 Task: Track the performance of a model on multi-modal data.
Action: Mouse pressed left at (230, 18)
Screenshot: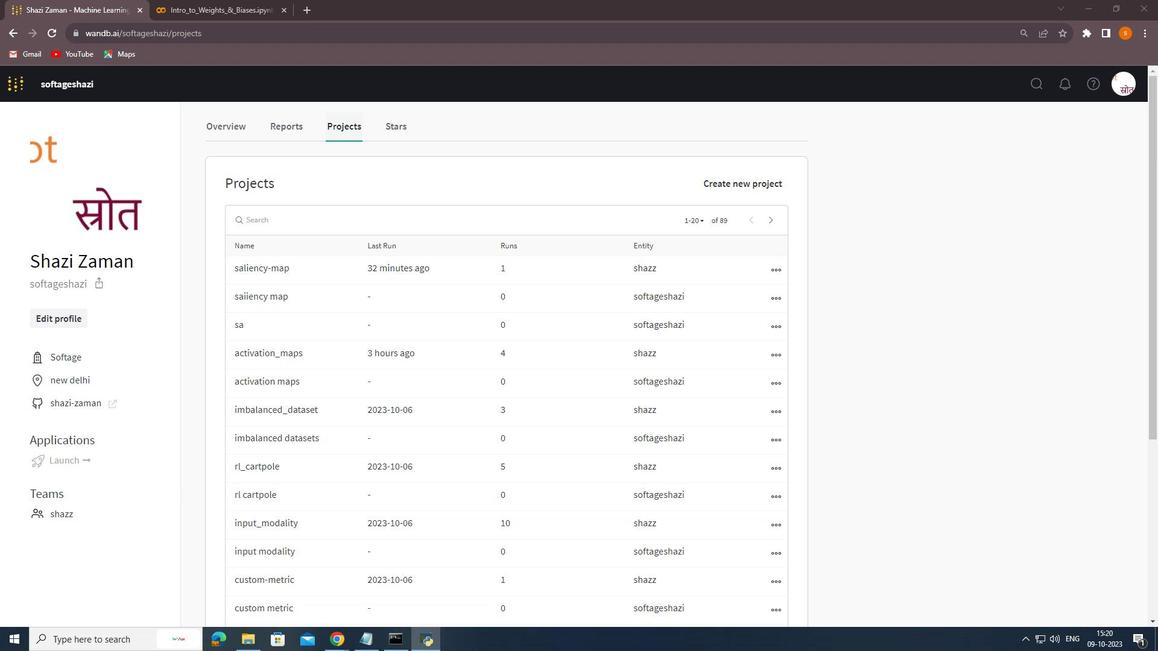 
Action: Mouse moved to (9, 184)
Screenshot: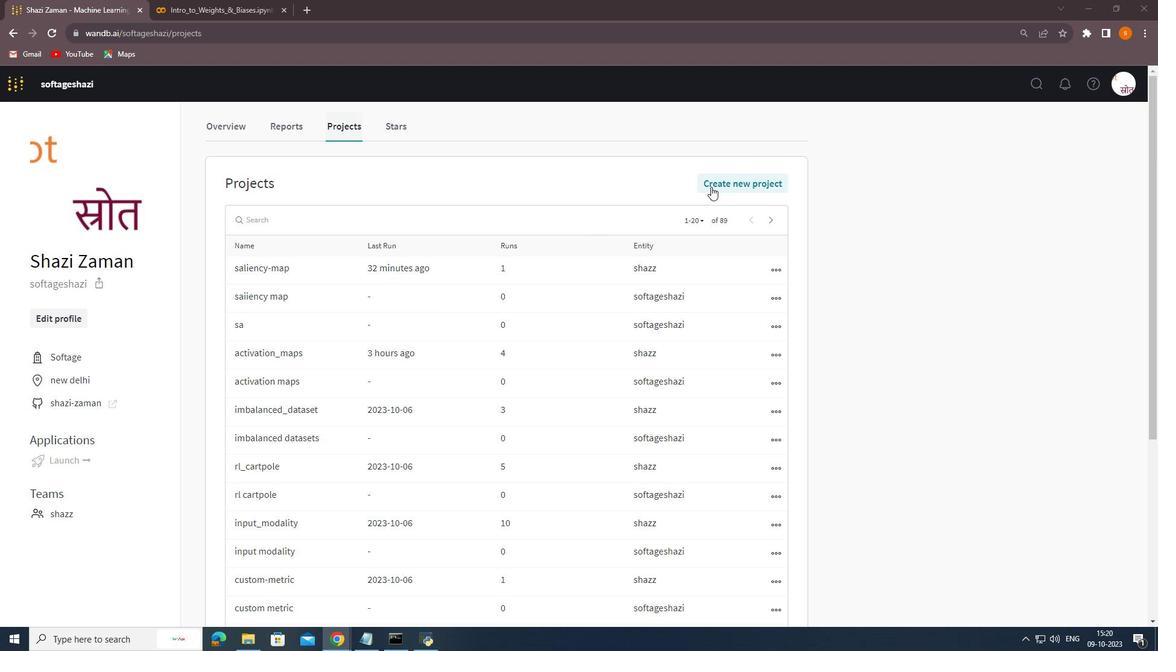
Action: Mouse pressed left at (9, 184)
Screenshot: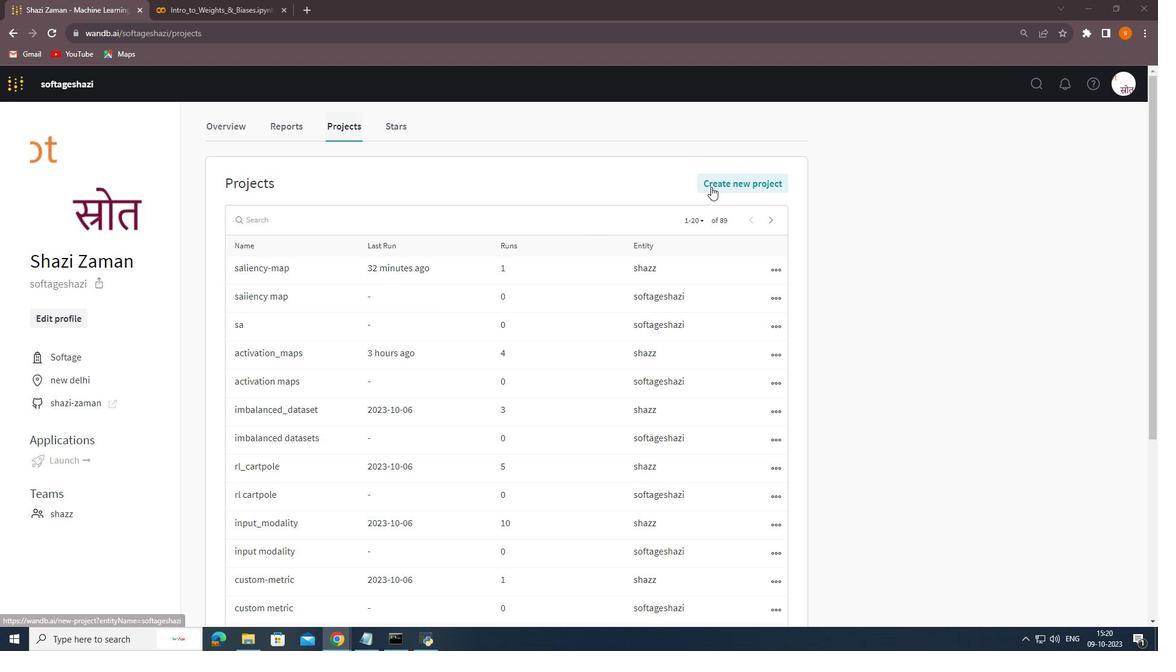 
Action: Mouse moved to (335, 201)
Screenshot: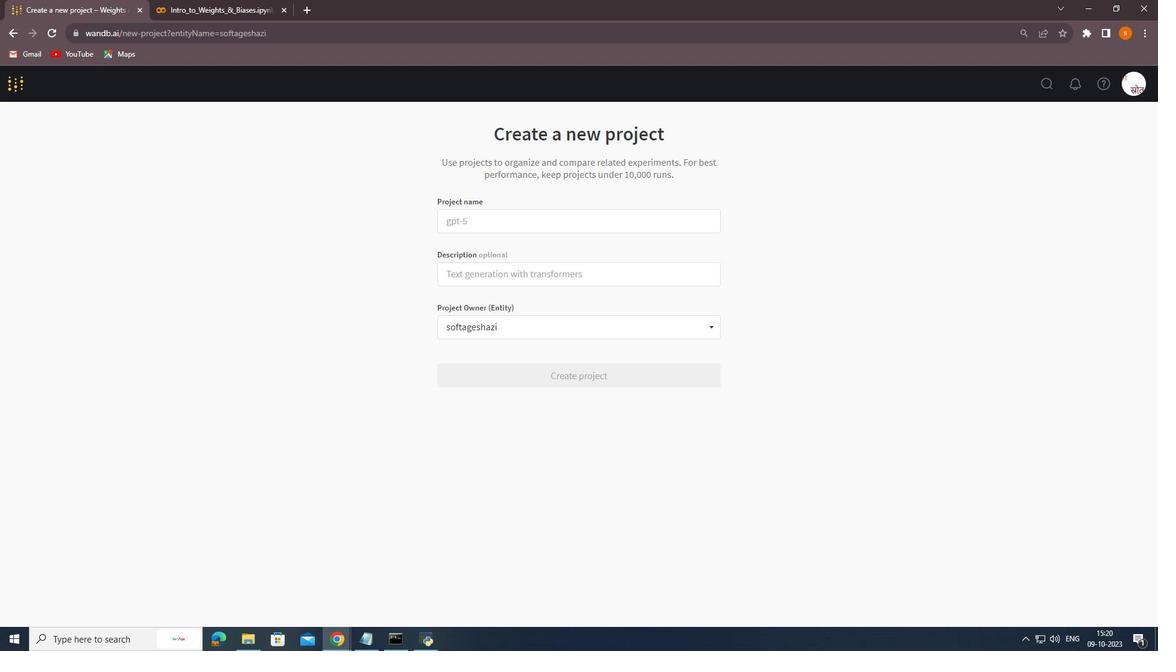 
Action: Mouse scrolled (335, 201) with delta (0, 0)
Screenshot: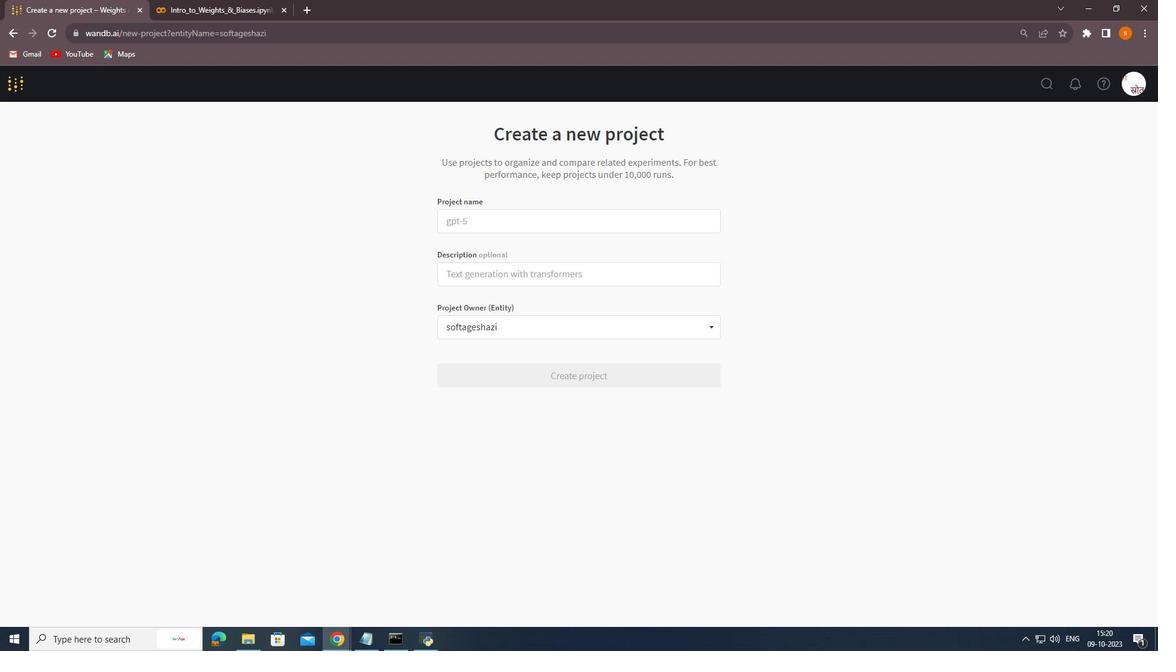 
Action: Mouse scrolled (335, 201) with delta (0, 0)
Screenshot: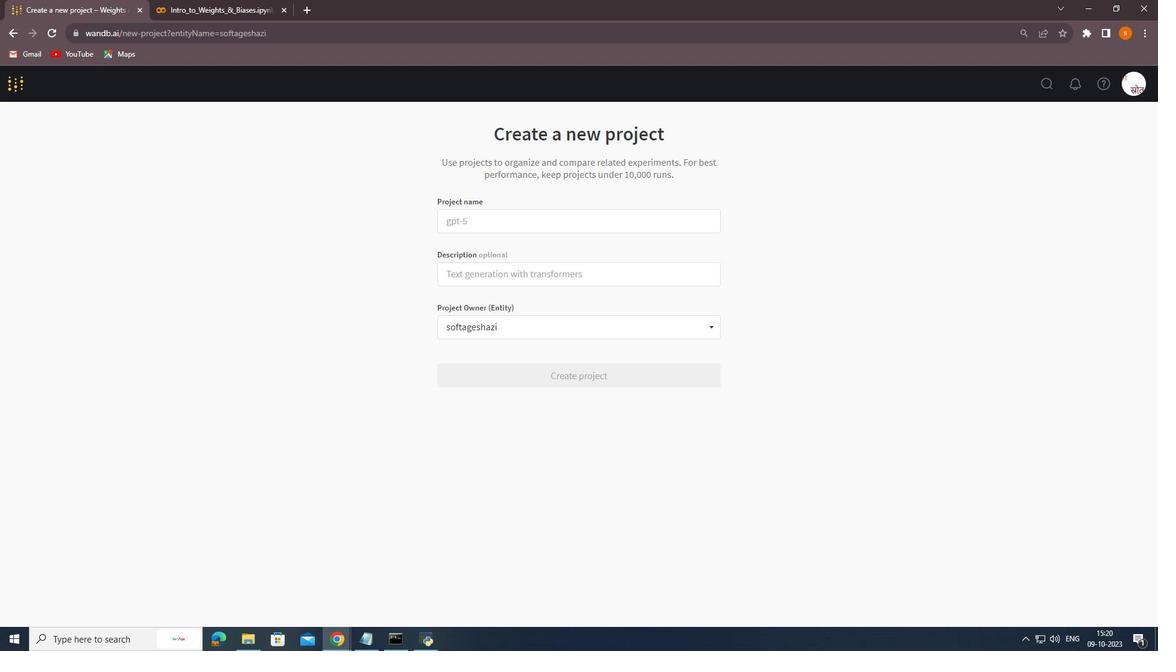 
Action: Mouse scrolled (335, 201) with delta (0, 0)
Screenshot: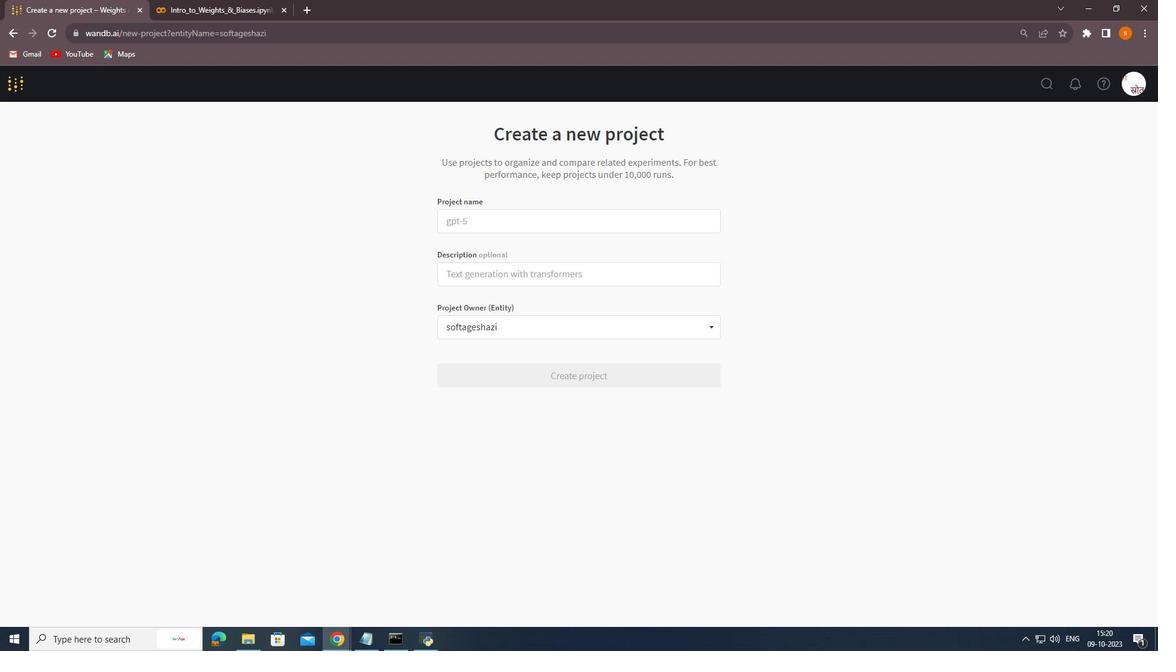 
Action: Mouse moved to (57, 217)
Screenshot: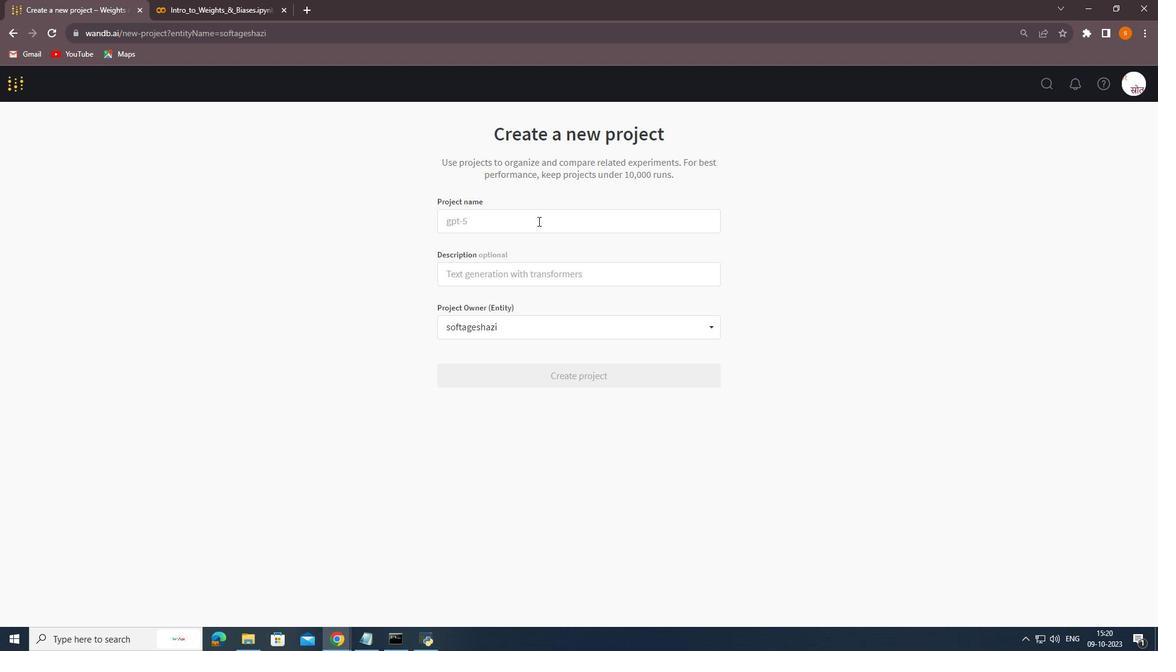 
Action: Mouse pressed left at (57, 217)
Screenshot: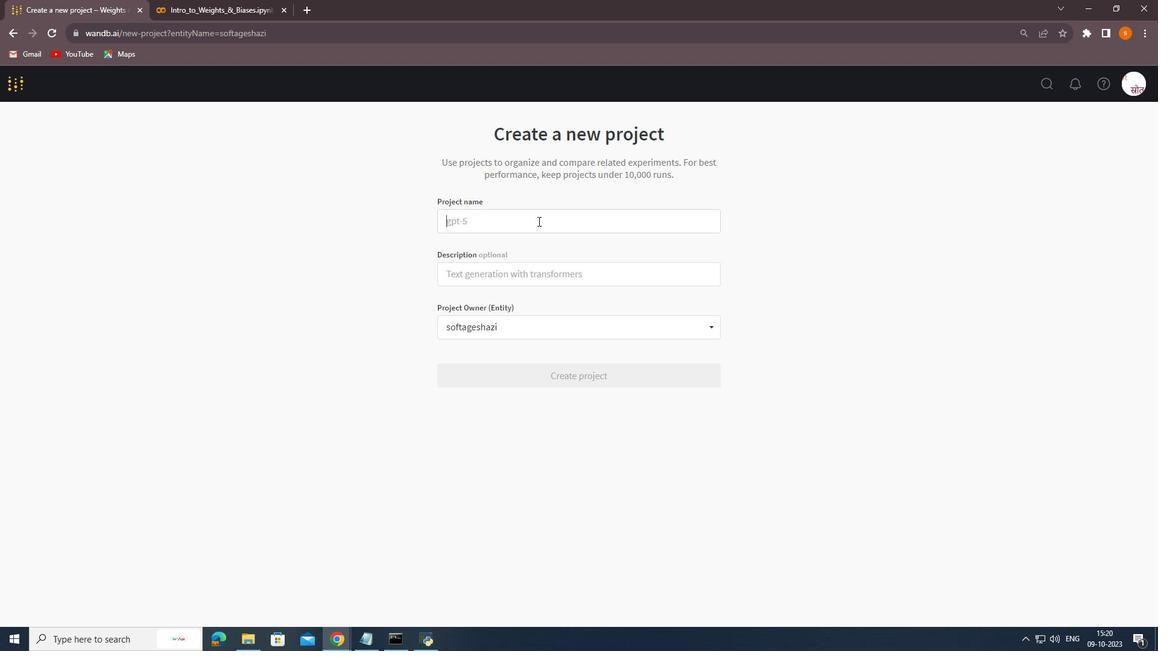 
Action: Mouse moved to (66, 222)
Screenshot: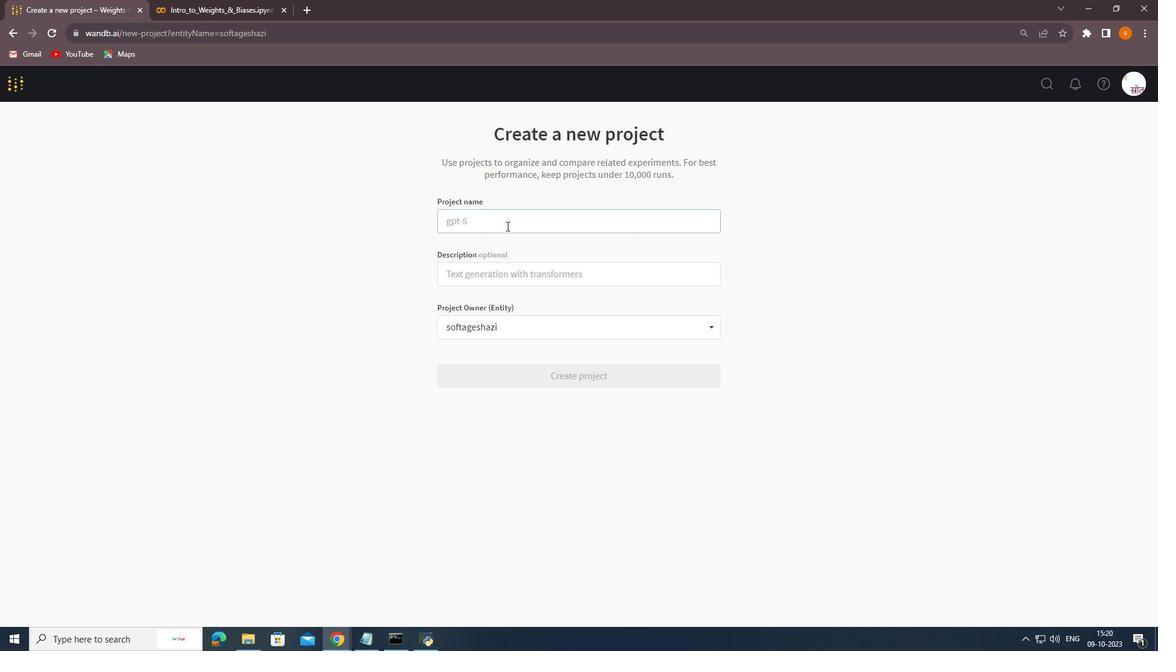 
Action: Key pressed multi<Key.space>model
Screenshot: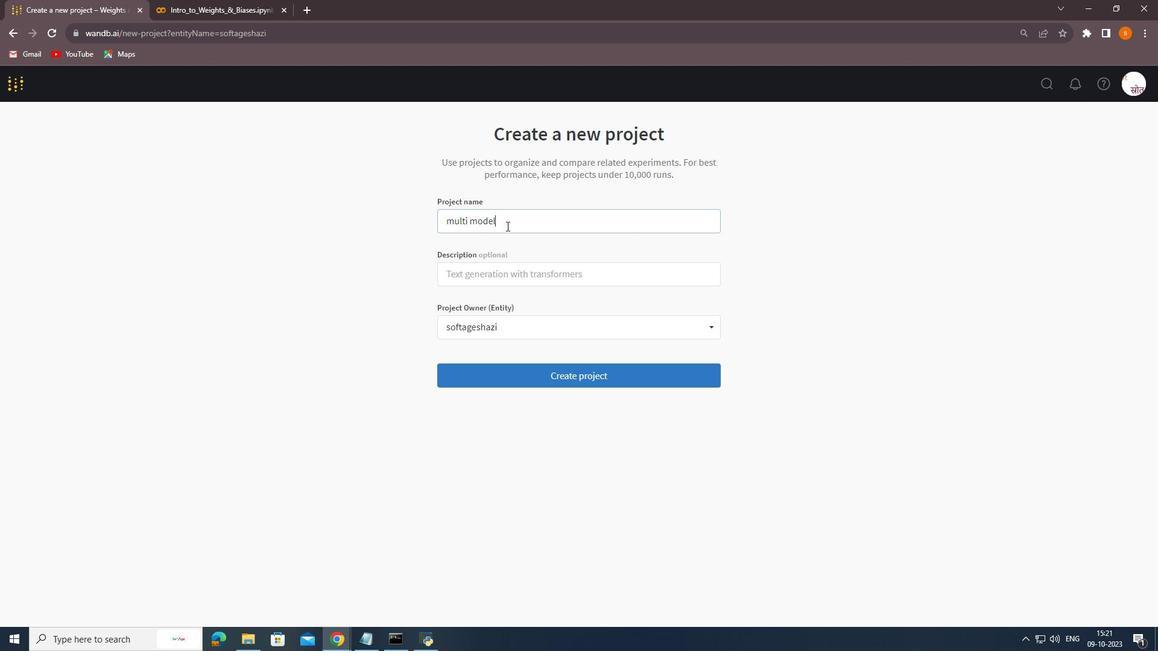 
Action: Mouse moved to (293, 156)
Screenshot: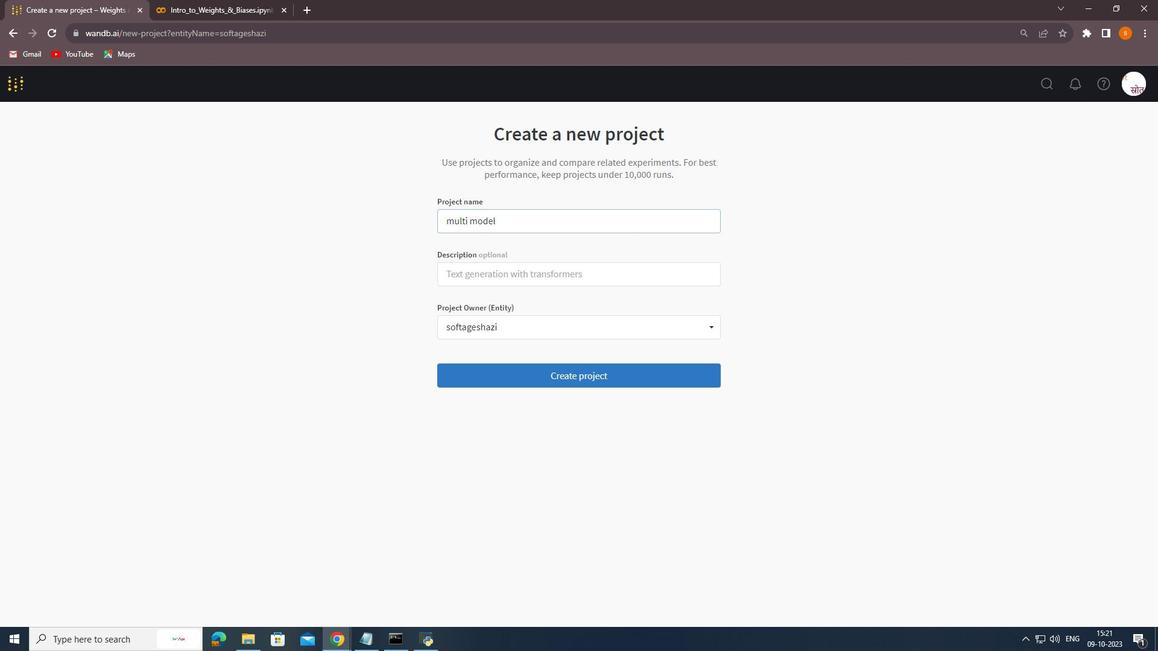 
Action: Mouse scrolled (293, 156) with delta (0, 0)
Screenshot: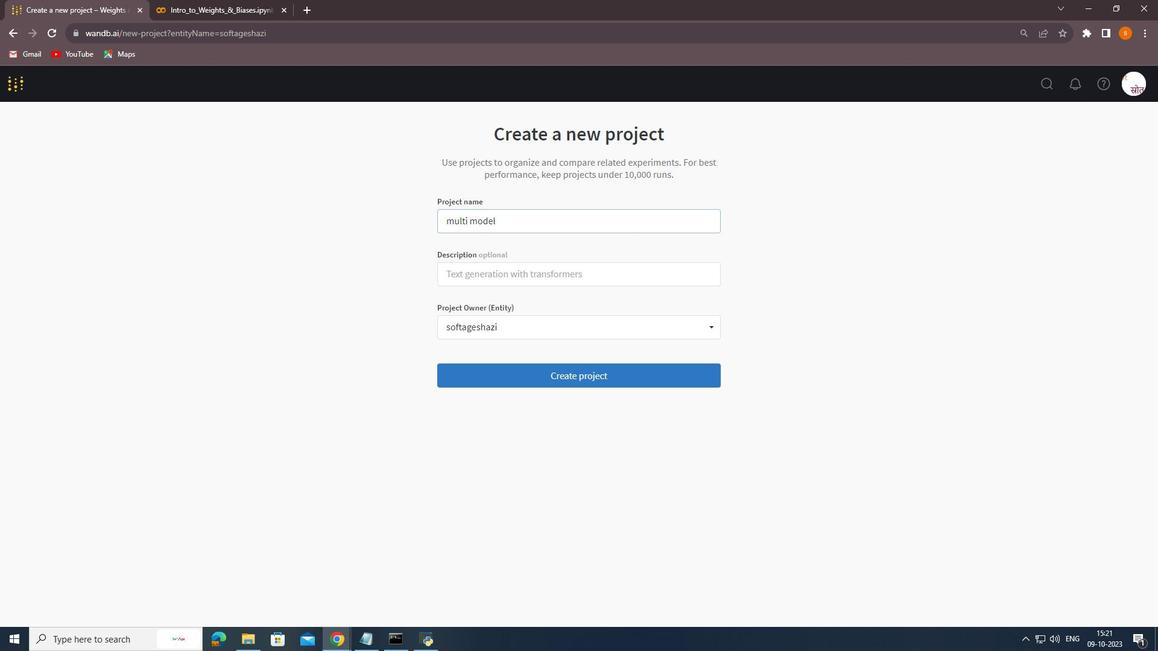 
Action: Mouse moved to (293, 155)
Screenshot: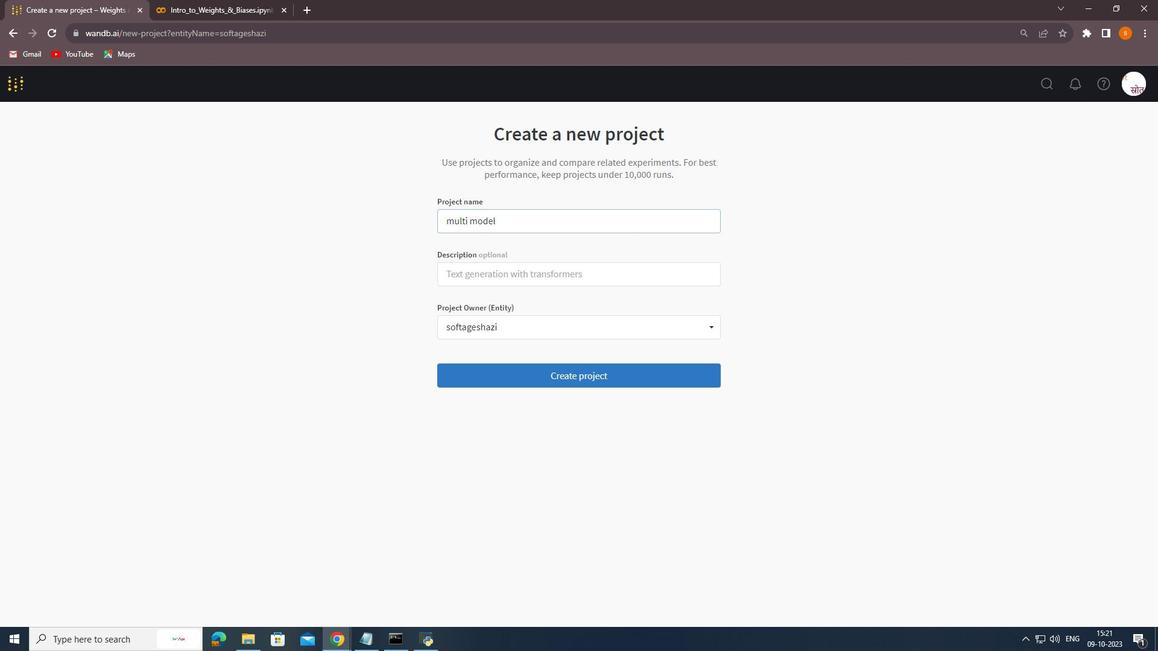 
Action: Mouse scrolled (293, 155) with delta (0, 0)
Screenshot: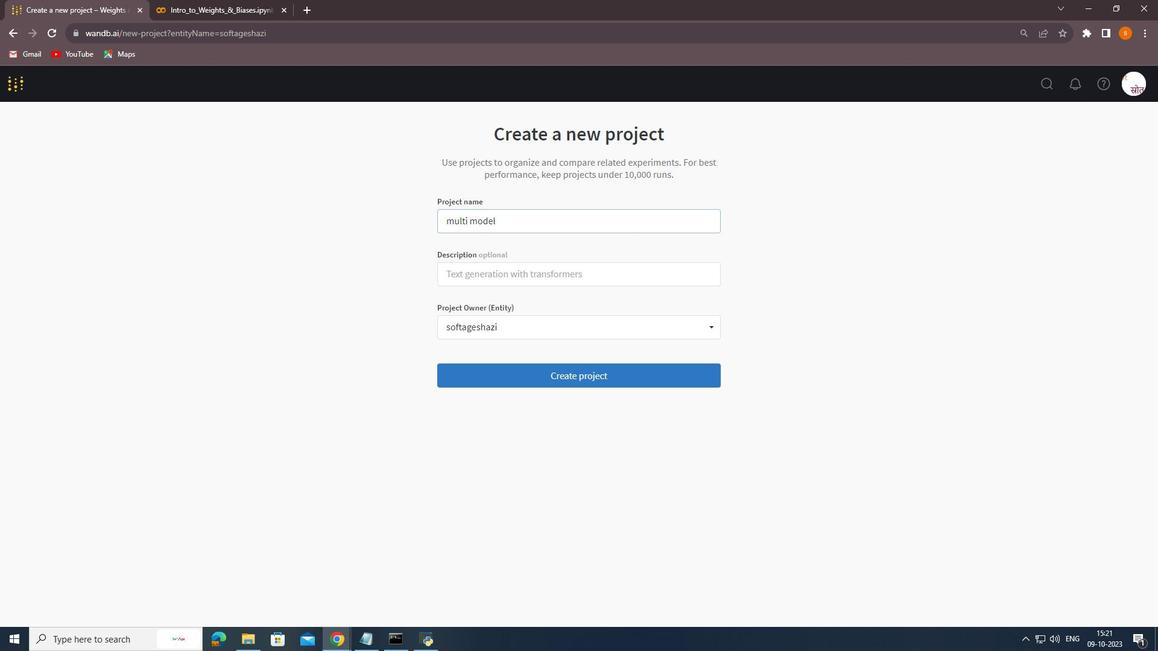 
Action: Mouse scrolled (293, 155) with delta (0, 0)
Screenshot: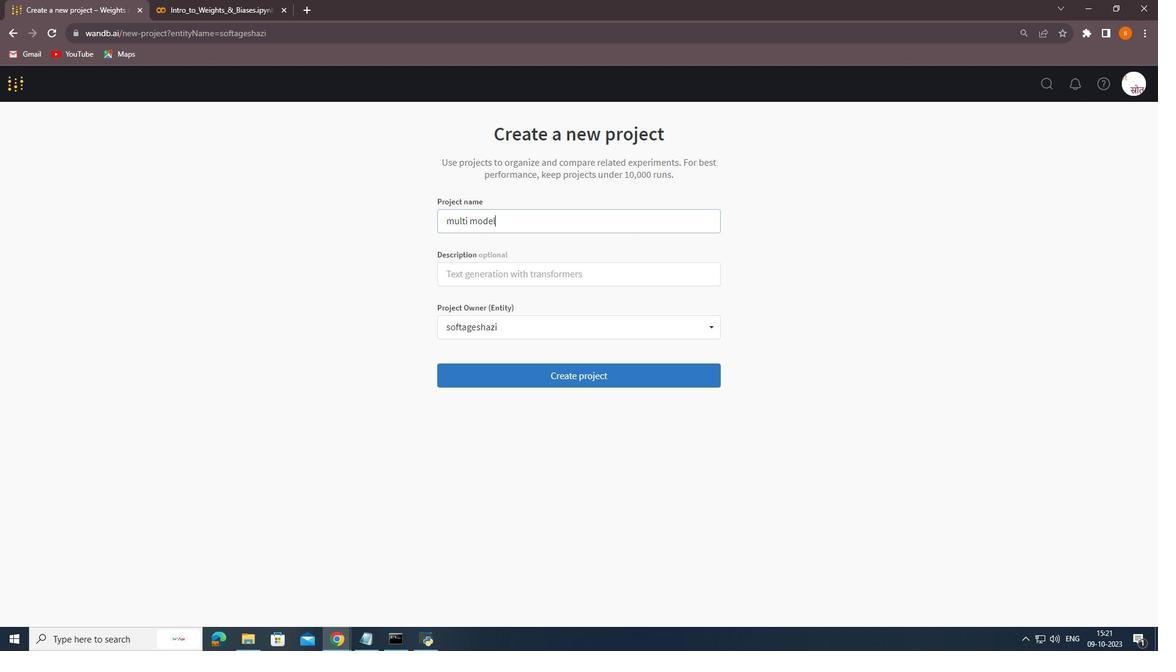 
Action: Mouse scrolled (293, 155) with delta (0, 0)
Screenshot: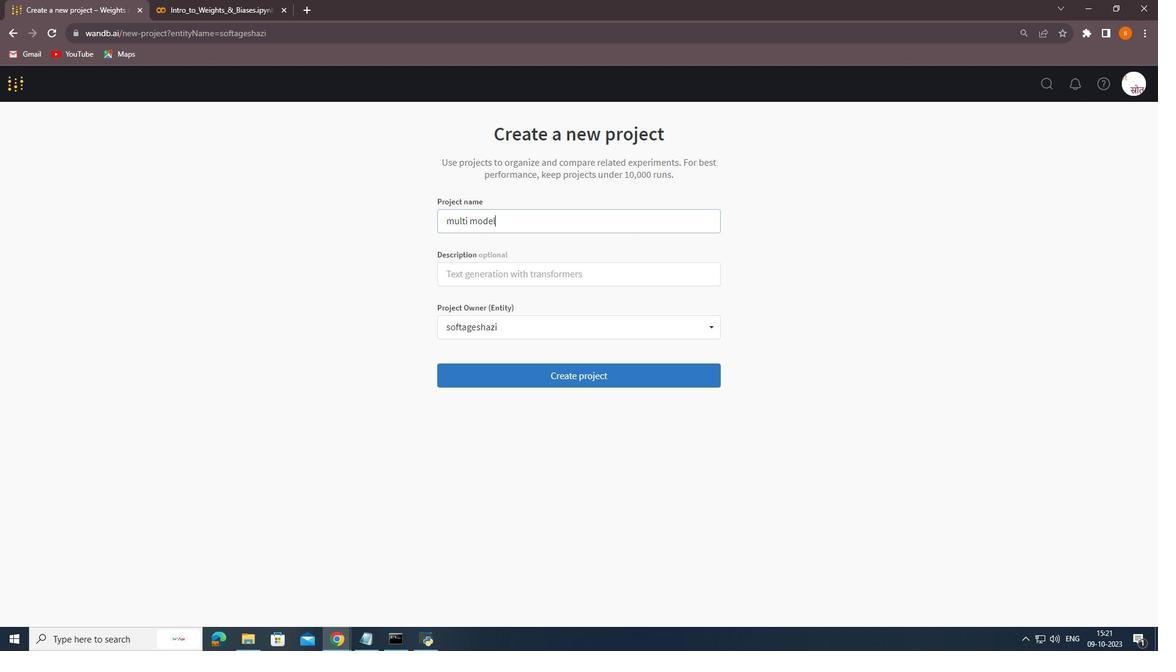 
Action: Mouse scrolled (293, 155) with delta (0, 0)
Screenshot: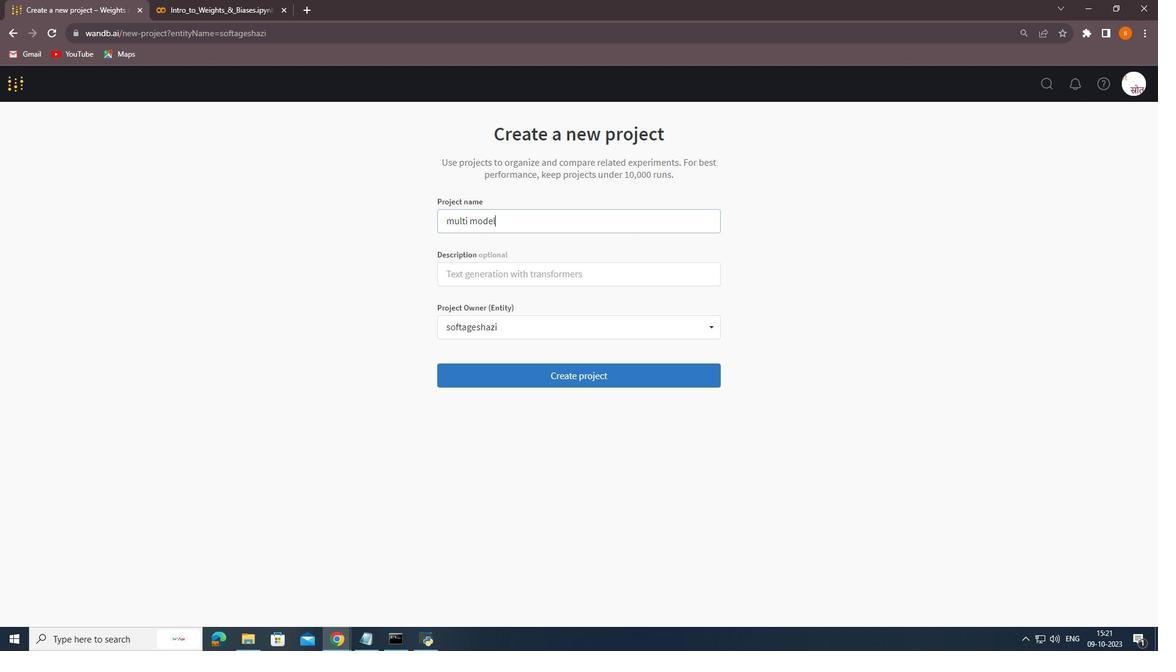
Action: Mouse scrolled (293, 155) with delta (0, 0)
Screenshot: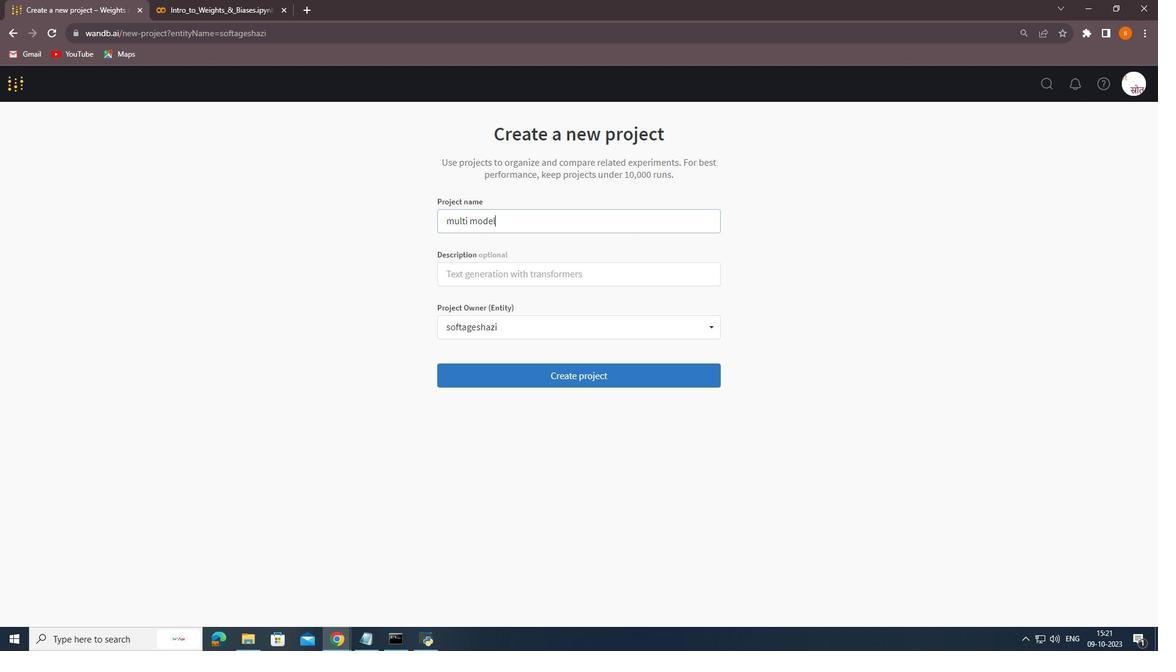 
Action: Mouse scrolled (293, 155) with delta (0, 0)
Screenshot: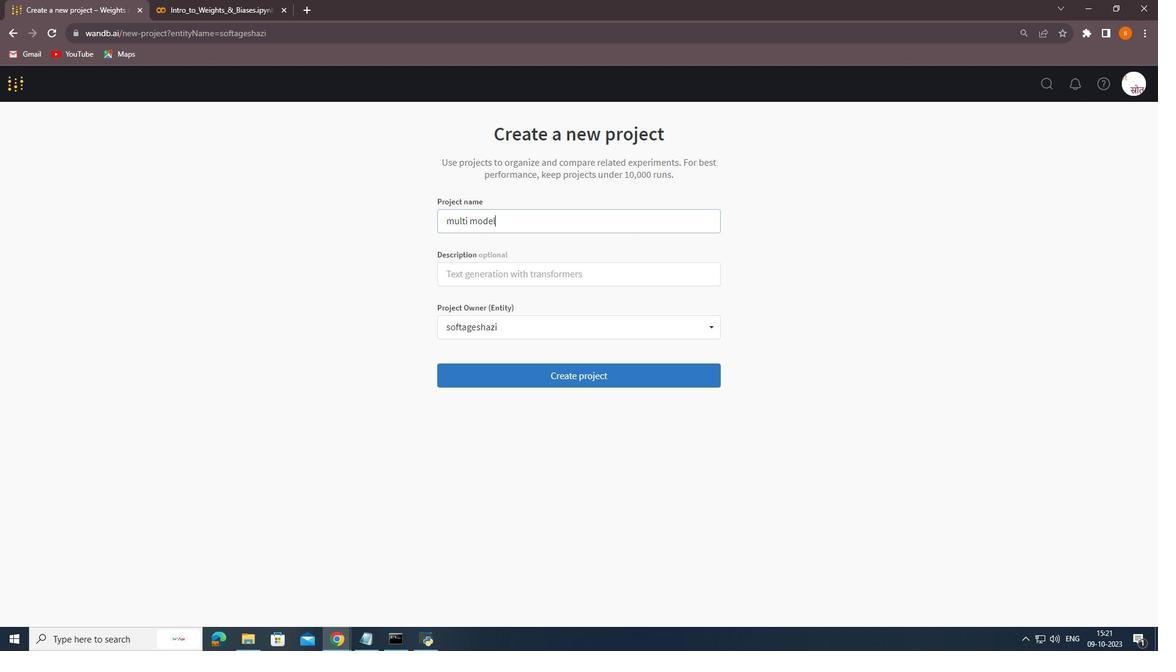 
Action: Mouse moved to (78, 269)
Screenshot: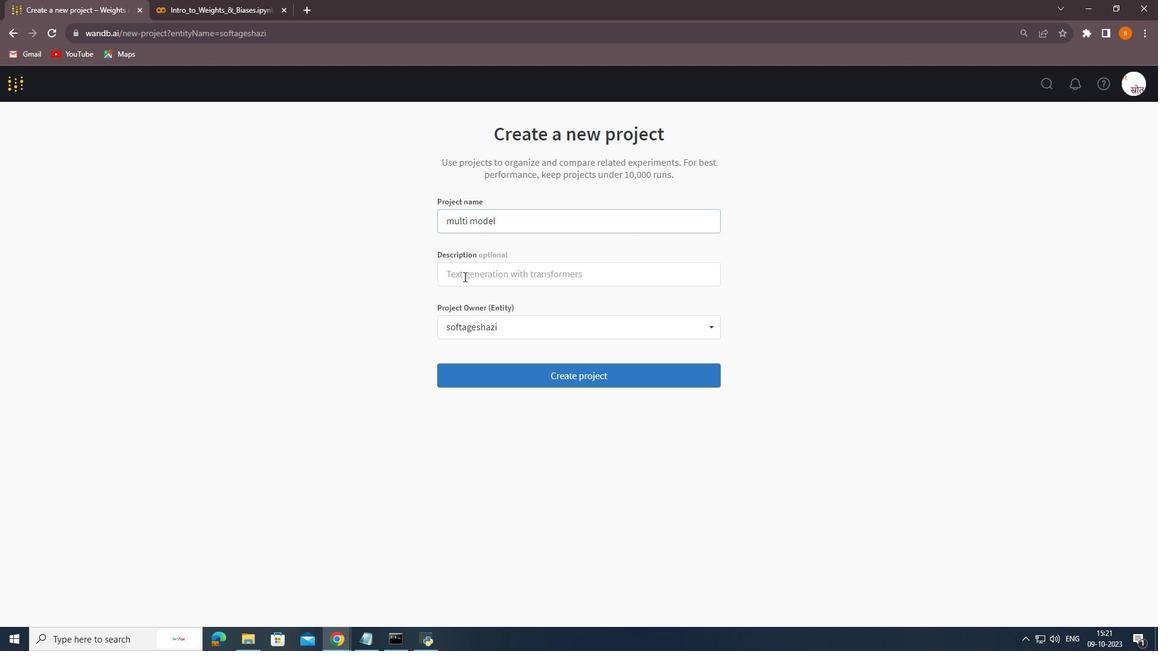 
Action: Mouse pressed left at (78, 269)
Screenshot: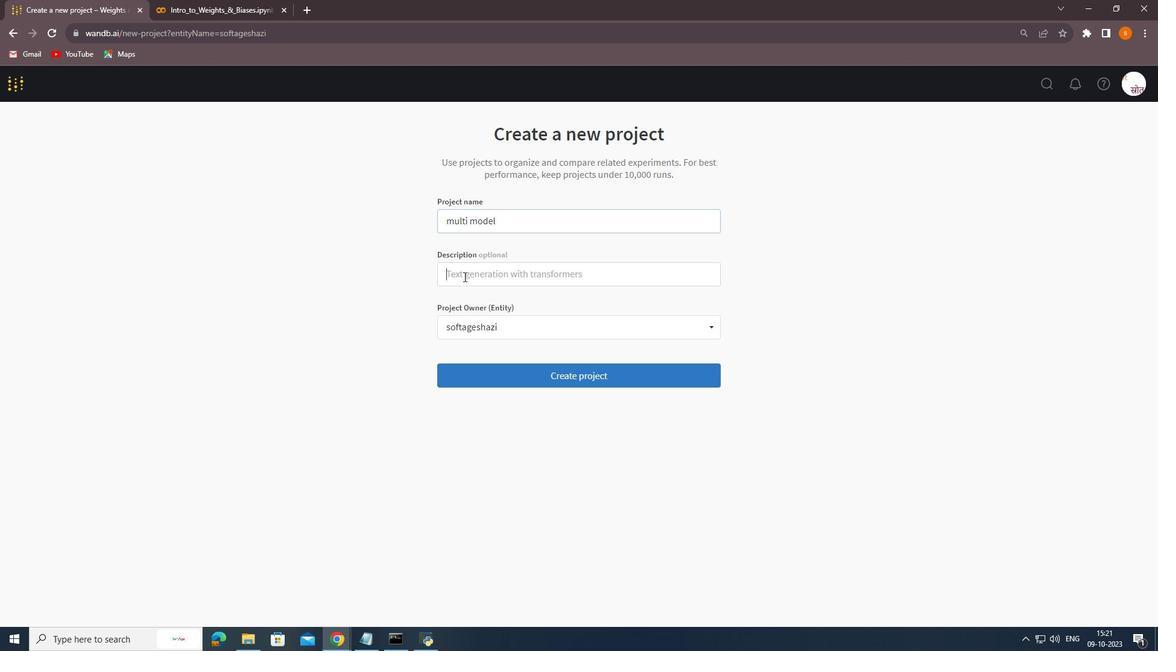 
Action: Key pressed track<Key.space>the<Key.space>performanace<Key.space>of<Key.space>a<Key.space>model<Key.space>on<Key.space>multi-modal<Key.space>data
Screenshot: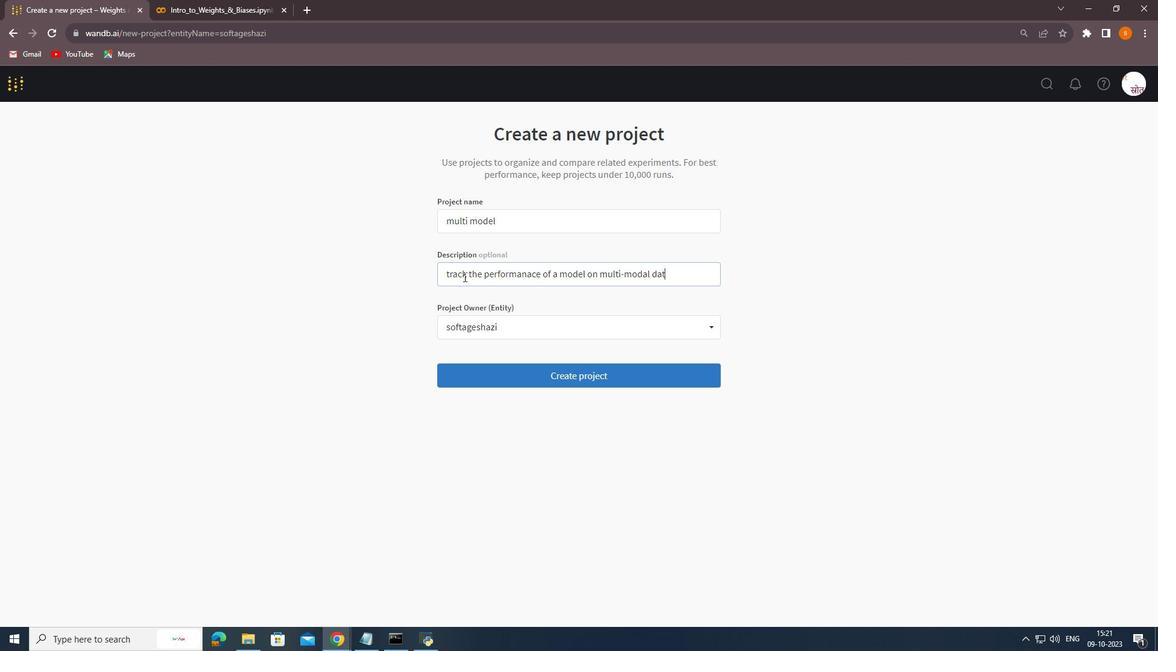 
Action: Mouse moved to (71, 214)
Screenshot: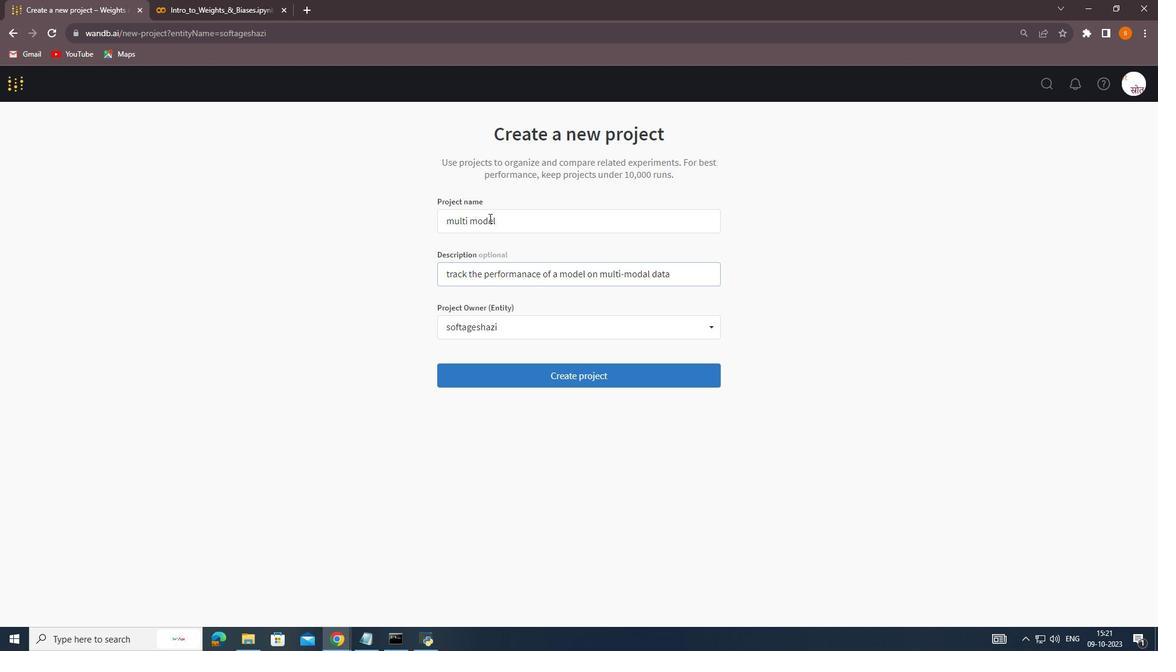 
Action: Mouse pressed left at (71, 214)
Screenshot: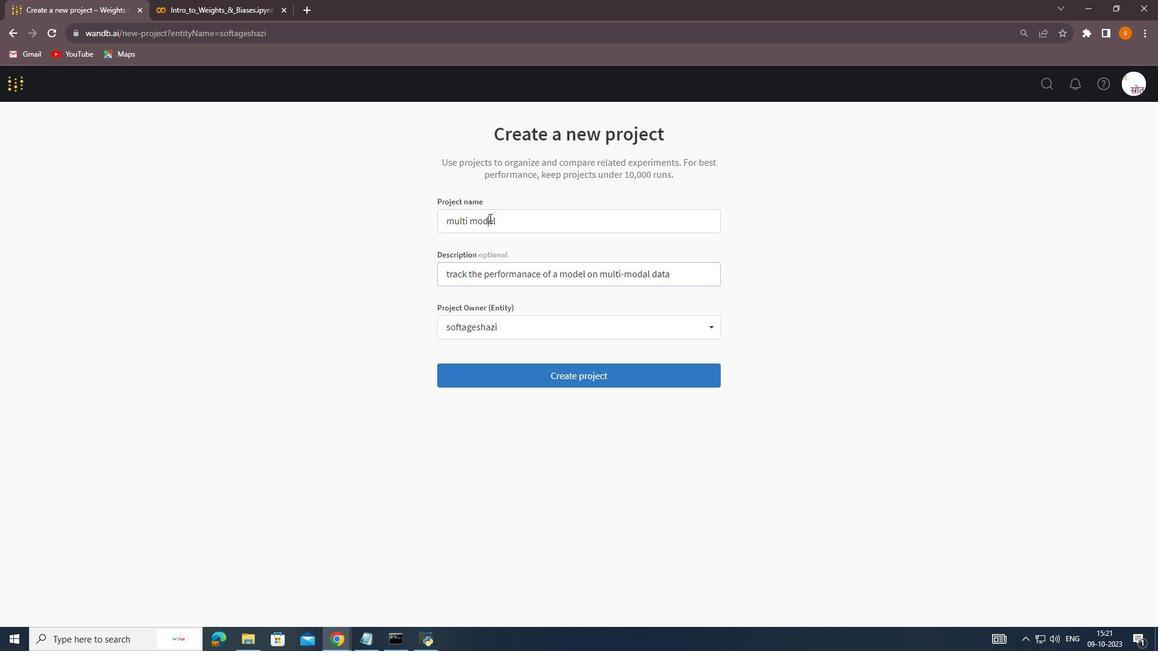 
Action: Mouse moved to (71, 216)
Screenshot: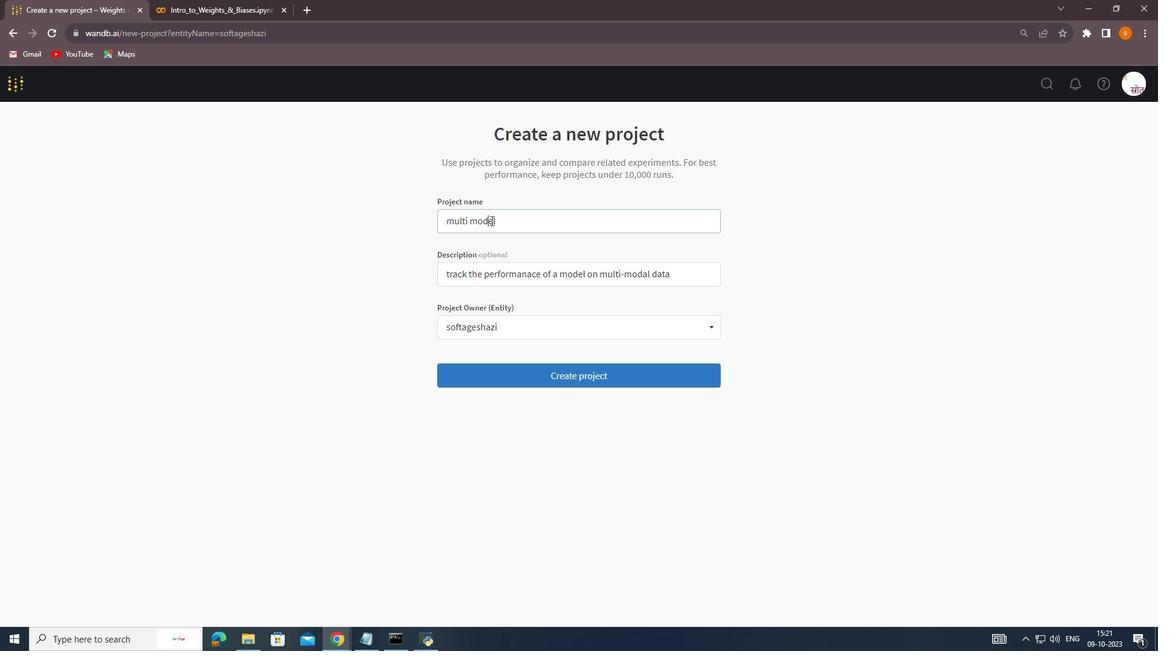 
Action: Key pressed <Key.right><Key.backspace>a
Screenshot: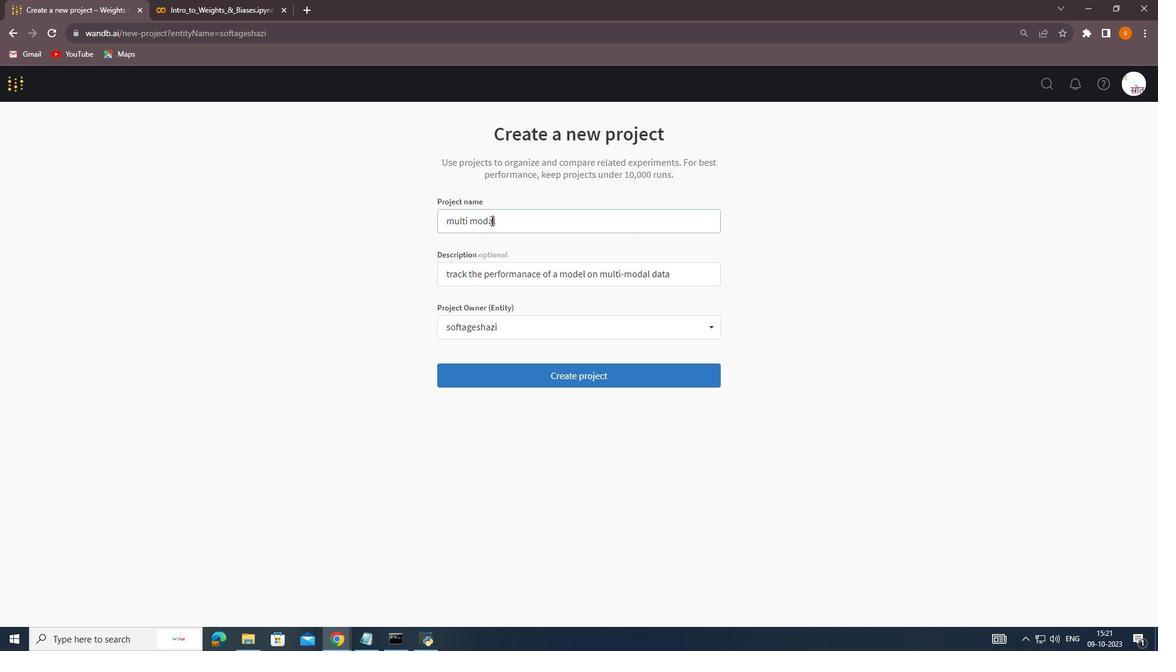 
Action: Mouse moved to (35, 374)
Screenshot: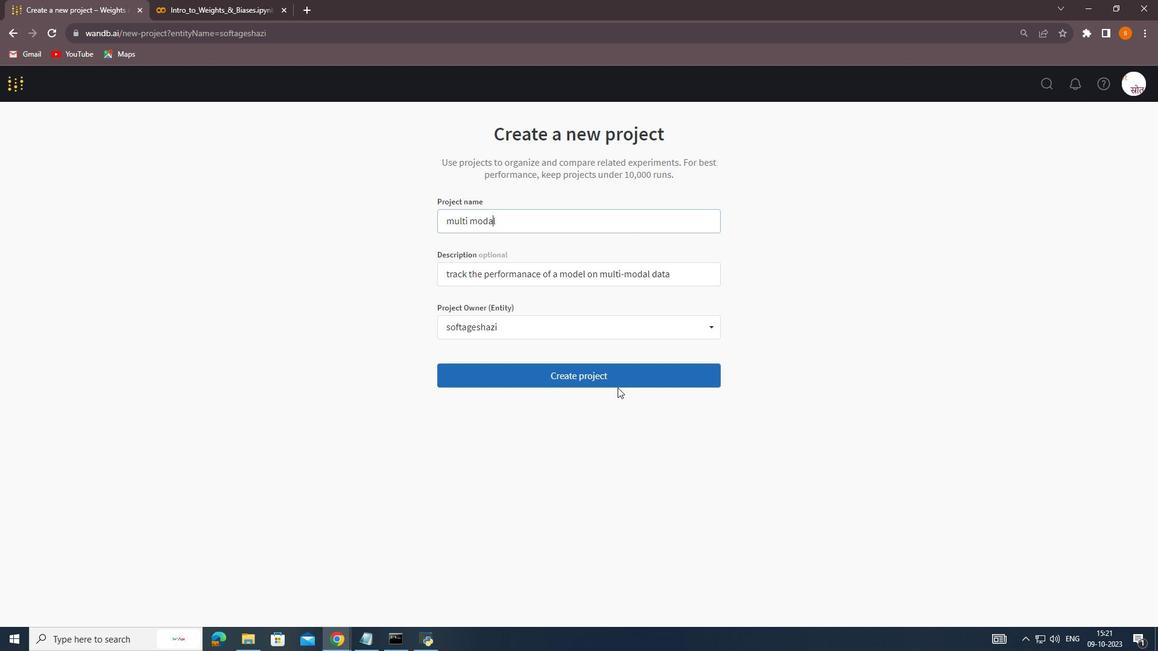 
Action: Mouse pressed left at (35, 374)
Screenshot: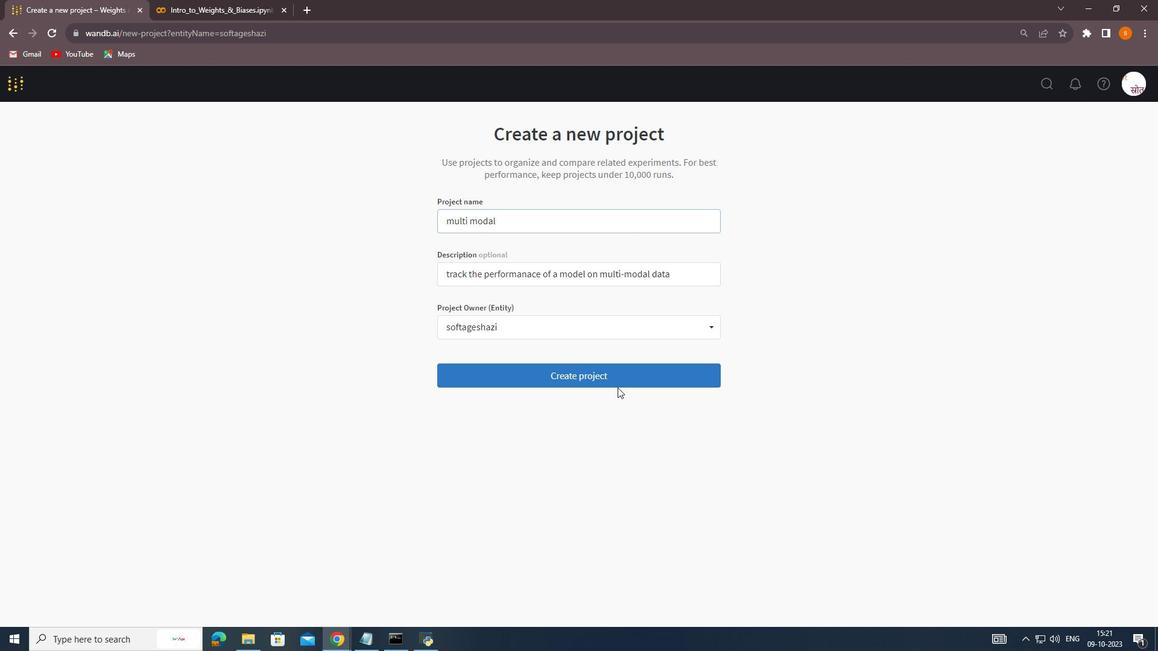 
Action: Mouse moved to (22, 348)
Screenshot: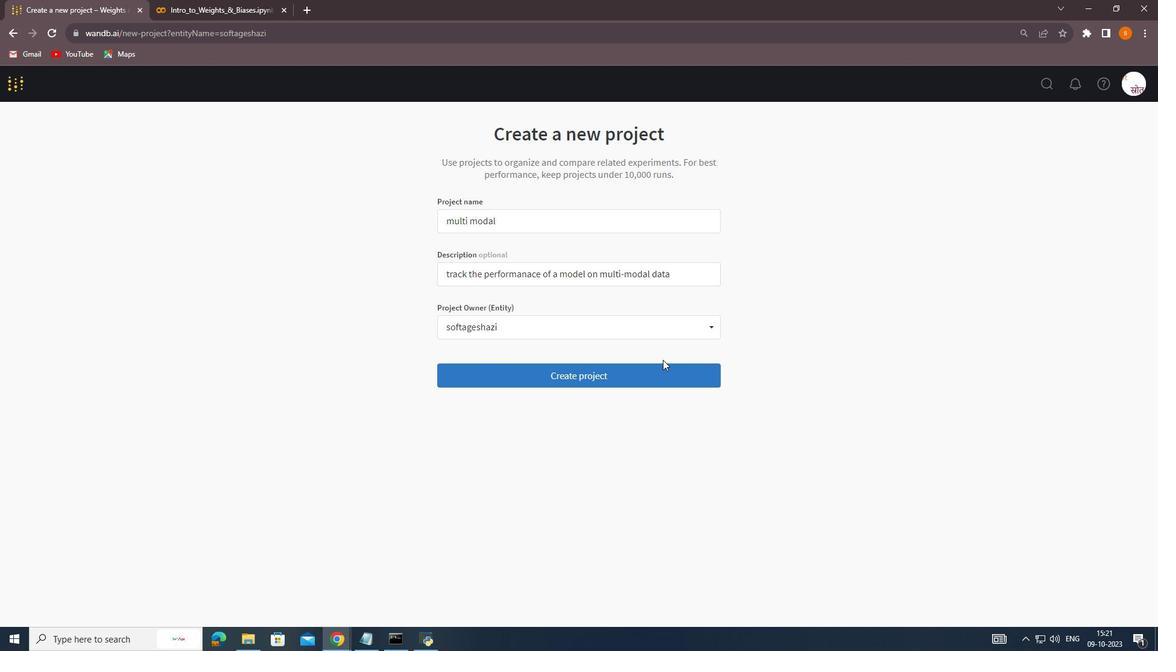 
Action: Mouse pressed left at (22, 348)
Screenshot: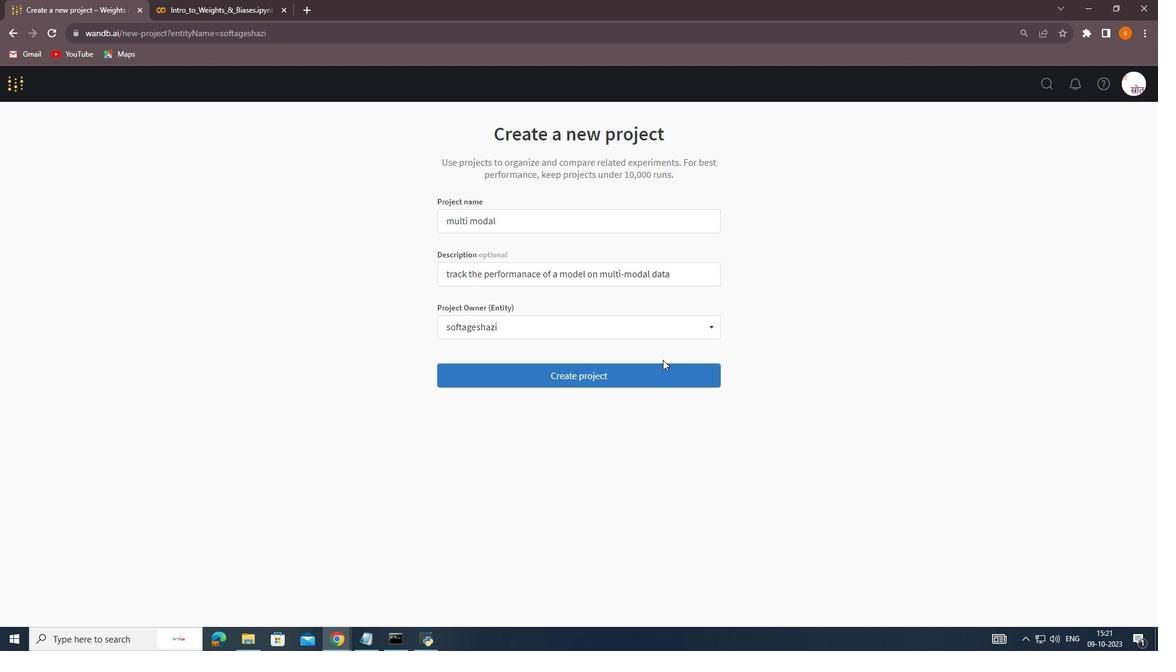 
Action: Mouse moved to (24, 352)
Screenshot: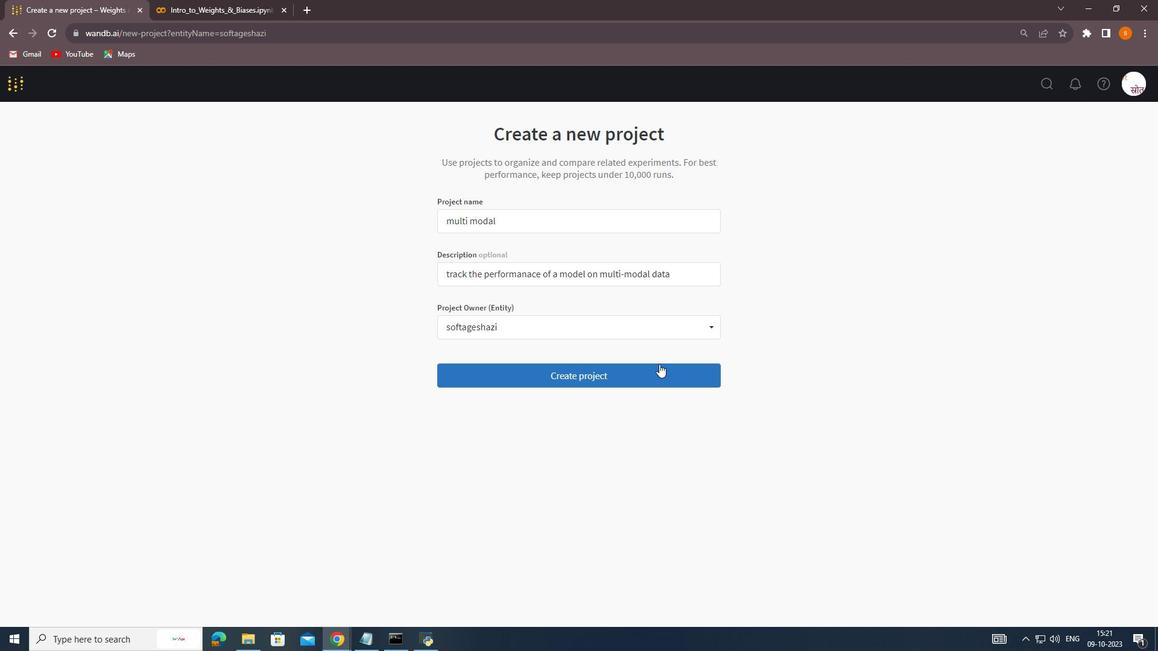 
Action: Mouse pressed left at (24, 352)
Screenshot: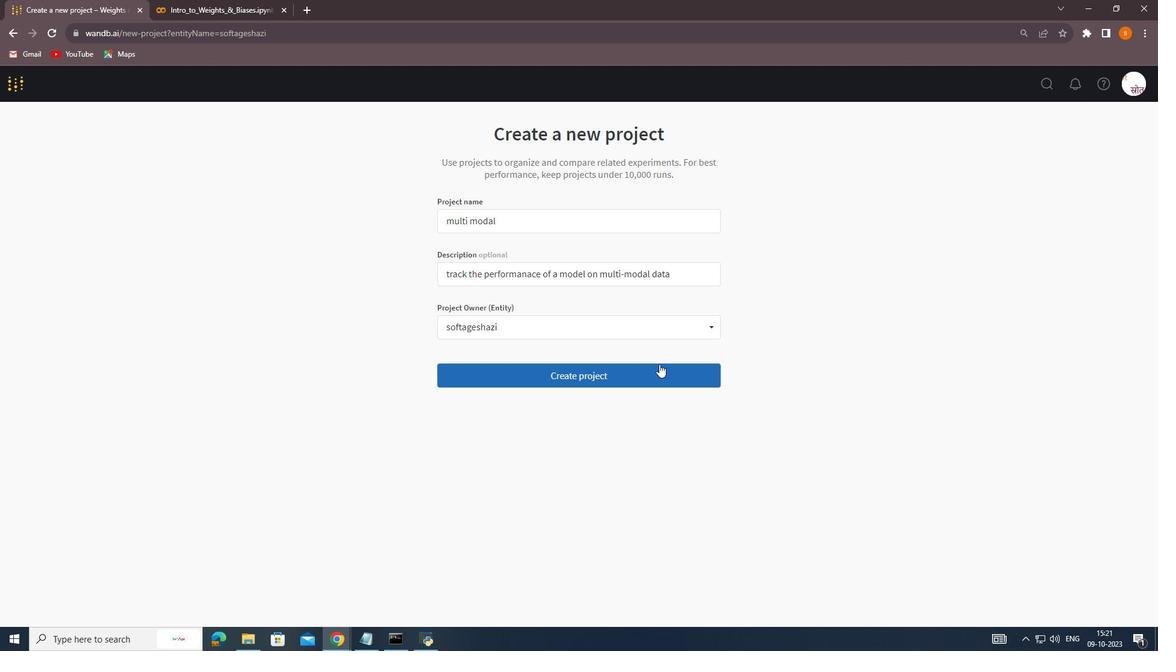 
Action: Mouse moved to (6, 223)
Screenshot: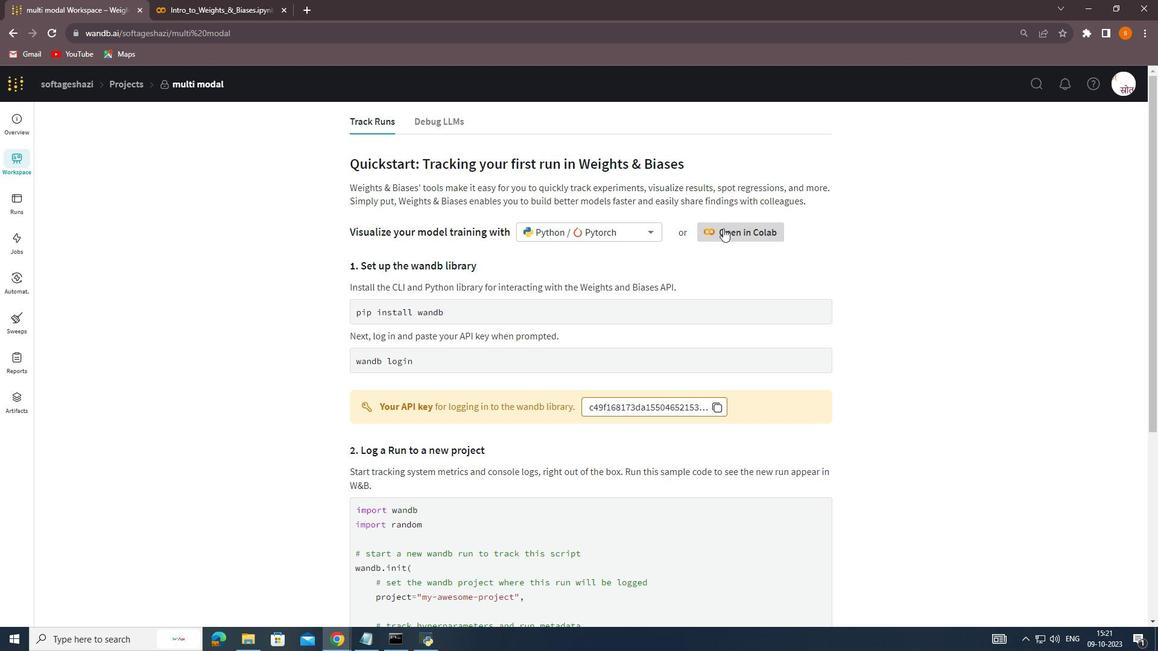 
Action: Mouse pressed left at (6, 223)
Screenshot: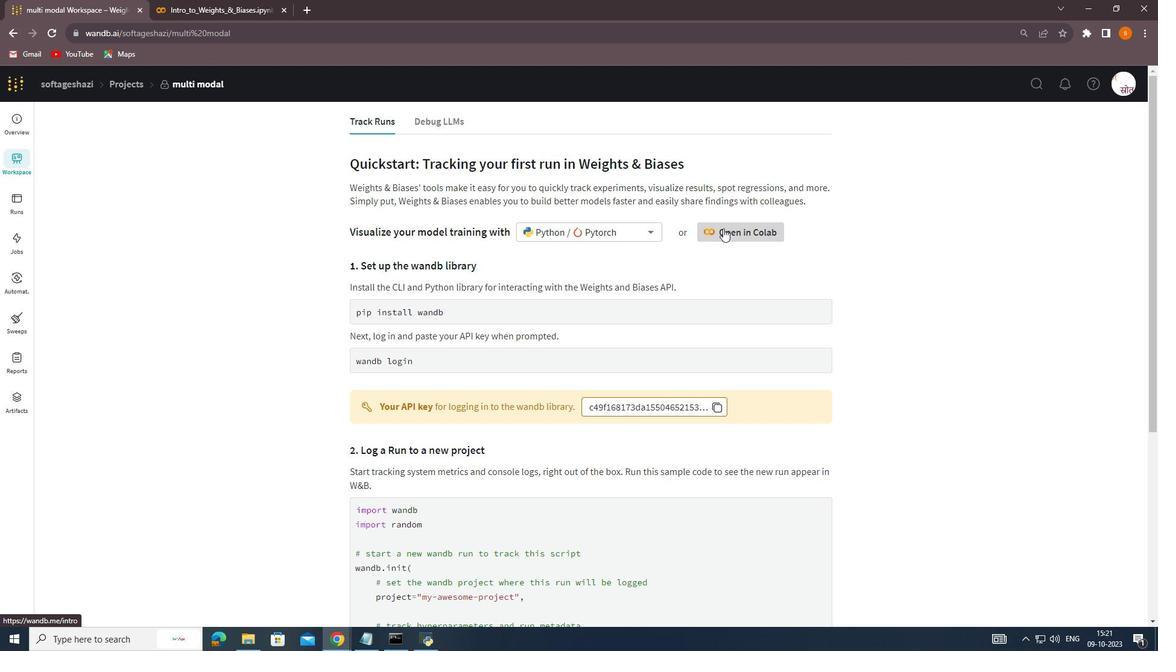 
Action: Mouse moved to (359, 164)
Screenshot: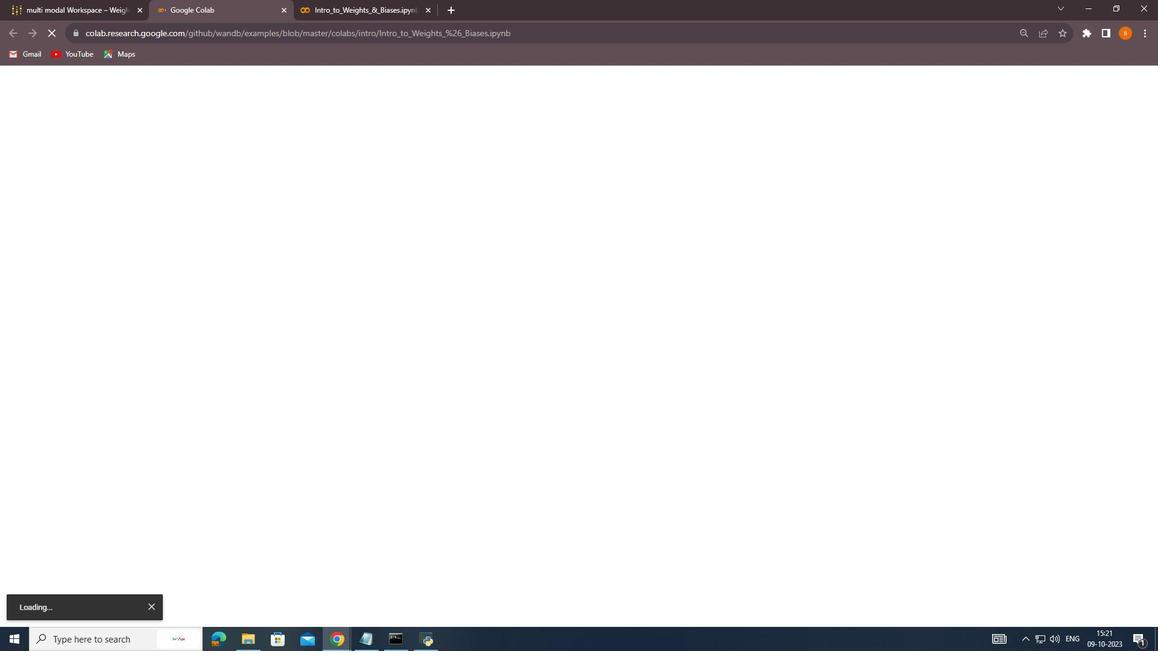 
Action: Mouse scrolled (359, 163) with delta (0, 0)
Screenshot: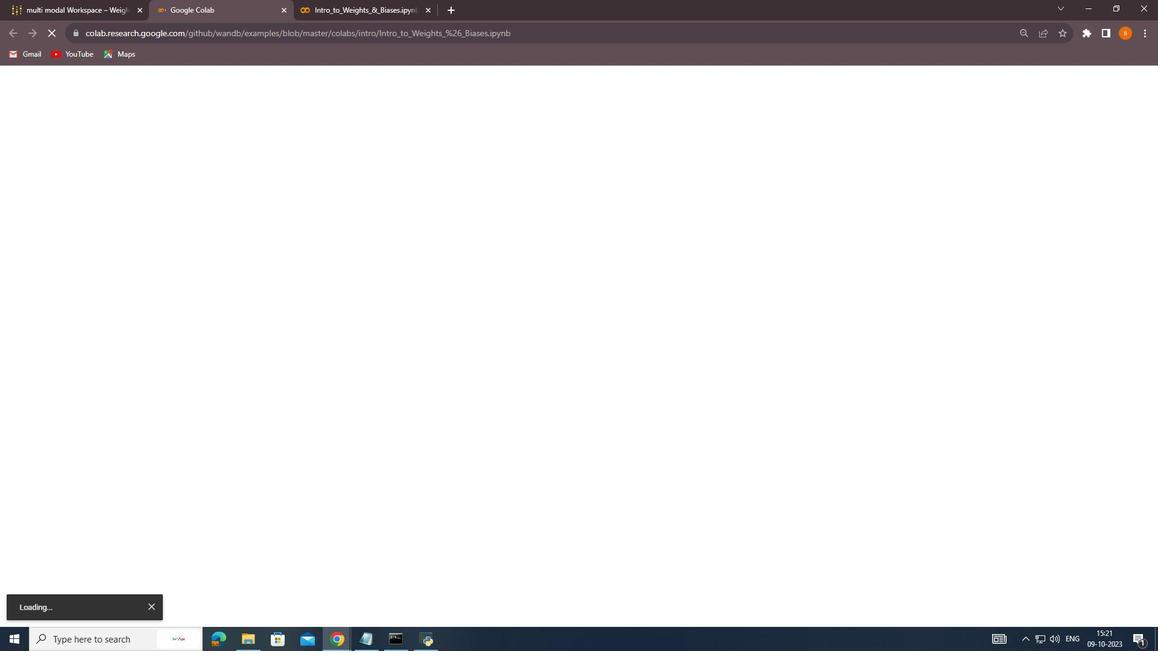 
Action: Mouse moved to (359, 164)
Screenshot: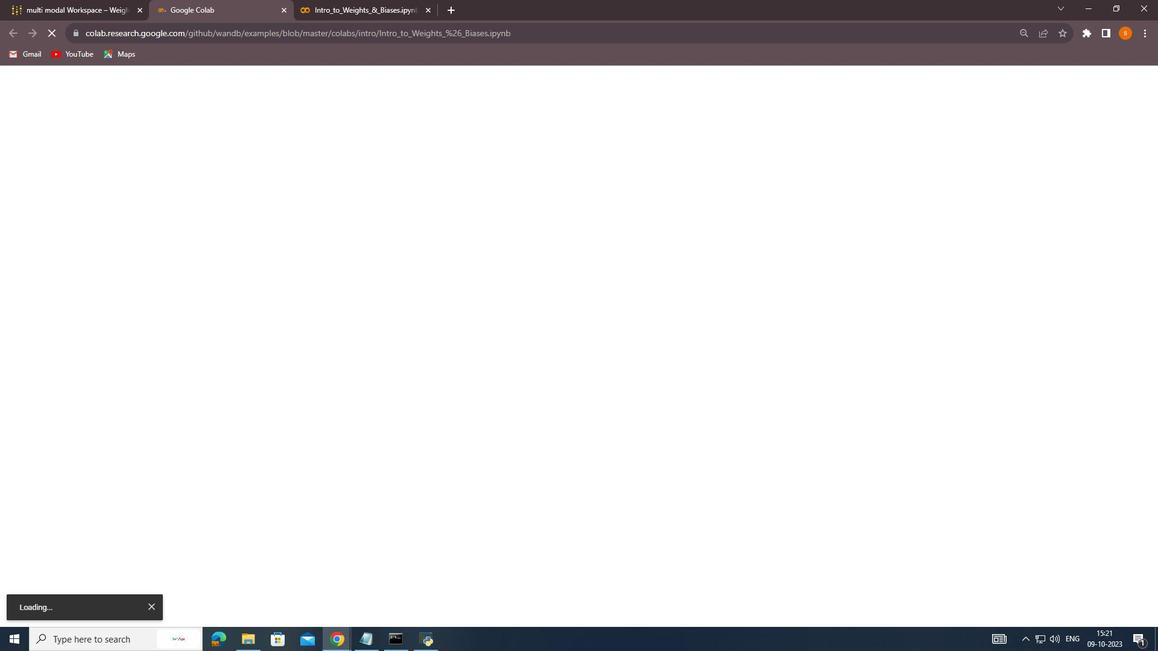 
Action: Mouse scrolled (359, 163) with delta (0, 0)
Screenshot: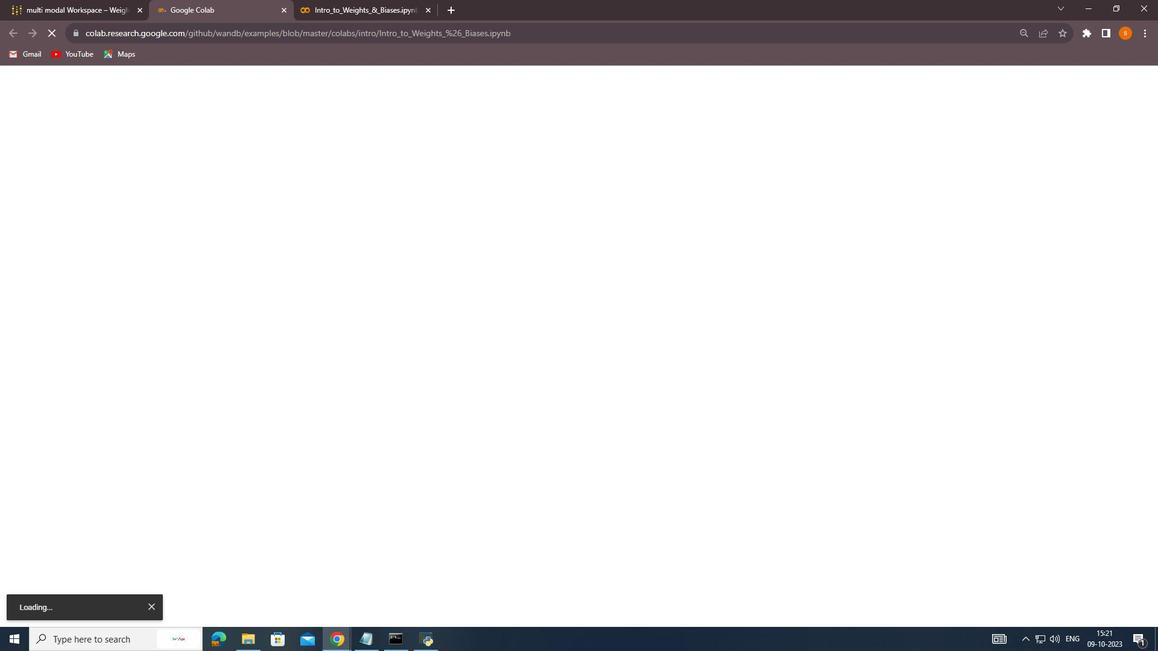 
Action: Mouse scrolled (359, 163) with delta (0, 0)
Screenshot: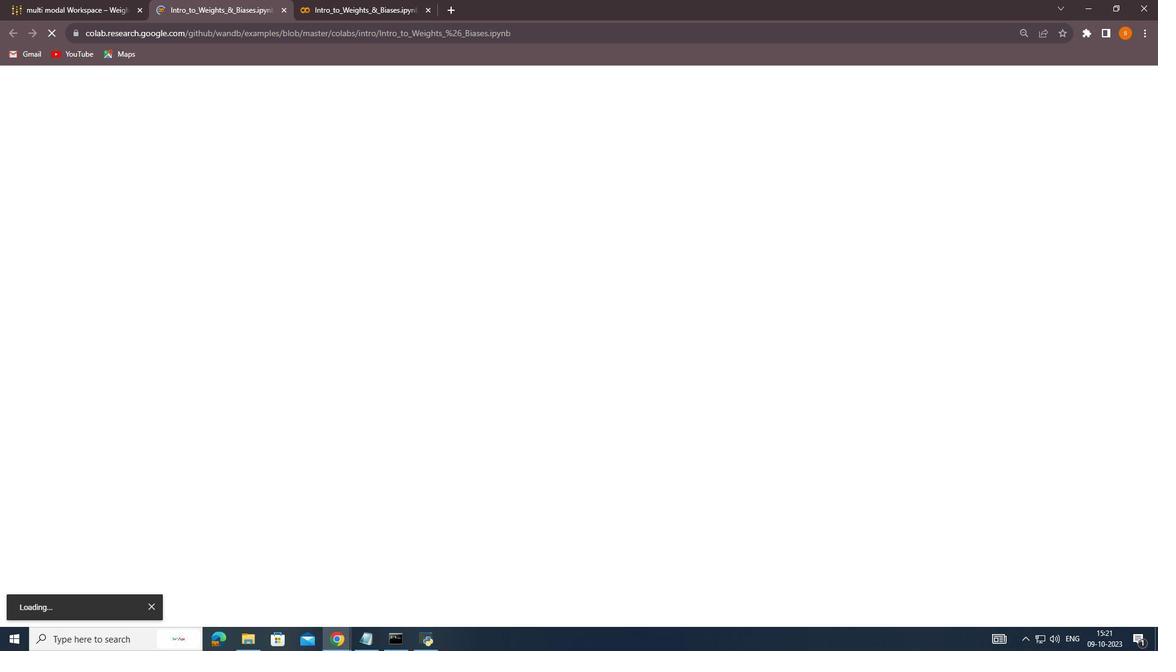 
Action: Mouse scrolled (359, 163) with delta (0, 0)
Screenshot: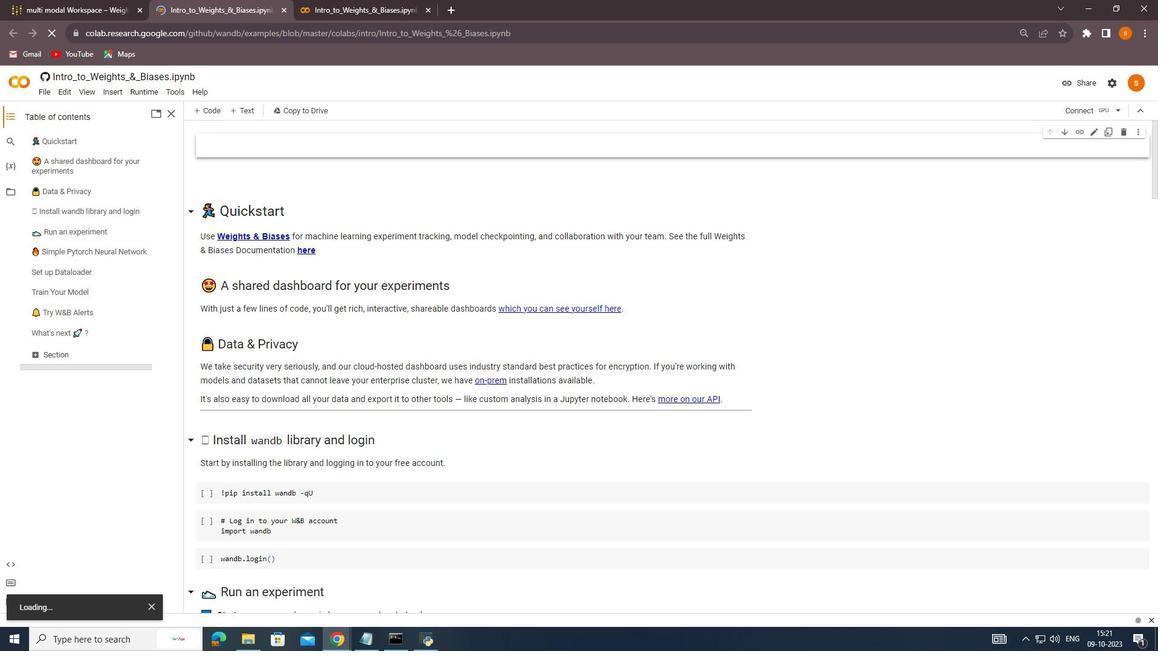
Action: Mouse scrolled (359, 163) with delta (0, 0)
Screenshot: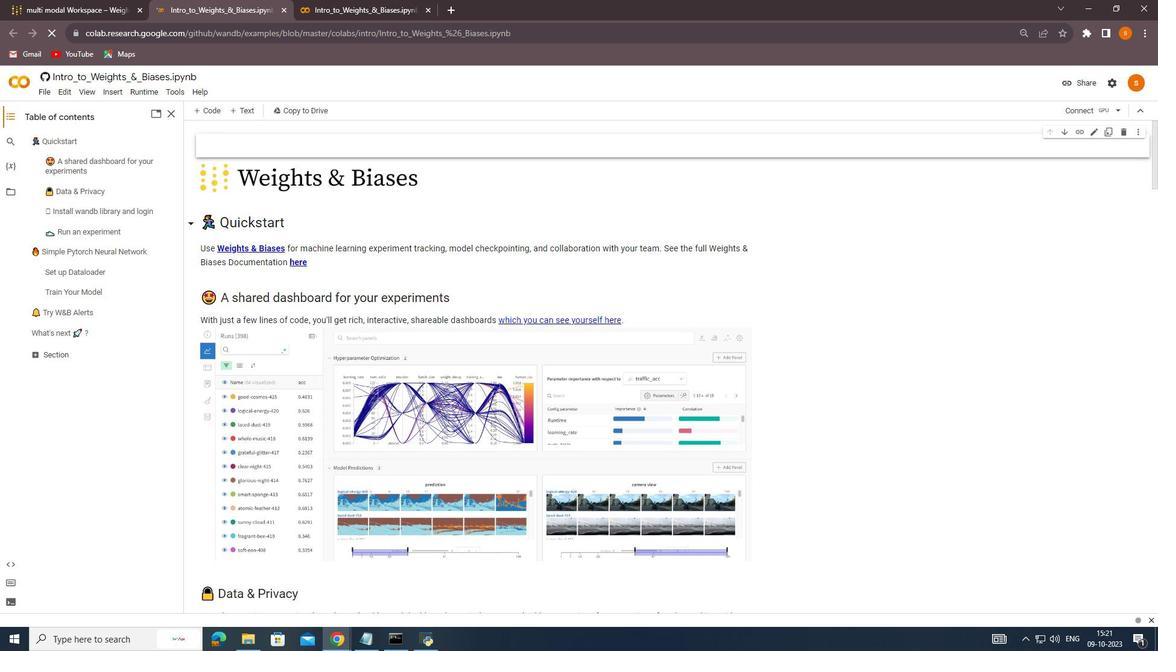 
Action: Mouse moved to (195, 99)
Screenshot: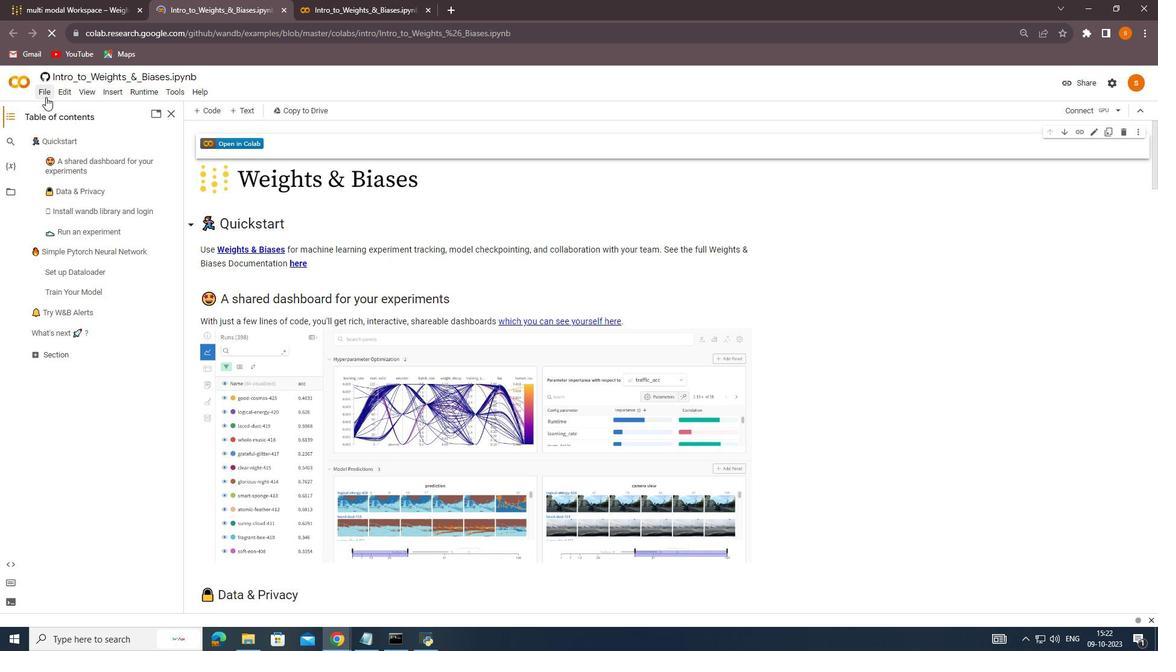 
Action: Mouse pressed left at (195, 99)
Screenshot: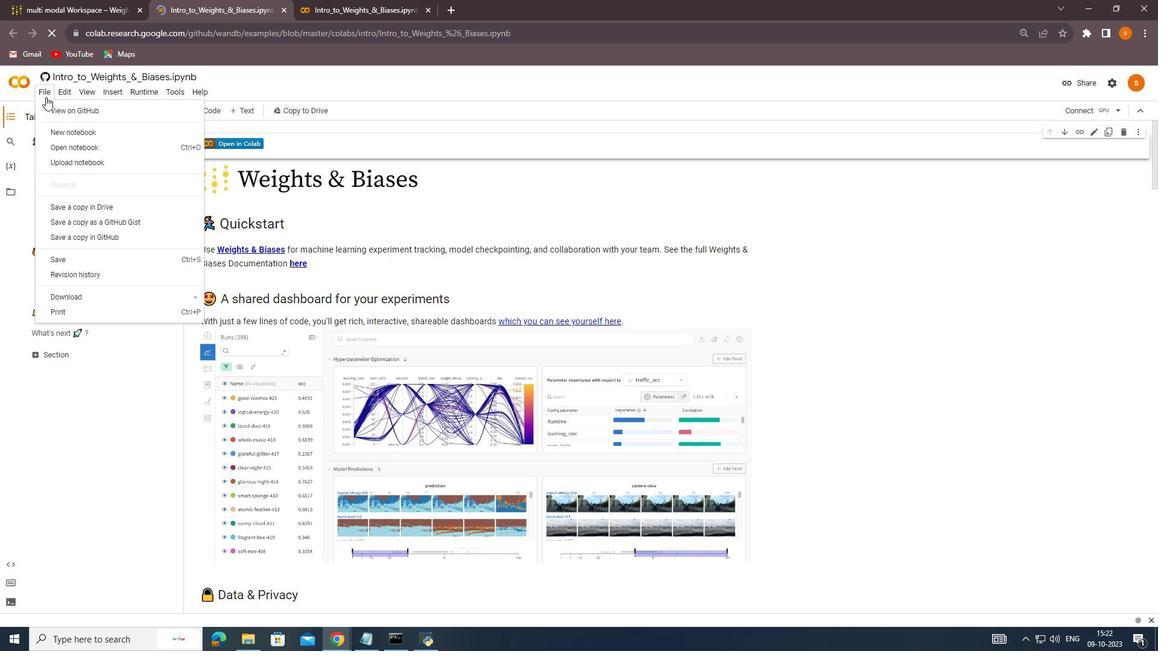 
Action: Mouse moved to (194, 135)
Screenshot: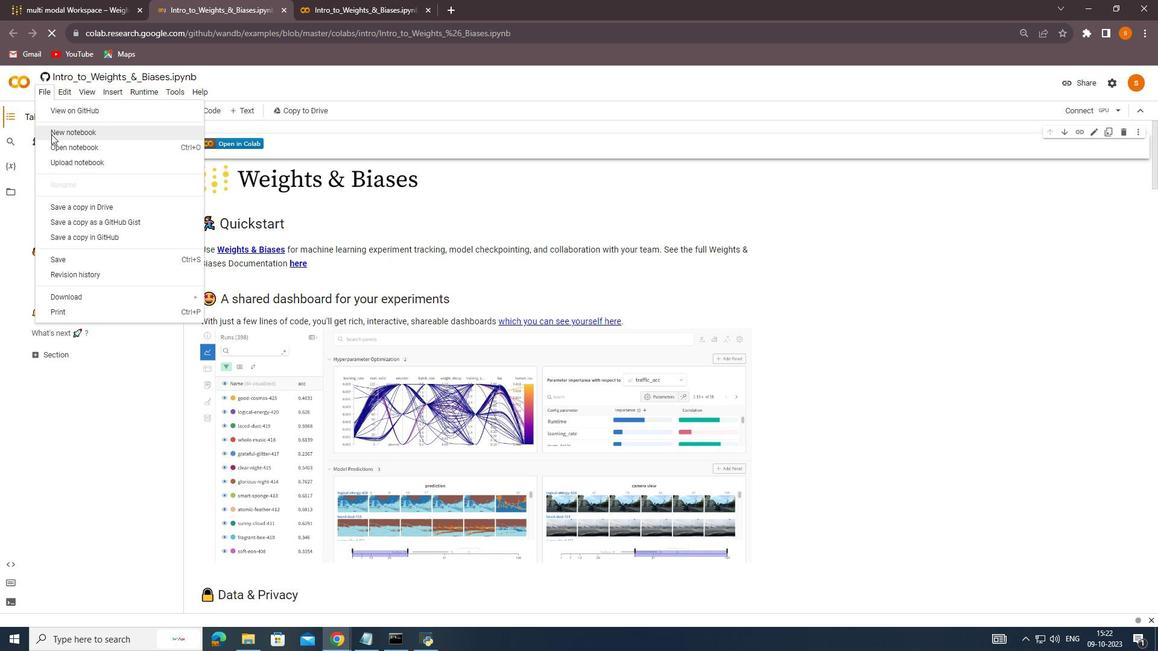 
Action: Mouse pressed left at (194, 135)
Screenshot: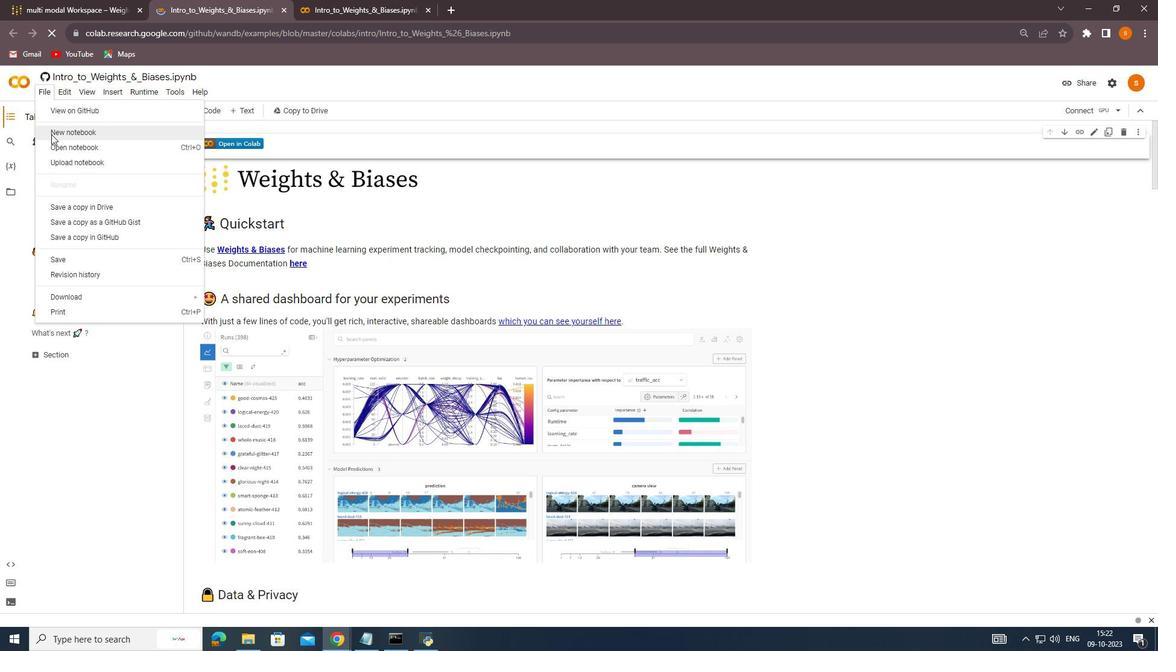 
Action: Mouse moved to (47, 13)
Screenshot: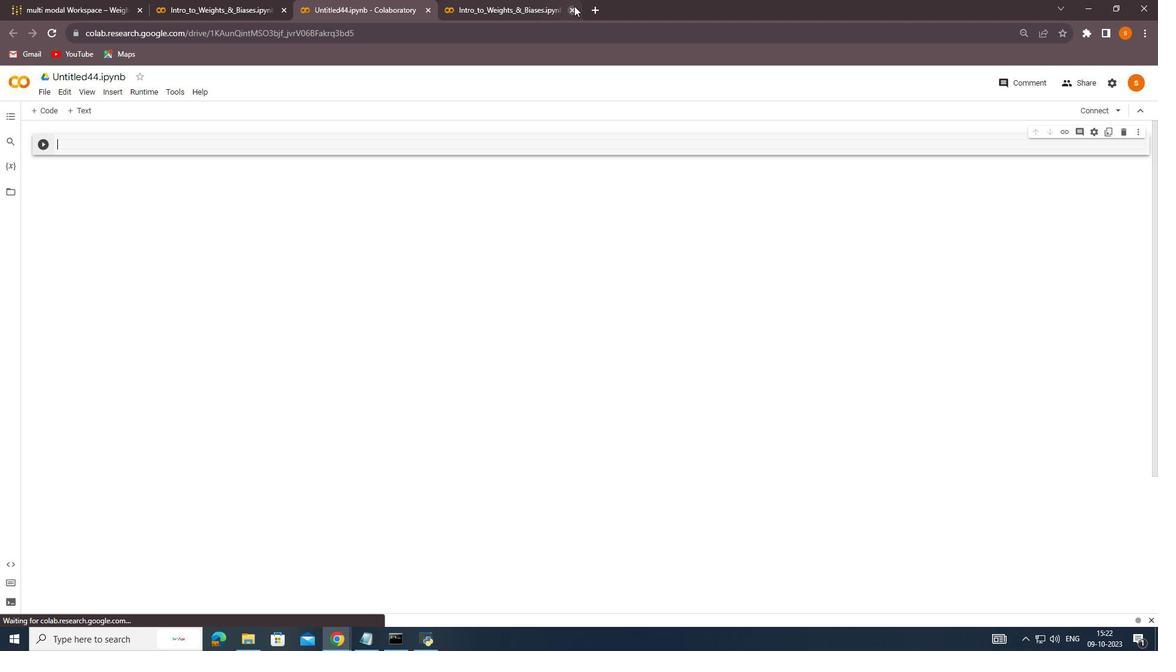 
Action: Mouse pressed left at (47, 13)
Screenshot: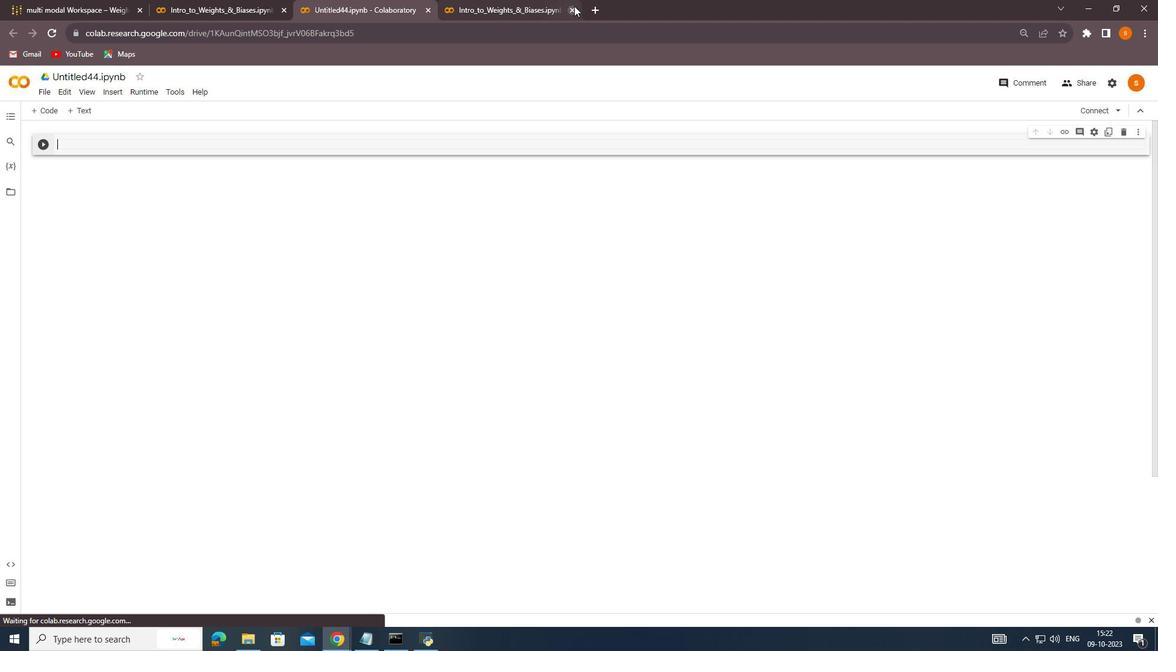 
Action: Mouse moved to (176, 140)
Screenshot: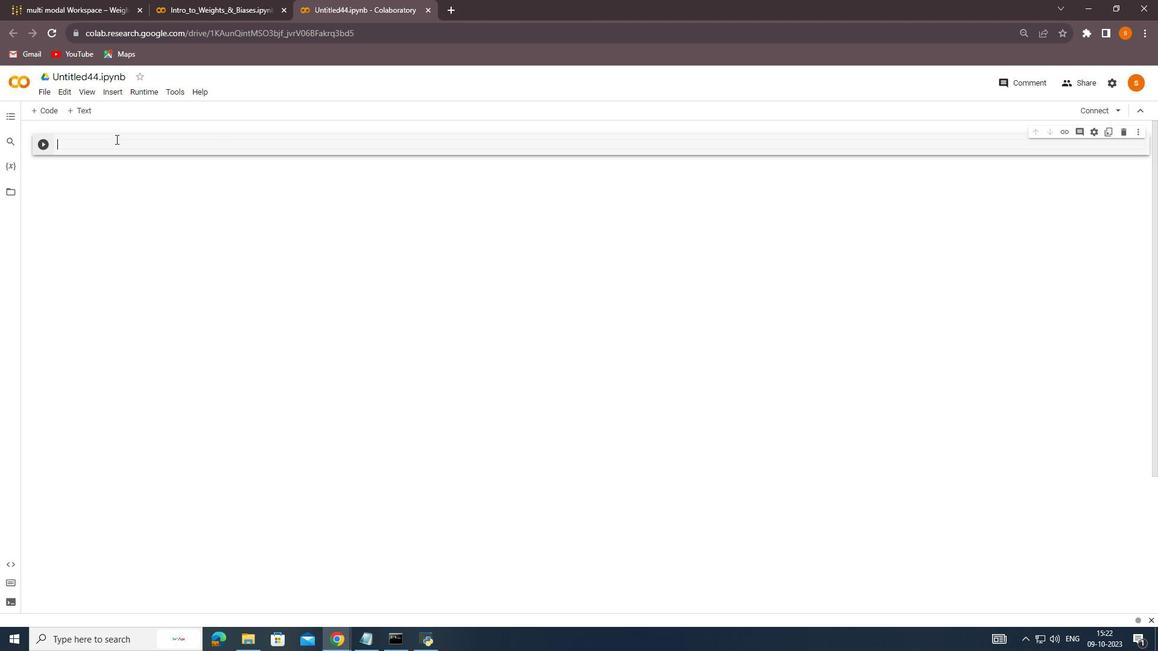 
Action: Mouse pressed left at (176, 140)
Screenshot: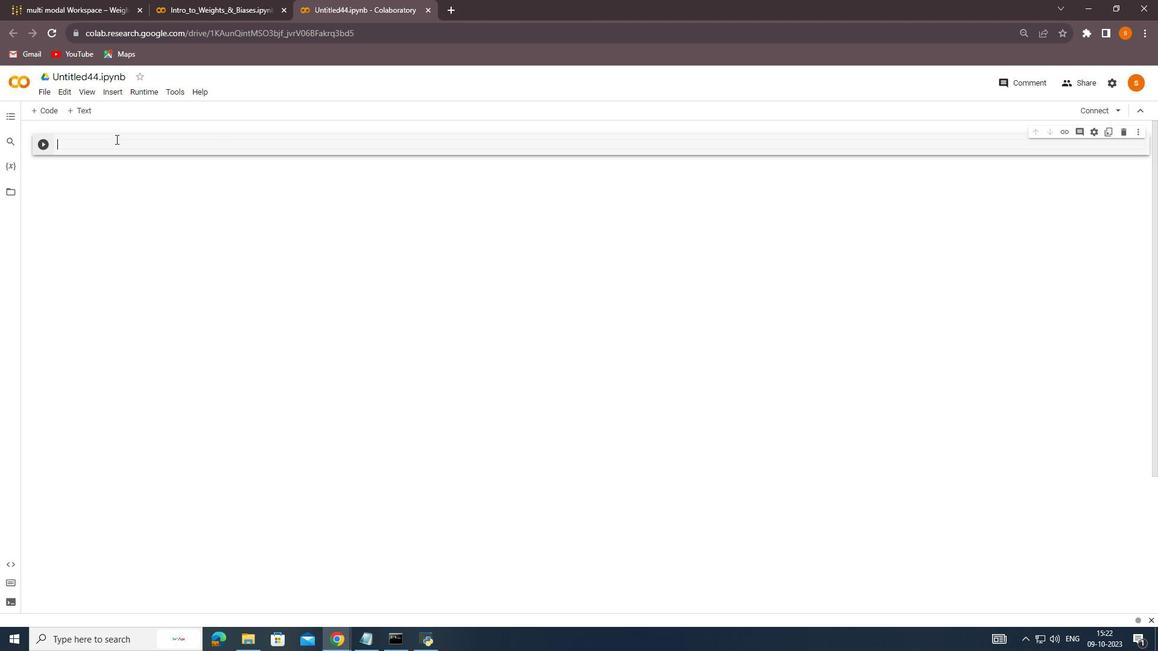 
Action: Key pressed pip<Key.space>install<Key.space>wandb<Key.shift_r><Key.enter>
Screenshot: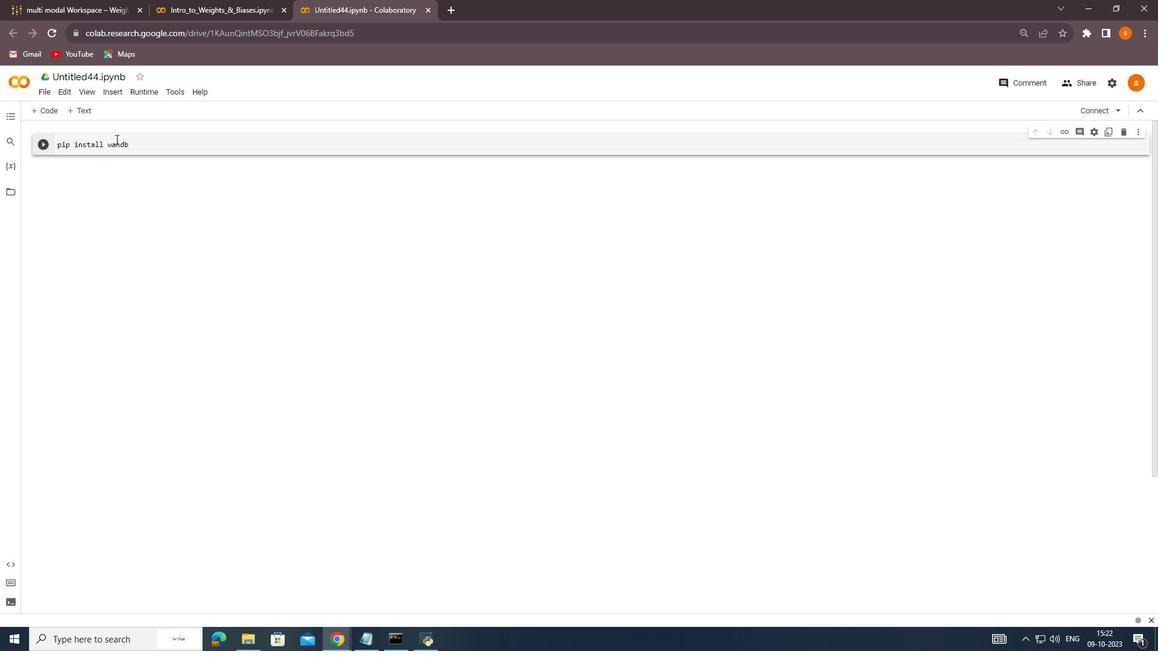 
Action: Mouse moved to (282, 155)
Screenshot: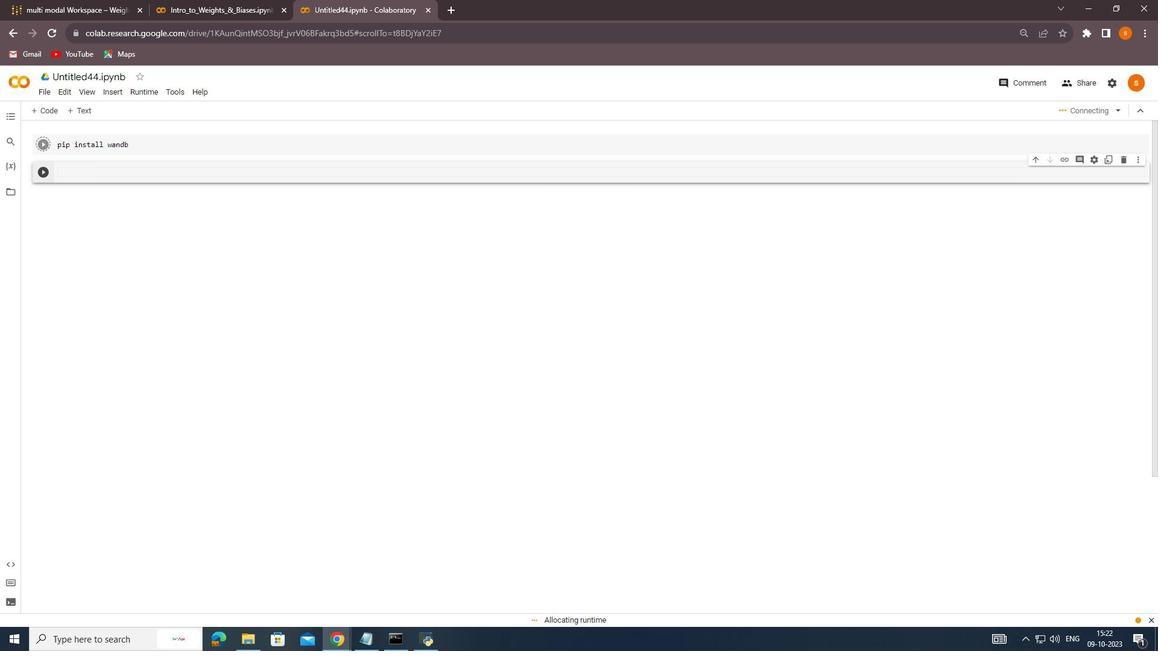 
Action: Mouse scrolled (282, 155) with delta (0, 0)
Screenshot: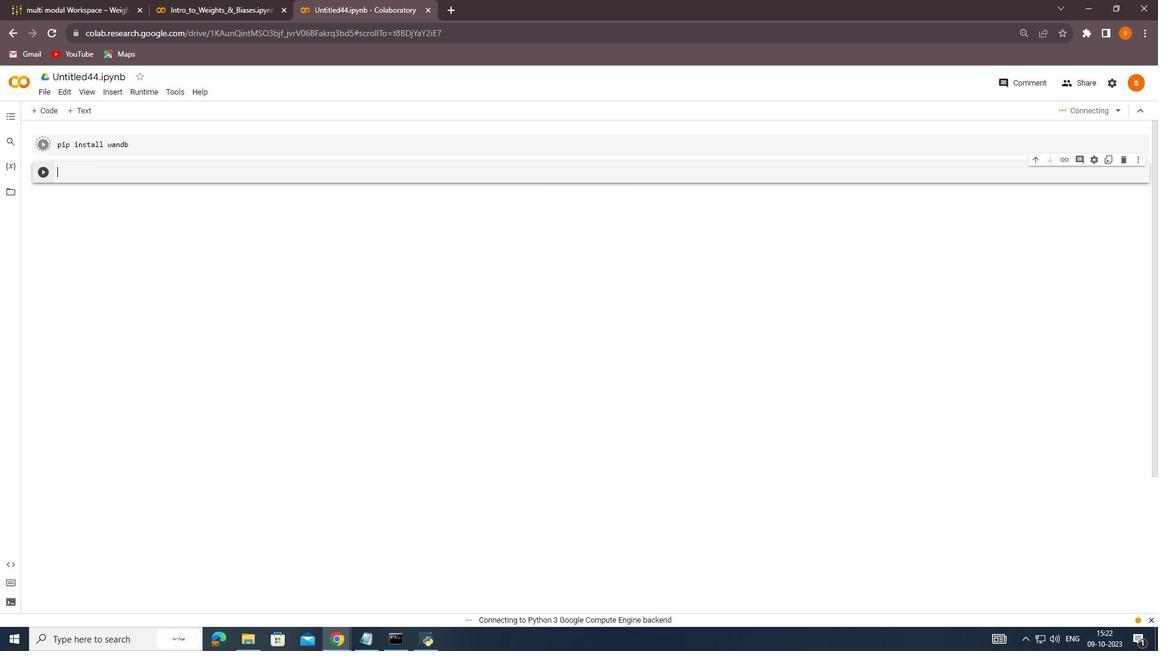 
Action: Mouse scrolled (282, 156) with delta (0, 0)
Screenshot: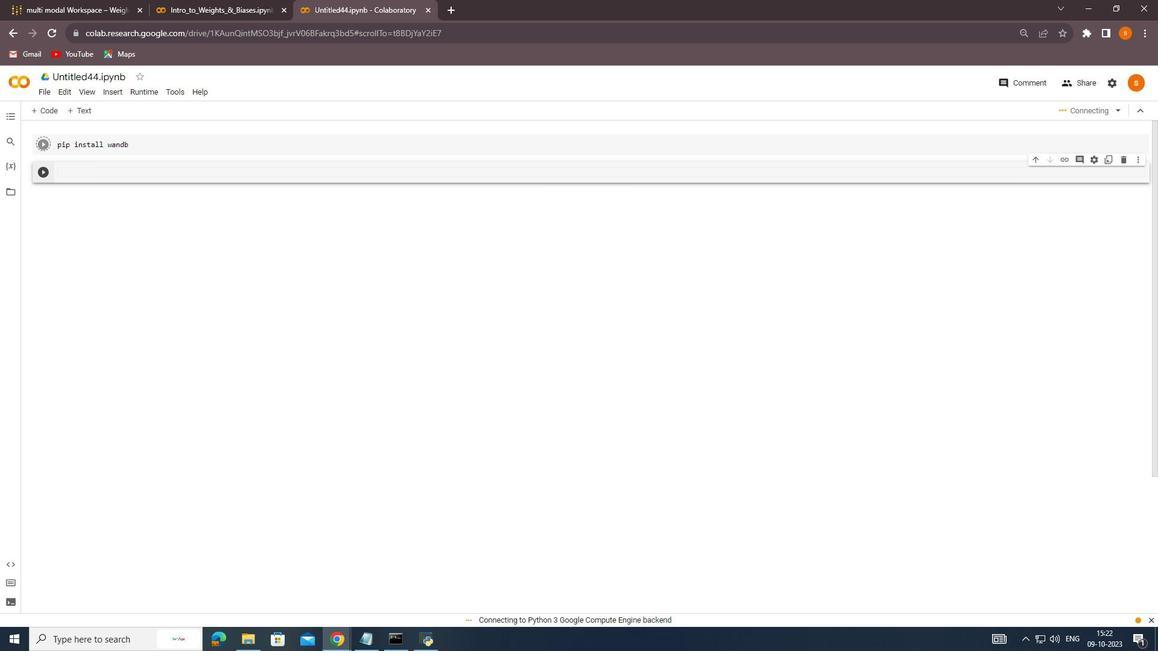 
Action: Mouse moved to (282, 154)
Screenshot: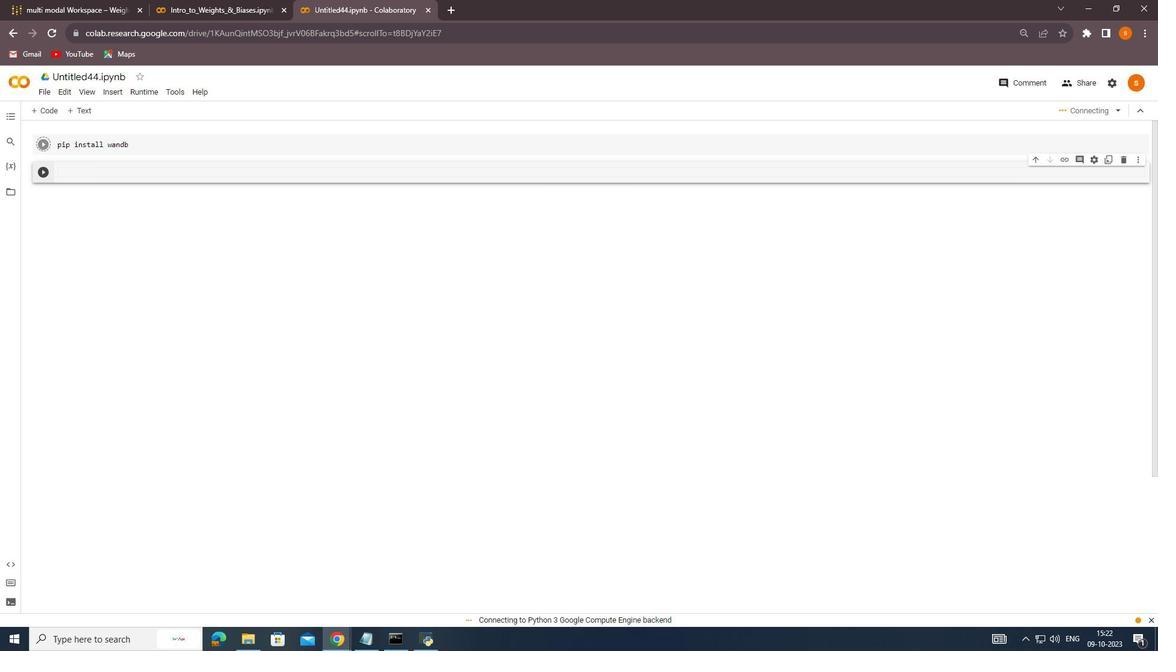 
Action: Mouse scrolled (282, 155) with delta (0, 0)
Screenshot: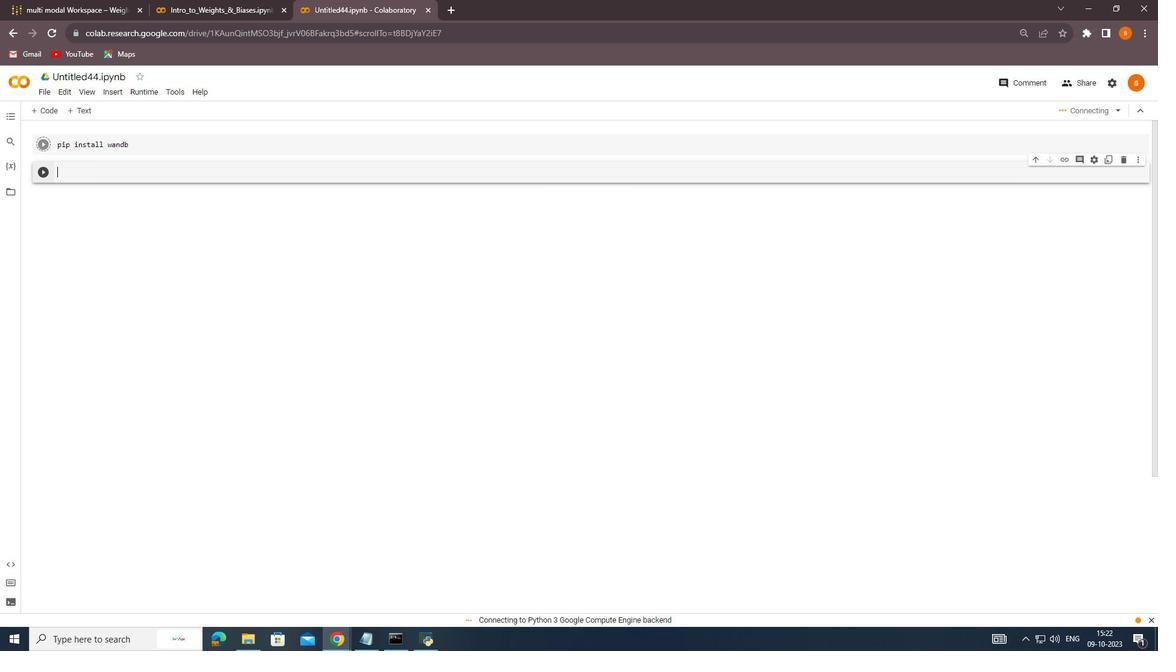 
Action: Mouse scrolled (282, 155) with delta (0, 0)
Screenshot: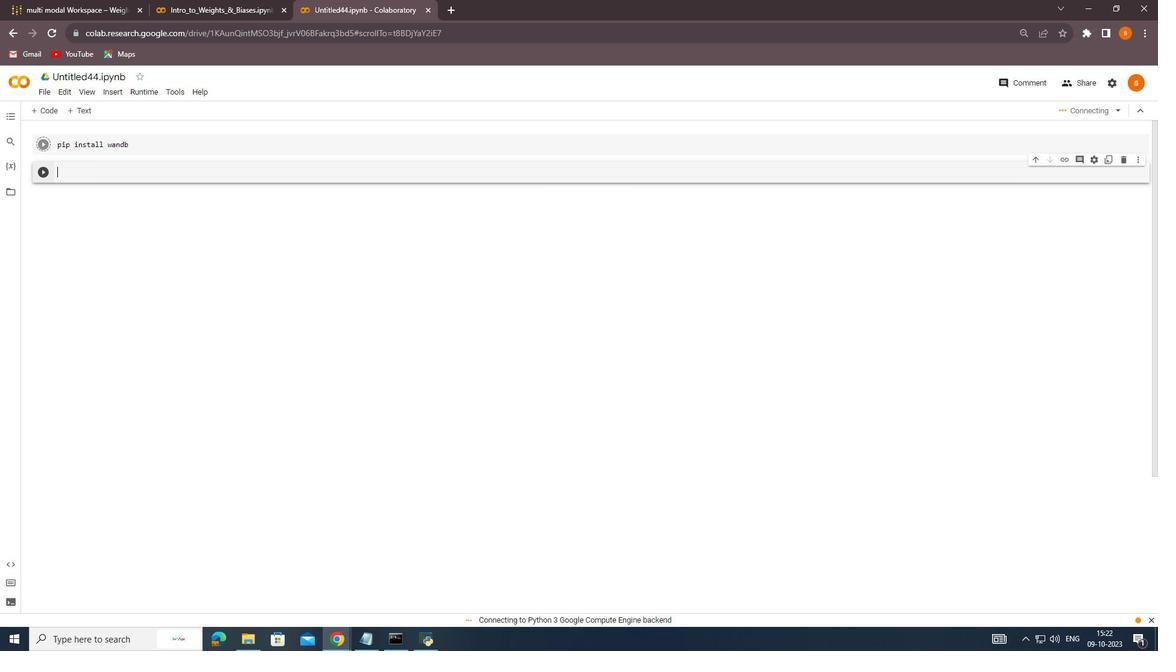 
Action: Mouse scrolled (282, 153) with delta (0, 0)
Screenshot: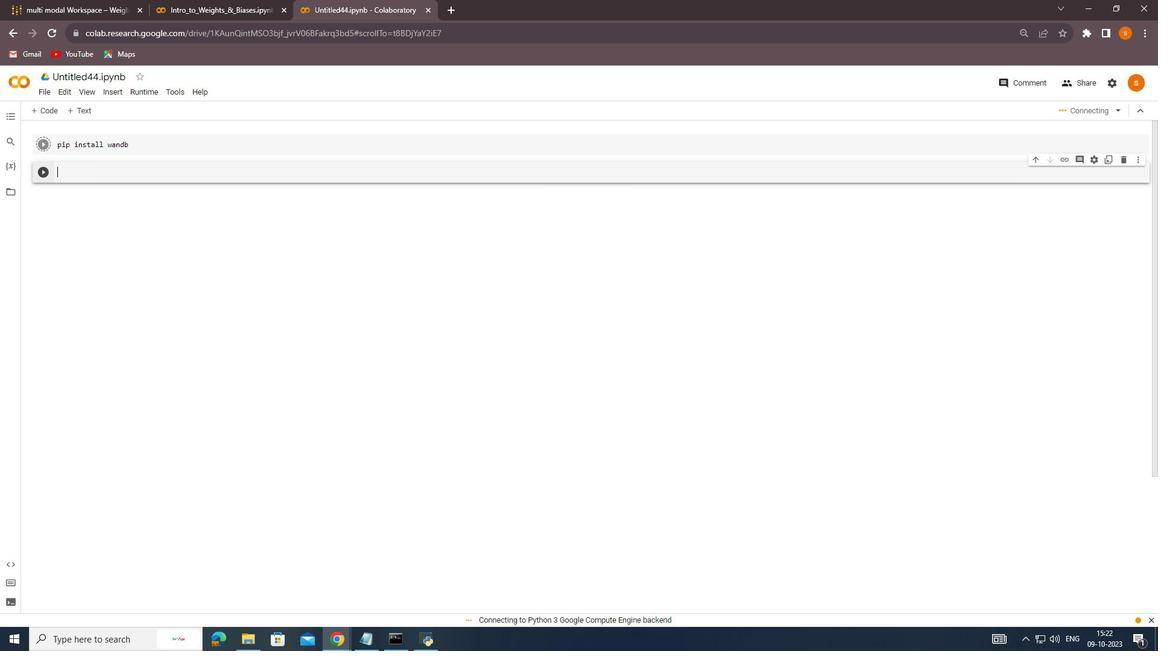 
Action: Mouse scrolled (282, 153) with delta (0, 0)
Screenshot: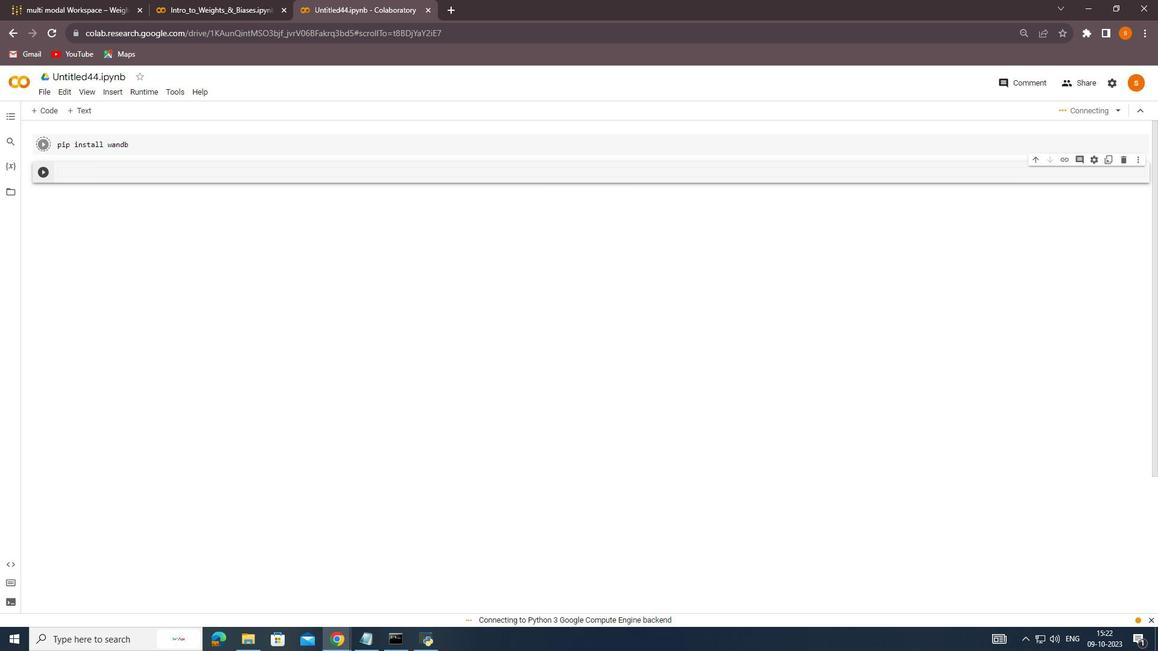
Action: Mouse scrolled (282, 153) with delta (0, 0)
Screenshot: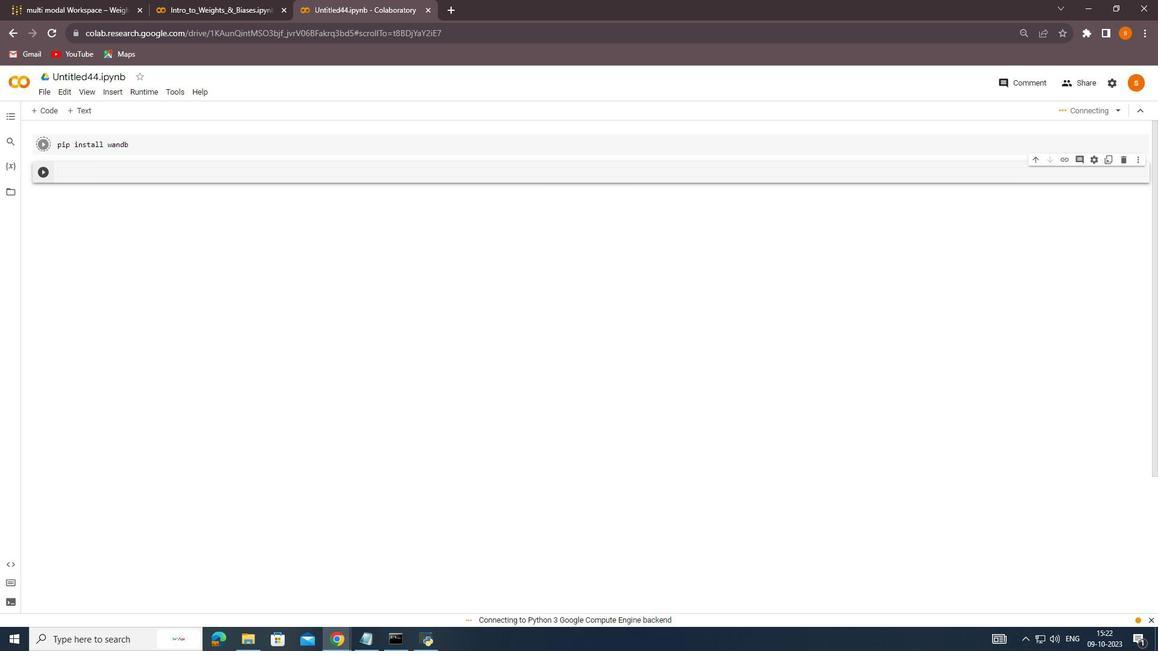 
Action: Mouse scrolled (282, 155) with delta (0, 0)
Screenshot: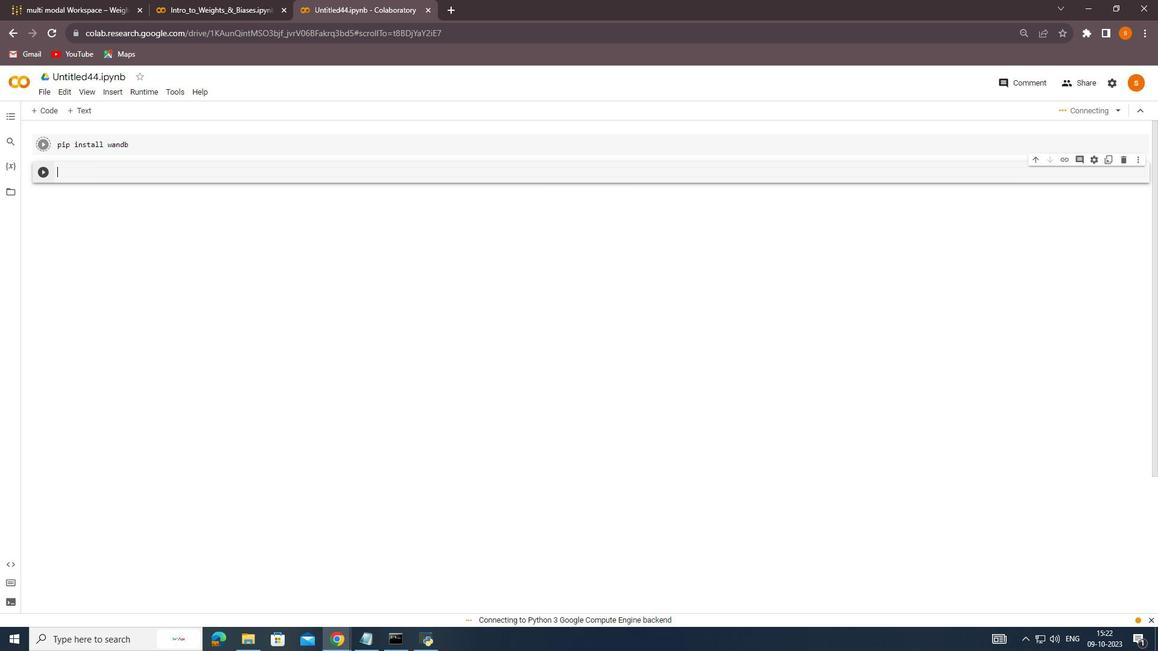 
Action: Mouse scrolled (282, 155) with delta (0, 0)
Screenshot: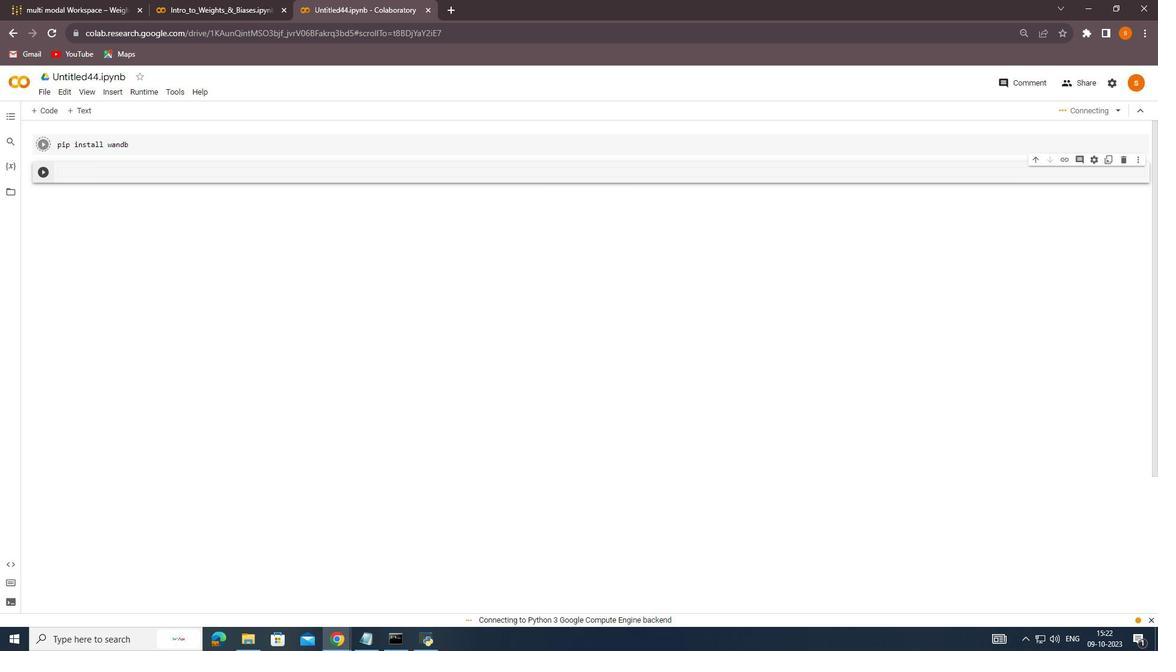 
Action: Mouse scrolled (282, 153) with delta (0, 0)
Screenshot: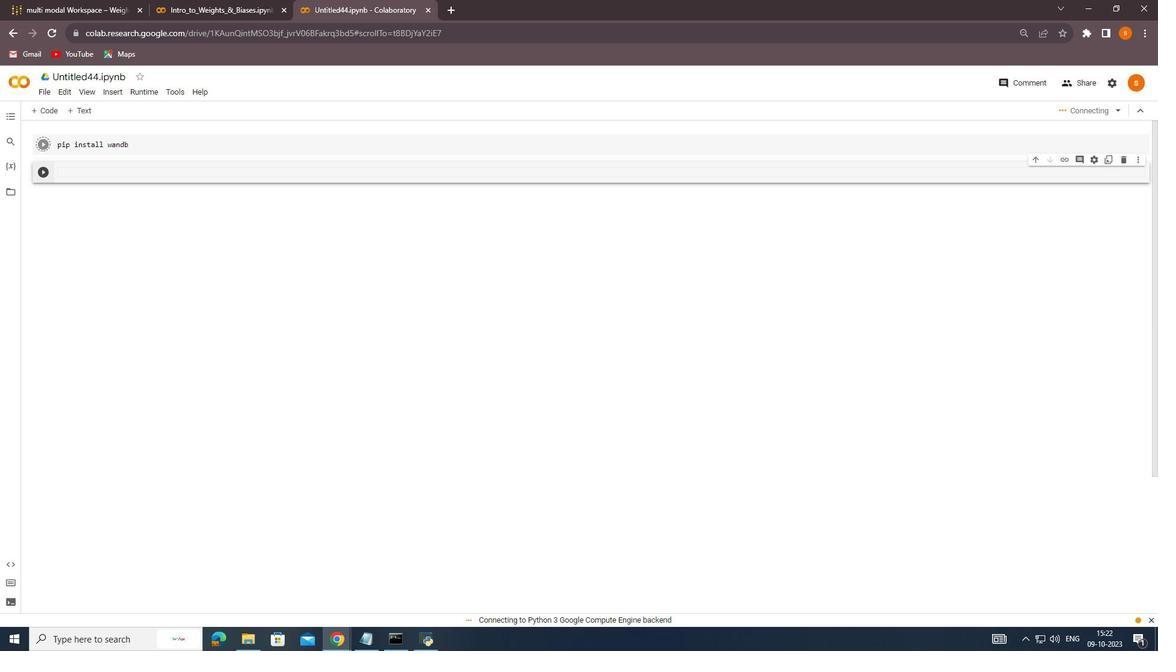 
Action: Mouse moved to (281, 149)
Screenshot: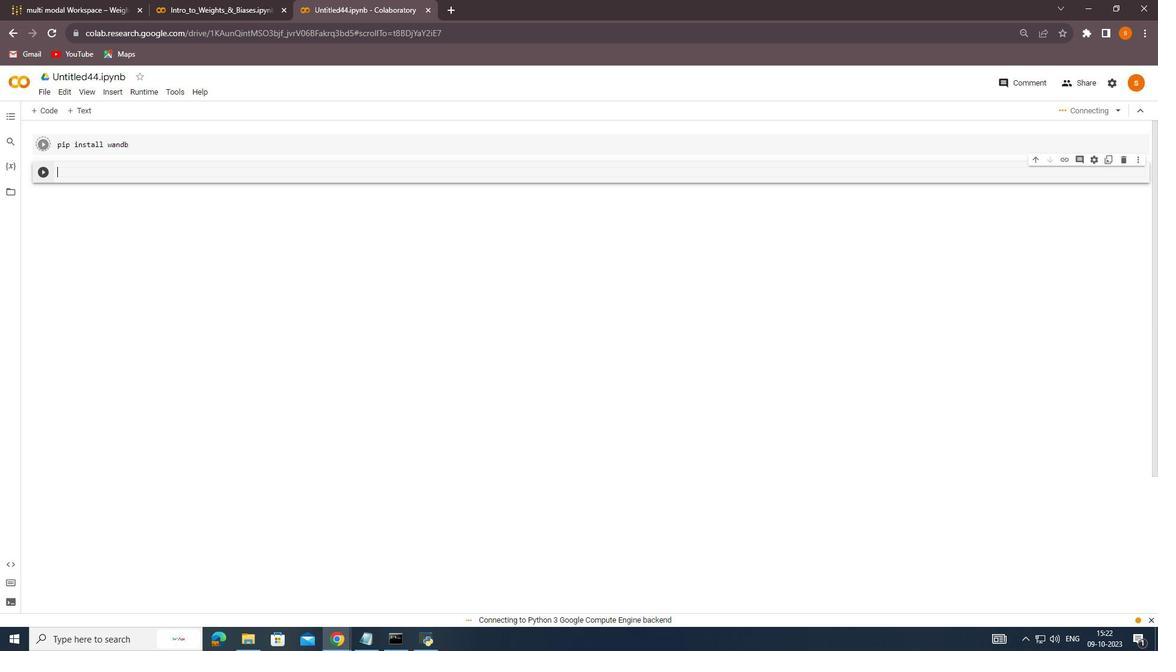 
Action: Key pressed import<Key.space>wandb<Key.shift_r><Key.enter>import<Key.space>torch<Key.enter>import<Key.space>torch.nn<Key.space>as<Key.space>nn<Key.enter>import<Key.space>o<Key.backspace>torch.optim<Key.enter><Key.space>as<Key.space>optim<Key.enter>import<Key.space>torchvision.transforms<Key.enter><Key.space>as<Key.space>transfr<Key.backspace>orms<Key.enter>import<Key.space>torchvision.datasets<Key.space>as<Key.space>datasets<Key.enter>
Screenshot: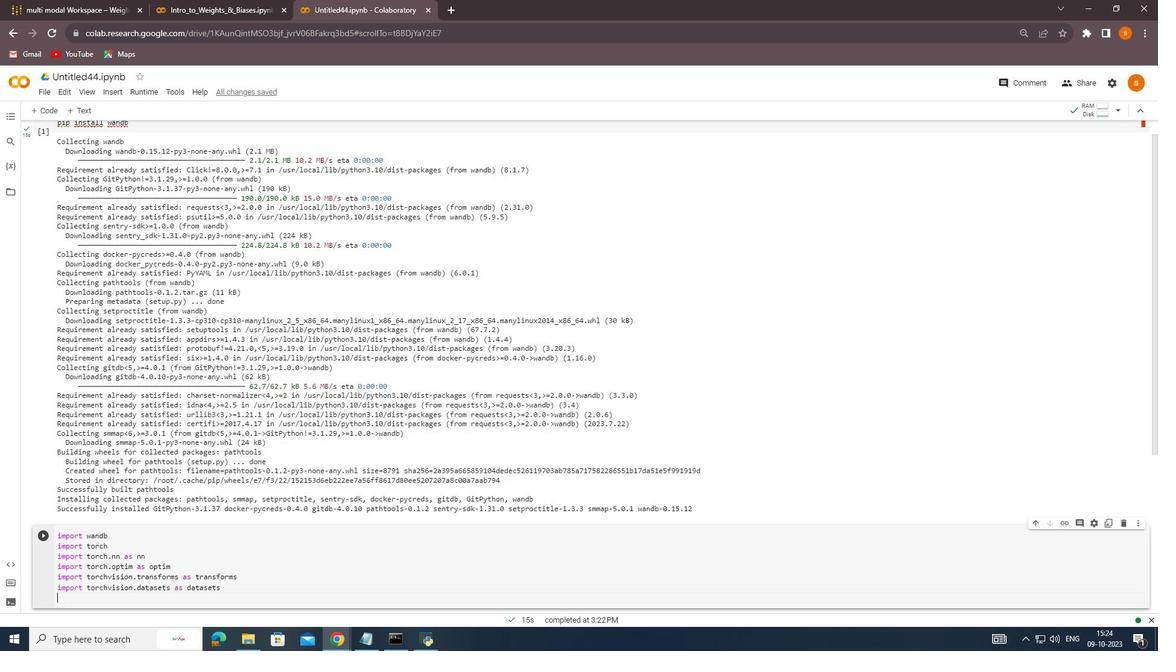 
Action: Mouse moved to (89, 308)
Screenshot: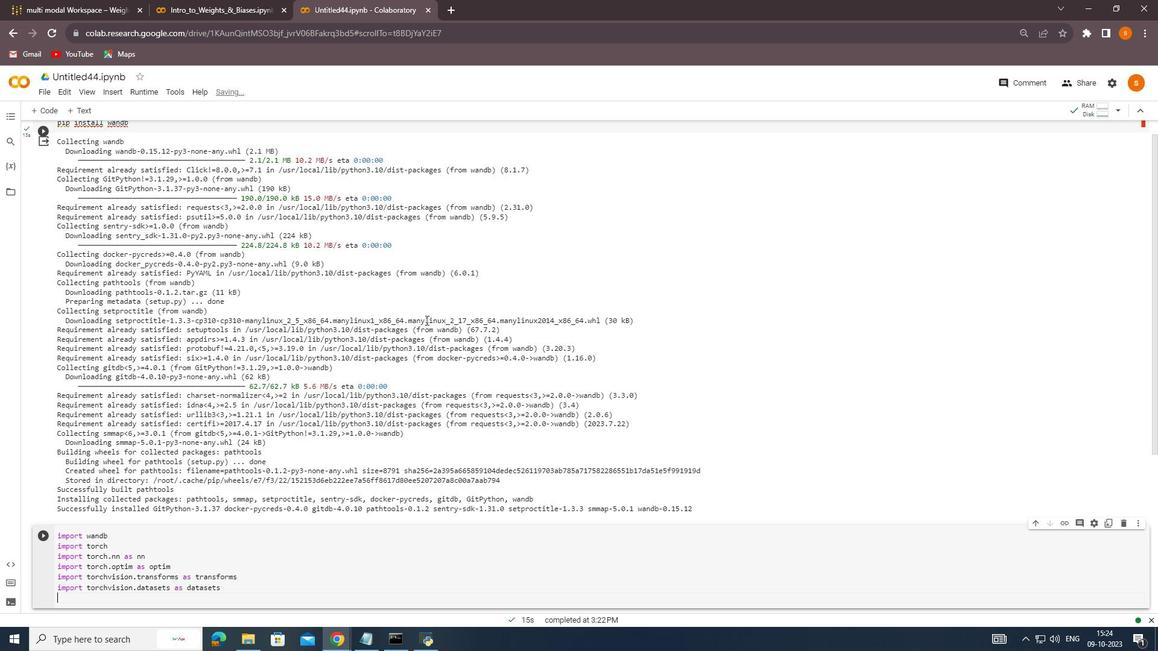 
Action: Mouse scrolled (89, 308) with delta (0, 0)
Screenshot: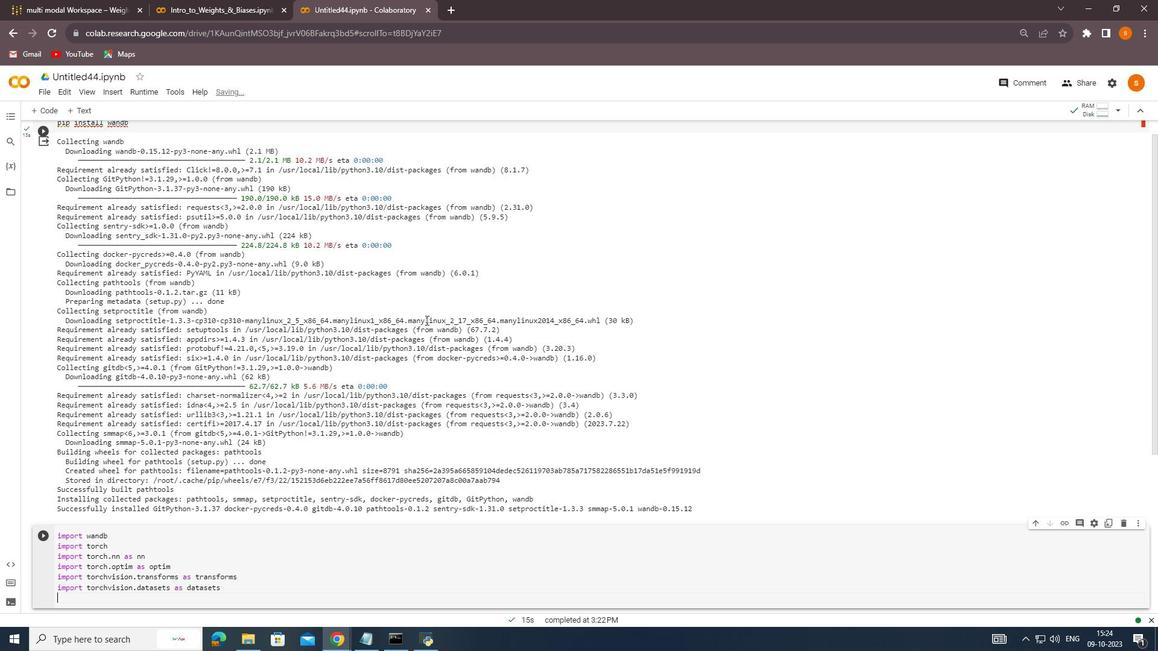 
Action: Mouse moved to (89, 310)
Screenshot: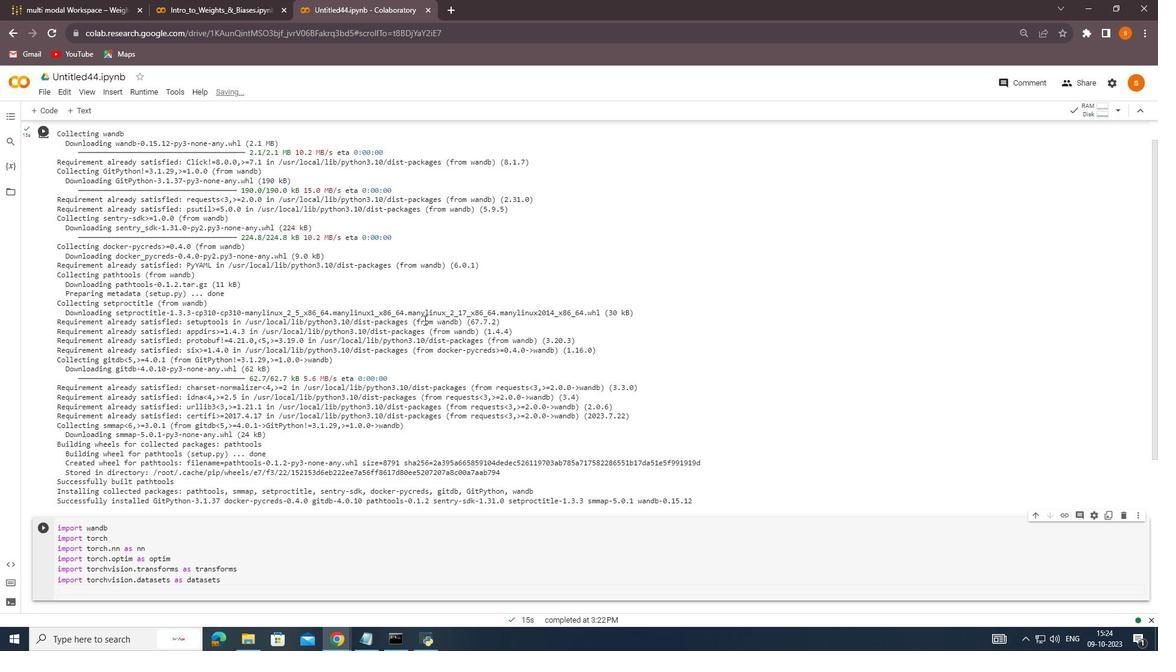 
Action: Mouse scrolled (89, 310) with delta (0, 0)
Screenshot: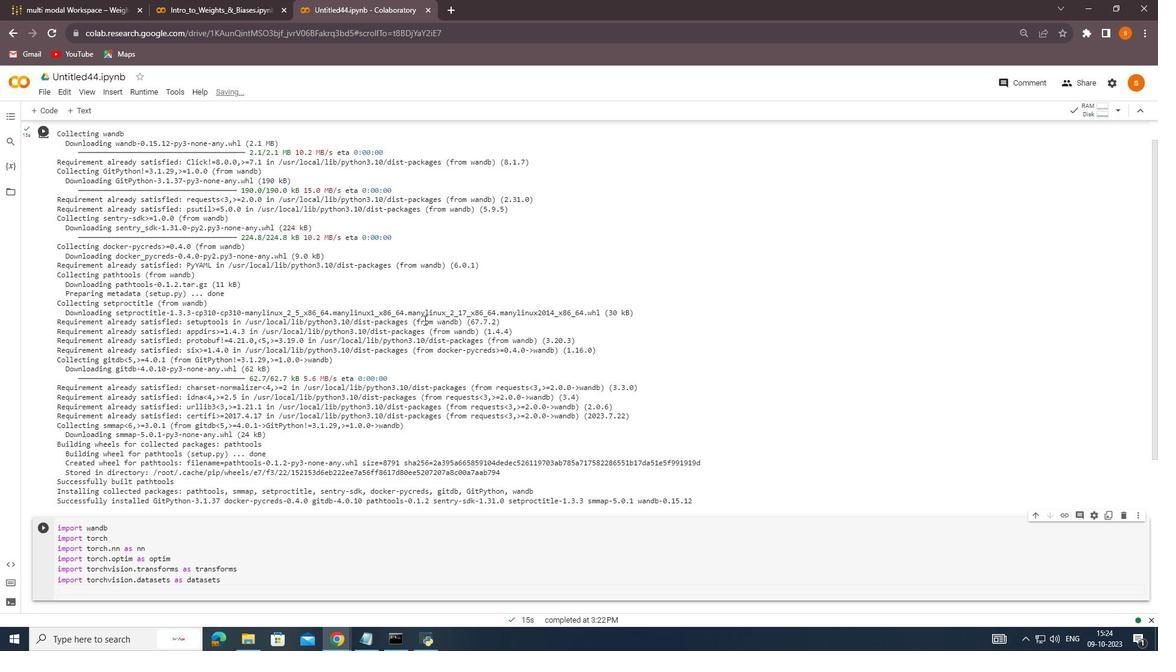 
Action: Mouse moved to (89, 310)
Screenshot: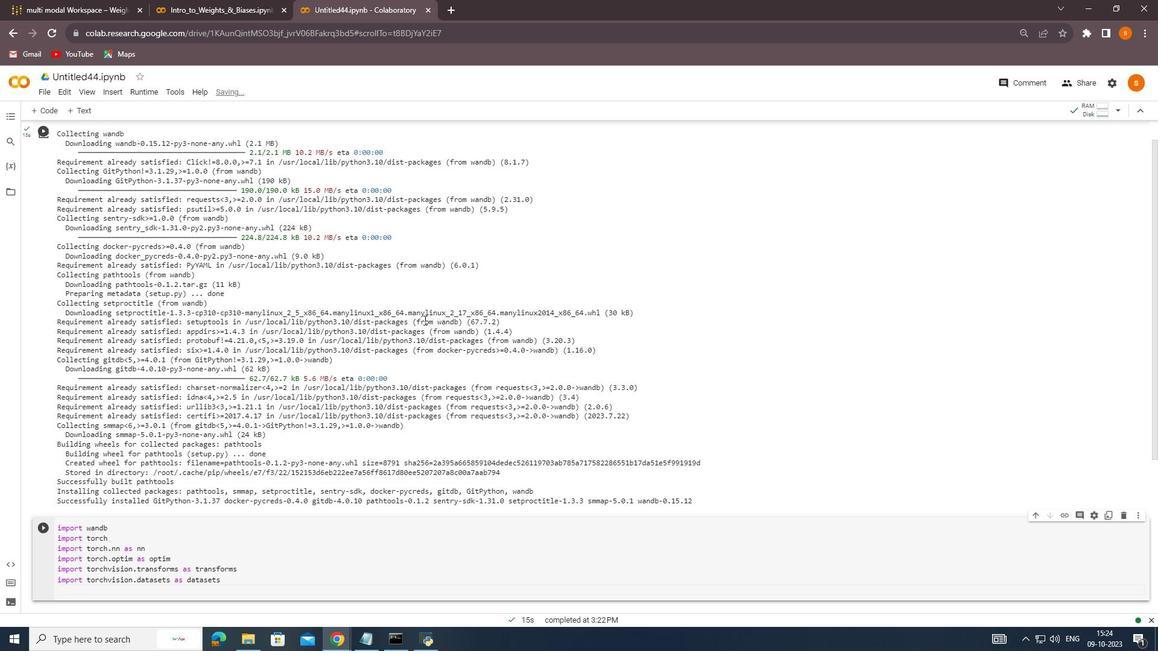 
Action: Mouse scrolled (89, 310) with delta (0, 0)
Screenshot: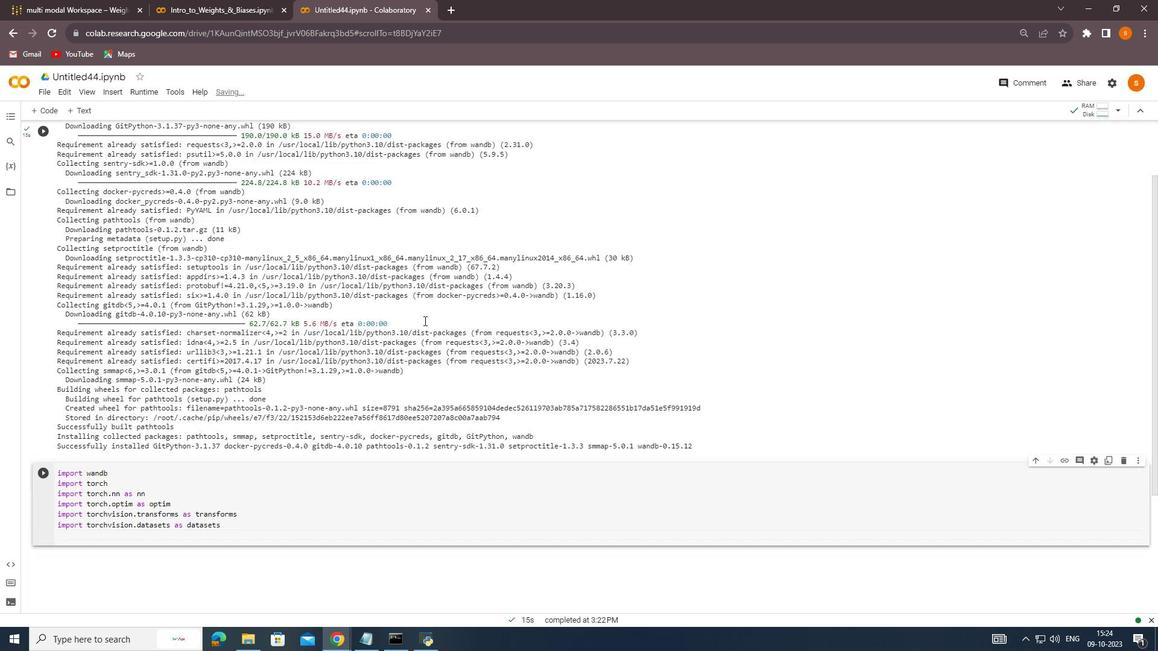 
Action: Mouse moved to (89, 311)
Screenshot: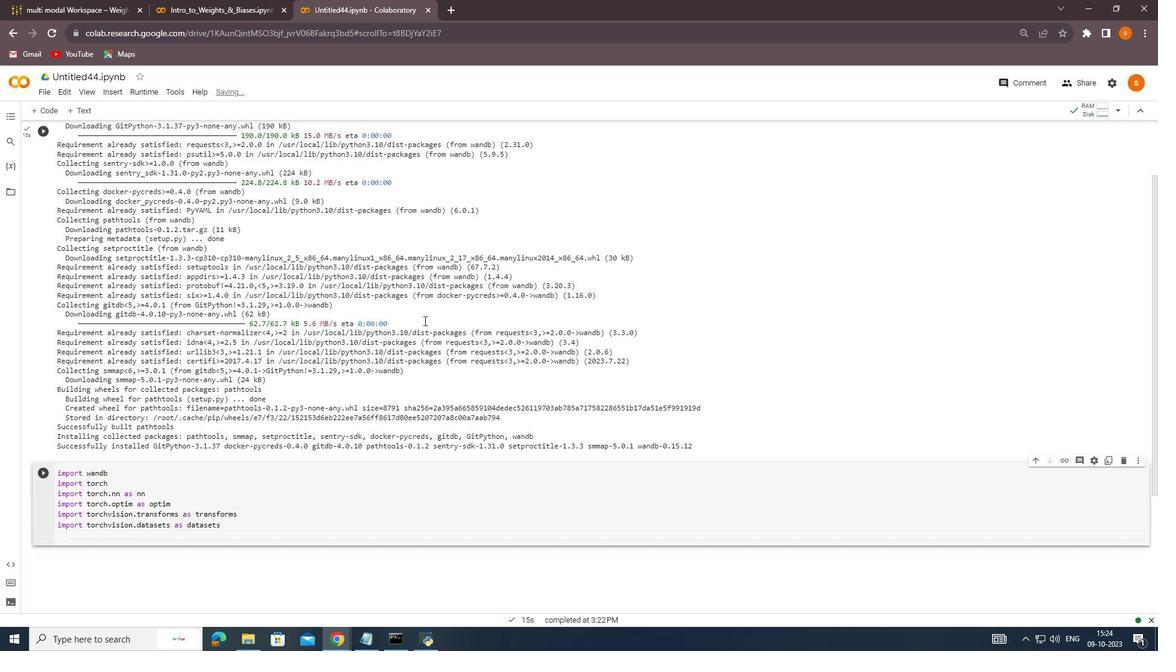 
Action: Mouse scrolled (89, 310) with delta (0, 0)
Screenshot: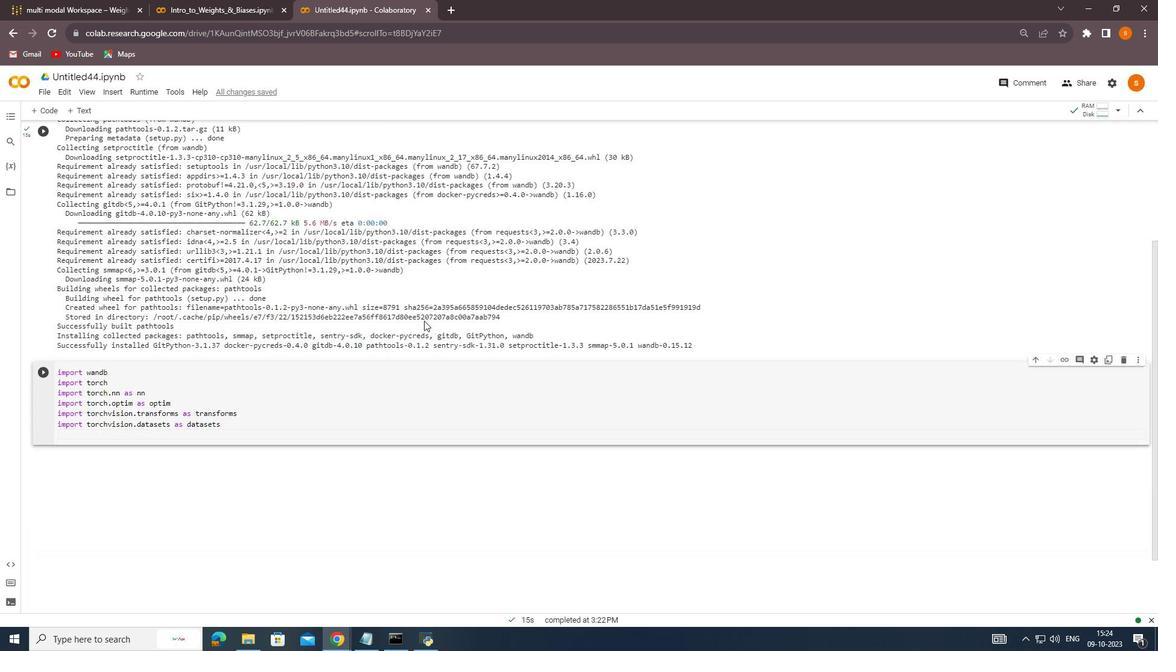 
Action: Mouse scrolled (89, 310) with delta (0, 0)
Screenshot: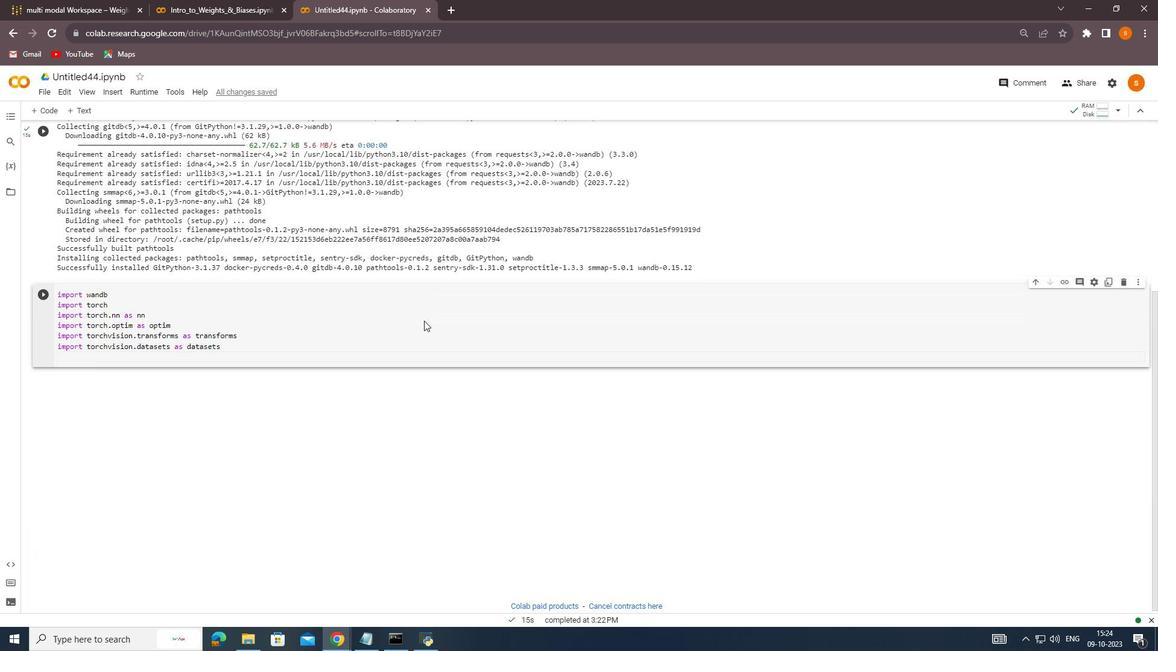 
Action: Mouse scrolled (89, 310) with delta (0, 0)
Screenshot: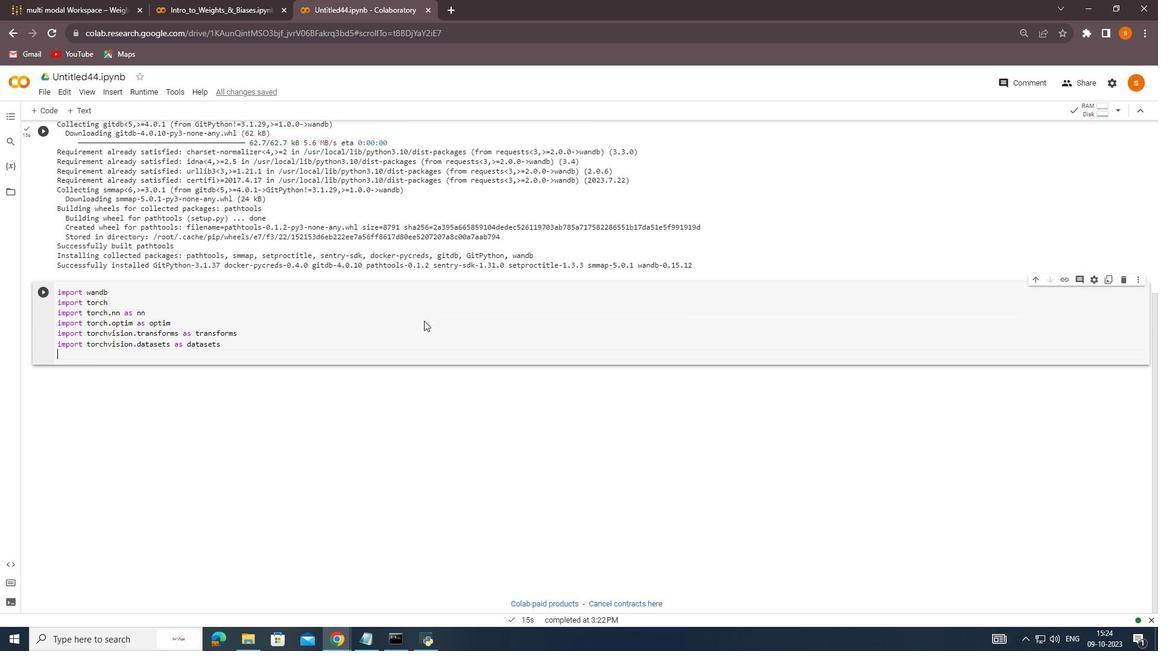 
Action: Mouse moved to (89, 310)
Screenshot: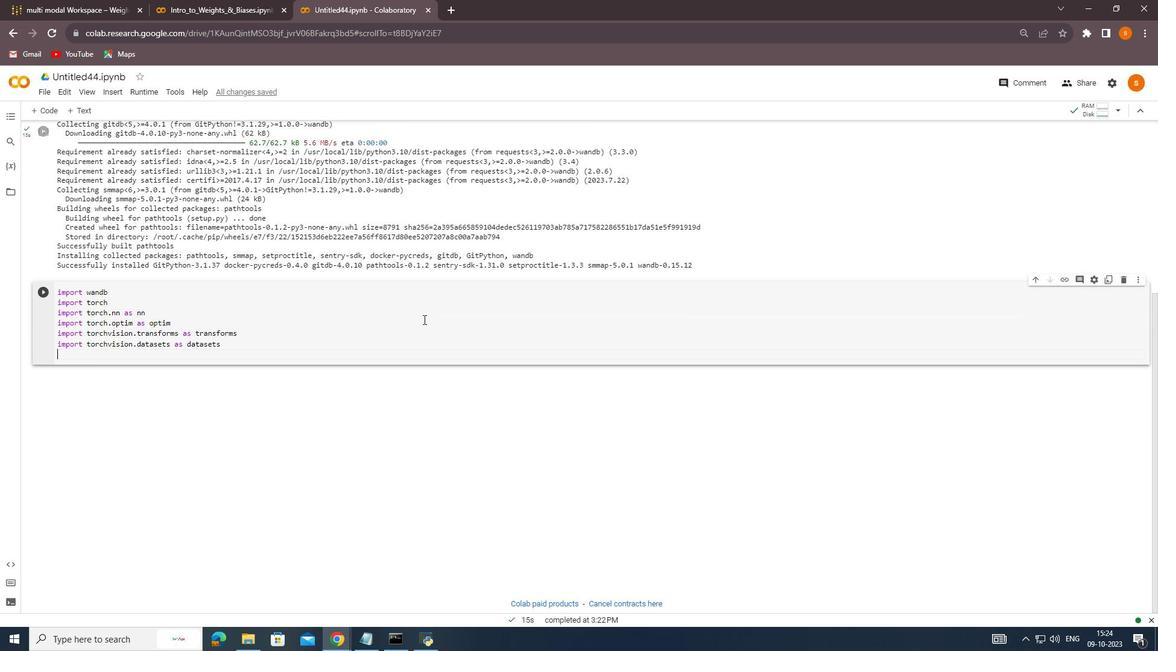 
Action: Mouse scrolled (89, 309) with delta (0, 0)
Screenshot: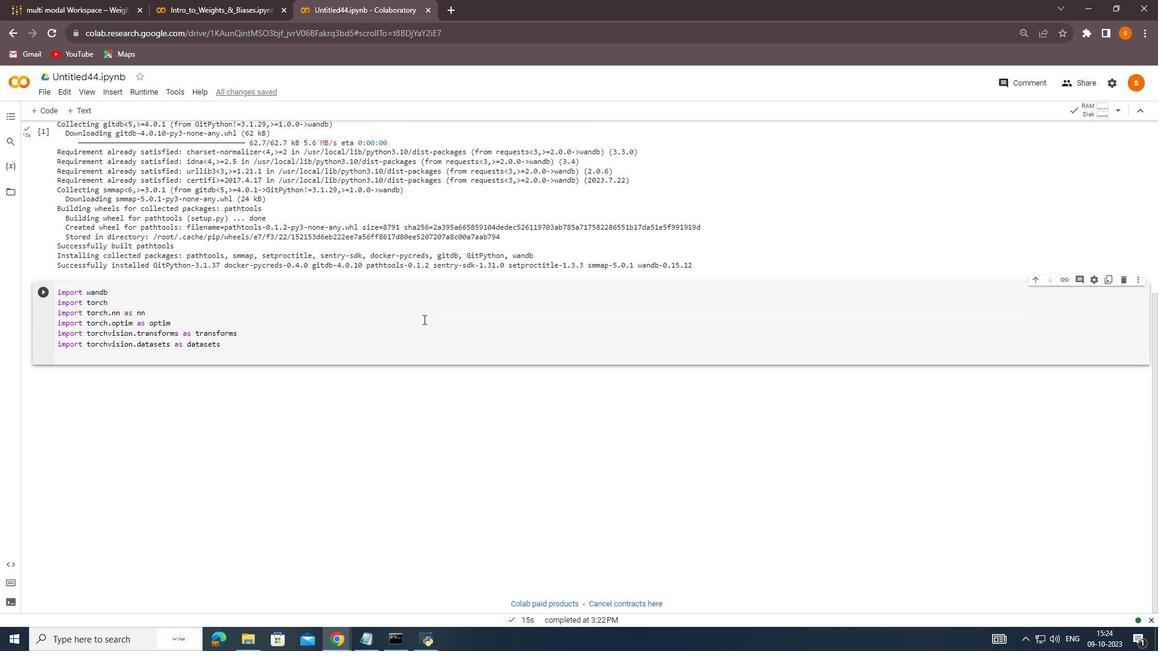
Action: Mouse moved to (341, 118)
Screenshot: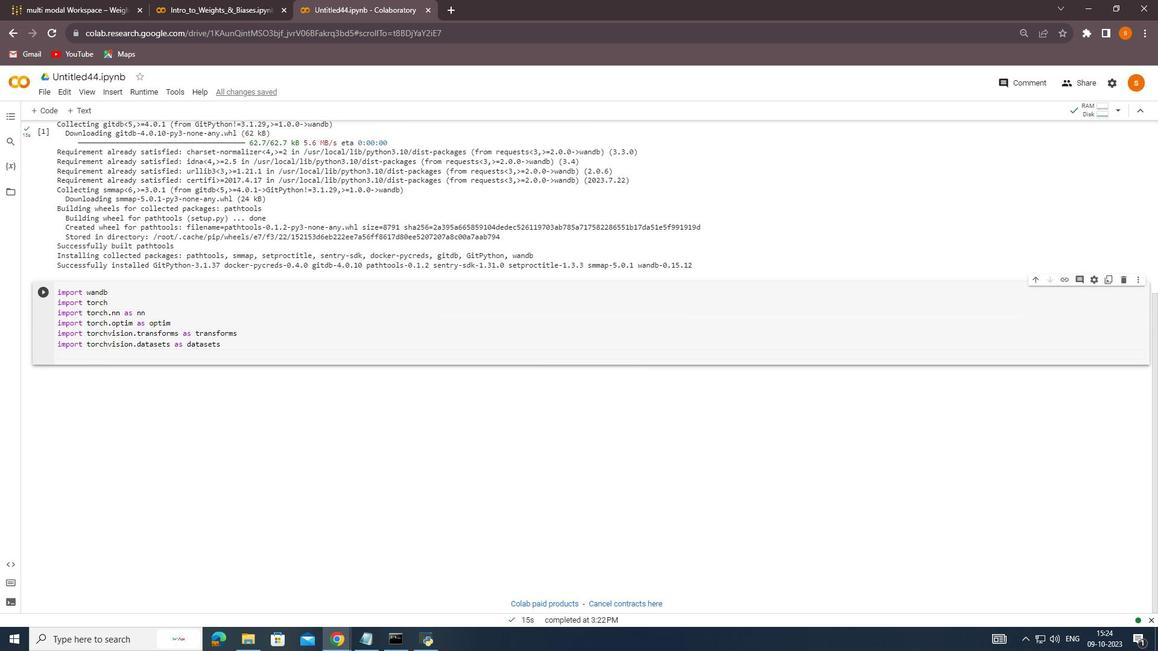
Action: Mouse scrolled (341, 118) with delta (0, 0)
Screenshot: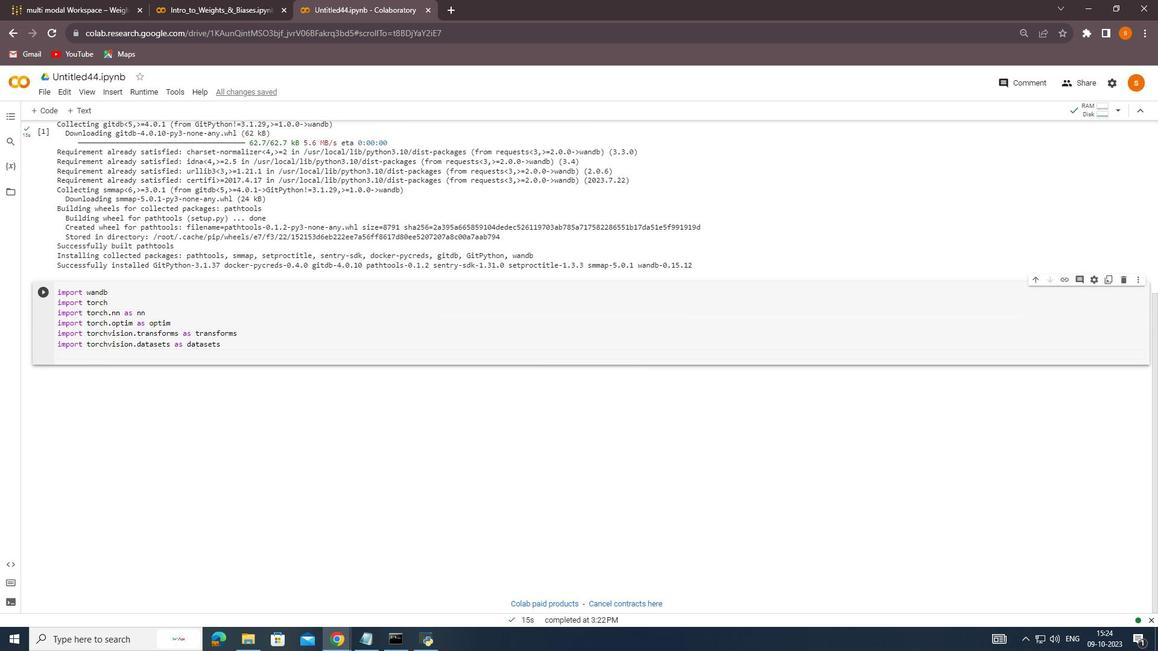 
Action: Mouse moved to (327, 122)
Screenshot: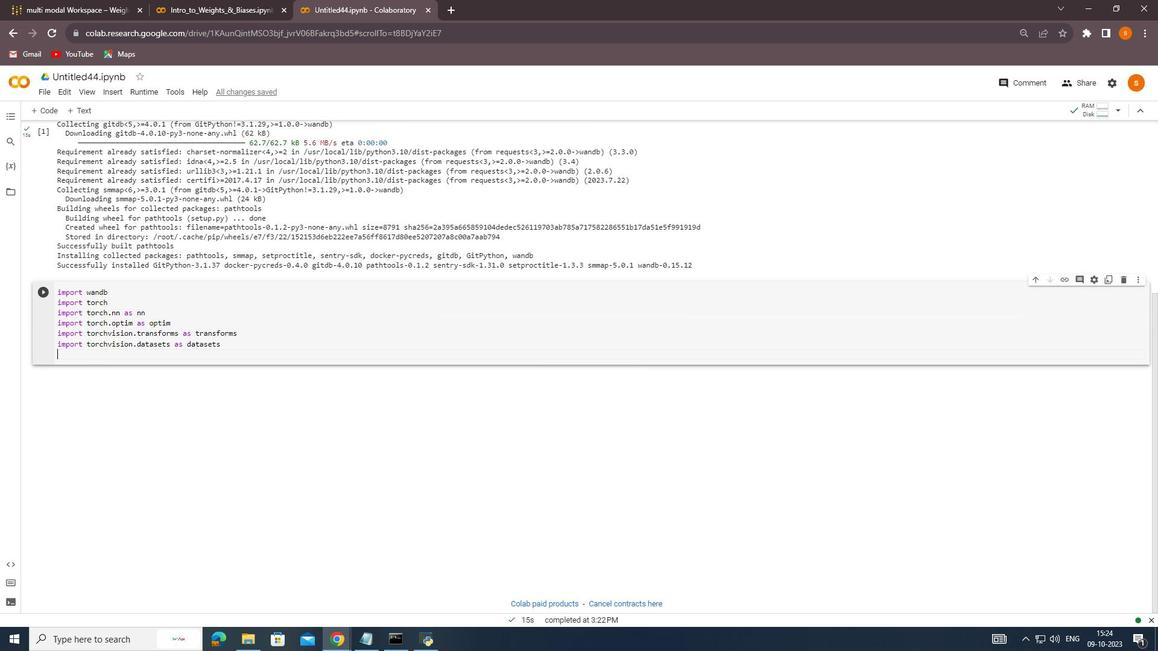 
Action: Mouse scrolled (327, 121) with delta (0, 0)
Screenshot: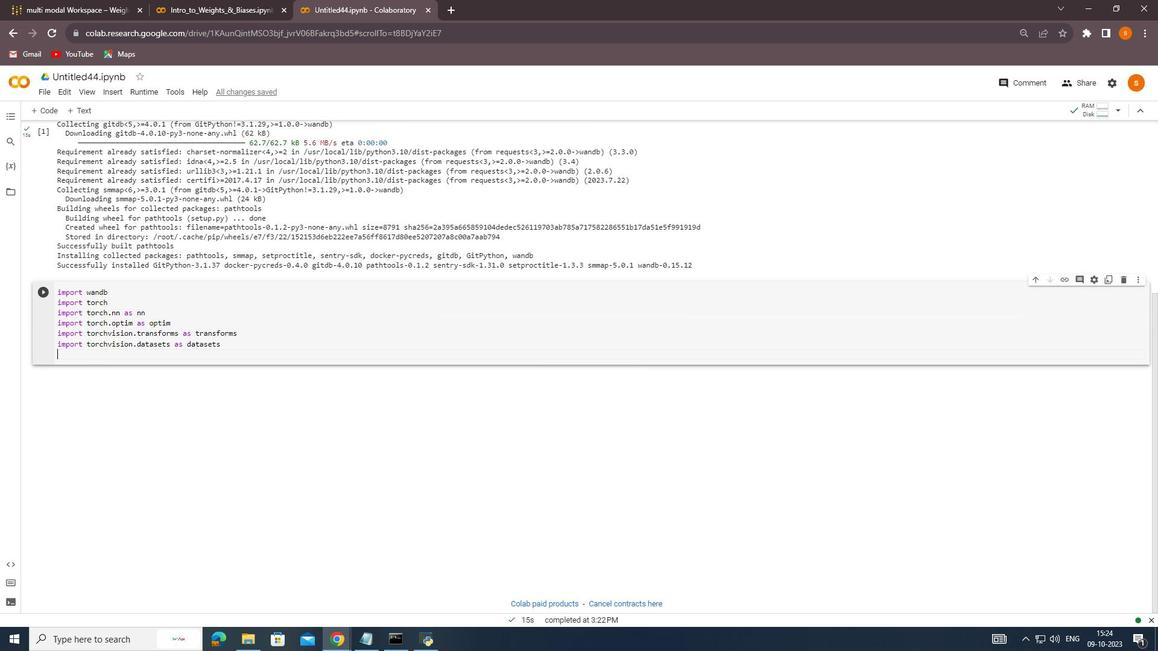 
Action: Mouse moved to (327, 122)
Screenshot: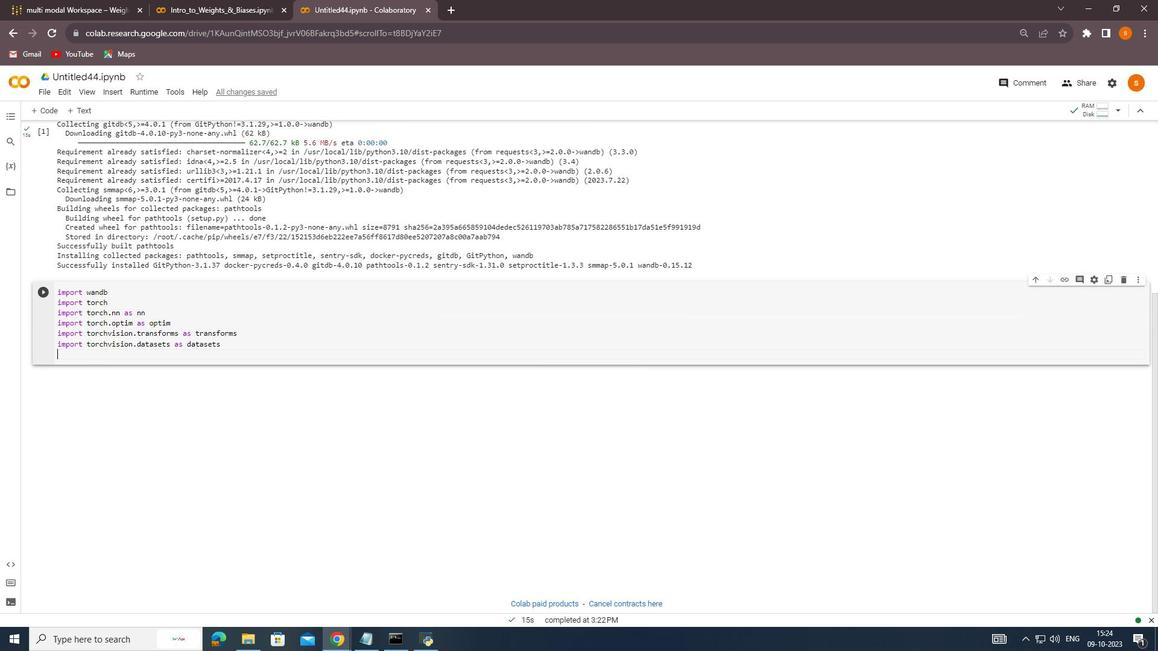 
Action: Mouse scrolled (327, 123) with delta (0, 0)
Screenshot: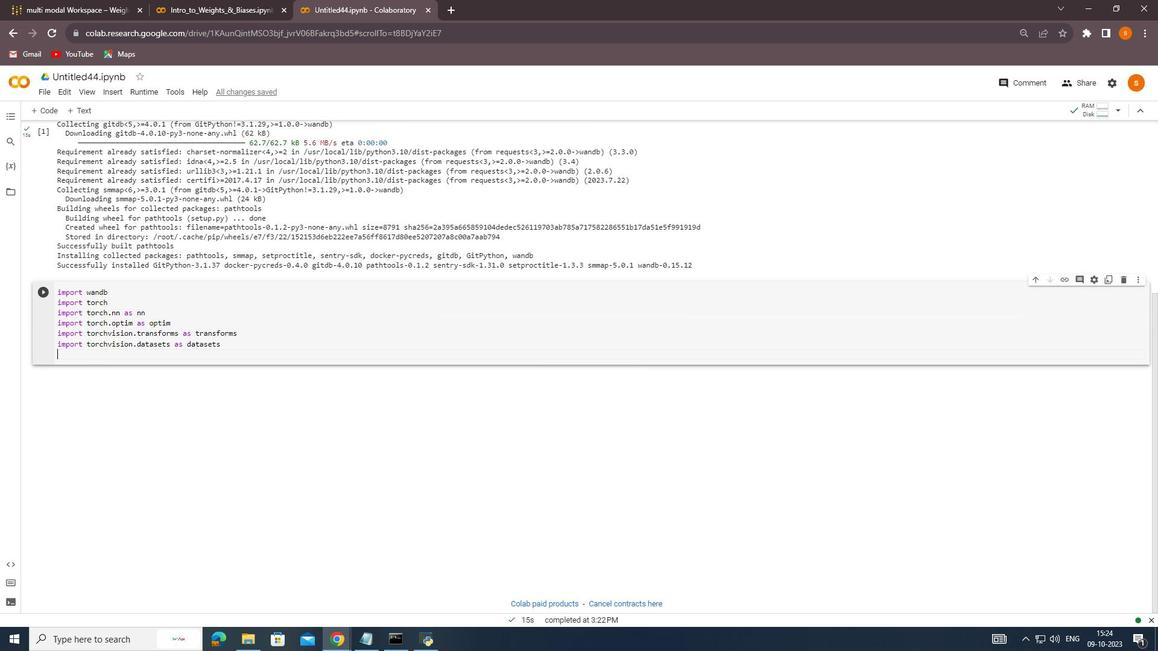 
Action: Mouse scrolled (327, 123) with delta (0, 0)
Screenshot: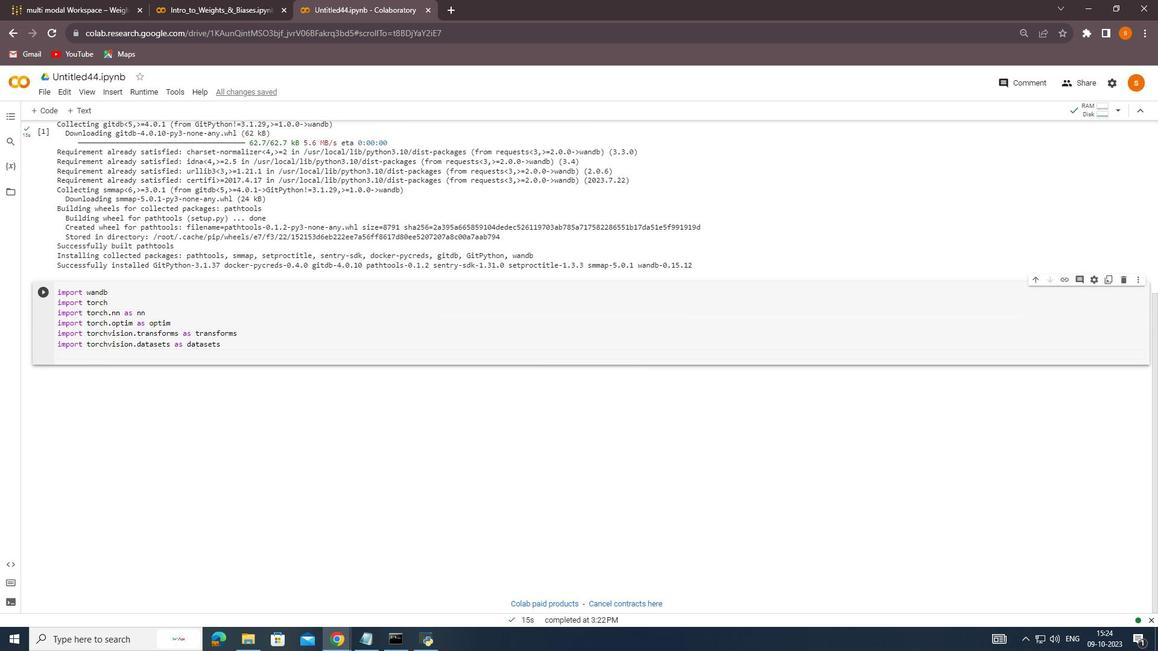 
Action: Mouse scrolled (327, 121) with delta (0, 0)
Screenshot: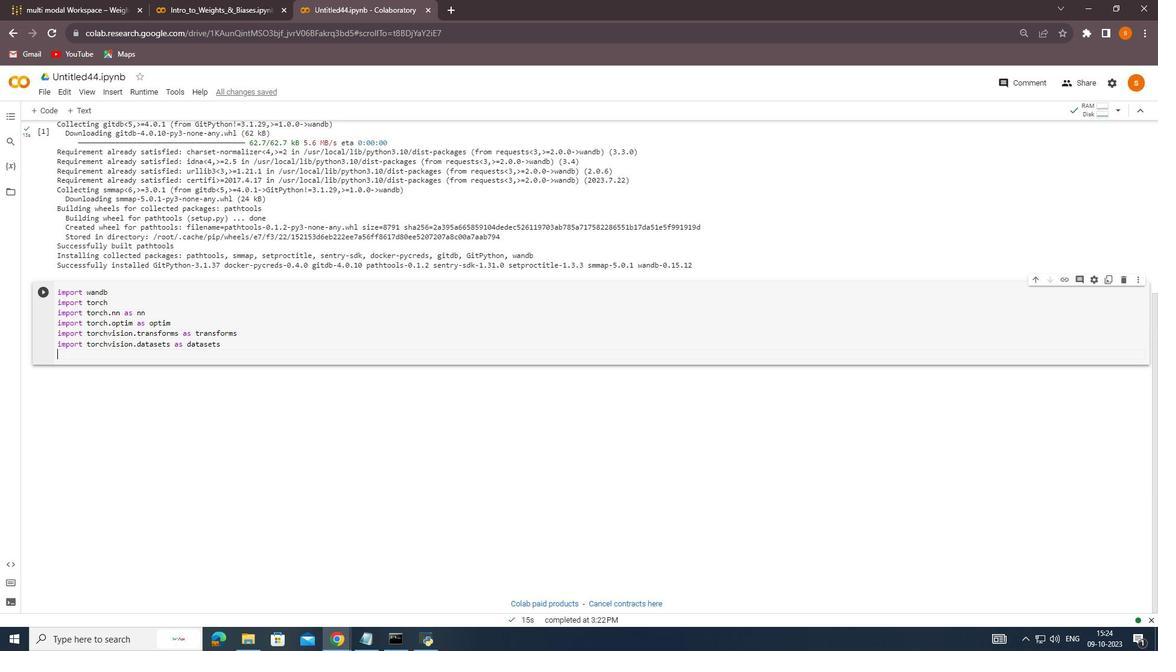 
Action: Mouse moved to (327, 123)
Screenshot: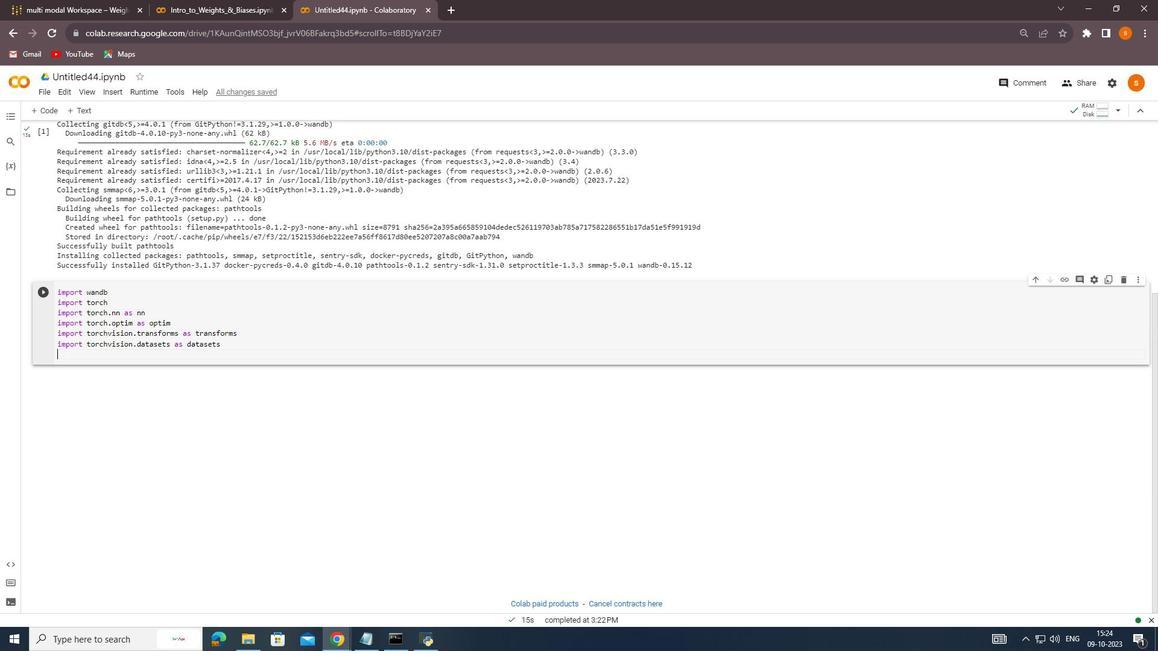 
Action: Mouse scrolled (327, 123) with delta (0, 0)
Screenshot: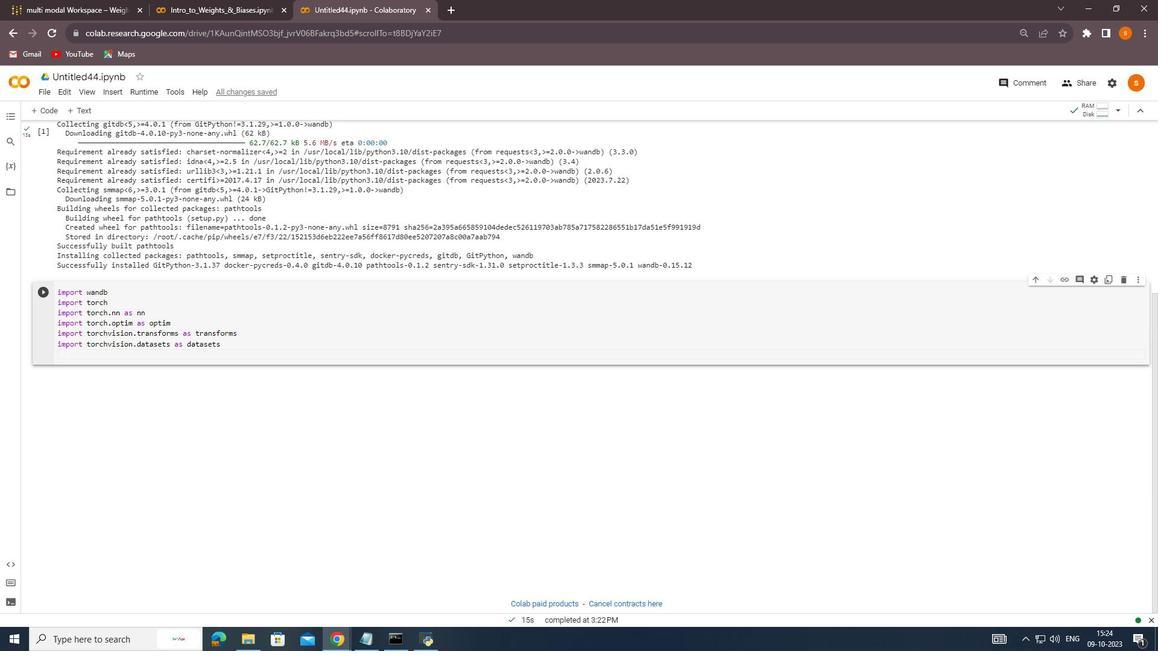 
Action: Mouse scrolled (327, 124) with delta (0, 0)
Screenshot: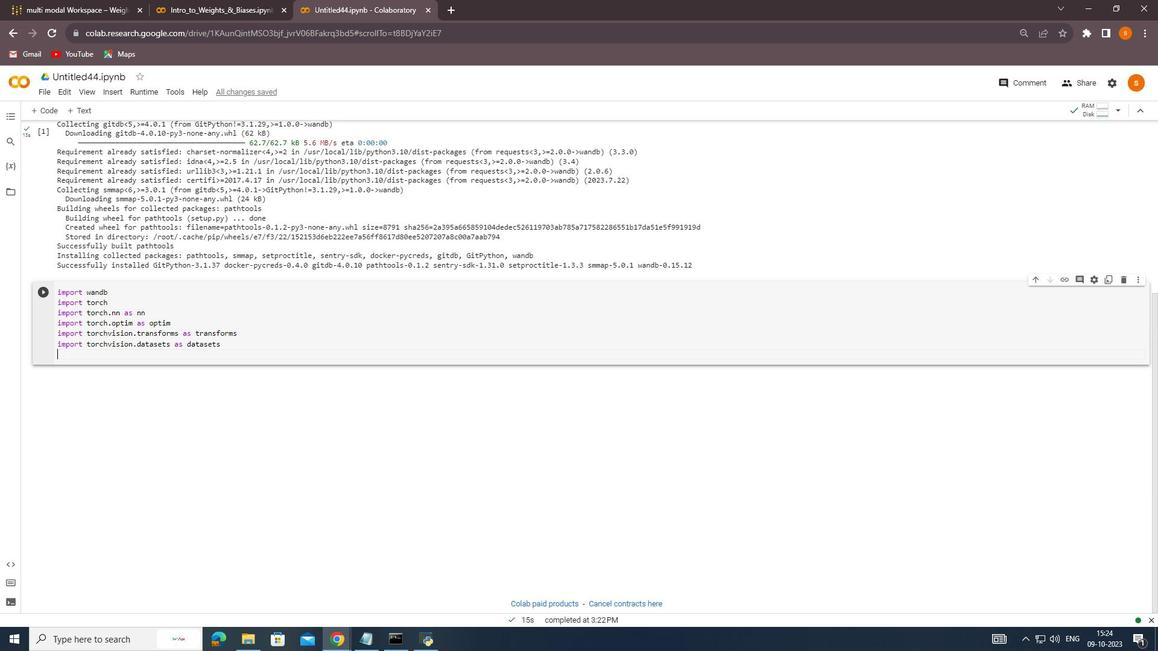 
Action: Mouse moved to (263, 205)
Screenshot: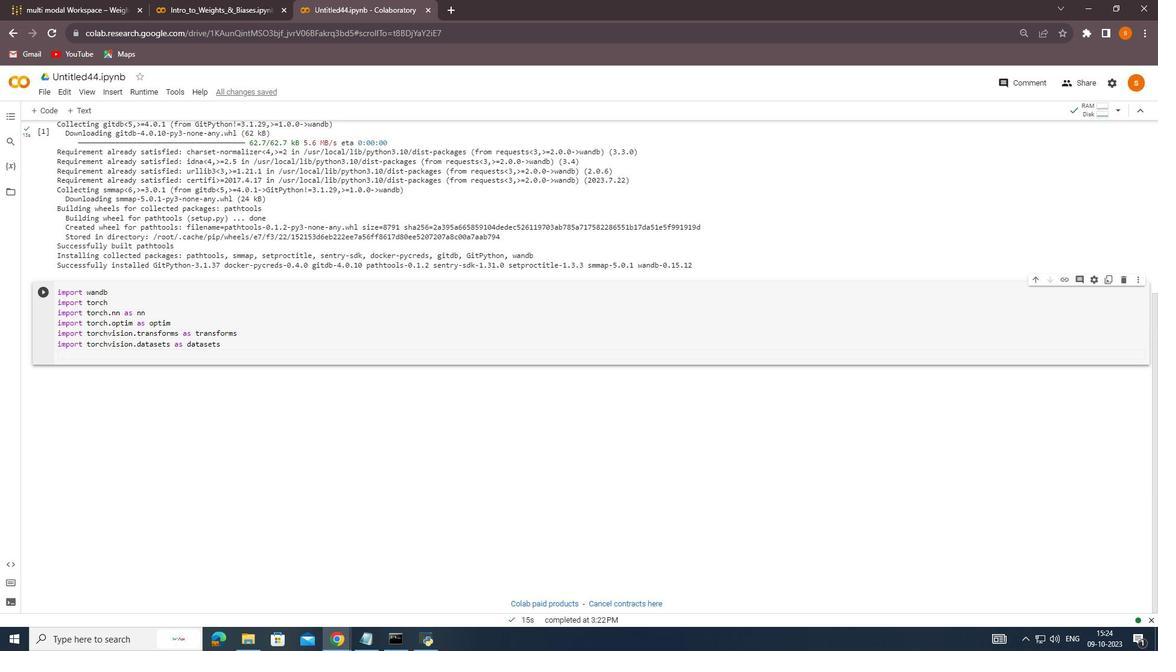 
Action: Key pressed from<Key.space>torch<Key.down><Key.down><Key.down><Key.down><Key.down><Key.down><Key.enter>.data<Key.space>impot<Key.backspace>rt<Key.space><Key.shift>Field,<Key.space><Key.shift><Key.shift>Tabular<Key.shift><Key.shift>Datasey<Key.backspace>t,<Key.space><Key.shift>Bucket<Key.shift>Iteratpr<Key.backspace><Key.backspace>p<Key.backspace>ot<Key.backspace>r<Key.enter><Key.enter>wandb.ini<Key.enter><Key.shift_r>(project=<Key.shift_r>:<Key.backspace><Key.shift_r>"multi-modal<Key.right><Key.enter><Key.backspace><Key.right><Key.enter>
Screenshot: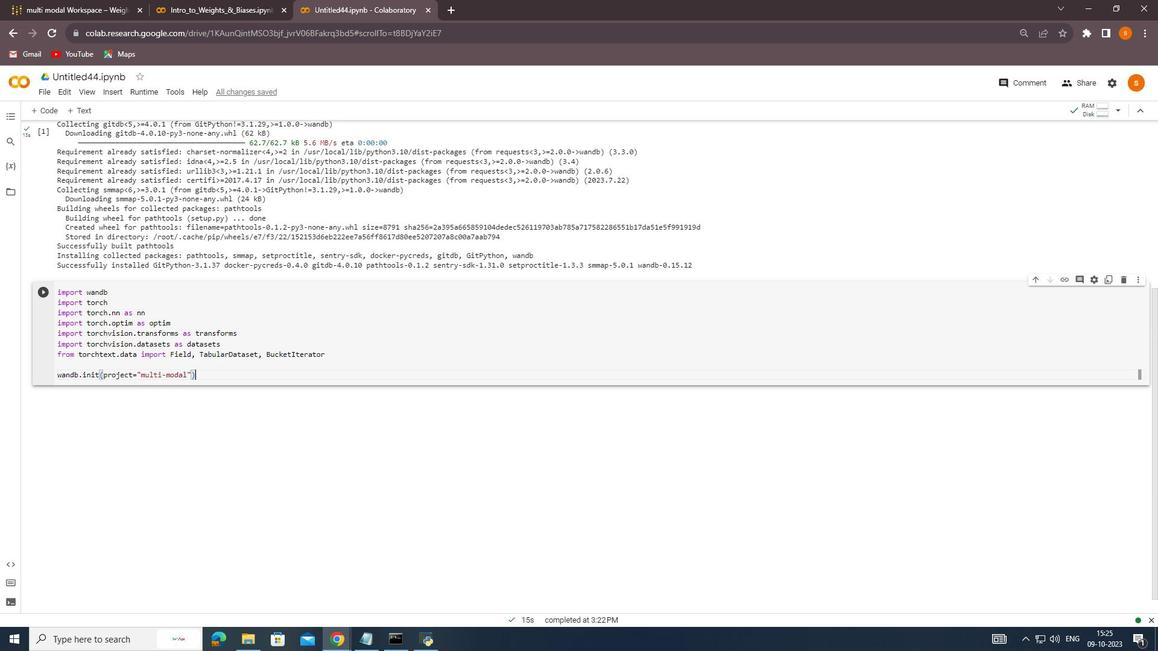 
Action: Mouse moved to (284, 170)
Screenshot: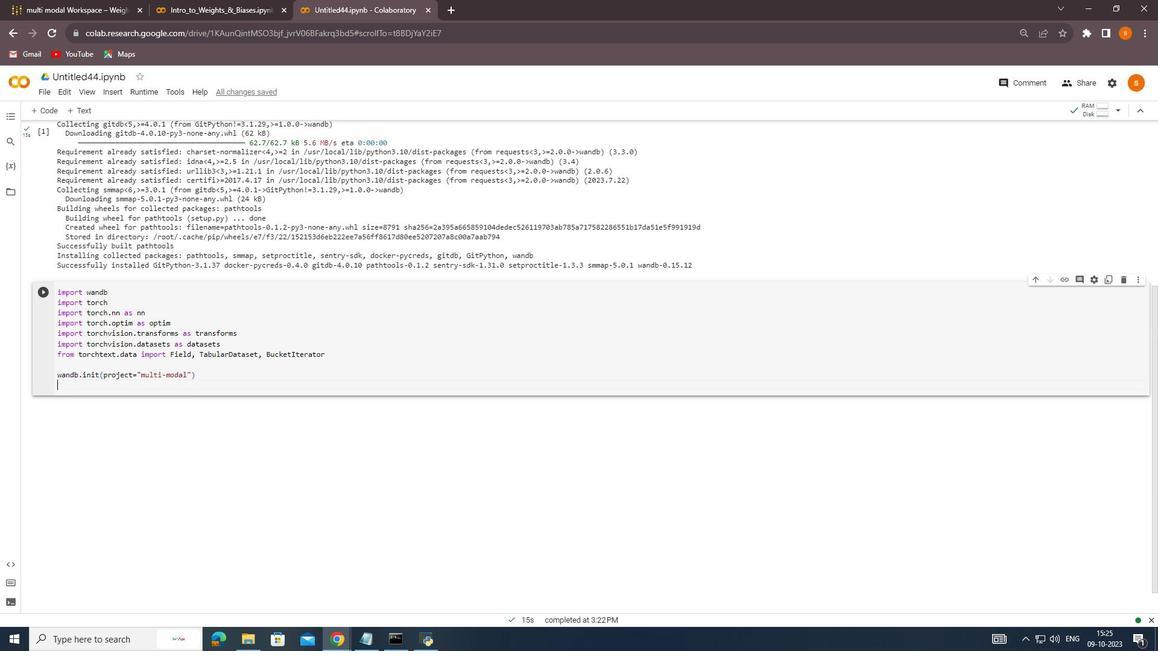 
Action: Mouse scrolled (284, 170) with delta (0, 0)
Screenshot: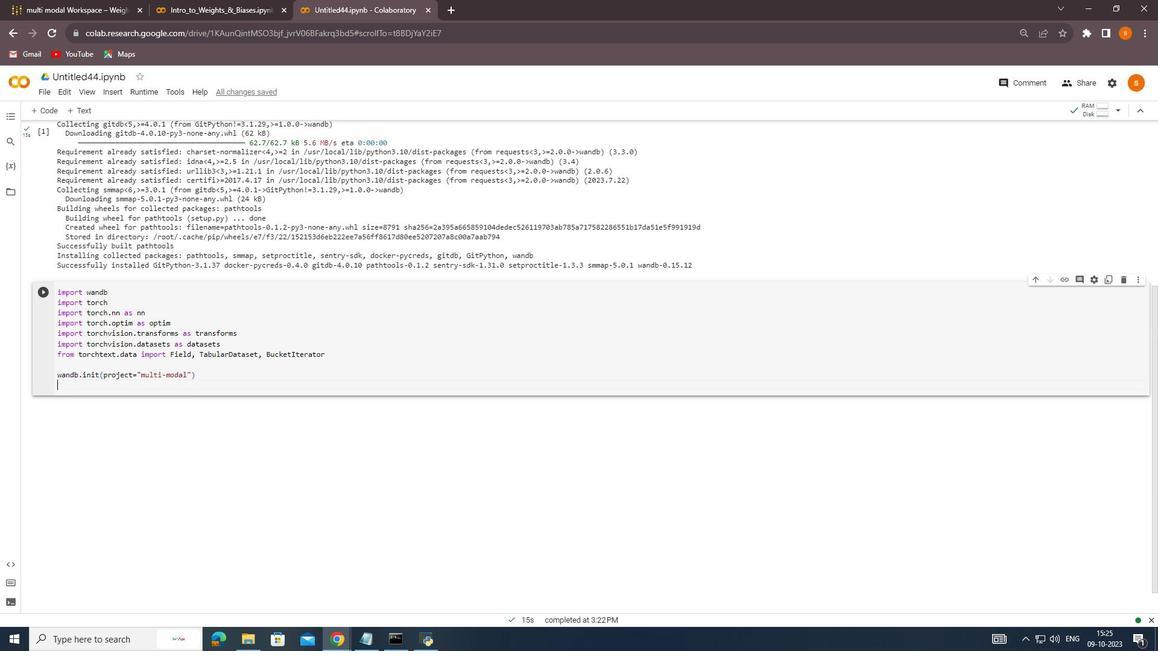 
Action: Mouse scrolled (284, 170) with delta (0, 0)
Screenshot: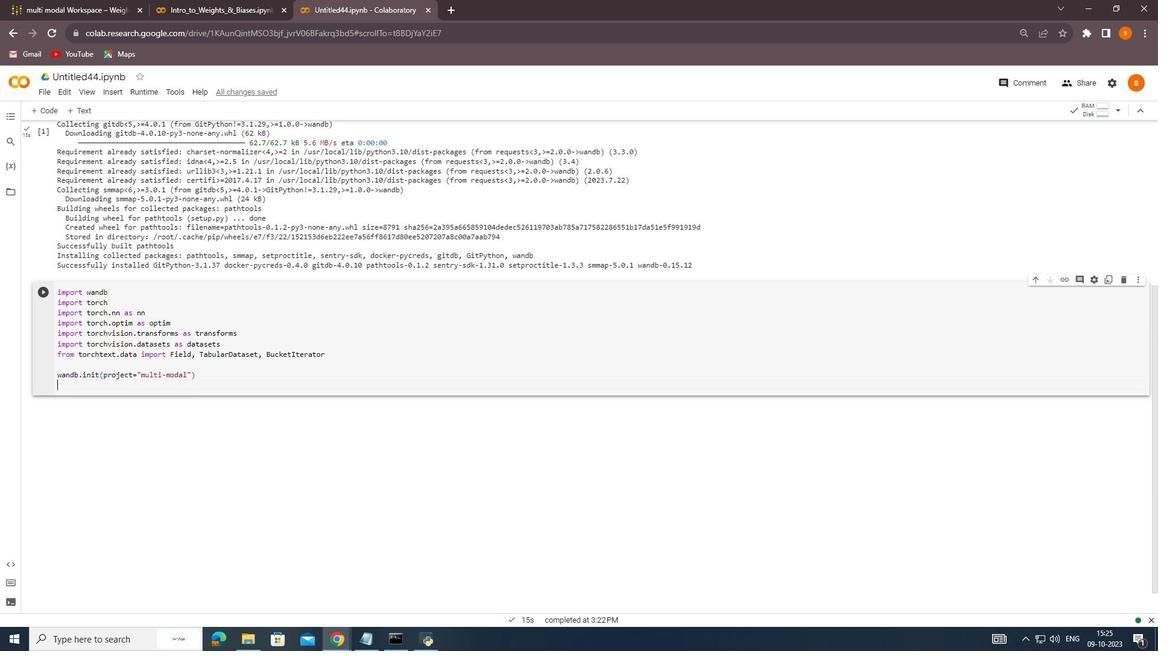 
Action: Mouse moved to (377, 445)
Screenshot: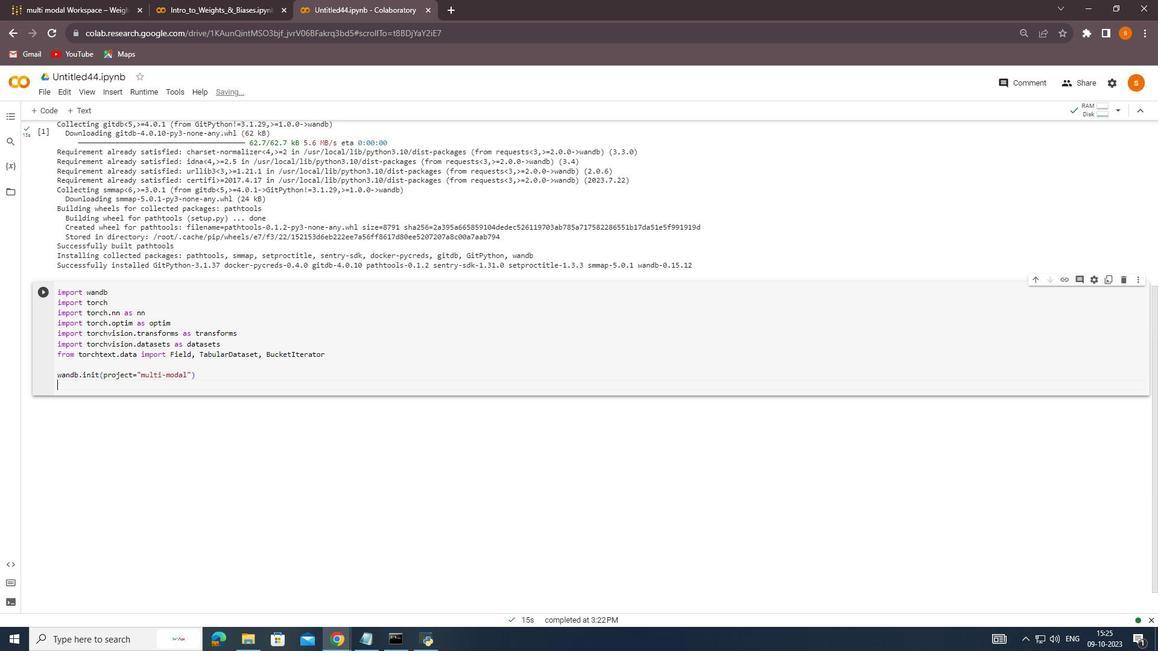 
Action: Mouse pressed left at (377, 445)
Screenshot: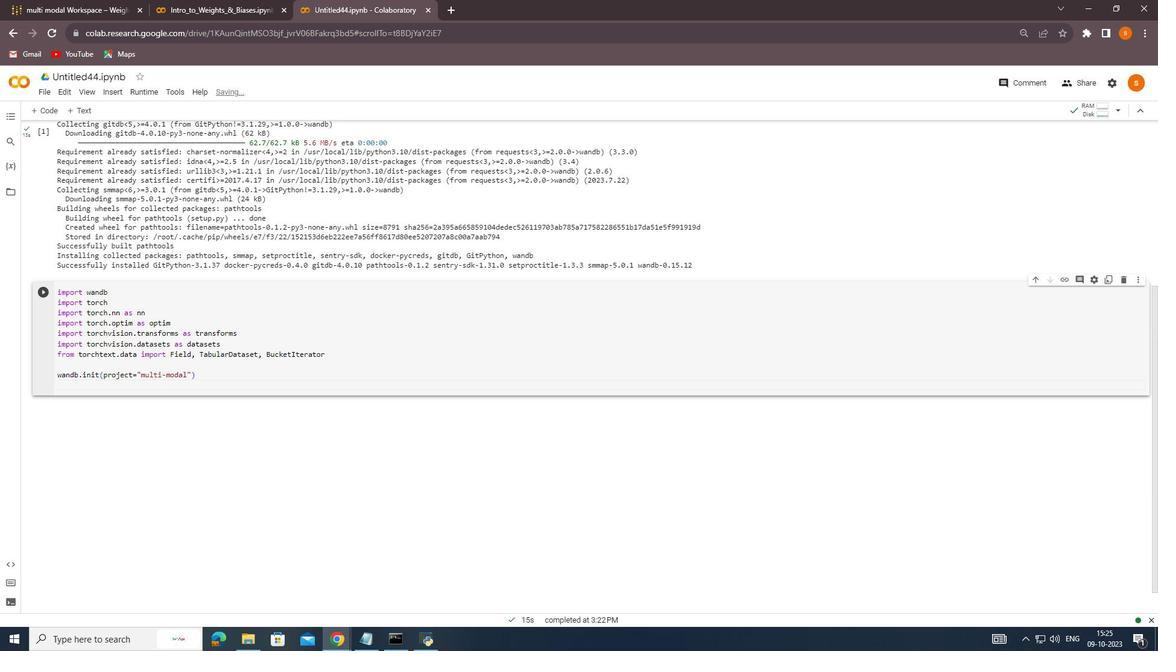 
Action: Mouse moved to (189, 370)
Screenshot: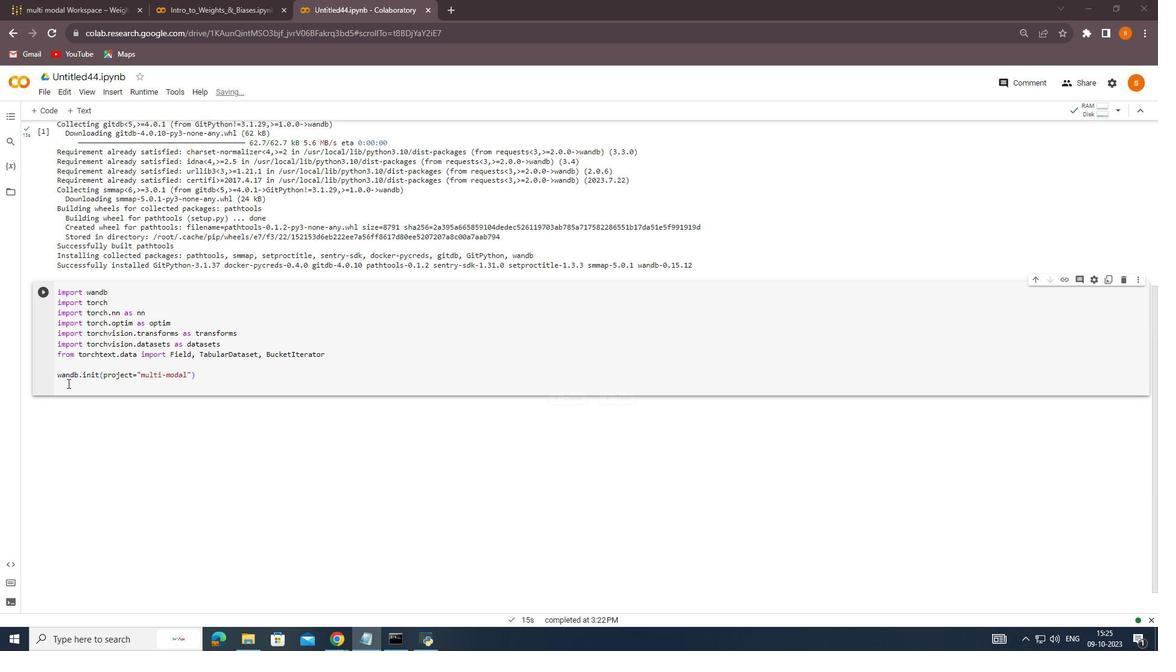 
Action: Mouse pressed left at (189, 370)
Screenshot: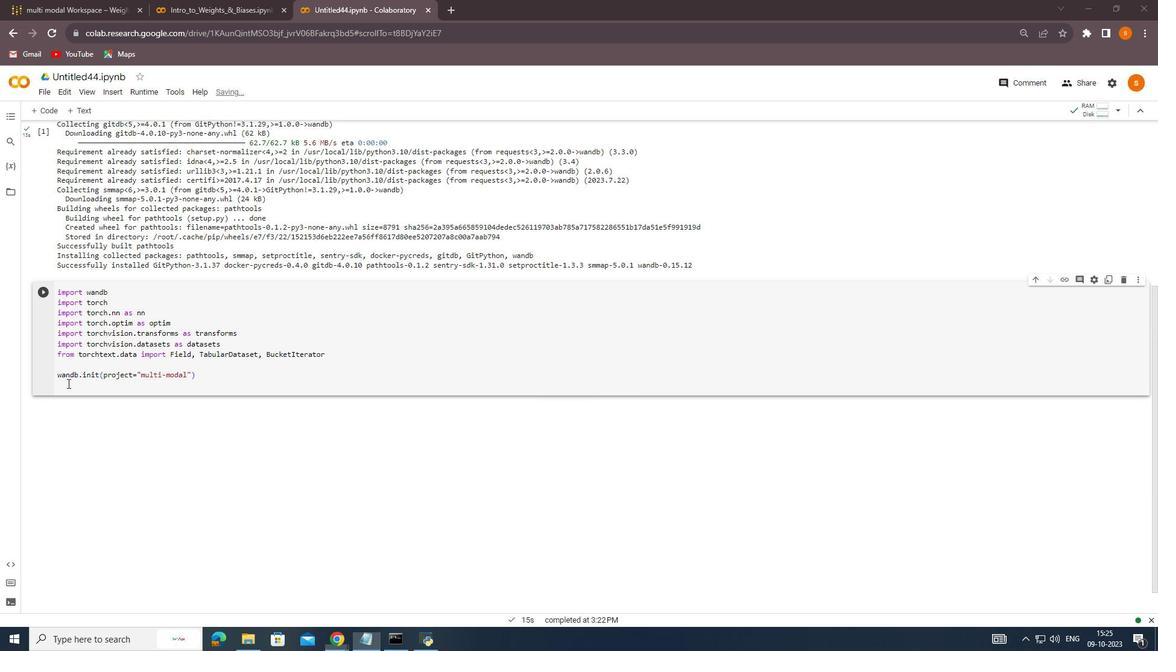 
Action: Mouse moved to (410, 227)
Screenshot: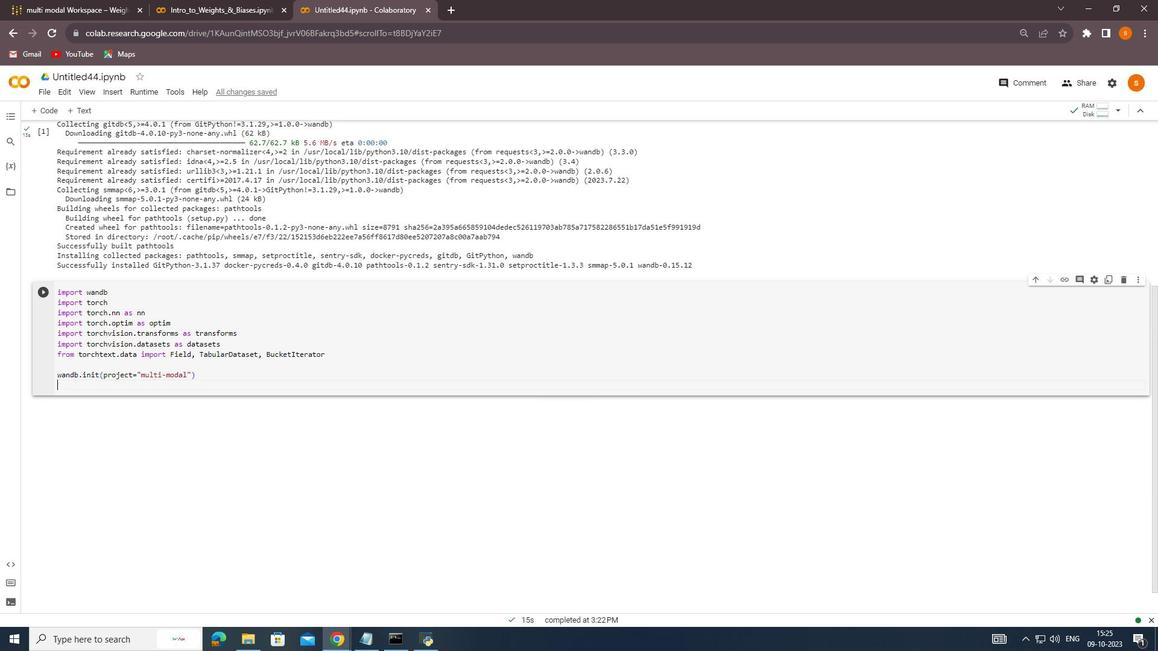 
Action: Mouse scrolled (410, 226) with delta (0, 0)
Screenshot: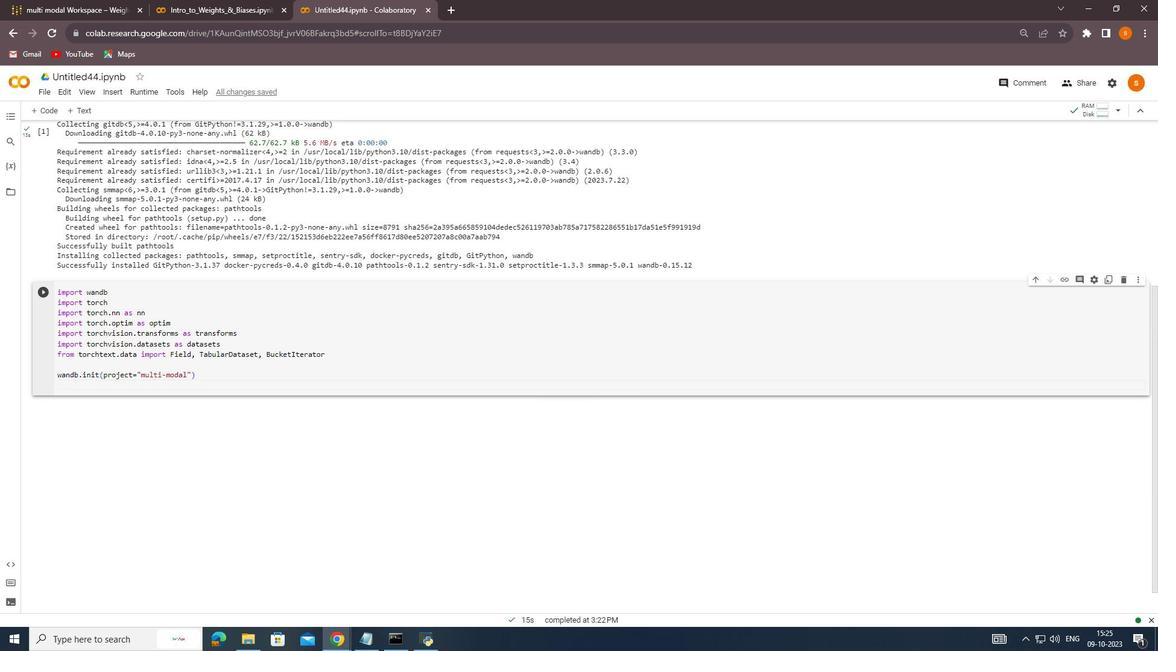 
Action: Mouse scrolled (410, 226) with delta (0, 0)
Screenshot: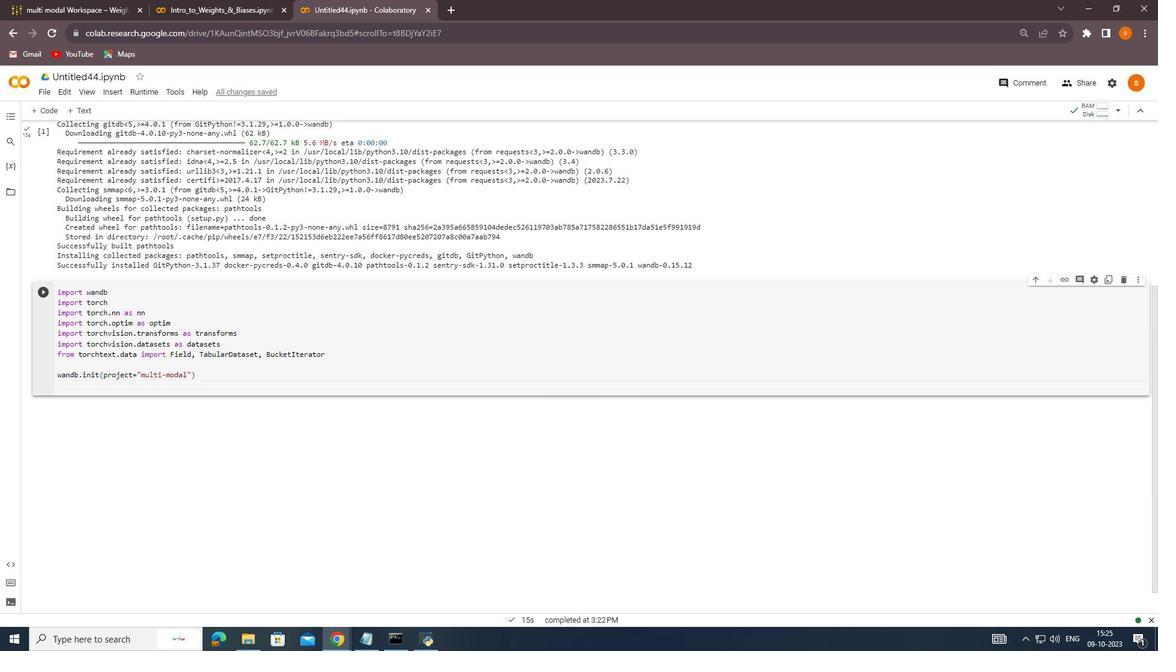 
Action: Mouse scrolled (410, 226) with delta (0, 0)
Screenshot: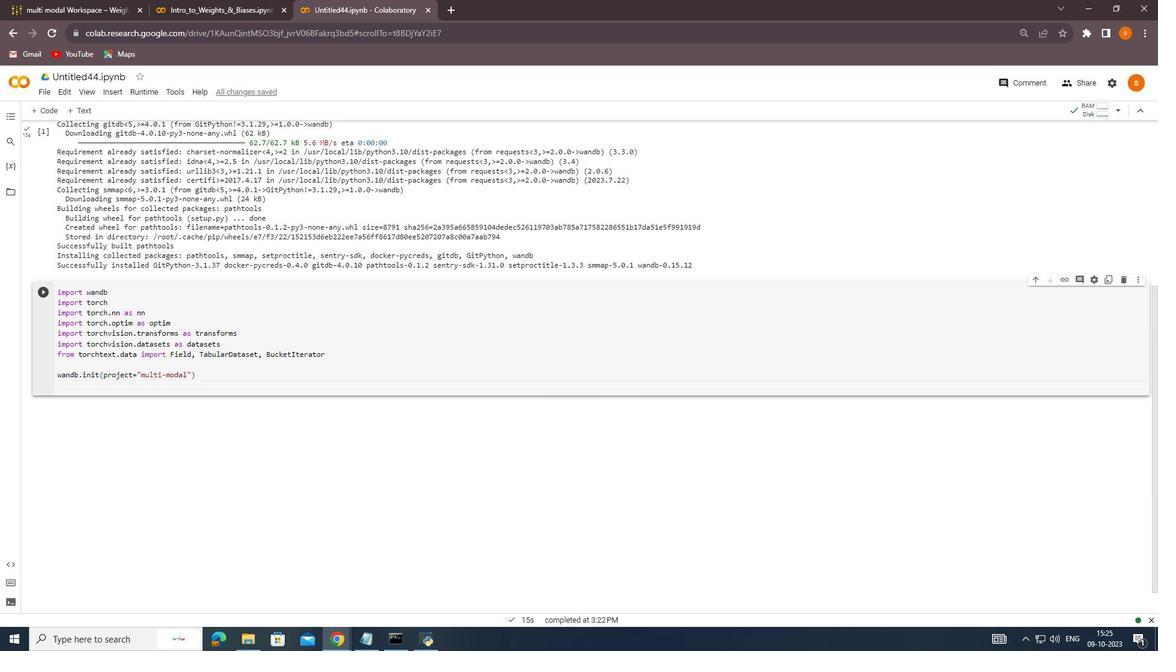 
Action: Mouse moved to (59, 455)
Screenshot: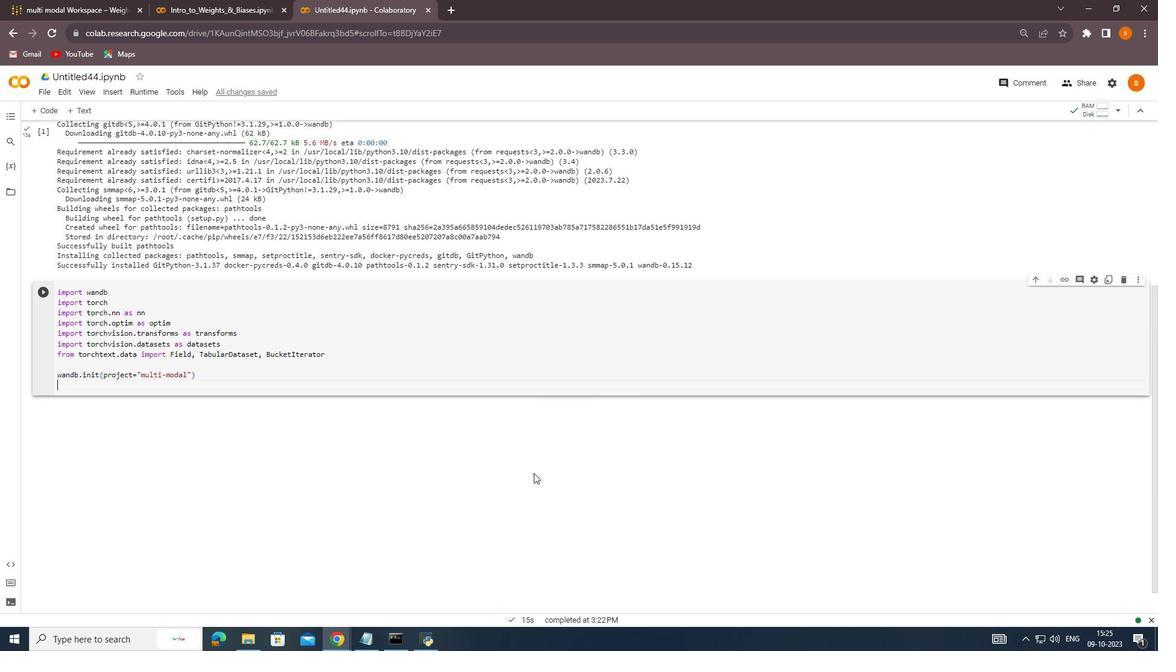 
Action: Key pressed <Key.enter><Key.shift>#definr<Key.backspace>e<Key.space>a<Key.space>simple<Key.space>multi-modal<Key.space>model<Key.enter>class<Key.space><Key.shift>Multi<Key.shift>Model=<Key.backspace><Key.backspace><Key.backspace>almo<Key.backspace><Key.backspace><Key.shift>Model<Key.shift_r>(nn.<Key.shift>Module<Key.right><Key.shift_r>:<Key.enter>def<Key.space><Key.shift_r>__init<Key.shift_r>__<Key.shift_r>(self,<Key.space>text<Key.shift_r>_input<Key.shift_r>_dim,<Key.space>image<Key.shift_r>_input<Key.shift_r>_dim<Key.shift><Key.left><Key.left><Key.left><Key.left><Key.left><Key.left><Key.left><Key.left><Key.left><Key.left>ctrl+C<Key.right><Key.right><Key.left>,<Key.space>hidden<Key.shift_r>_dim,<Key.space>num<Key.shift_r>_classes<Key.right><Key.shift_r>:<Key.enter>super<Key.shift_r>(<Key.shift>Modal<Key.backspace><Key.left><Key.left><Key.left><Key.left><Key.shift><Key.shift><Key.shift>Multi<Key.enter><Key.right><Key.right><Key.right><Key.right><Key.backspace><Key.backspace><Key.backspace><Key.backspace>,<Key.space>self<Key.right><Key.right>.<Key.space><Key.shift_r><Key.shift_r><Key.shift_r>__init<Key.shift_r>__<Key.shift_r>(<Key.right><Key.enter>self.text<Key.shift_r>_embeding<Key.left><Key.left><Key.left>d<Key.right><Key.right><Key.right><Key.space>=<Key.space>,<Key.backspace>nn.embedding<Key.enter>
Screenshot: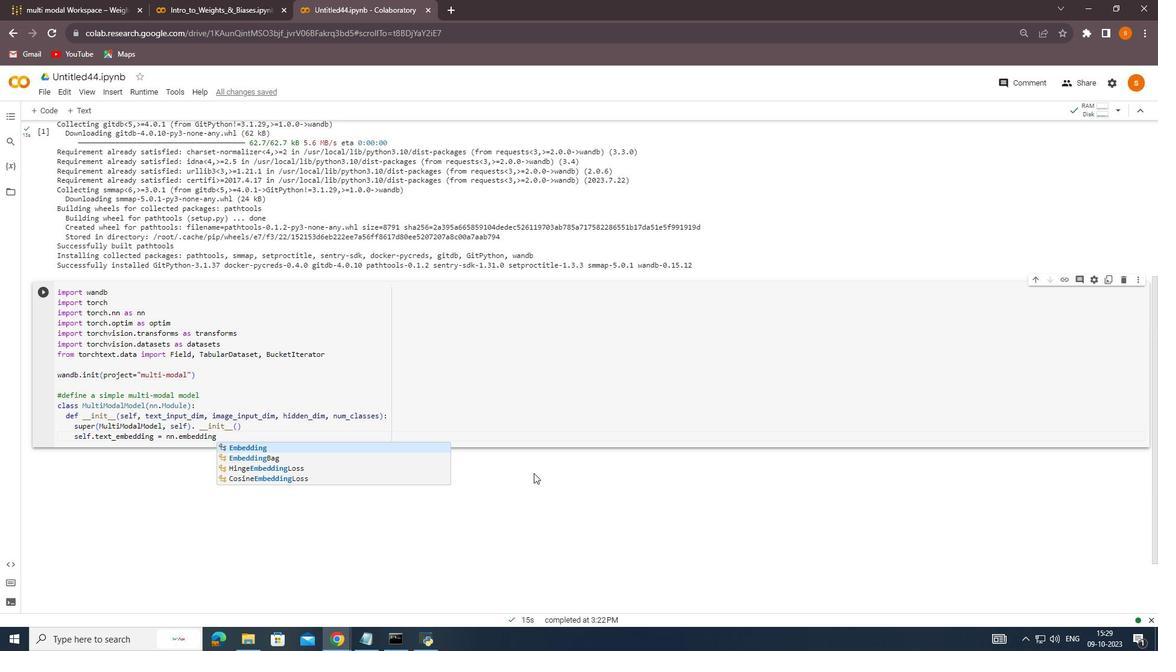 
Action: Mouse moved to (428, 108)
Screenshot: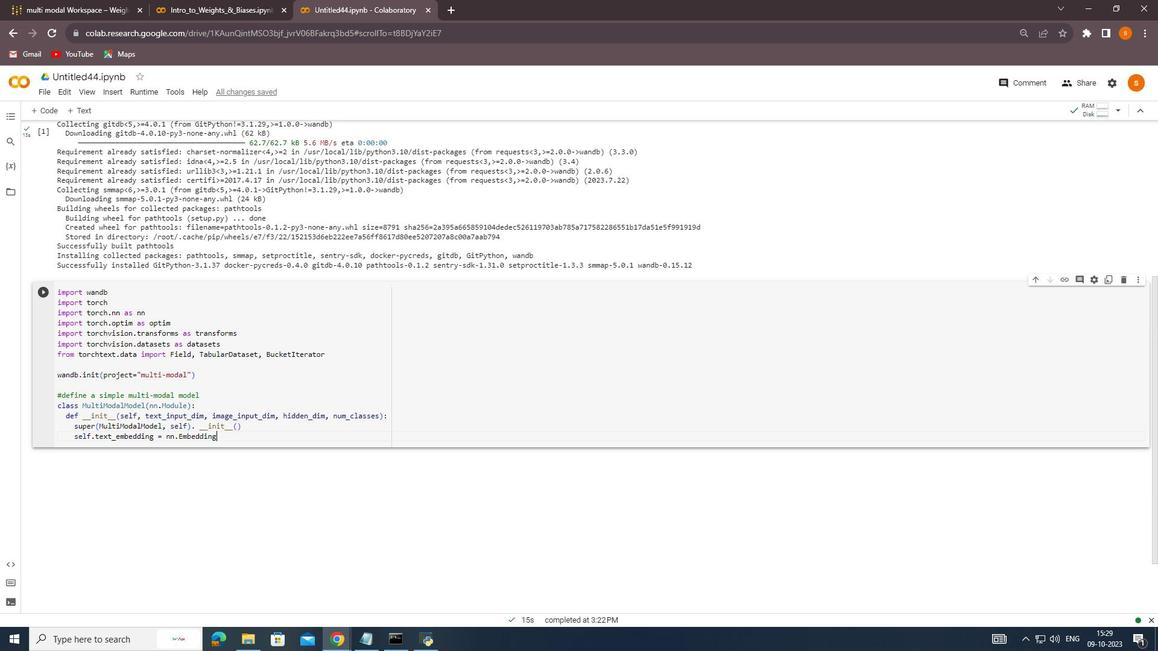 
Action: Mouse scrolled (428, 108) with delta (0, 0)
Screenshot: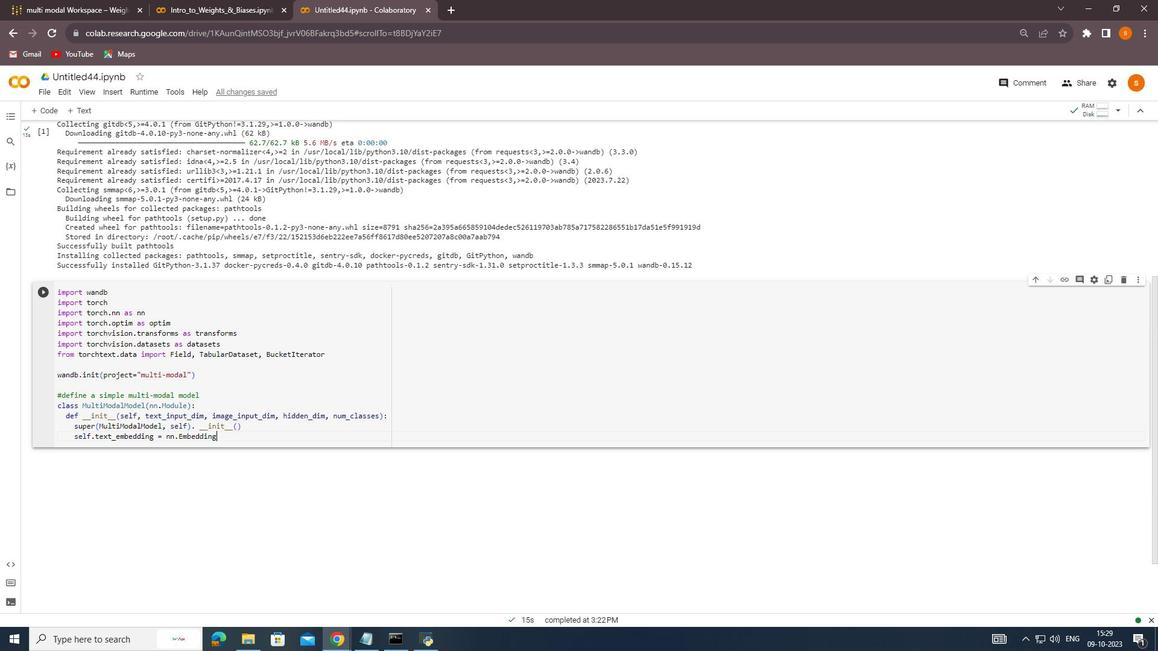 
Action: Mouse scrolled (428, 108) with delta (0, 0)
Screenshot: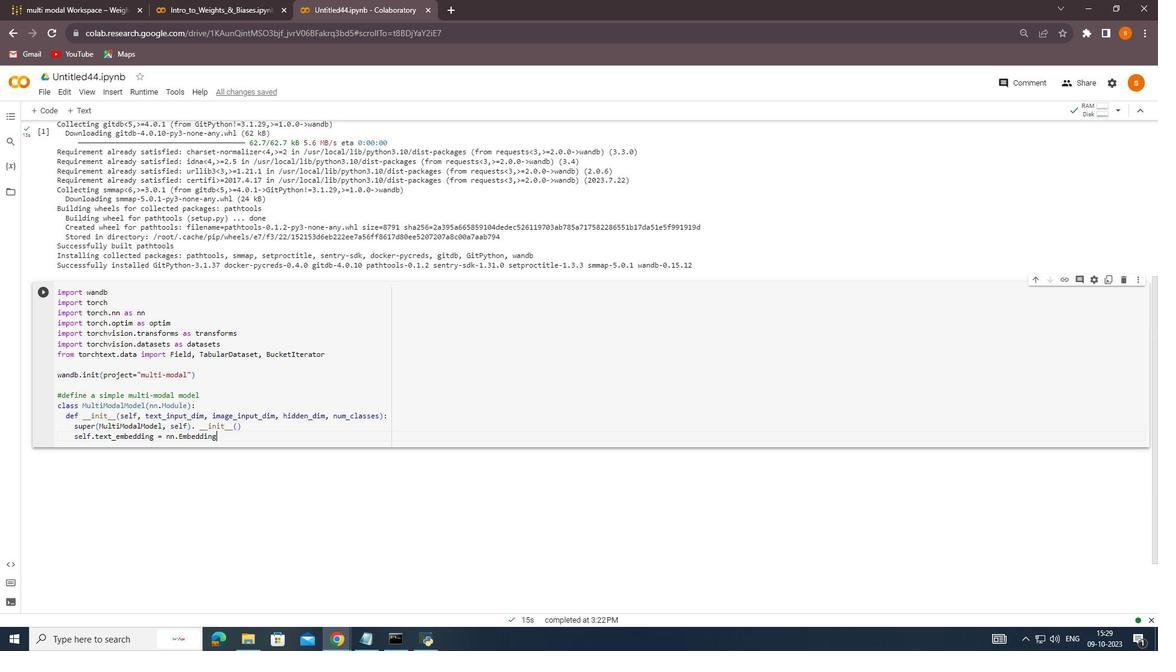 
Action: Mouse scrolled (428, 109) with delta (0, 0)
Screenshot: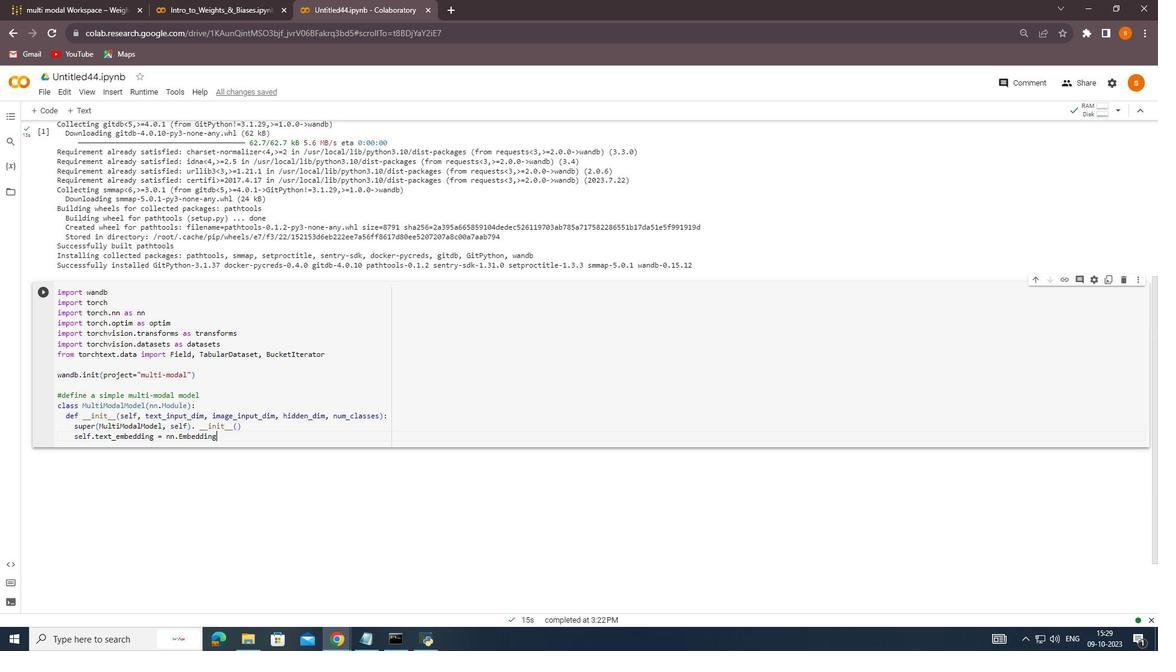 
Action: Mouse moved to (429, 83)
Screenshot: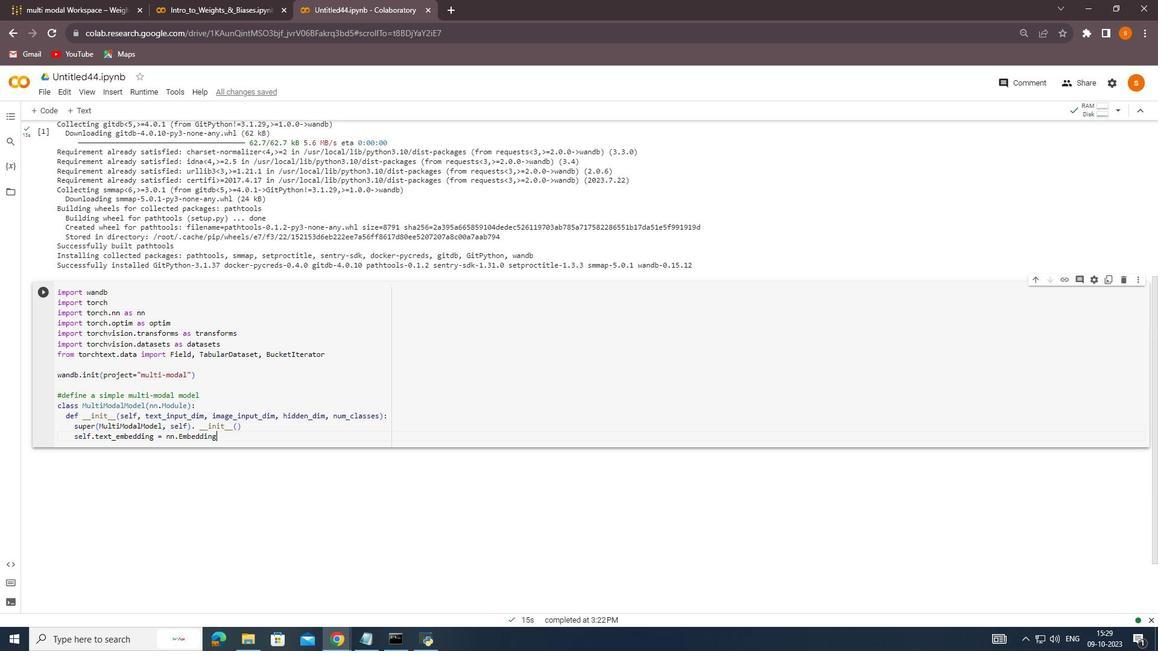 
Action: Mouse pressed left at (429, 83)
Screenshot: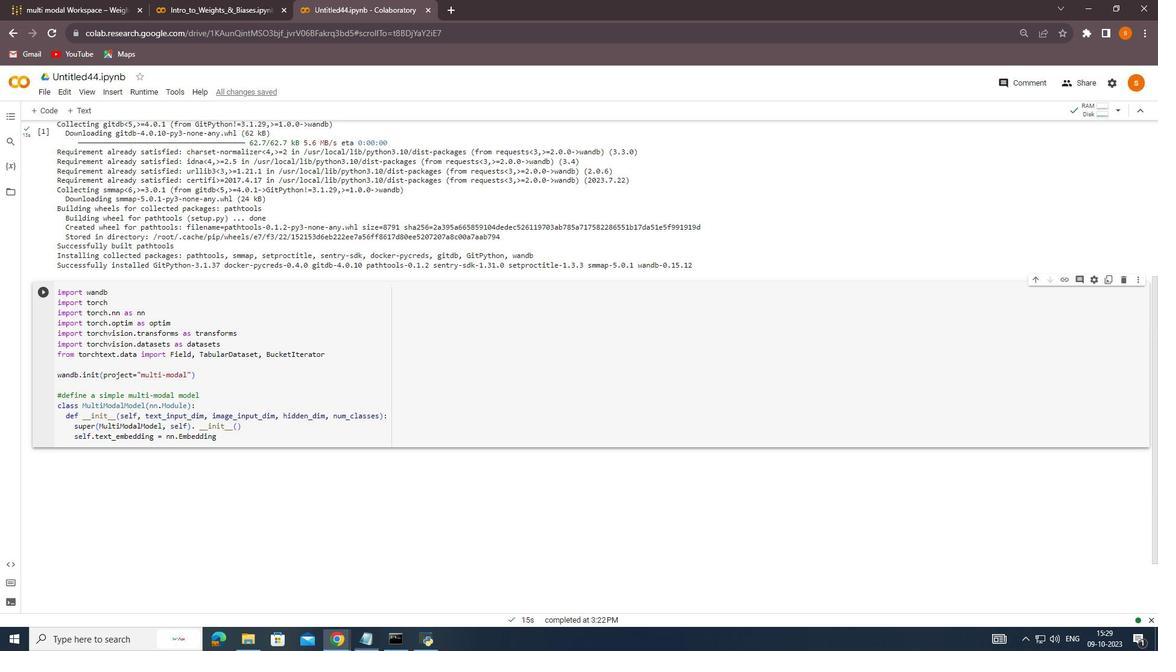 
Action: Mouse moved to (328, 118)
Screenshot: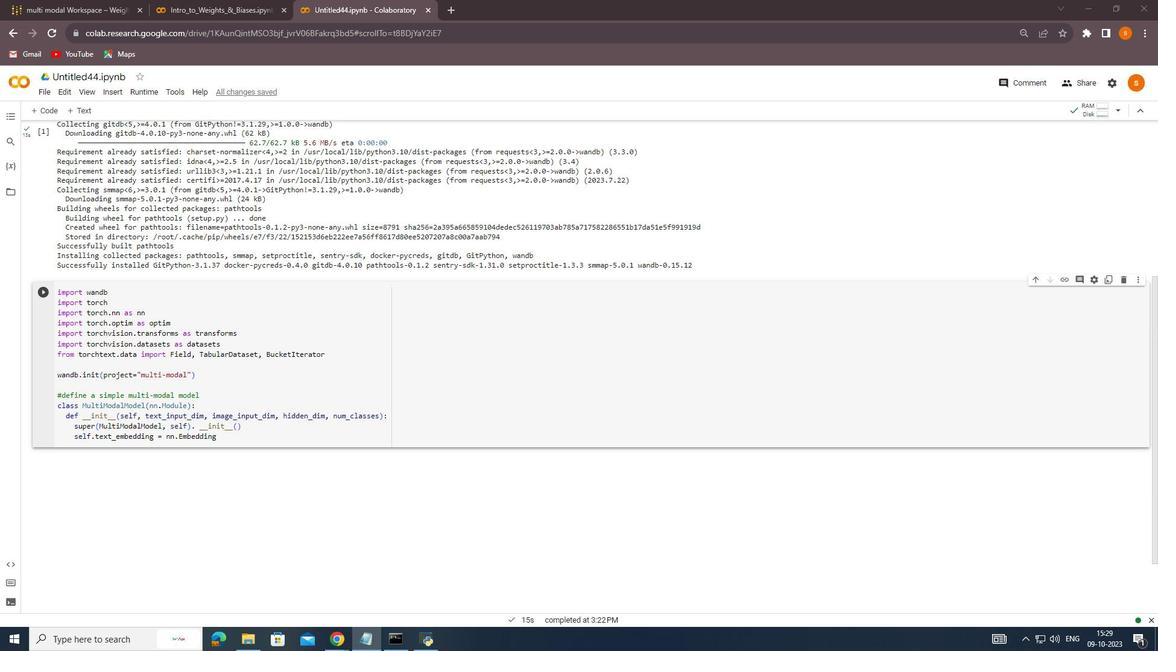 
Action: Mouse pressed left at (328, 118)
Screenshot: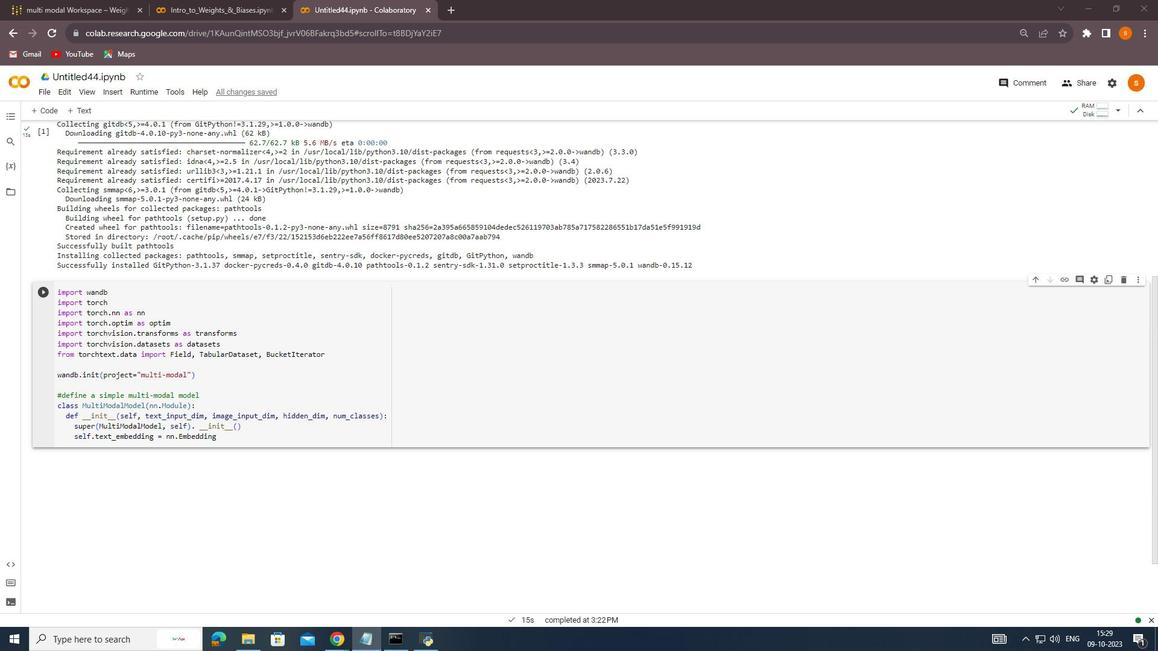
Action: Mouse moved to (141, 424)
Screenshot: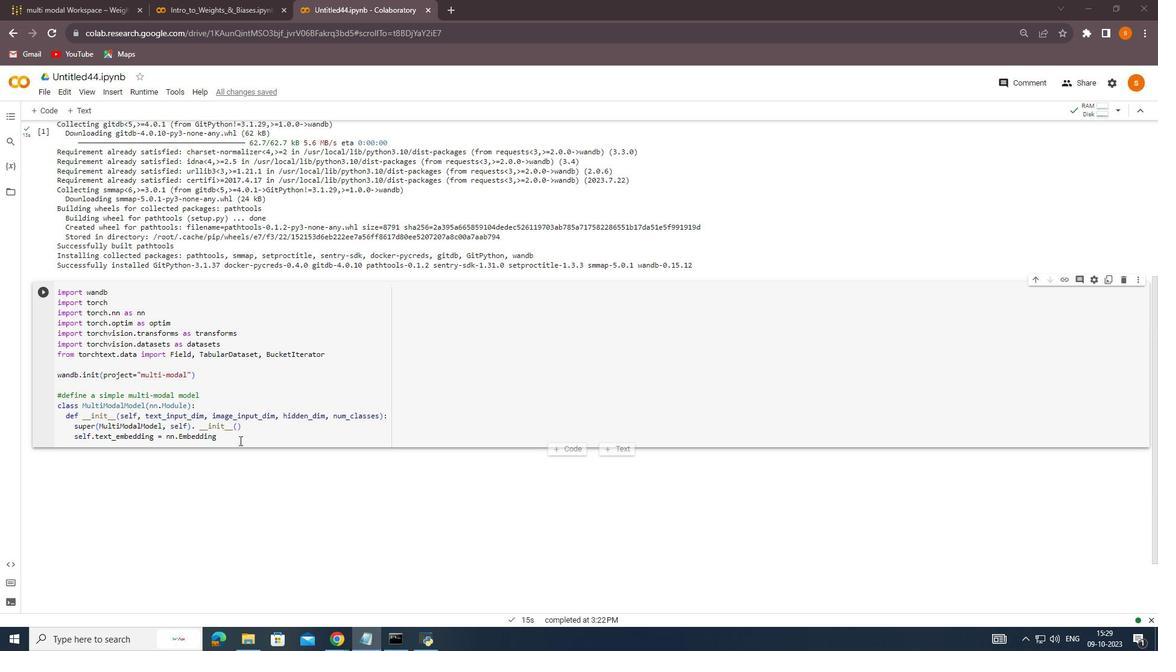 
Action: Mouse pressed left at (141, 424)
Screenshot: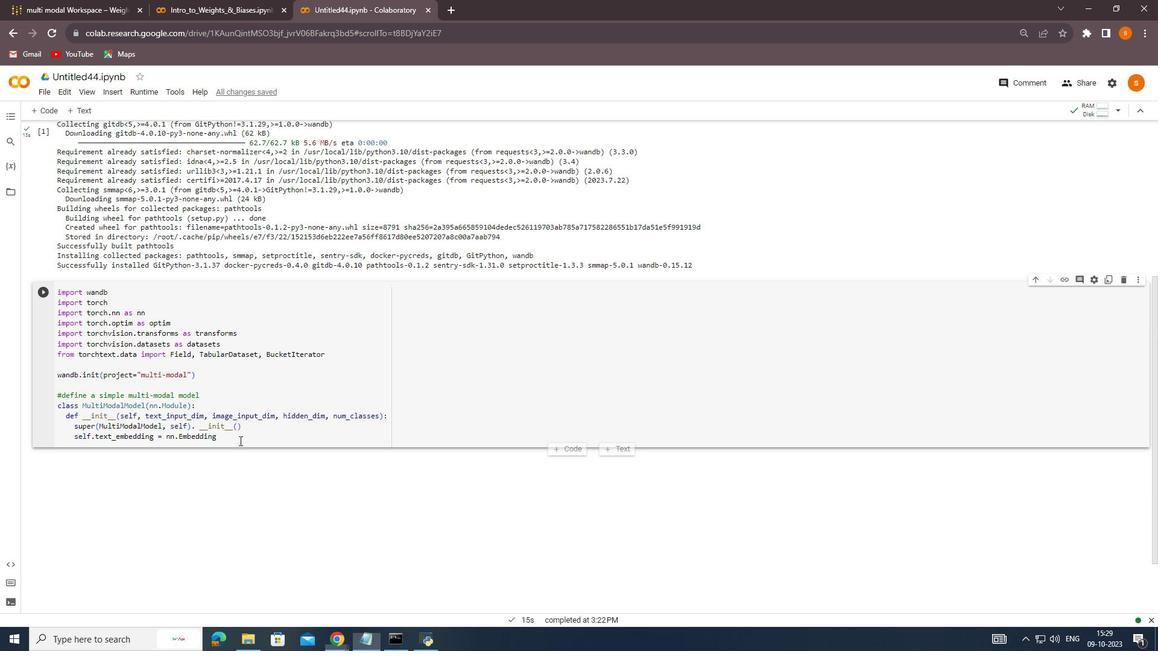 
Action: Key pressed <Key.shift_r>(text<Key.shift_r>_input<Key.shift_r>_dim,<Key.space>dim<Key.left><Key.left><Key.left>hidden<Key.shift_r>_<Key.right><Key.right><Key.right><Key.right><Key.right><Key.enter>self.image<Key.shift_r>_fc<Key.space>-<Key.backspace>=<Key.space>nn.<Key.shift>Linear<Key.shift_r>(image<Key.shift_r>_input<Key.shift_r>_dim.<Key.backspace>,<Key.space>di<Key.backspace><Key.backspace>hidden<Key.shift_r>_dim<Key.enter><Key.right><Key.enter>self.fc1<Key.space>=<Key.space>nn.linear<Key.enter><Key.shift_r>(hidden<Key.shift_r>_dim,<Key.space>num<Key.shift_r>_classws<Key.backspace><Key.backspace>w<Key.backspace>es<Key.enter><Key.right><Key.enter><Key.enter><Key.backspace>def<Key.space>forward<Key.shift_r>(self,<Key.space>text<Key.shift_r>_input,<Key.space>image<Key.shift_r>_input<Key.enter><Key.backspace><Key.backspace><Key.backspace><Key.backspace><Key.right><Key.shift_r>:<Key.enter>text<Key.shift_r>_emm<Key.backspace>bedded<Key.space>=<Key.space>self.text<Key.shift_r>_embedding<Key.shift_r>(text<Key.shift_r>_input<Key.right><Key.enter>image<Key.shift_r>_embedded<Key.space>=<Key.space>self.im<Key.enter><Key.shift_r>(image<Key.shift_r>_input<Key.enter><Key.right><Key.enter>combines=<Key.space>text<Key.shift_r>+<Key.backspace><Key.shift_r>_e<Key.enter><Key.space>=<Key.space><Key.backspace><Key.backspace><Key.shift_r>+<Key.space>image<Key.shift_r>_<Key.down><Key.enter><Key.up><Key.down><Key.backspace><Key.backspace><Key.backspace><Key.backspace><Key.backspace>embedded<Key.enter><Key.enter><Key.up><Key.right><Key.right><Key.right><Key.right><Key.right><Key.right><Key.right><Key.right><Key.backspace>d<Key.left><Key.down><Key.right><Key.right><Key.up><Key.right><Key.right><Key.right><Key.right><Key.right><Key.right><Key.right><Key.right><Key.right><Key.right><Key.right><Key.right><Key.right><Key.right><Key.right><Key.right><Key.right><Key.right><Key.right><Key.right><Key.right><Key.right><Key.right><Key.right><Key.right><Key.right><Key.right><Key.right><Key.right><Key.right><Key.right><Key.right><Key.right><Key.right><Key.right><Key.right><Key.right><Key.right><Key.right><Key.right><Key.right><Key.right><Key.right><Key.right><Key.right><Key.right><Key.left><Key.enter>output<Key.space>=<Key.space>self.fc1<Key.shift_r>(combines<Key.backspace>d<Key.enter><Key.right><Key.enter>return<Key.space>output<Key.enter><Key.enter><Key.enter><Key.backspace><Key.backspace>create<Key.space>multi-modal<Key.space>data<Key.space><Key.shift_r>(text<Key.space>and<Key.space>images<Key.shift_r>)<Key.enter><Key.up><Key.shift>#<Key.down><Key.enter><Key.shift>TEXT=<Key.space><Key.shift>Field<Key.shift_r>(tokensize<Key.left><Key.left><Key.left><Key.backspace><Key.right><Key.right><Key.right>='spacy<Key.right><Key.right><Key.enter><Key.shift>L<Key.shift><Key.shift><Key.shift><Key.shift><Key.shift><Key.shift><Key.shift><Key.shift><Key.shift><Key.shift><Key.shift><Key.shift><Key.shift>ABEL=<Key.space><Key.shift>Field<Key.space><Key.shift_r>(seque<Key.down><Key.down><Key.enter>=<Key.space><Key.shift>False,<Key.space>use<Key.shift_r>_vocab=<Key.space><Key.shift><Key.shift><Key.shift><Key.shift><Key.shift><Key.shift><Key.shift><Key.shift><Key.shift><Key.shift>False,<Key.space>dtyoe
Screenshot: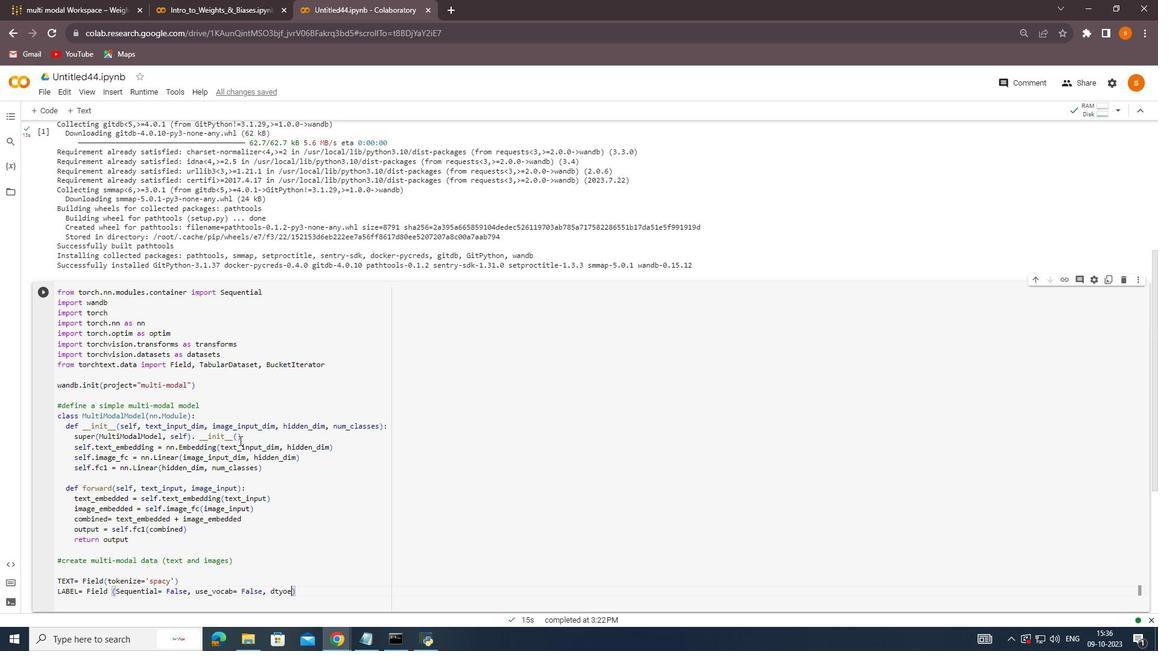 
Action: Mouse moved to (331, 302)
Screenshot: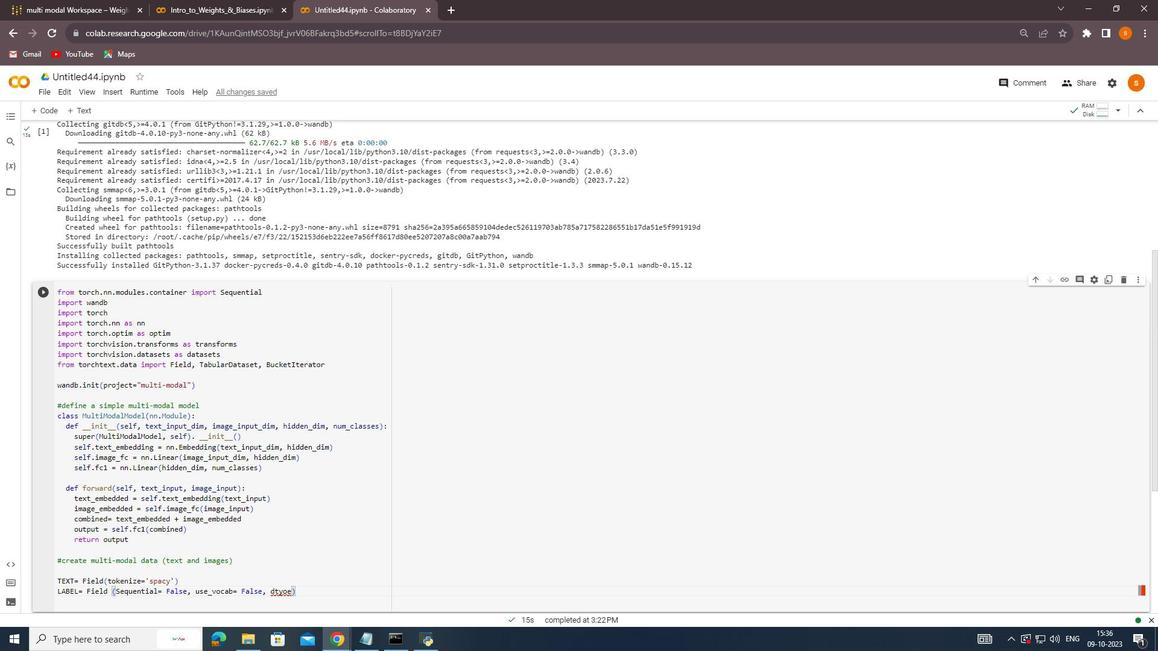 
Action: Mouse scrolled (331, 302) with delta (0, 0)
Screenshot: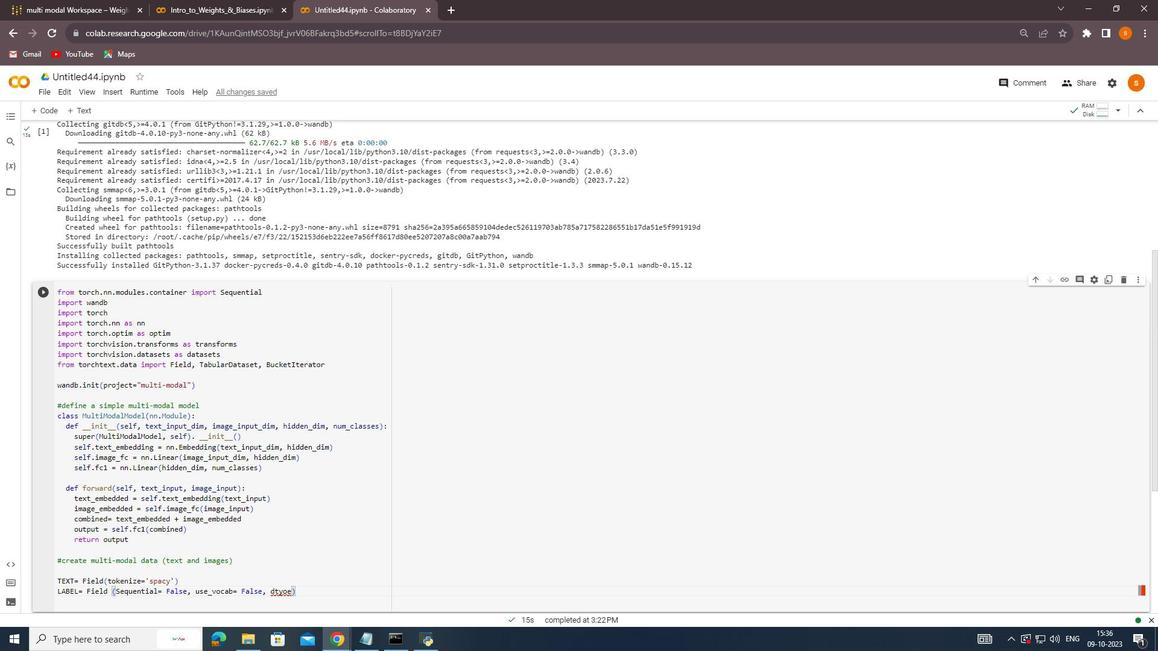 
Action: Mouse moved to (394, 202)
Screenshot: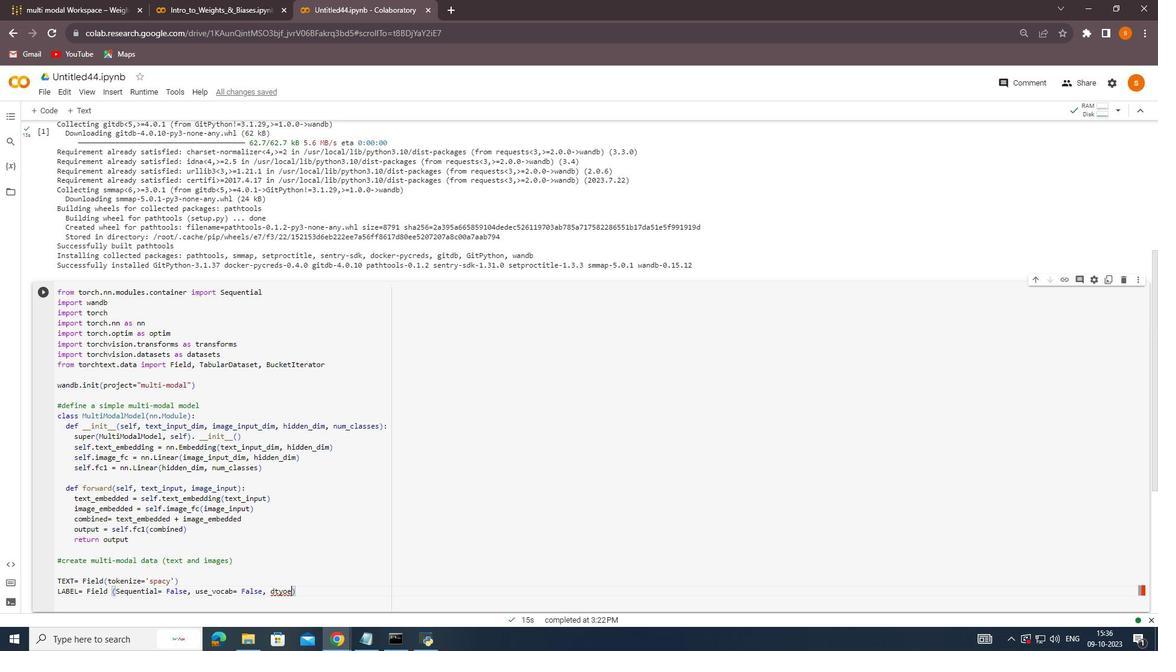 
Action: Mouse scrolled (394, 202) with delta (0, 0)
Screenshot: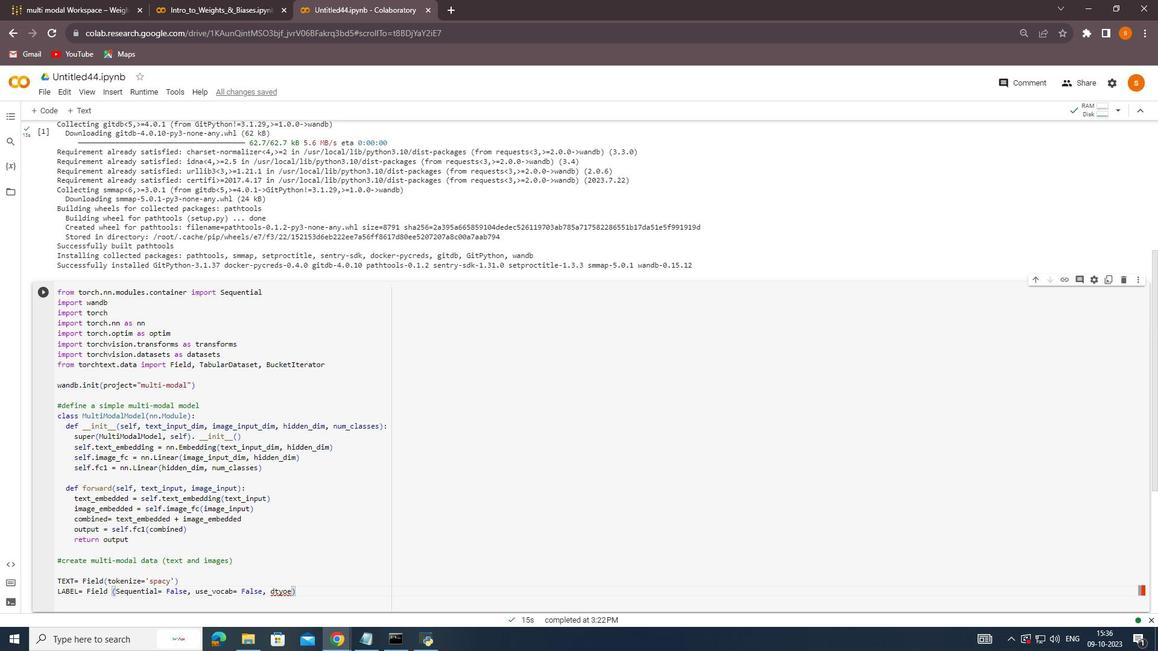 
Action: Mouse scrolled (394, 203) with delta (0, 0)
Screenshot: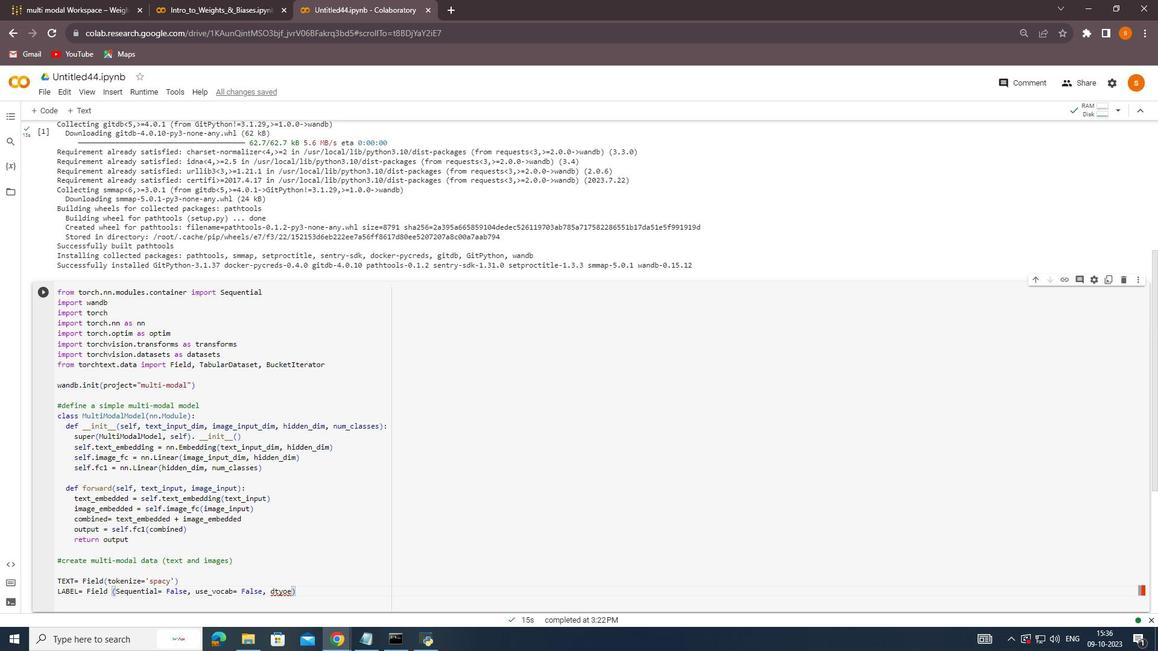
Action: Mouse scrolled (394, 203) with delta (0, 0)
Screenshot: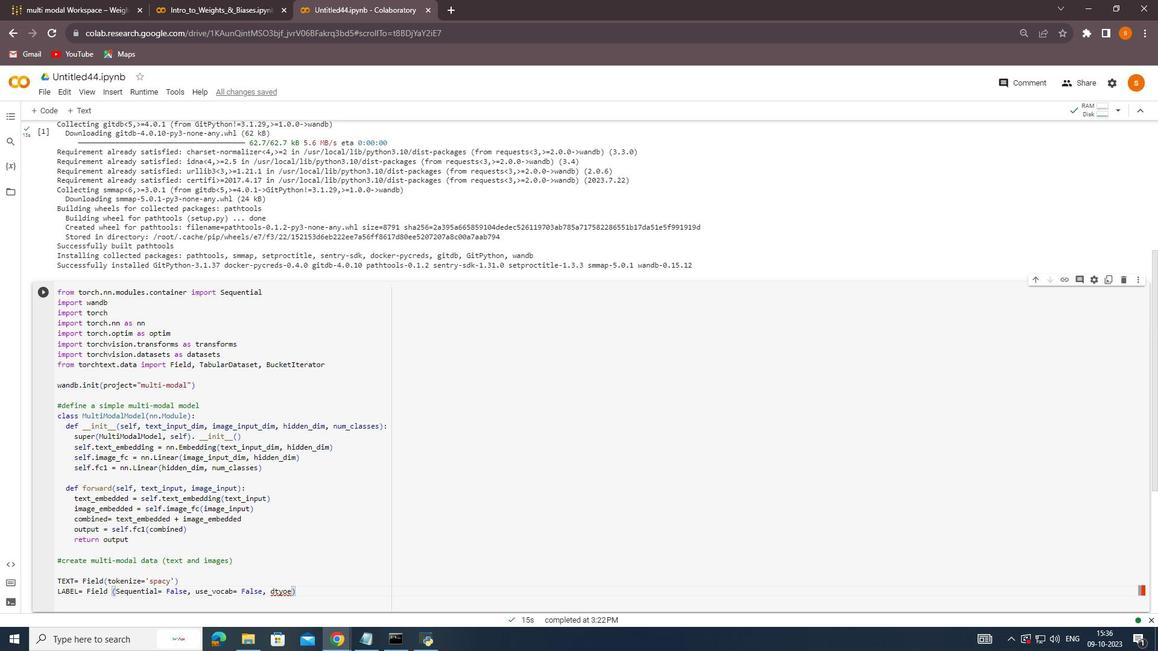 
Action: Mouse scrolled (394, 203) with delta (0, 0)
Screenshot: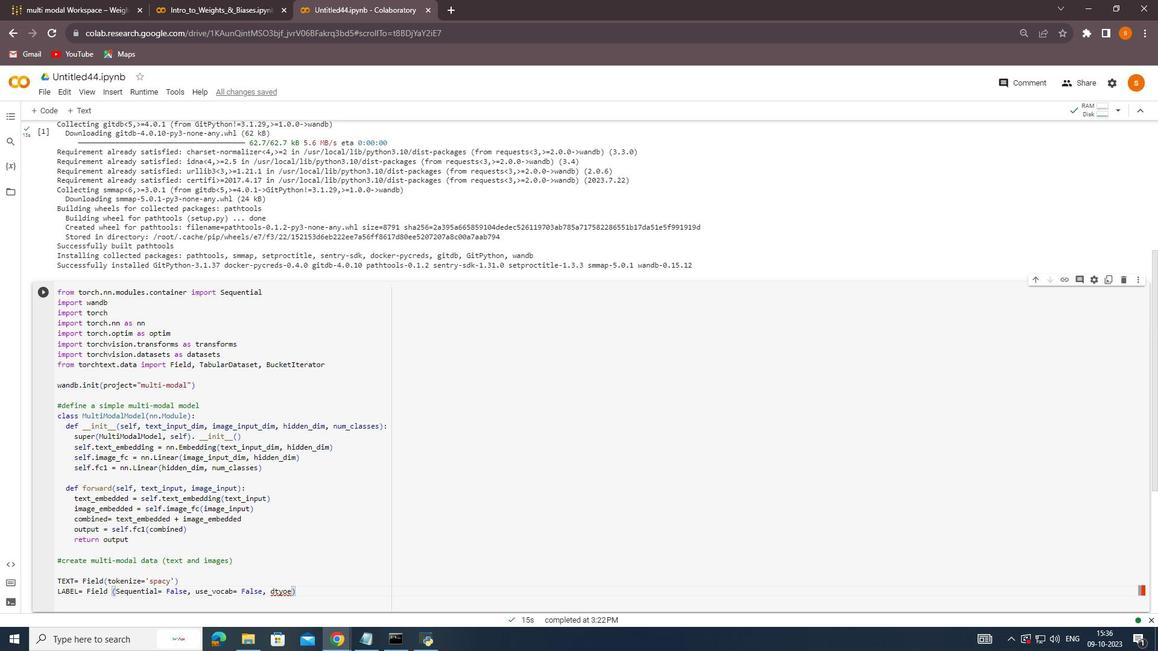 
Action: Mouse moved to (394, 202)
Screenshot: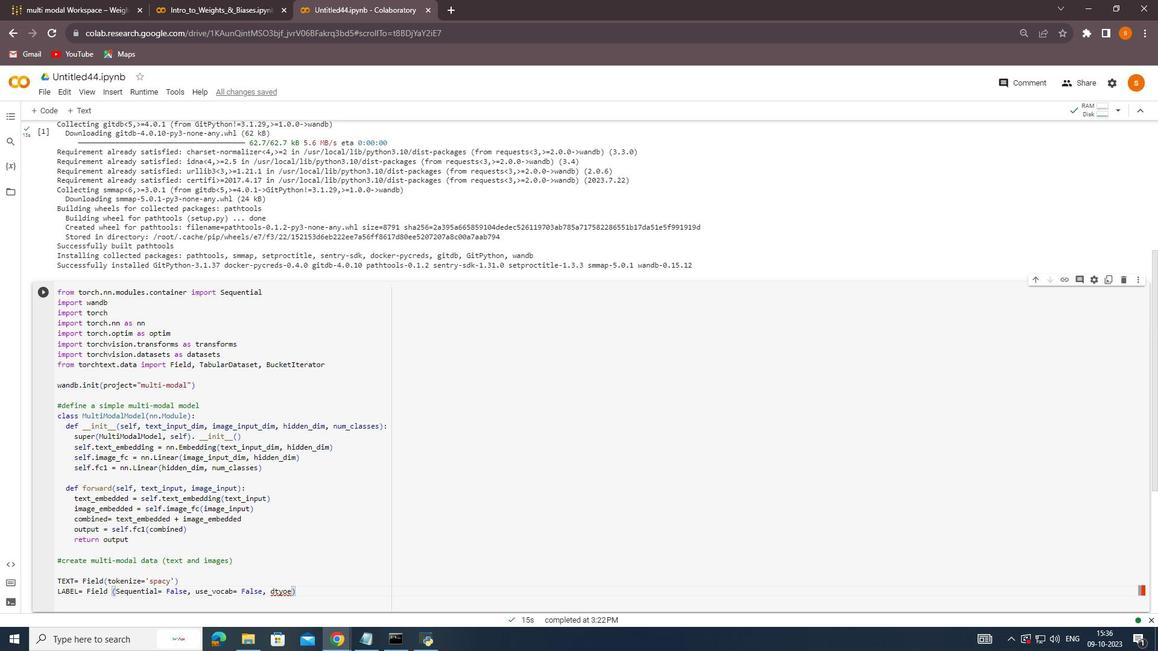 
Action: Mouse scrolled (394, 202) with delta (0, 0)
Screenshot: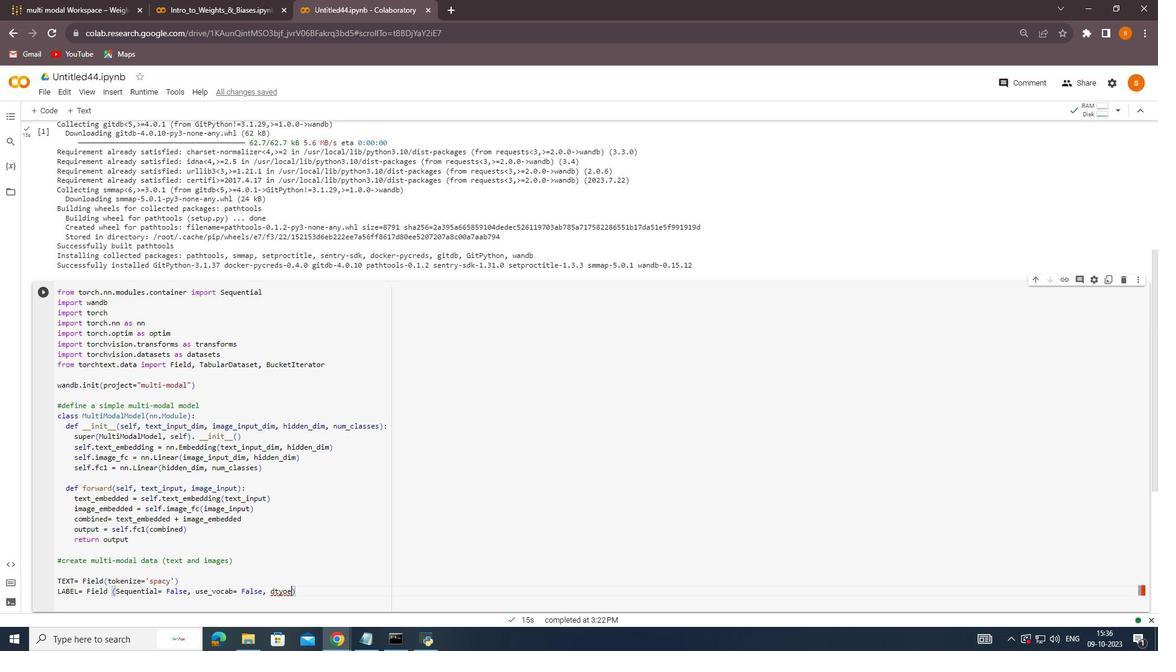 
Action: Mouse scrolled (394, 202) with delta (0, 0)
Screenshot: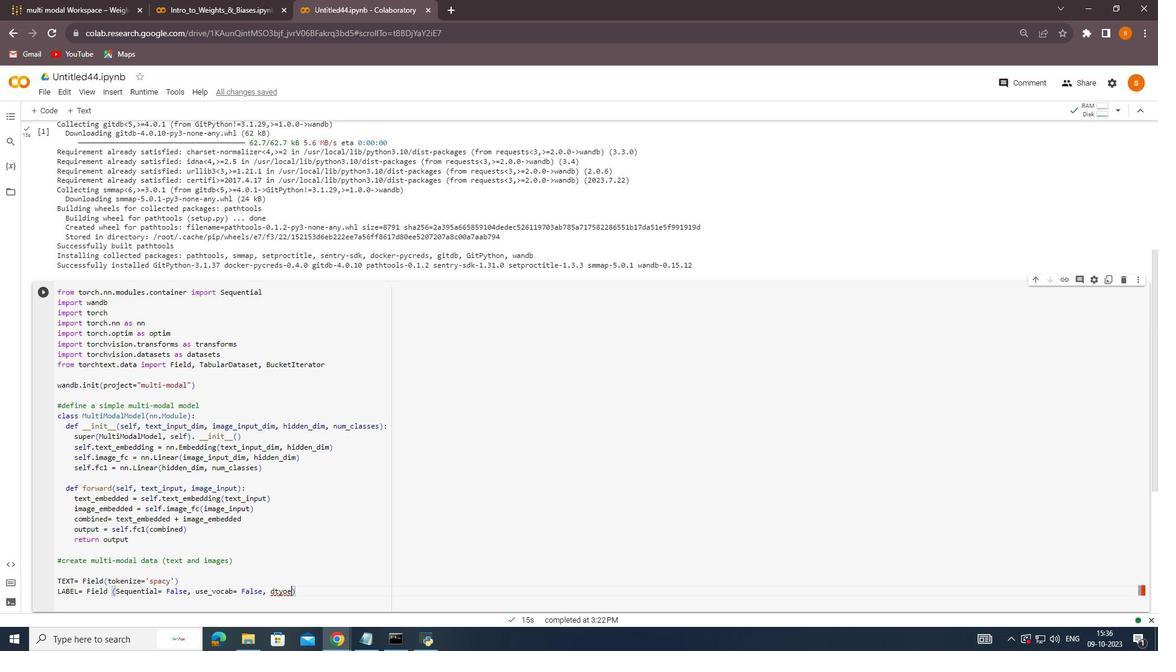 
Action: Mouse scrolled (394, 202) with delta (0, 0)
Screenshot: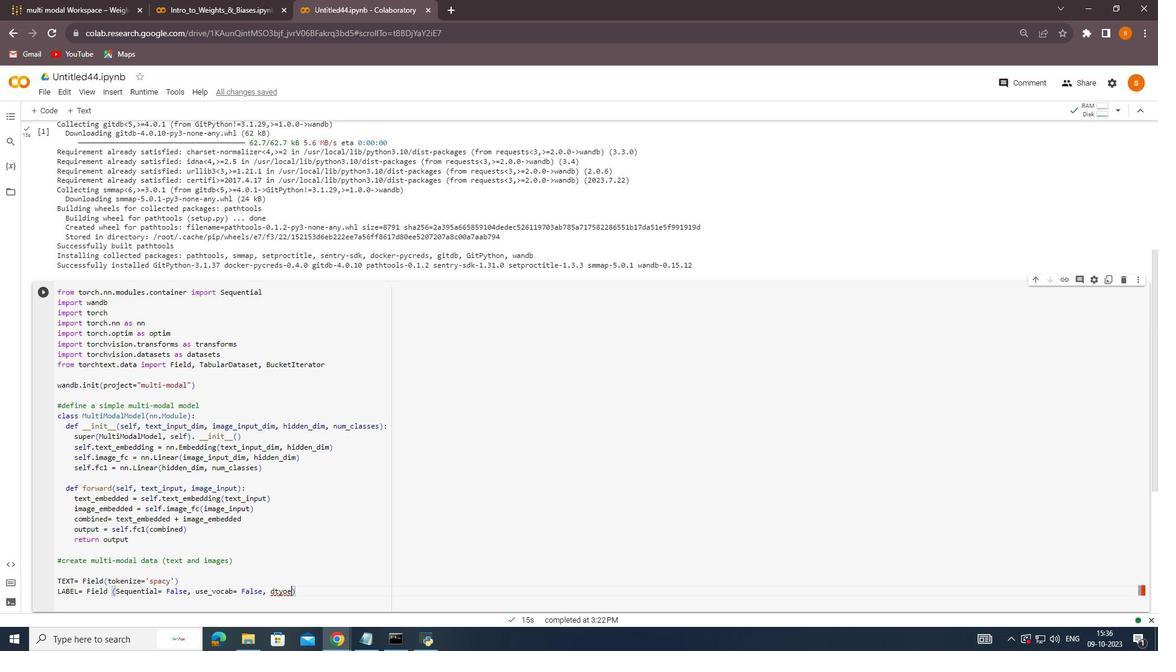 
Action: Mouse moved to (384, 239)
Screenshot: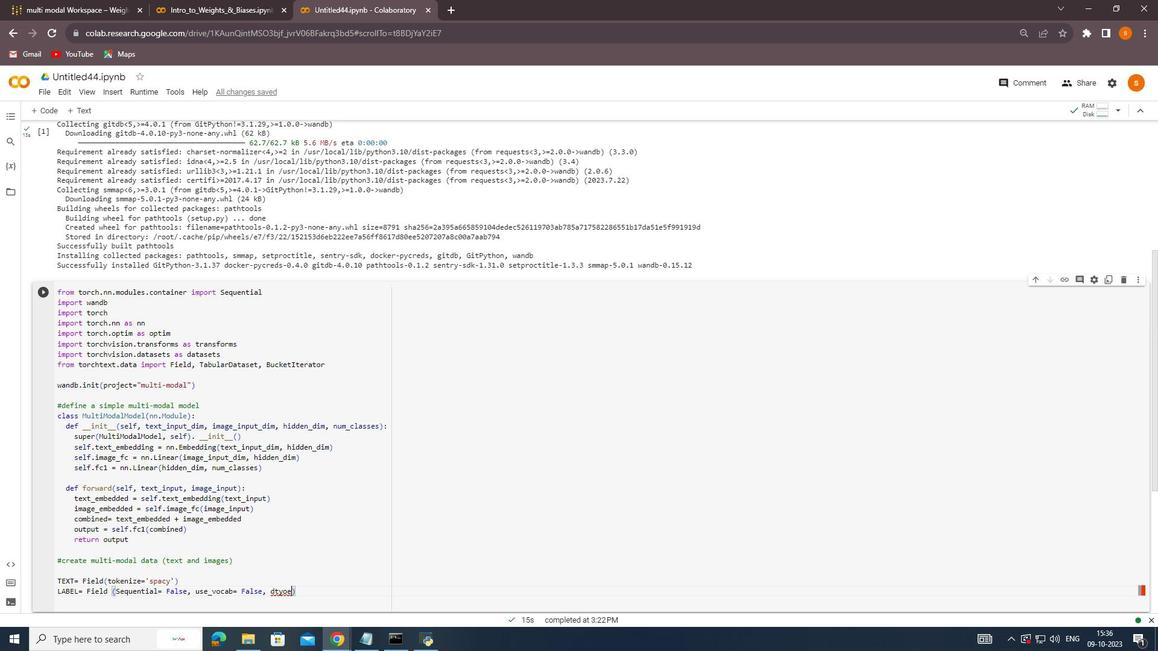 
Action: Mouse scrolled (384, 238) with delta (0, 0)
Screenshot: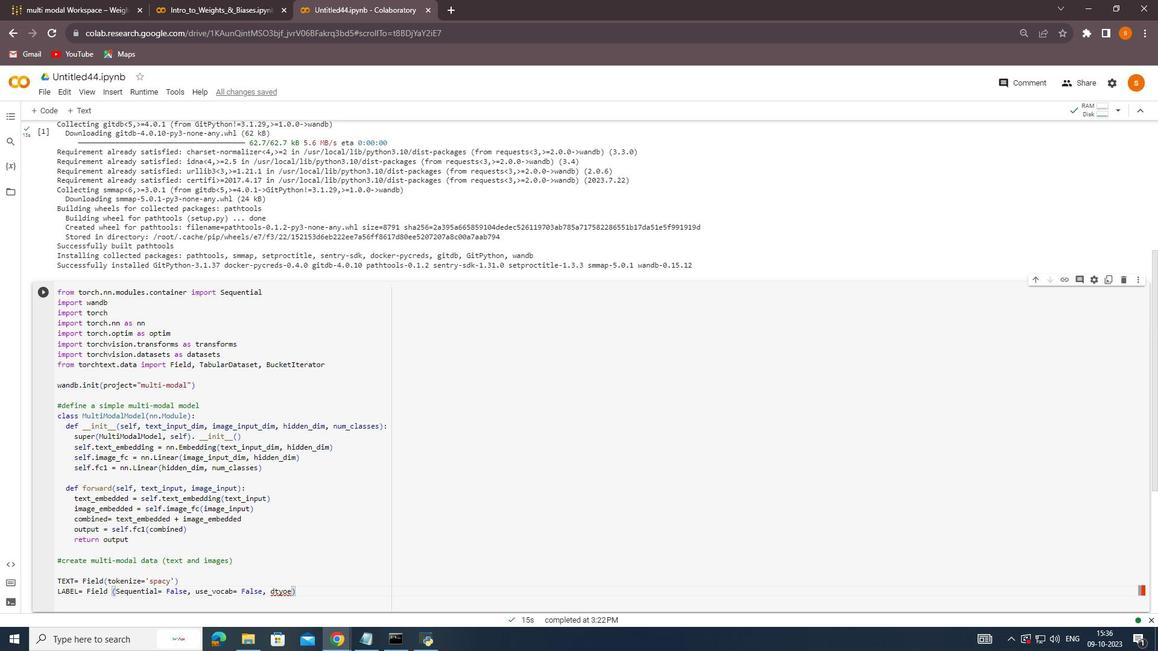 
Action: Mouse moved to (165, 358)
Screenshot: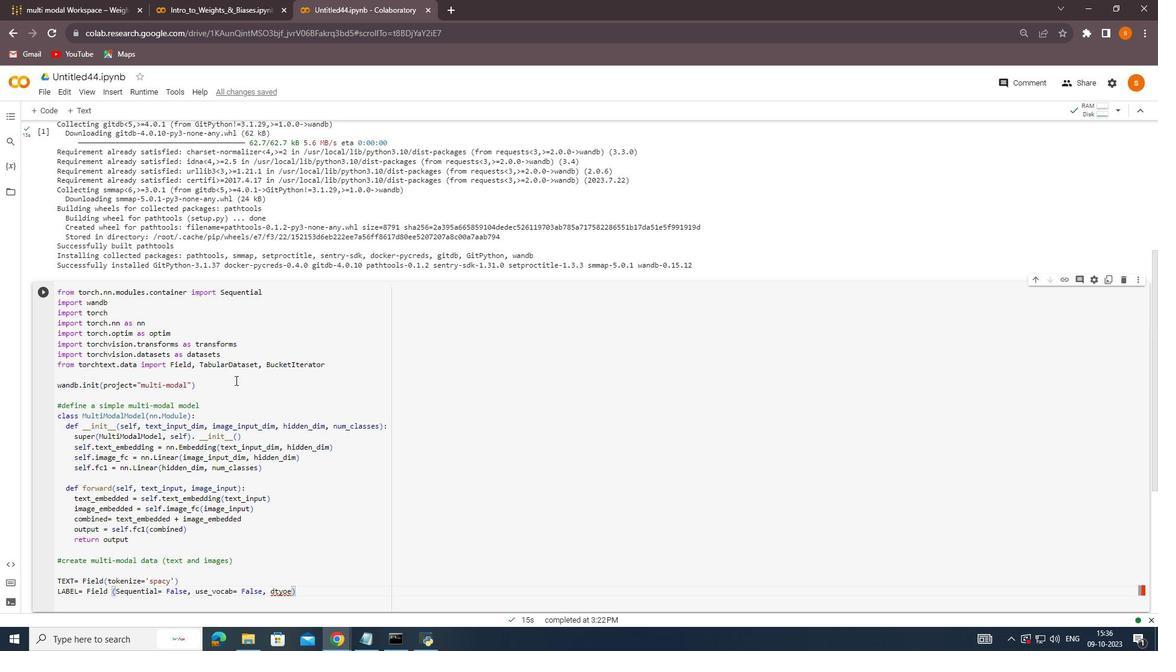 
Action: Mouse scrolled (165, 357) with delta (0, 0)
Screenshot: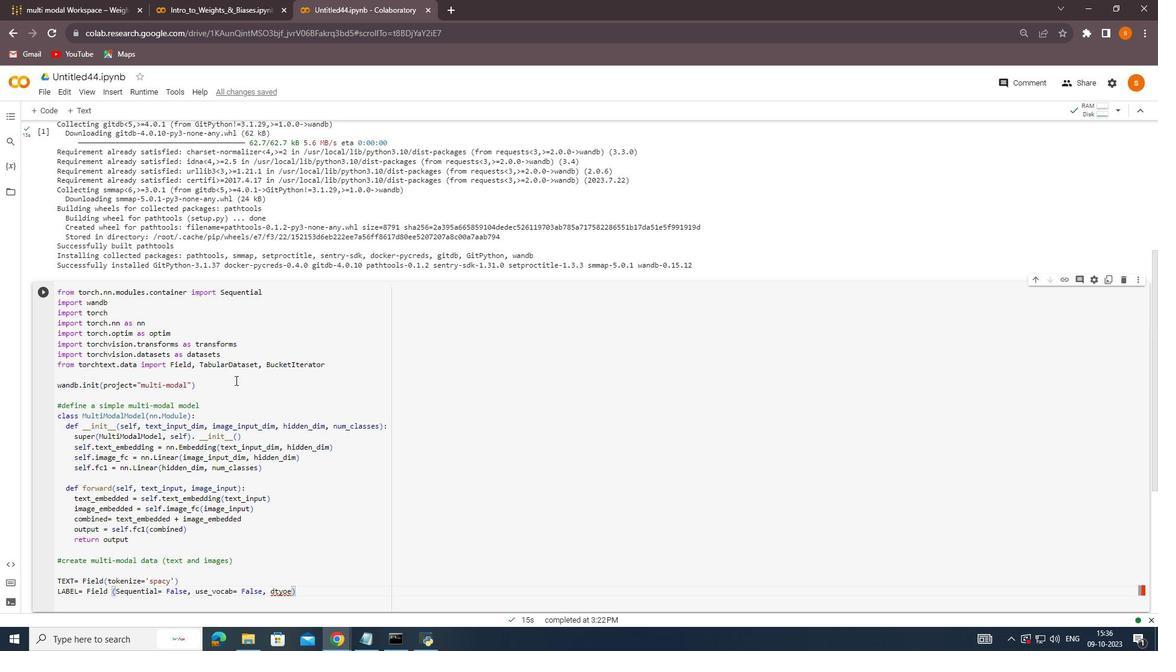 
Action: Mouse moved to (127, 502)
Screenshot: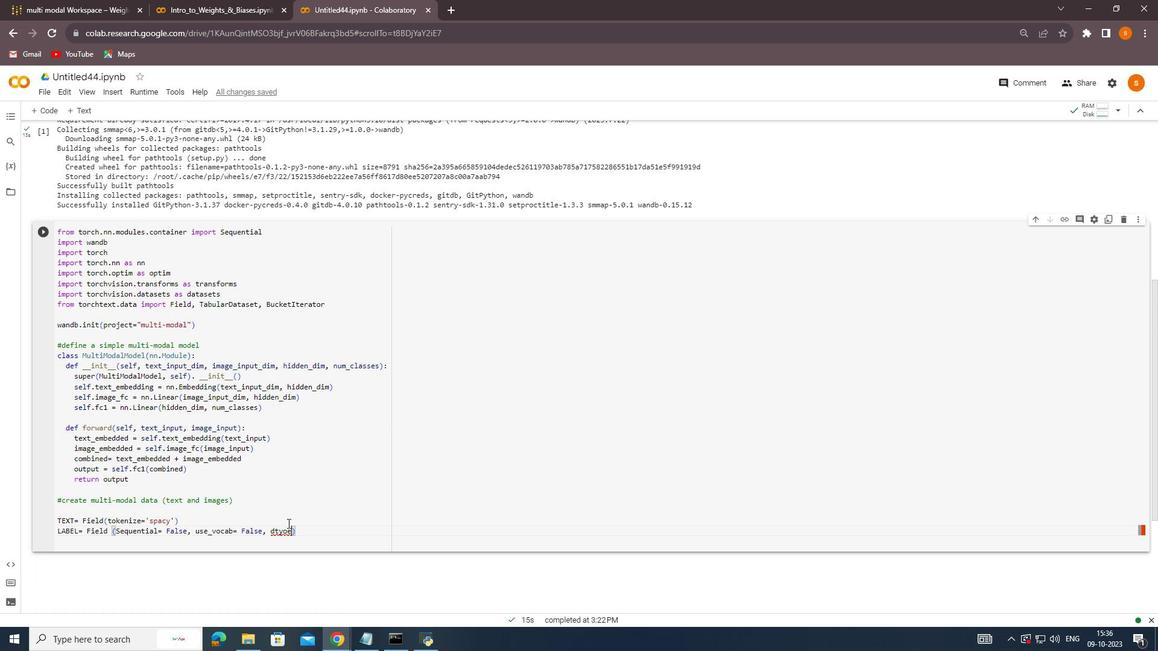 
Action: Key pressed <Key.backspace>
Screenshot: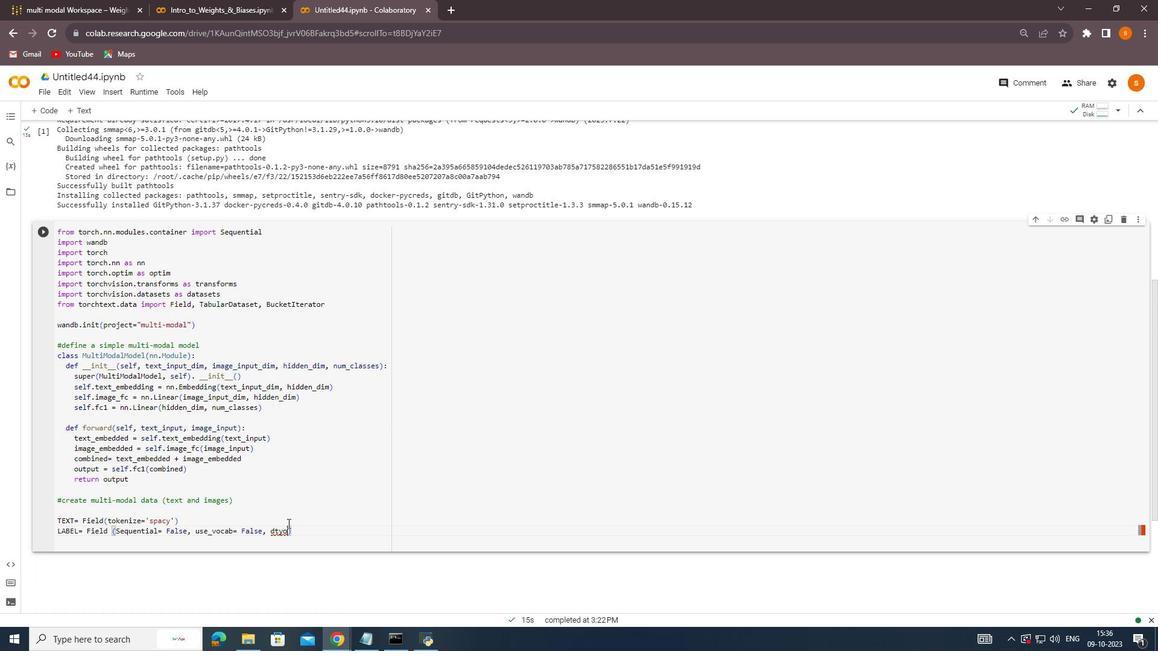 
Action: Mouse moved to (127, 503)
Screenshot: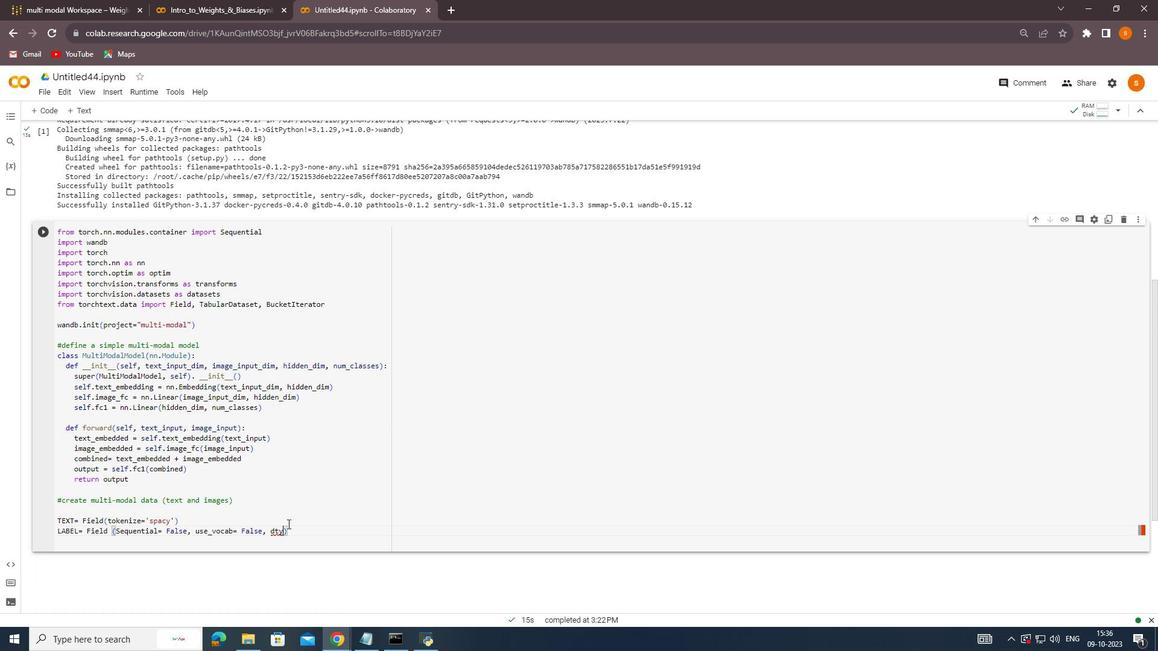
Action: Key pressed <Key.backspace>
Screenshot: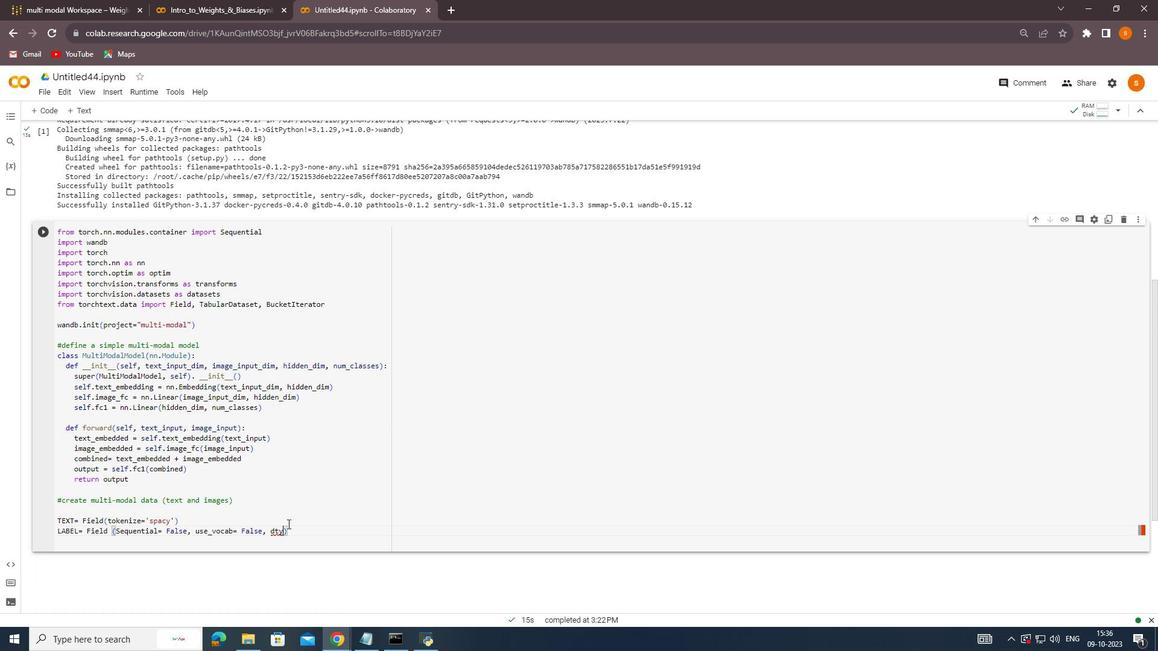 
Action: Mouse moved to (127, 508)
Screenshot: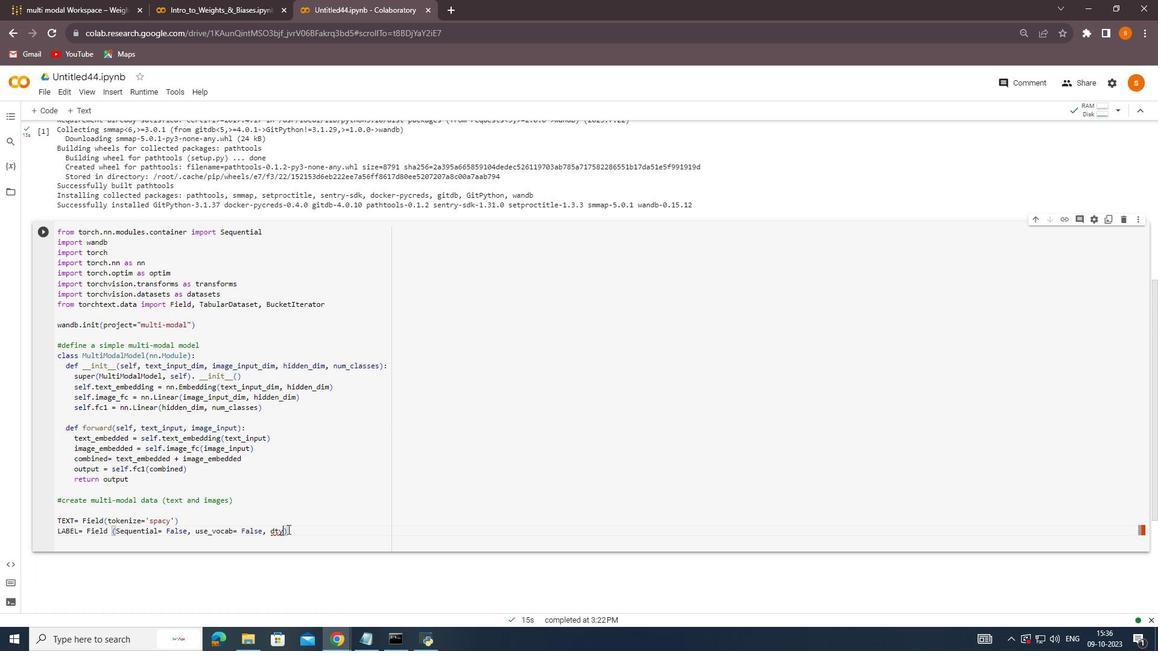 
Action: Key pressed pe
Screenshot: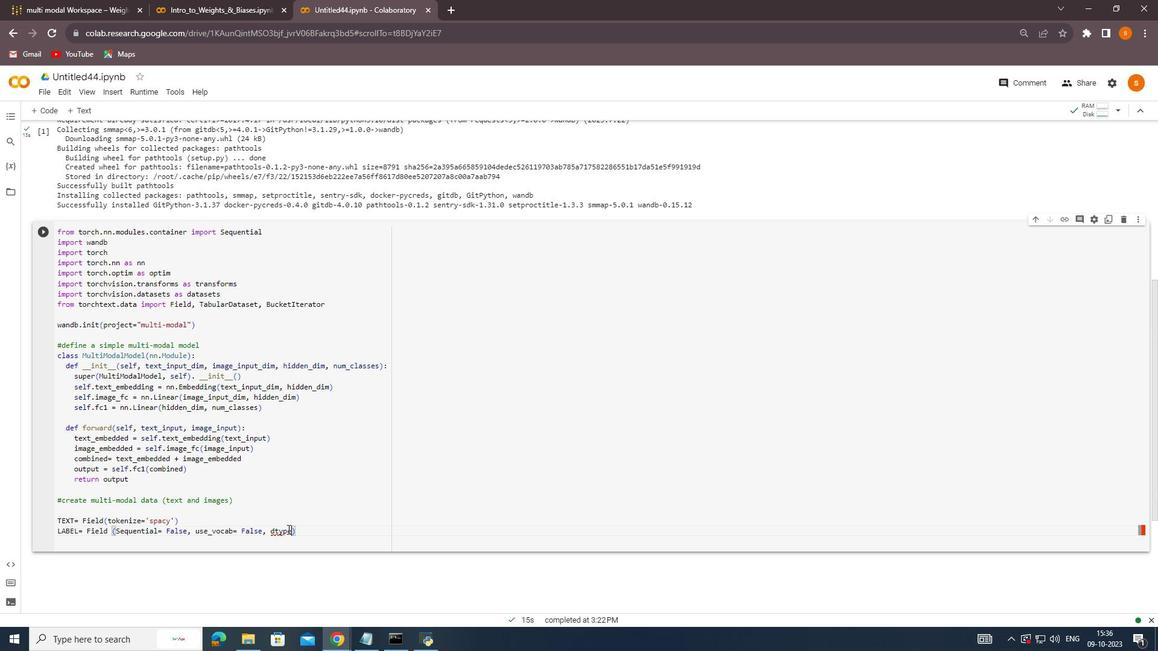 
Action: Mouse moved to (121, 506)
Screenshot: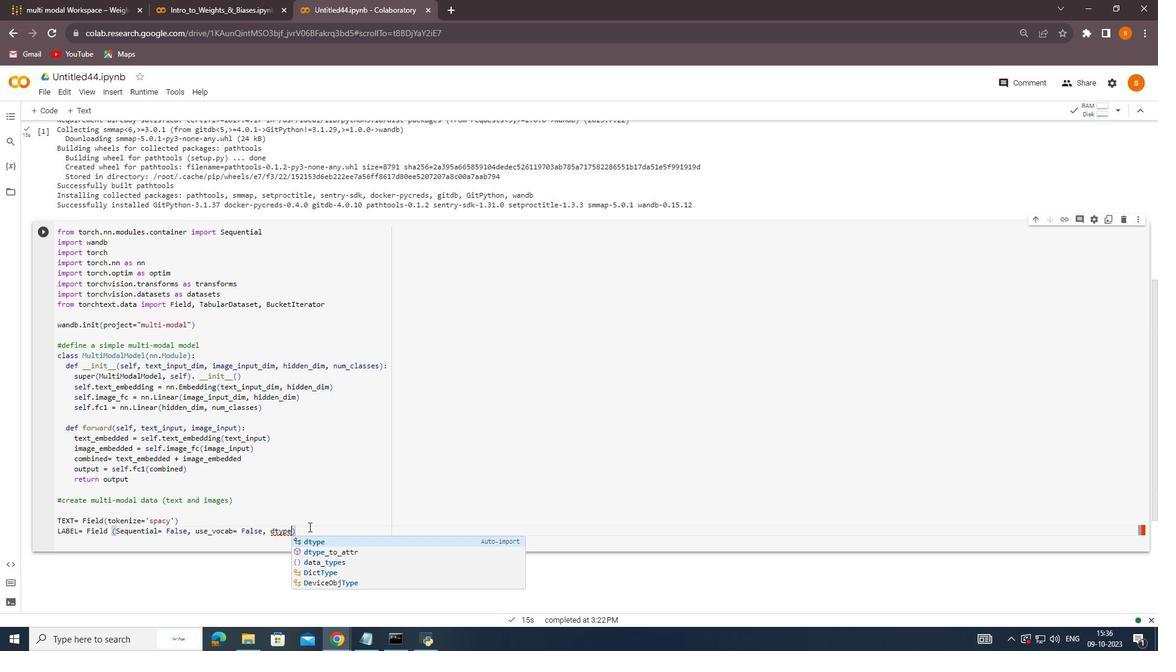 
Action: Key pressed =torch.flot<Key.backspace>at<Key.right><Key.enter><Key.enter>transform<Key.space>=<Key.space>transforms.<Key.shift>Compose<Key.shift_r>([transforms.<Key.shift>Resize<Key.shift_r>(<Key.shift_r>(32,<Key.space>32<Key.right><Key.right>,<Key.space>transforms.<Key.shift>To<Key.shift>Tensor<Key.shift_r>(
Screenshot: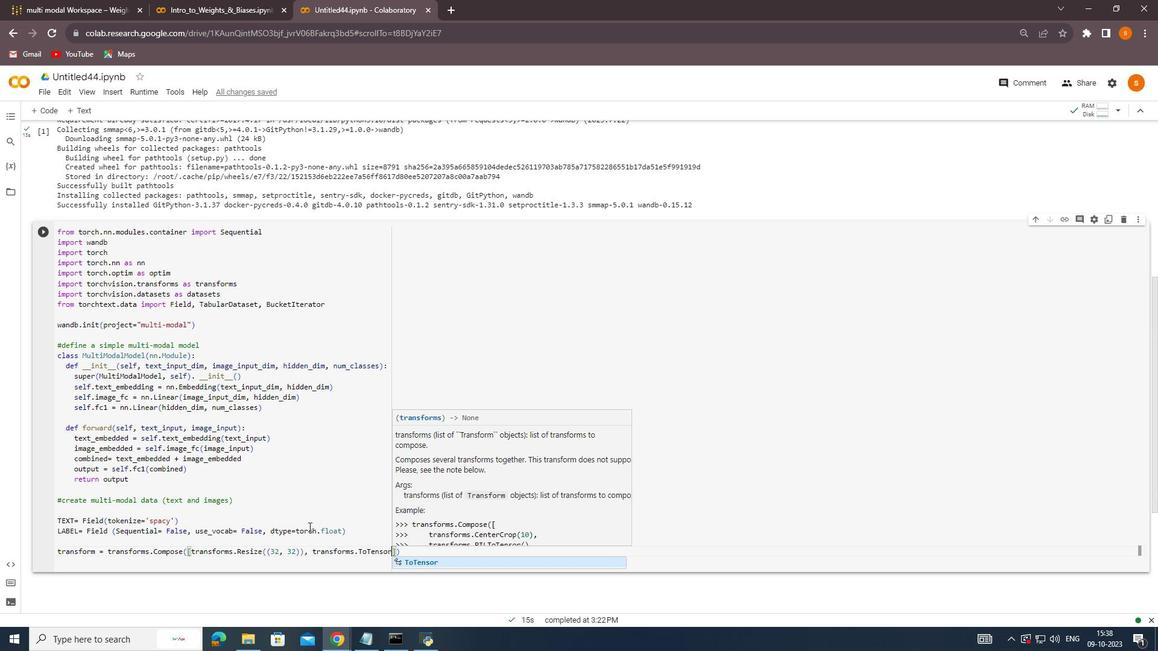 
Action: Mouse moved to (119, 411)
Screenshot: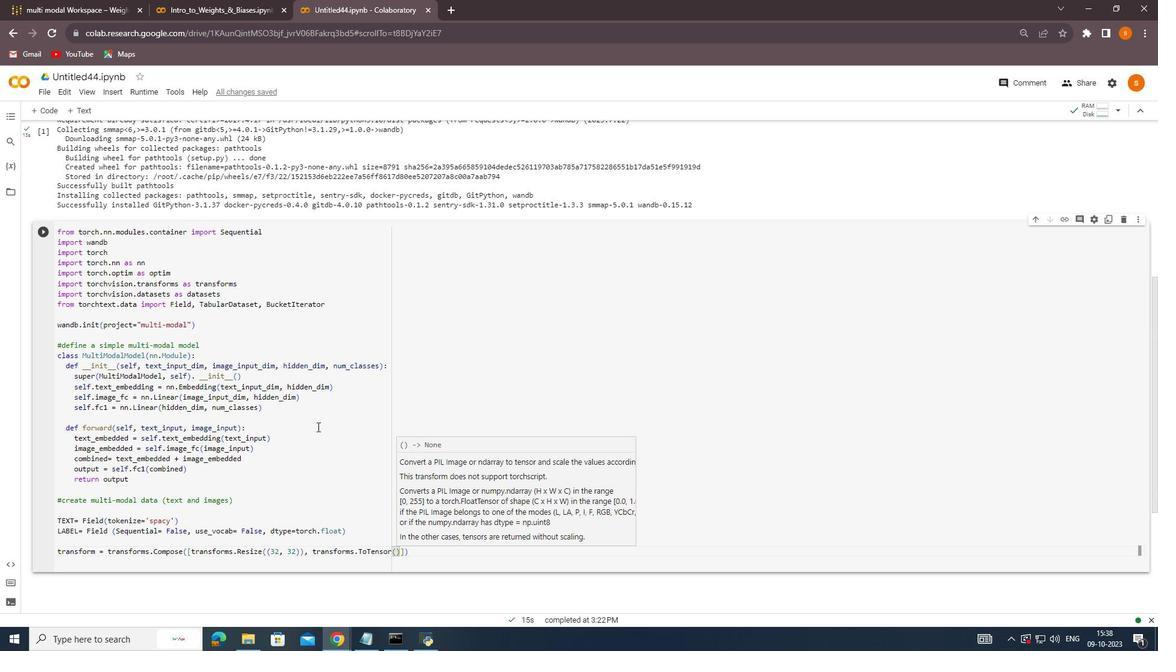 
Action: Mouse scrolled (119, 410) with delta (0, 0)
Screenshot: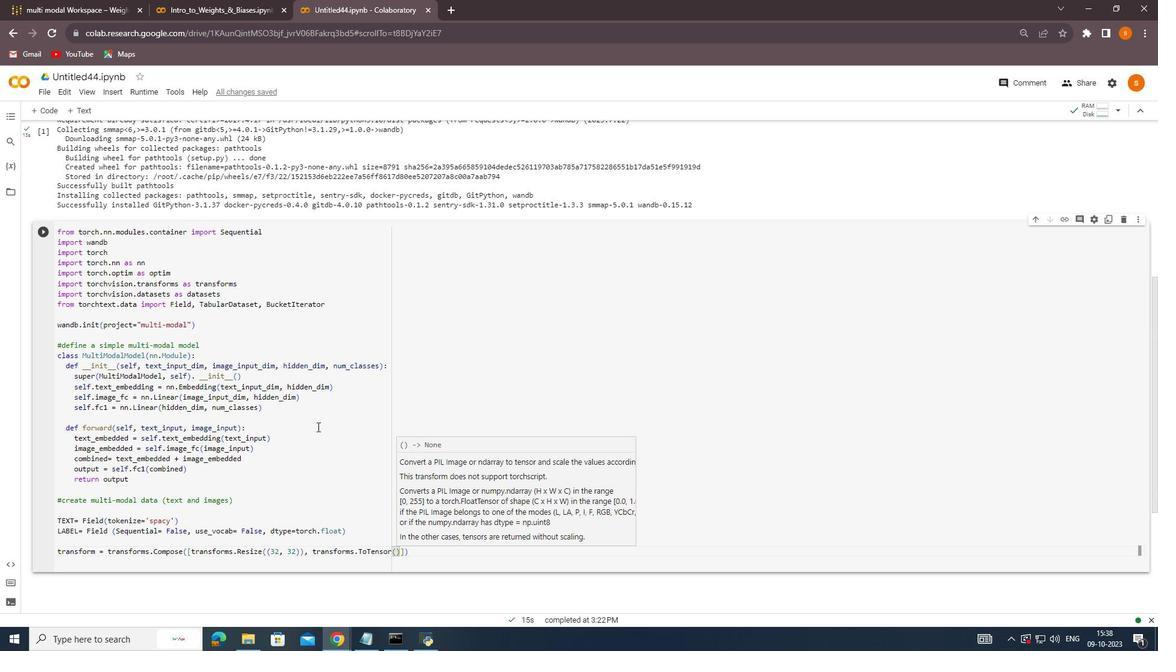 
Action: Mouse scrolled (119, 410) with delta (0, 0)
Screenshot: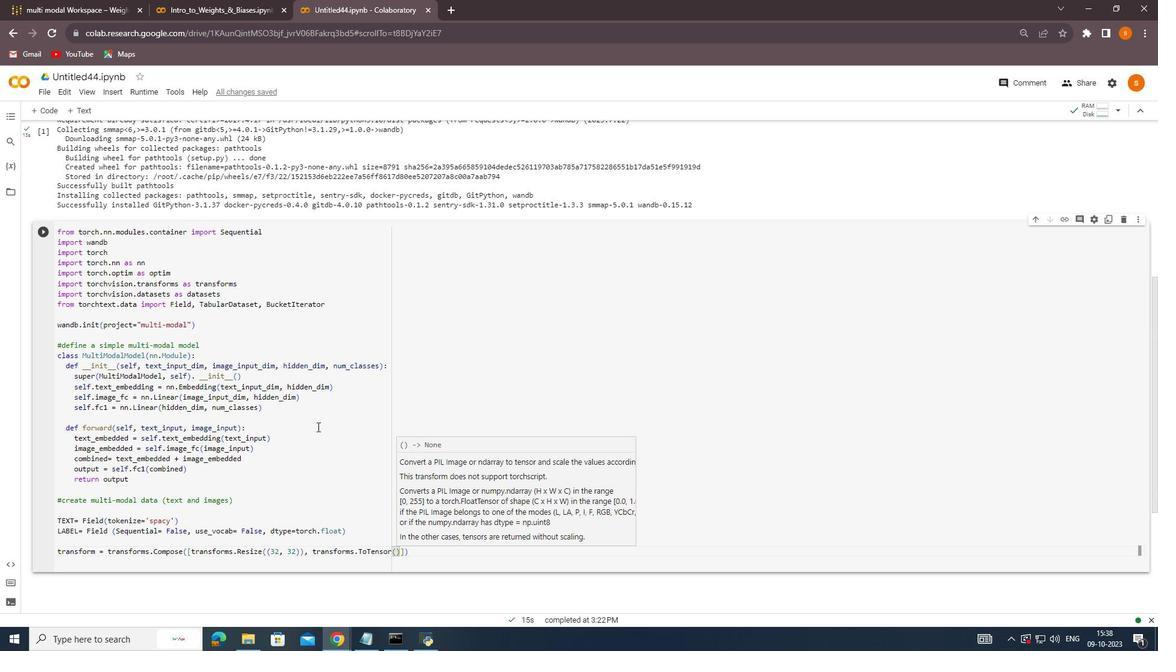 
Action: Mouse scrolled (119, 410) with delta (0, 0)
Screenshot: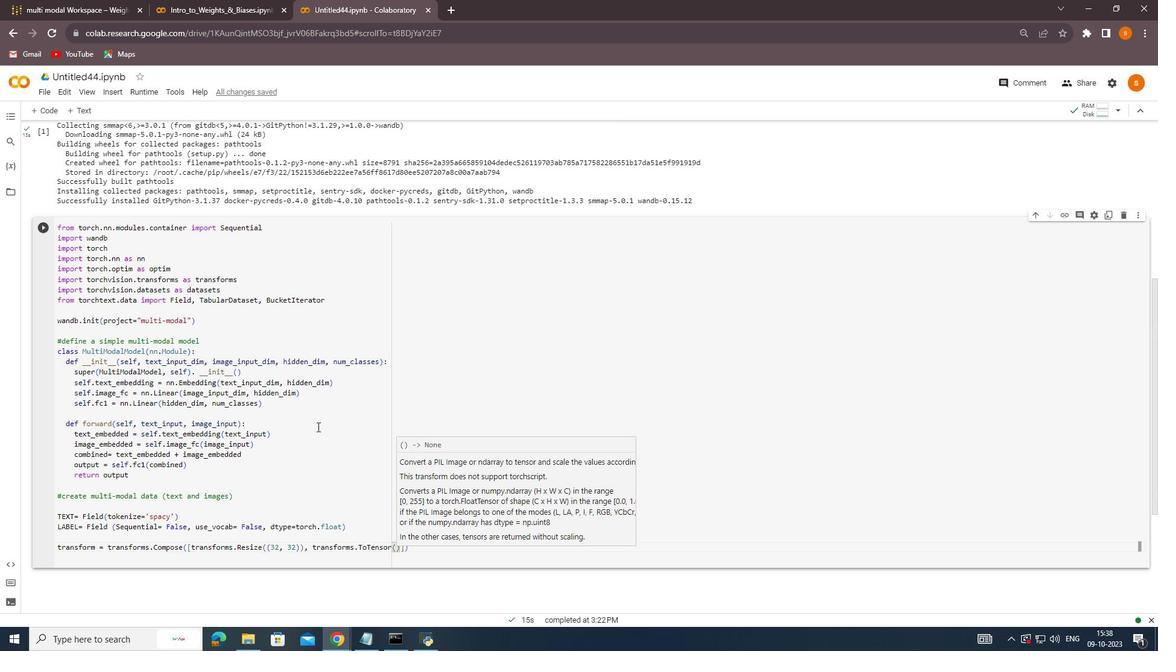 
Action: Mouse scrolled (119, 410) with delta (0, 0)
Screenshot: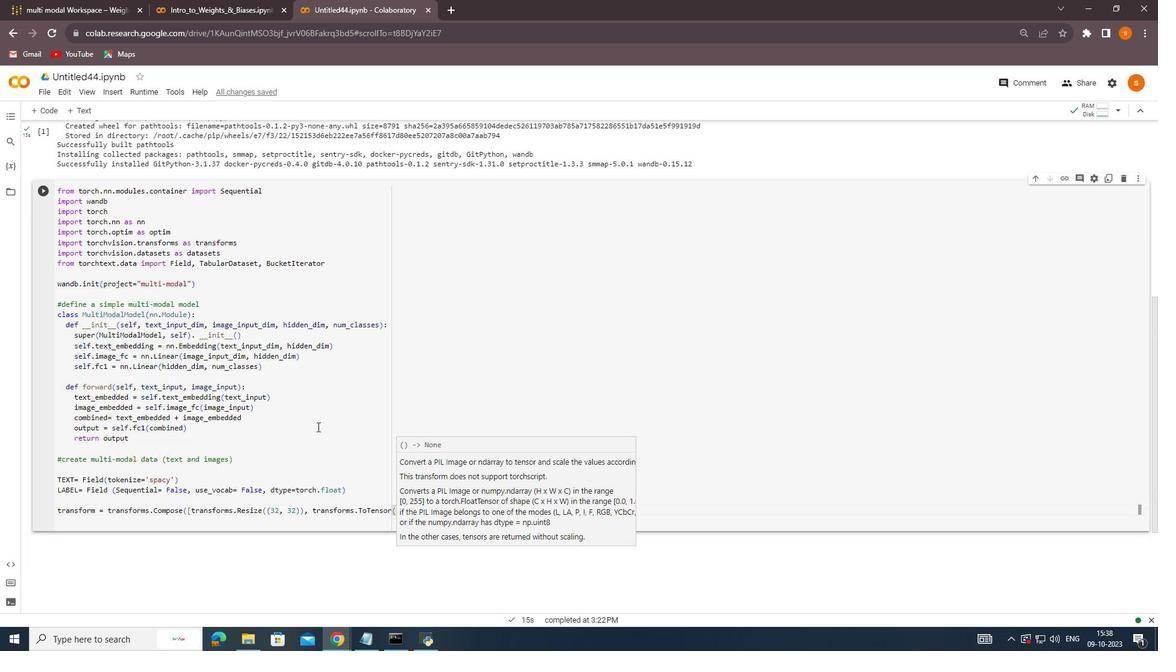 
Action: Mouse moved to (85, 339)
Screenshot: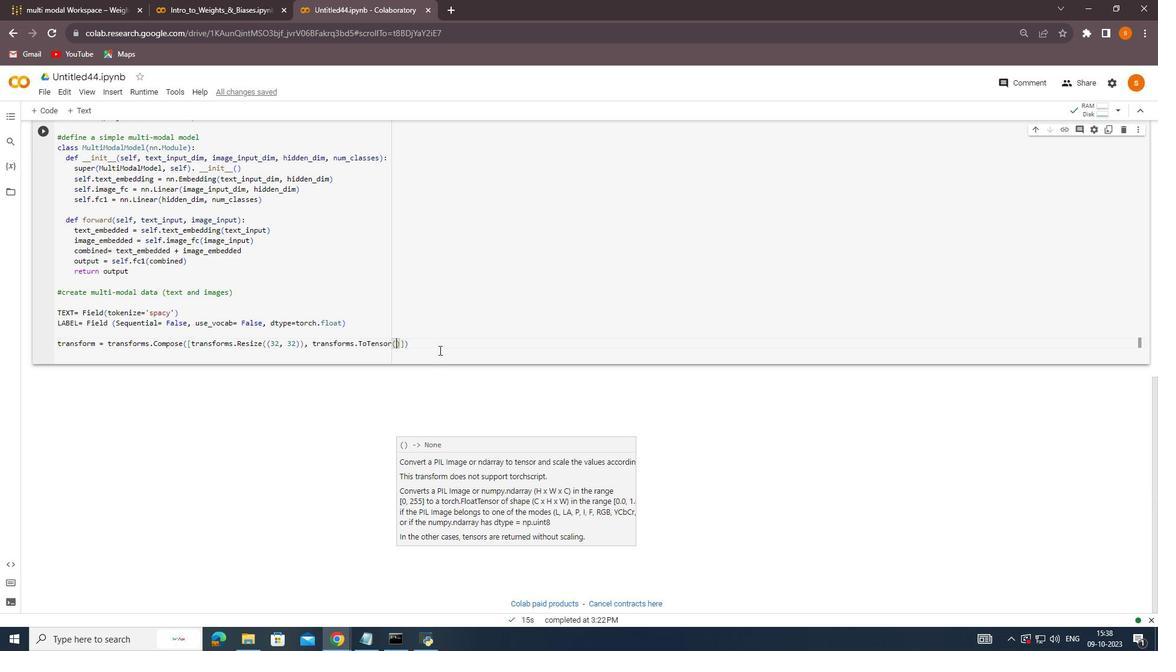 
Action: Mouse pressed left at (85, 339)
Screenshot: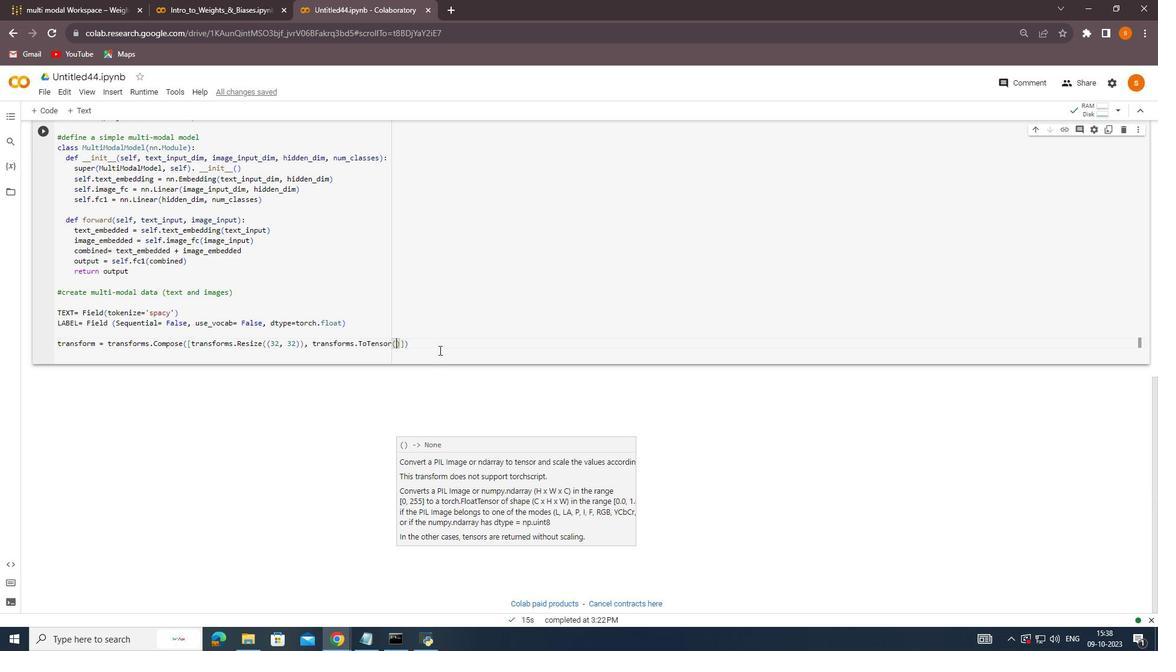 
Action: Mouse moved to (87, 328)
Screenshot: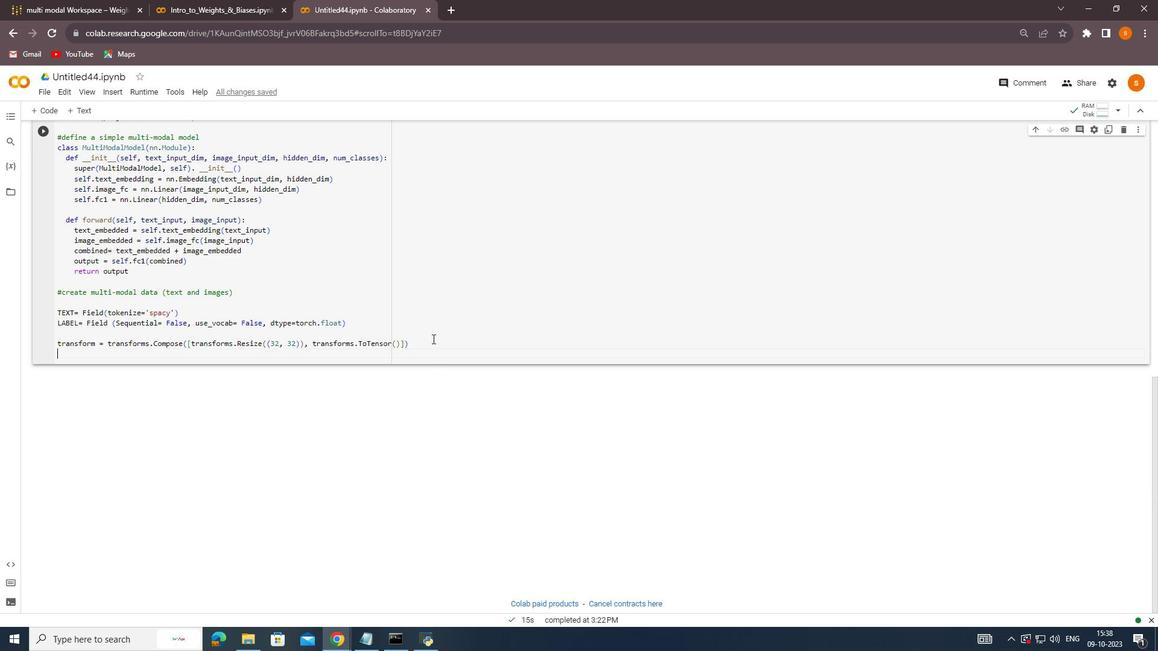 
Action: Mouse pressed left at (87, 328)
Screenshot: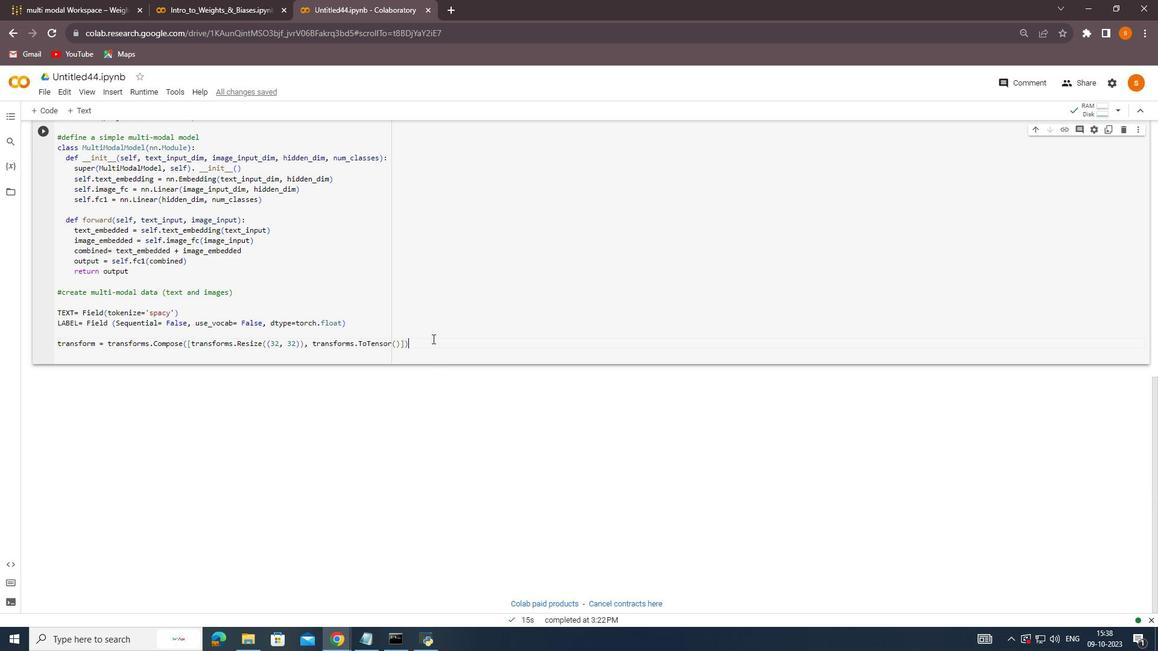 
Action: Key pressed <Key.enter>image<Key.shift_r>_dataset=<Key.space>datasets.<Key.shift>CIFAR10<Key.enter><Key.shift_r>(root='./data<Key.right><Key.space>train=<Key.space><Key.shift>True,<Key.space>transform=tran<Key.enter><Key.backspace>,<Key.space>down
Screenshot: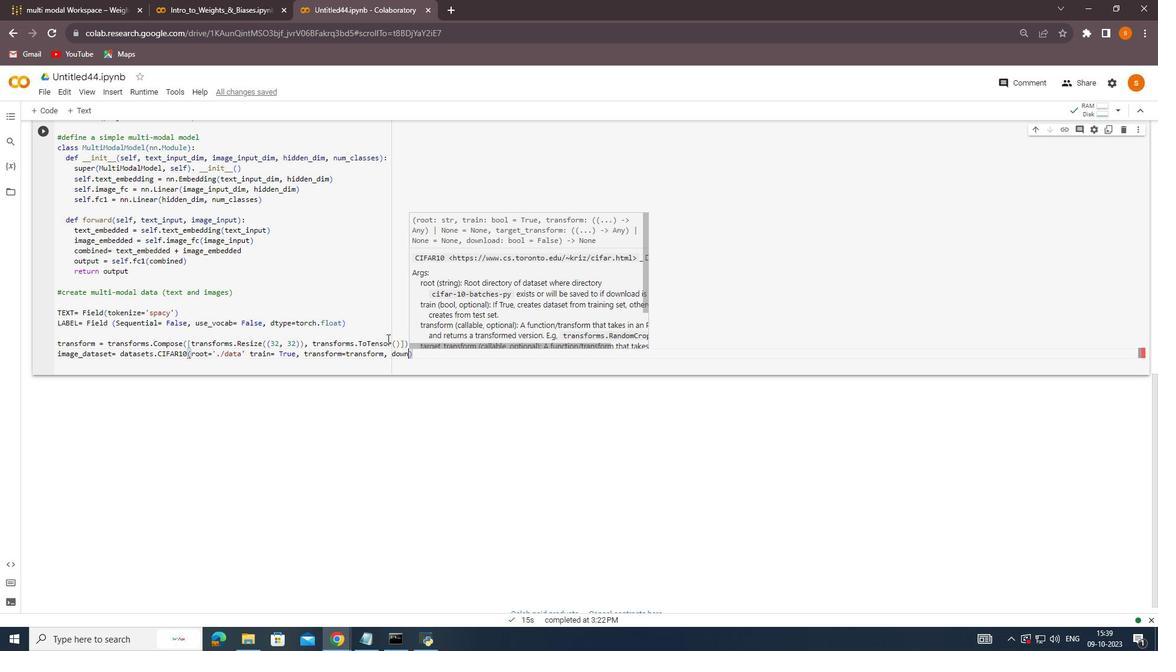 
Action: Mouse moved to (136, 354)
Screenshot: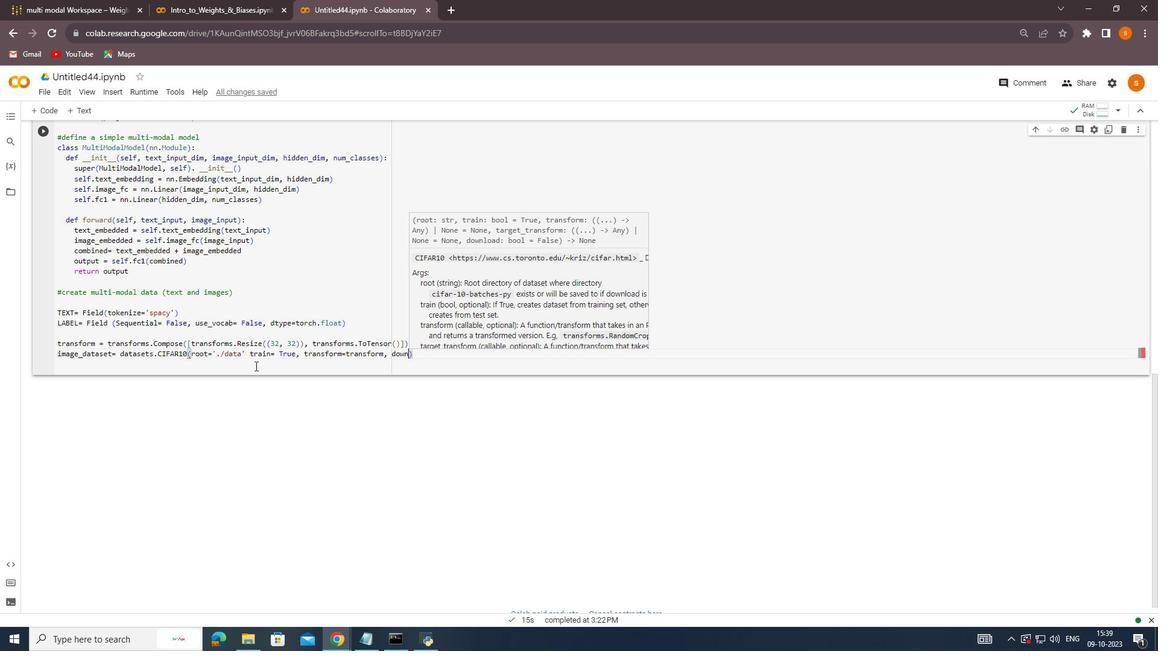 
Action: Key pressed load=<Key.shift><Key.shift><Key.shift><Key.shift><Key.shift>True<Key.right><Key.enter>image<Key.shift_r>_loader=<Key.space><Key.shift>Data<Key.shift>Loader<Key.shift_r>(image<Key.shift_r>_dataset,<Key.space>batch<Key.shift_r>_siz
Screenshot: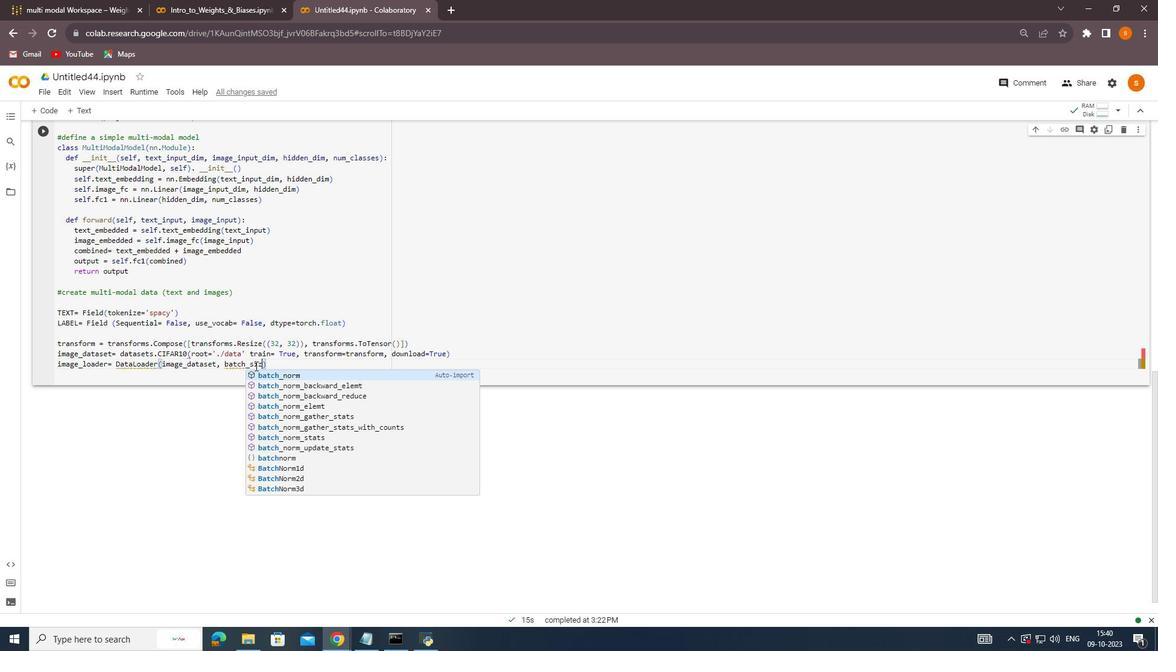 
Action: Mouse moved to (178, 335)
Screenshot: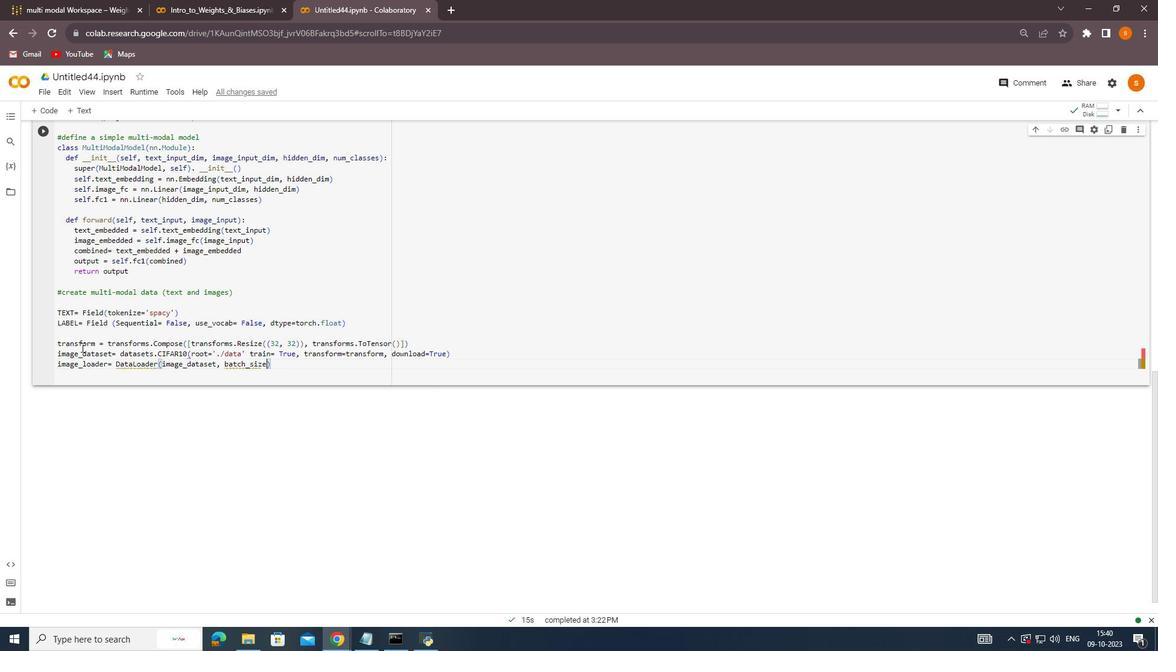 
Action: Key pressed e
Screenshot: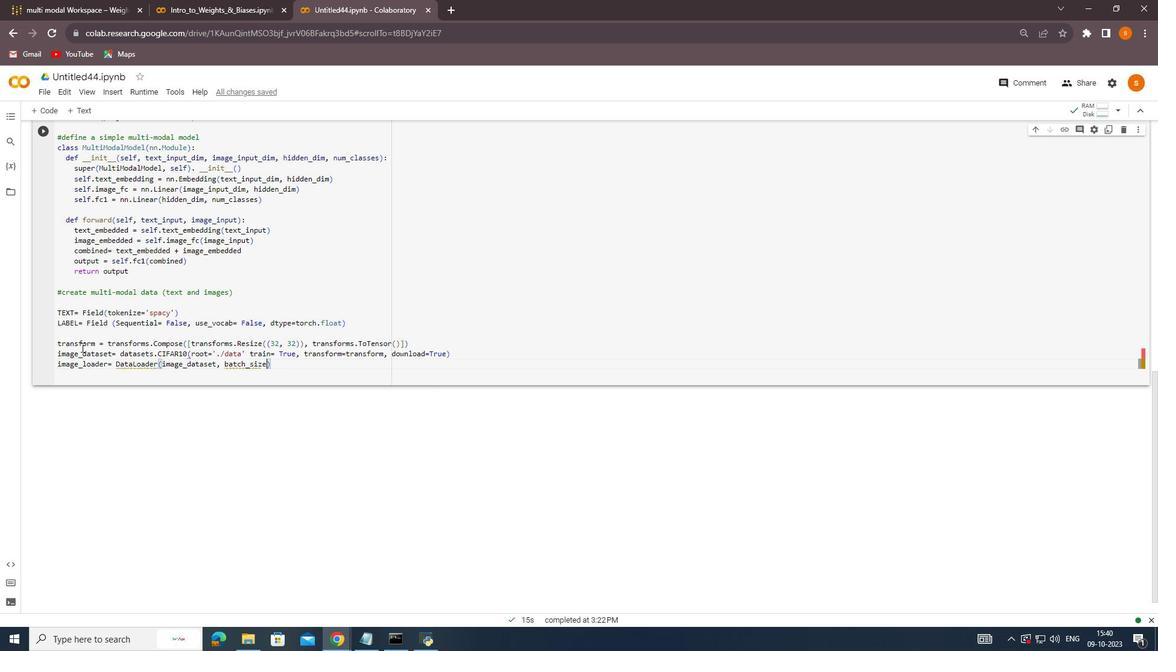 
Action: Mouse moved to (204, 346)
Screenshot: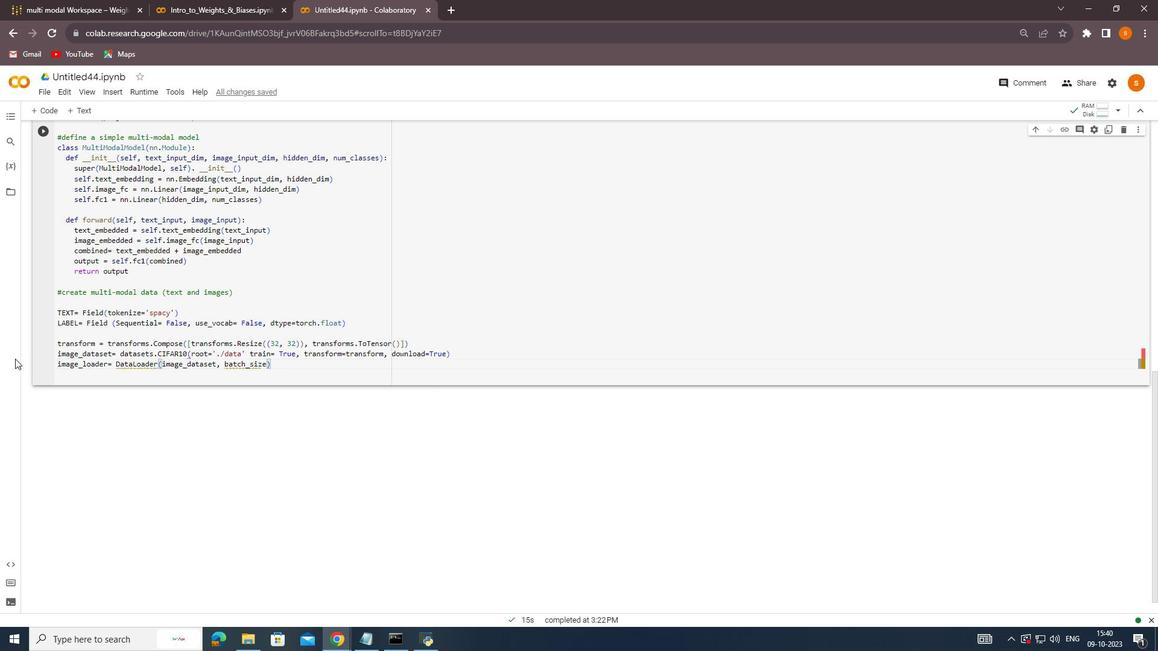 
Action: Key pressed =<Key.space>64,<Key.space>shuffle=<Key.shift>True
Screenshot: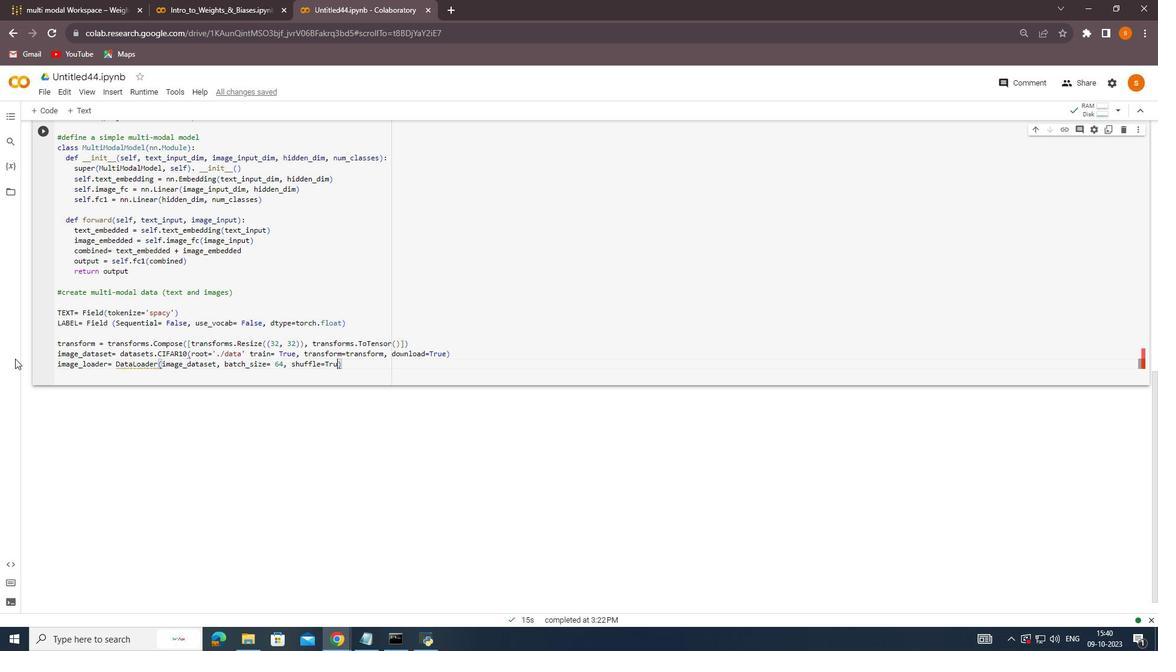 
Action: Mouse moved to (165, 352)
Screenshot: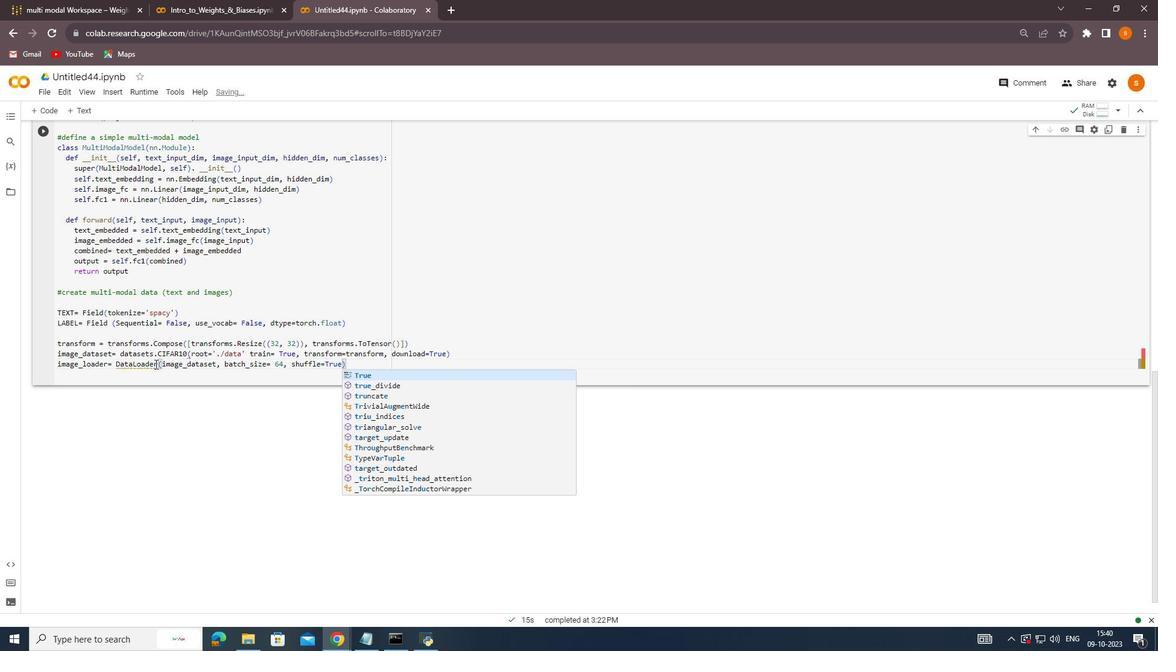 
Action: Mouse pressed left at (165, 352)
Screenshot: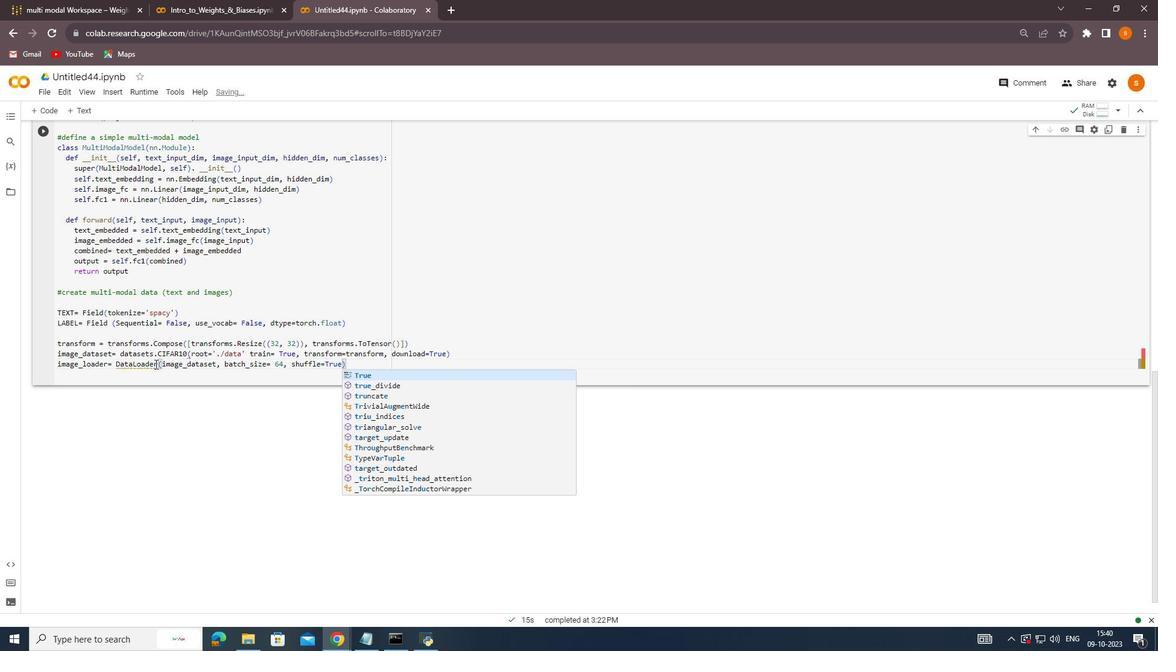 
Action: Mouse moved to (367, 197)
Screenshot: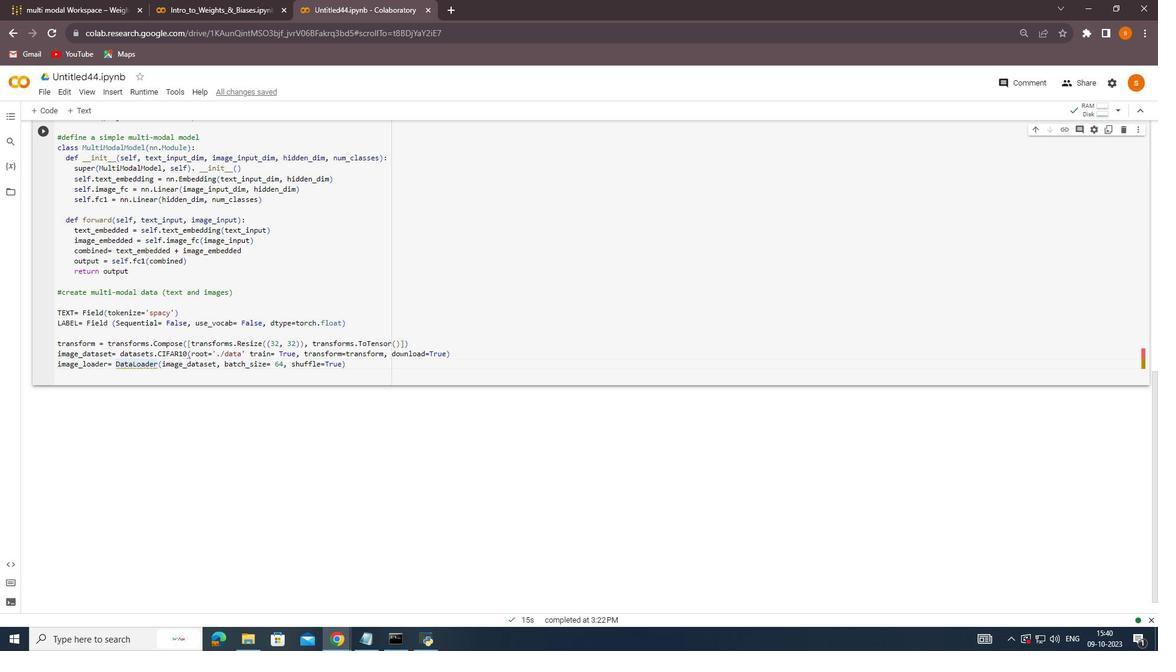 
Action: Mouse scrolled (367, 197) with delta (0, 0)
Screenshot: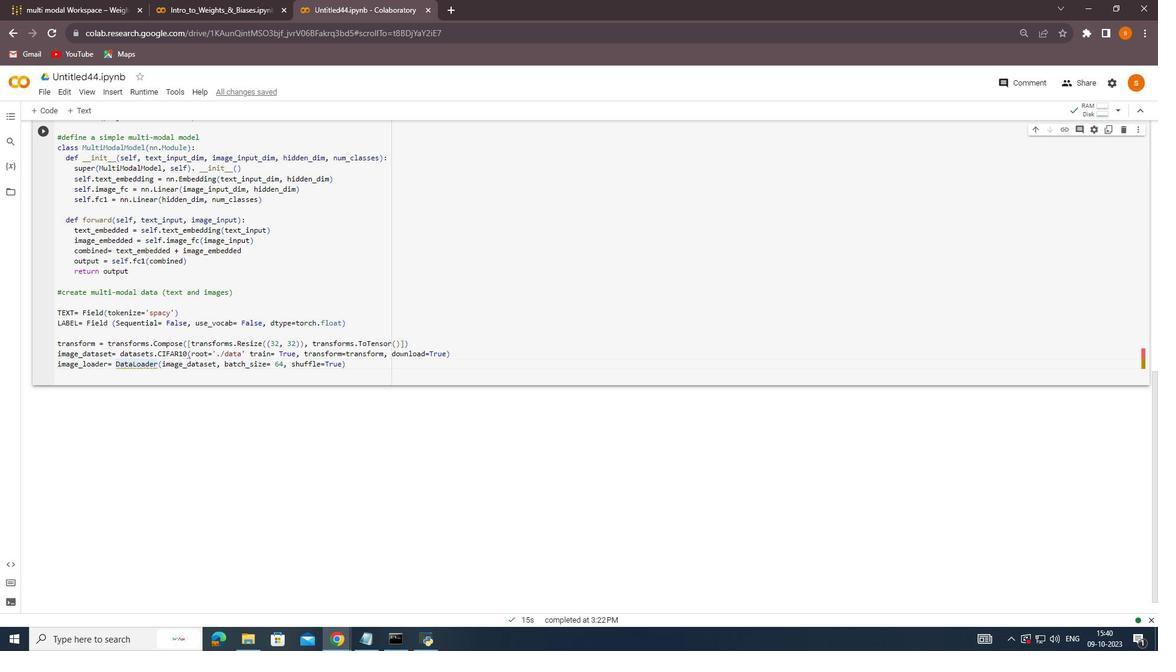 
Action: Mouse scrolled (367, 197) with delta (0, 0)
Screenshot: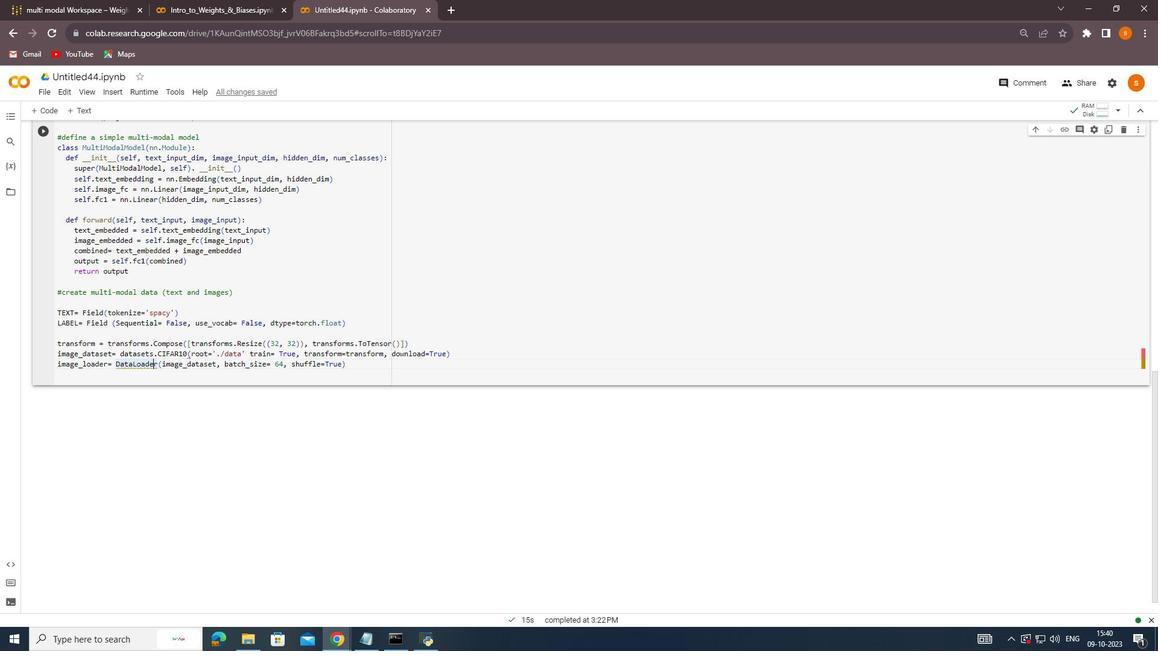 
Action: Mouse moved to (106, 353)
Screenshot: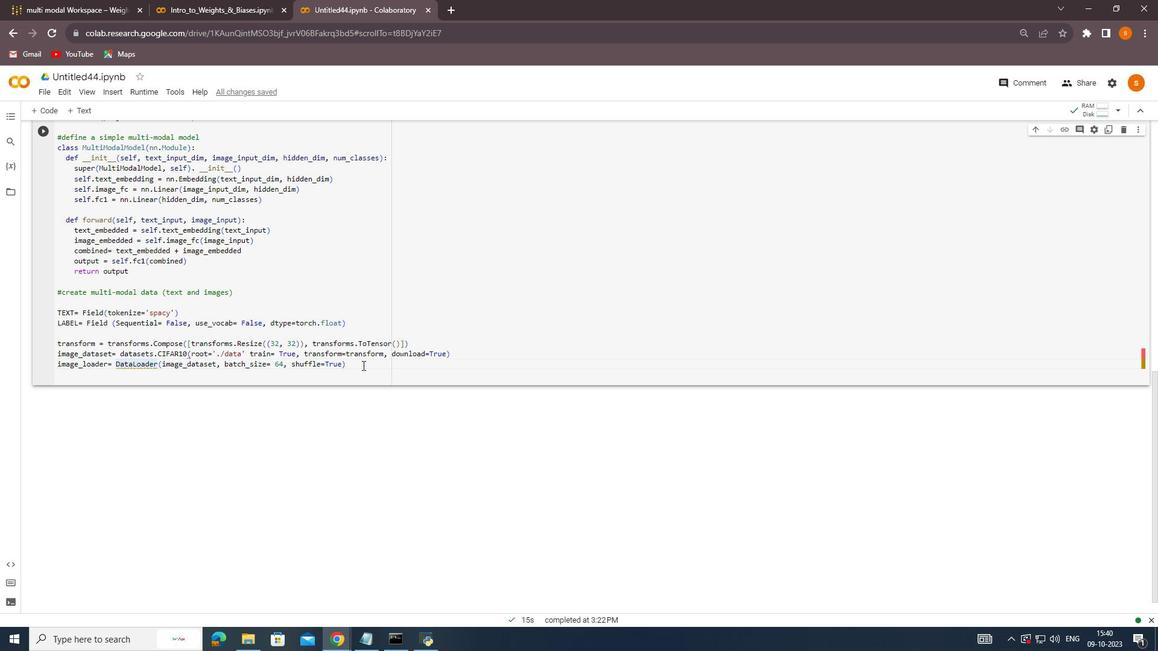 
Action: Mouse pressed left at (106, 353)
Screenshot: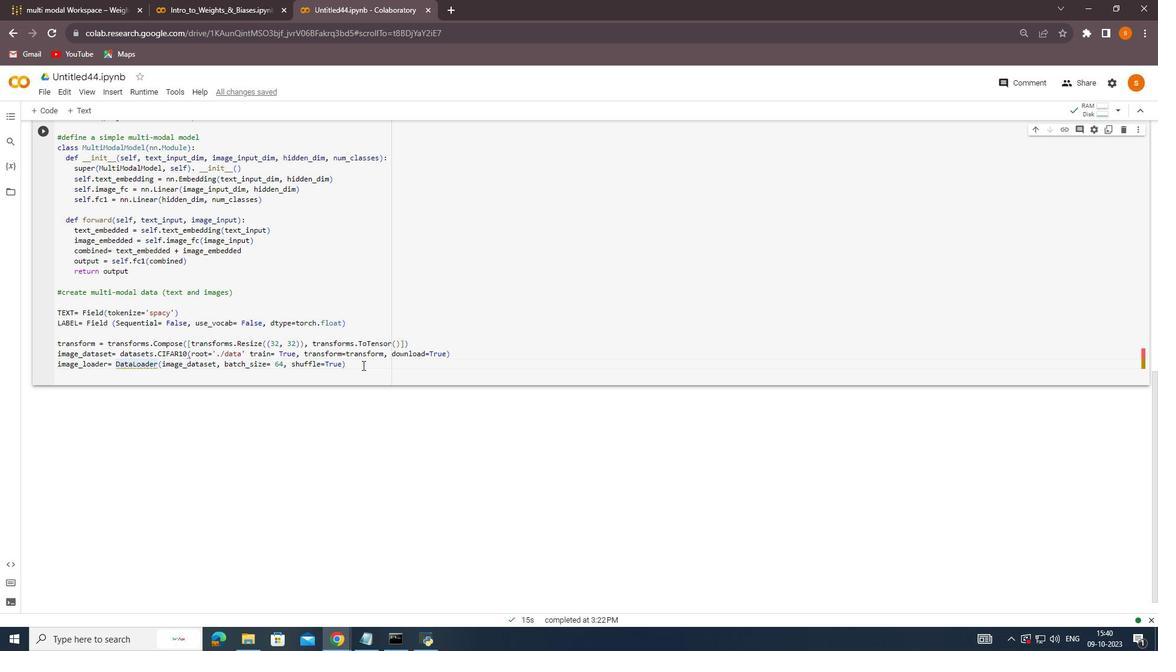 
Action: Mouse moved to (110, 354)
Screenshot: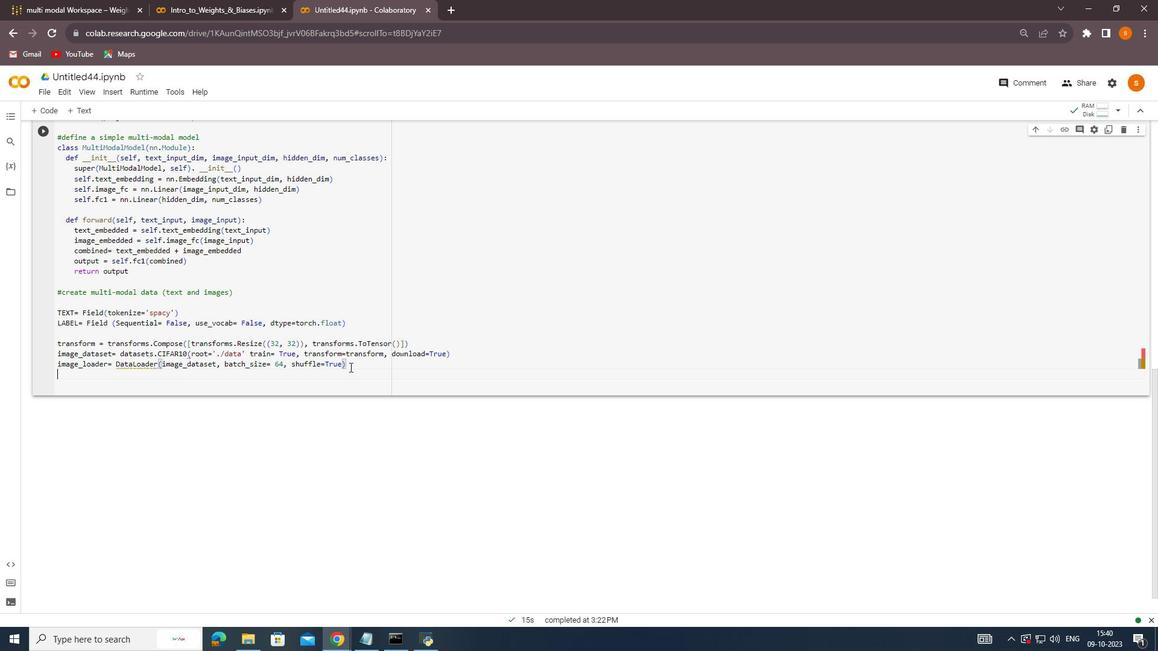 
Action: Key pressed <Key.enter>
Screenshot: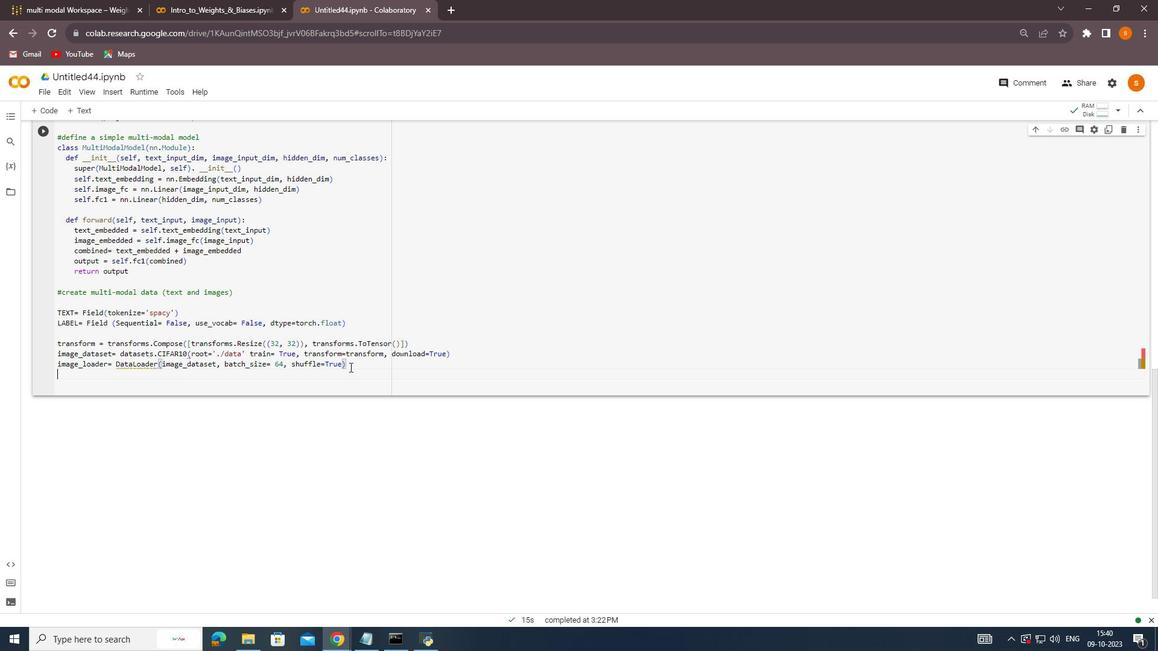 
Action: Mouse moved to (113, 358)
Screenshot: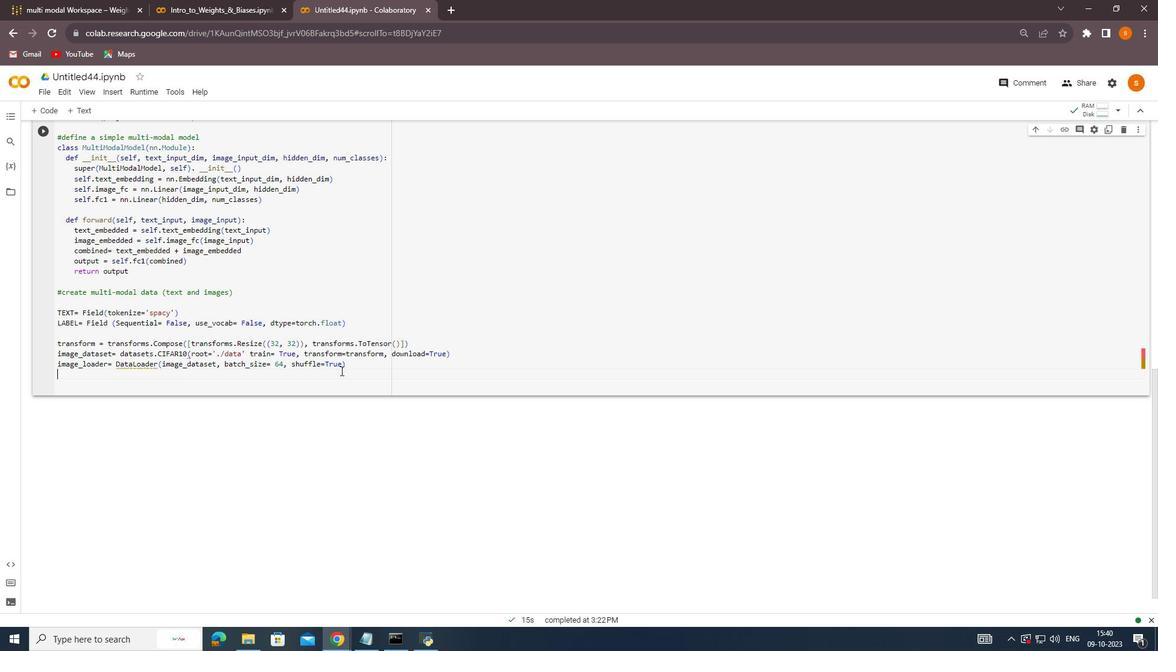 
Action: Key pressed <Key.enter>
Screenshot: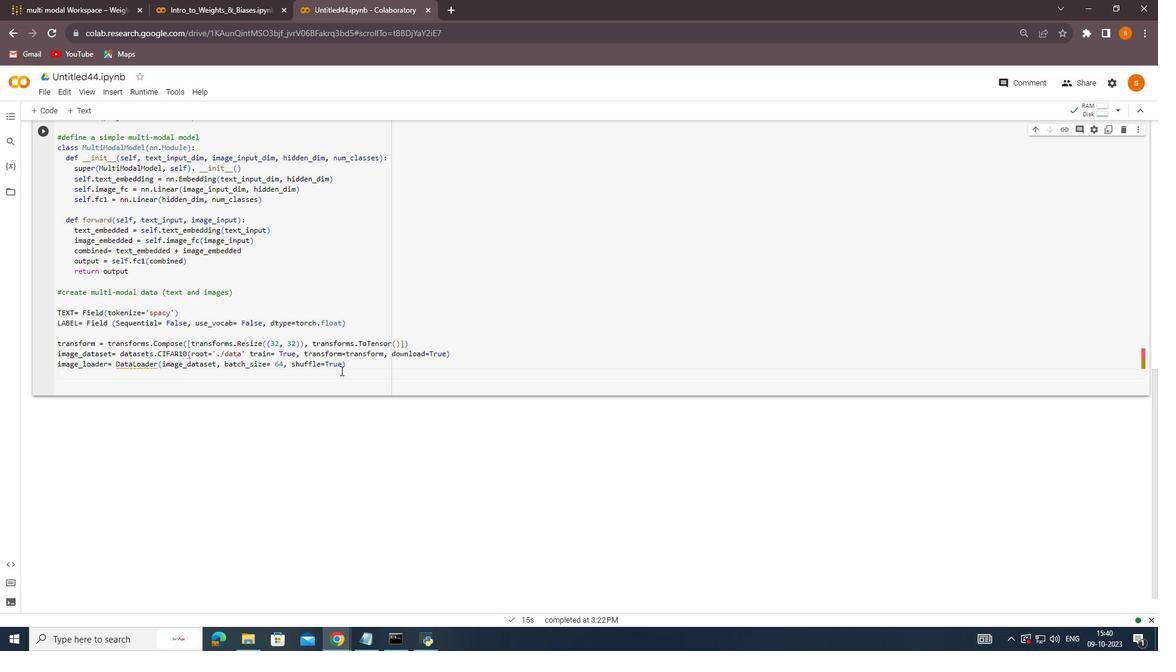 
Action: Mouse moved to (113, 363)
Screenshot: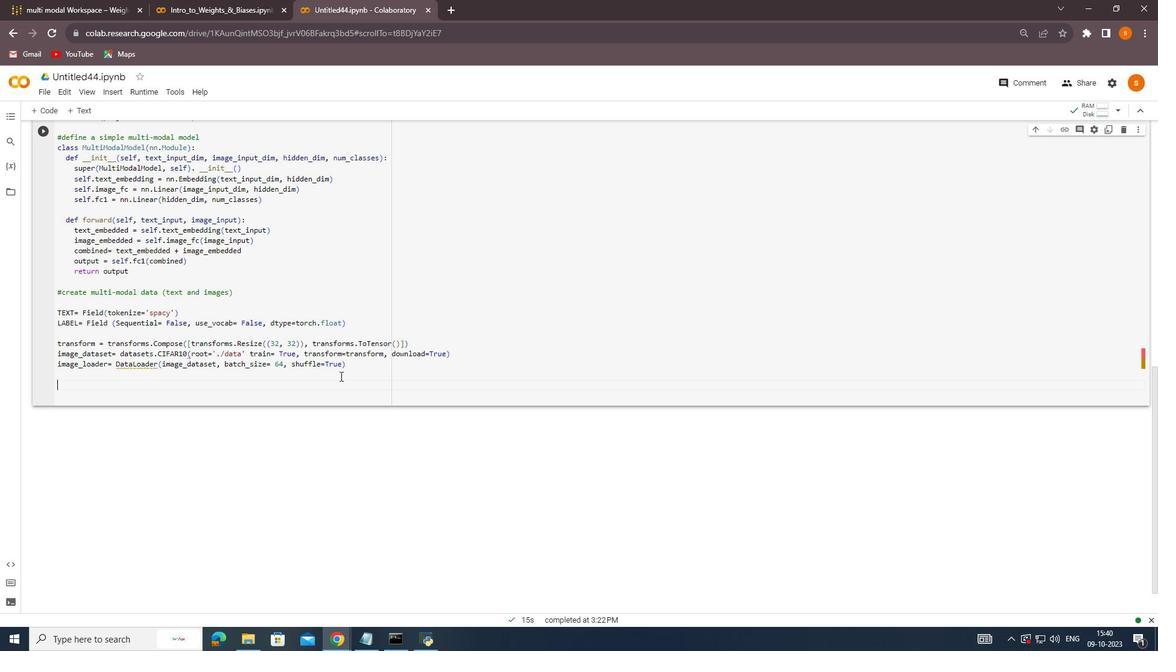 
Action: Key pressed <Key.shift>#define<Key.space>modal<Key.backspace><Key.backspace>a<Key.backspace>el<Key.space>parameter<Key.enter>text<Key.shift_r>_input<Key.shift_r>_dim<Key.space>=<Key.space>10000<Key.enter>image<Key.shift_r>_input<Key.shift_r>_dim<Key.enter>=<Key.space>3<Key.shift_r><Key.shift_r><Key.shift_r><Key.shift_r><Key.shift_r><Key.shift_r><Key.shift_r><Key.shift_r><Key.shift_r><Key.shift_r><Key.shift_r><Key.shift_r><Key.shift_r><Key.shift_r><Key.shift_r><Key.shift_r><Key.shift_r><Key.shift_r><Key.shift_r><Key.shift_r><Key.shift_r><Key.shift_r><Key.shift_r><Key.shift_r><Key.shift_r><Key.shift_r>*<Key.space>32<Key.shift_r><Key.shift_r><Key.shift_r><Key.shift_r>*<Key.space>32<Key.enter>hidden<Key.shift_r>_dim=<Key.space>128<Key.enter><Key.up><Key.right><Key.right><Key.right><Key.right><Key.right><Key.right><Key.right><Key.right><Key.right><Key.right><Key.space><Key.down>num<Key.shift_r>_classes<Key.space>=<Key.space>10<Key.right><Key.enter><Key.shift>#int<Key.backspace>itiak<Key.backspace>lizer<Key.space>the<Key.space>model<Key.space>and<Key.space>optimix<Key.backspace>zer<Key.enter><Key.up><Key.right><Key.right><Key.right><Key.right><Key.right><Key.right><Key.right><Key.right><Key.right><Key.right><Key.right><Key.right><Key.backspace><Key.down>
Screenshot: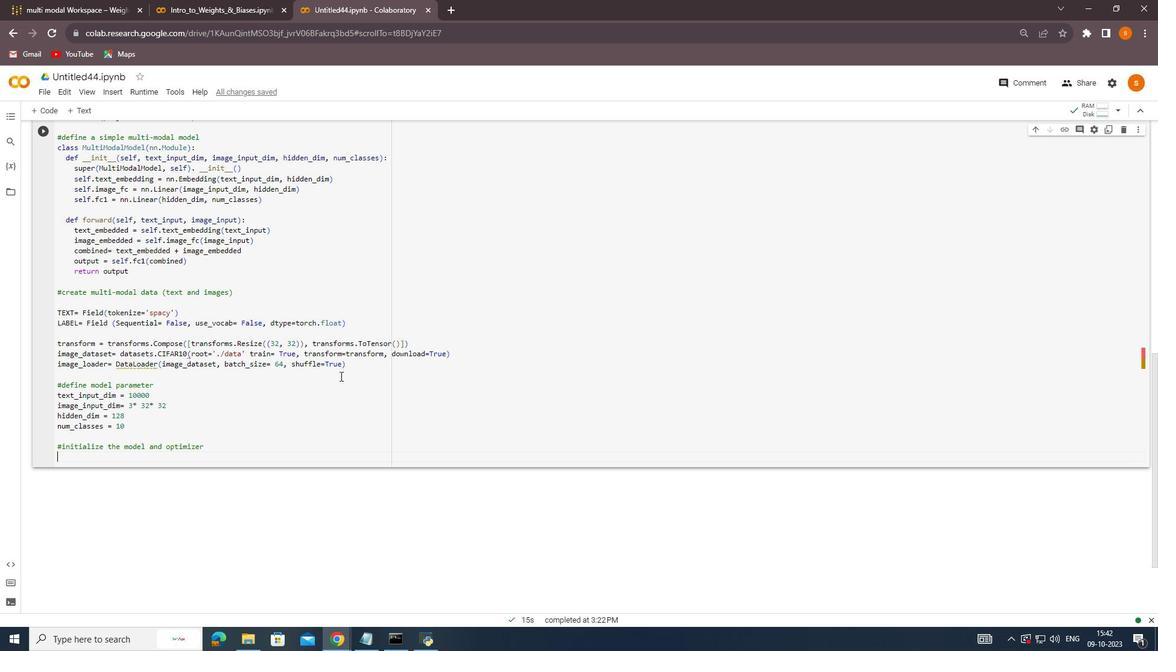 
Action: Mouse moved to (411, 225)
Screenshot: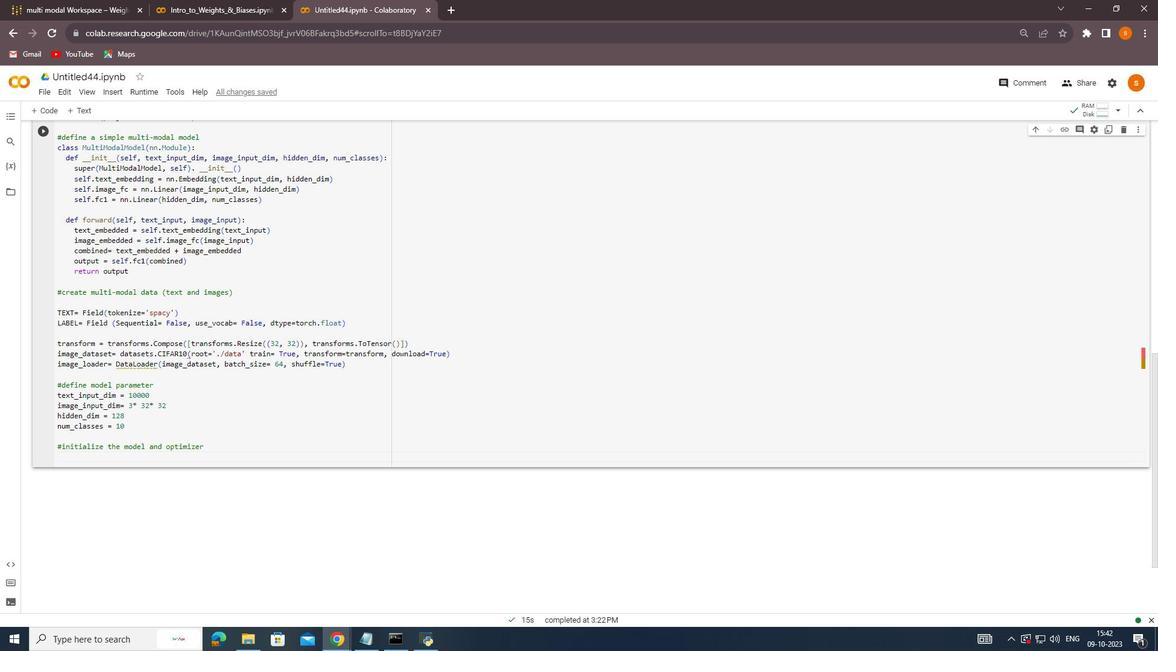 
Action: Mouse scrolled (411, 224) with delta (0, 0)
Screenshot: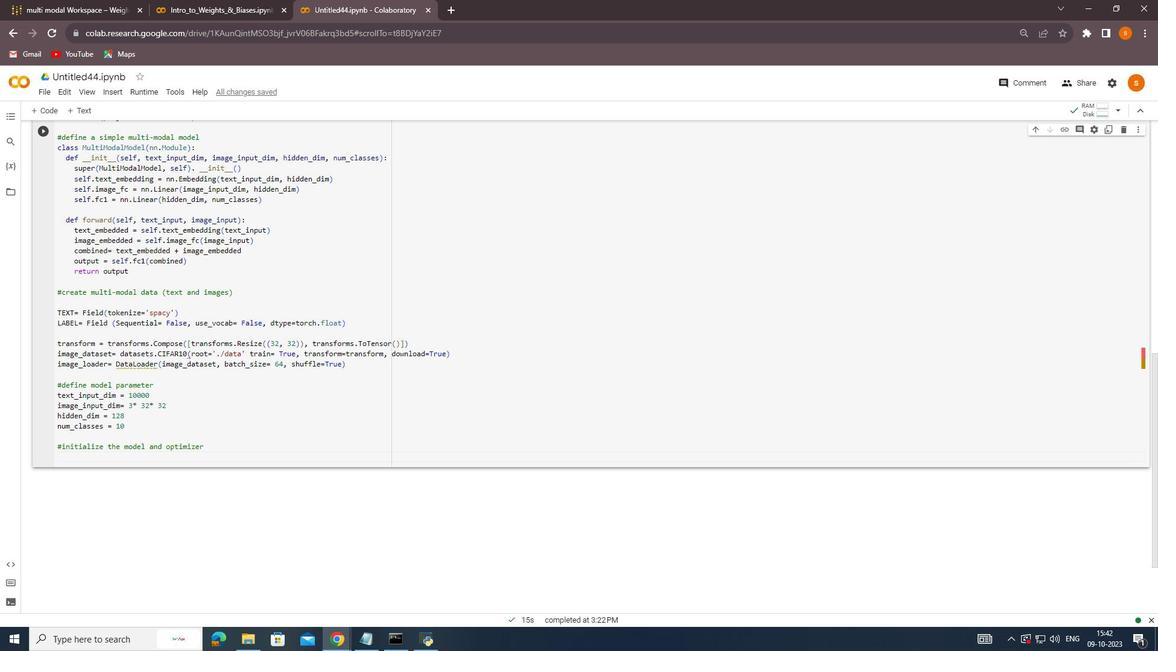 
Action: Mouse scrolled (411, 224) with delta (0, 0)
Screenshot: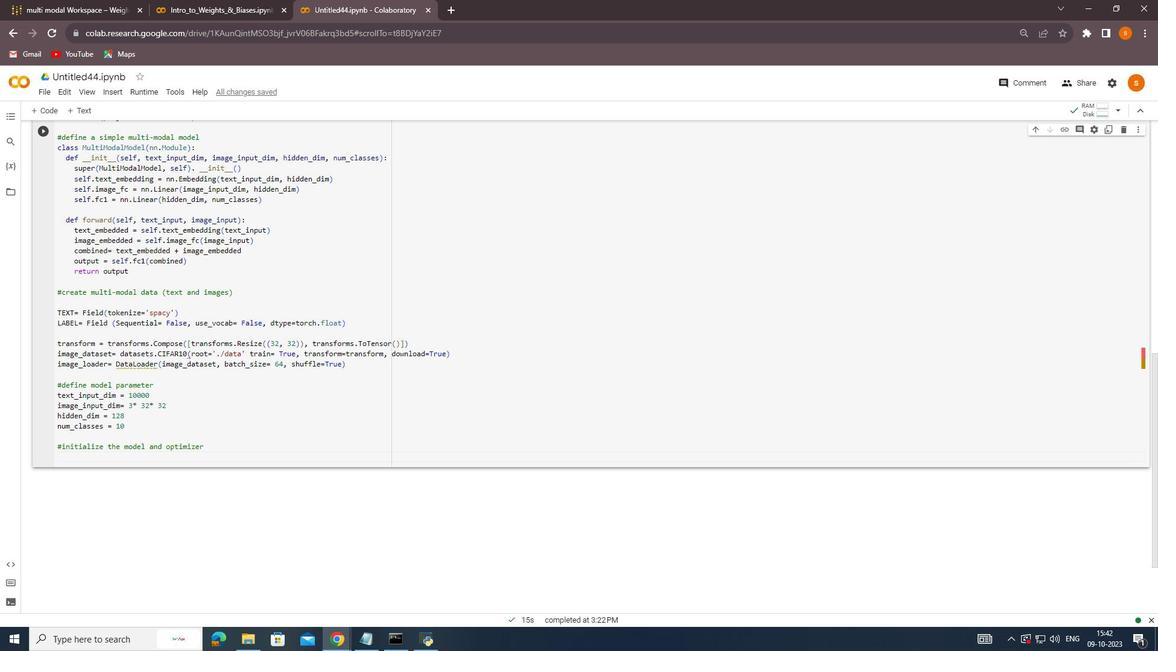 
Action: Mouse scrolled (411, 224) with delta (0, 0)
Screenshot: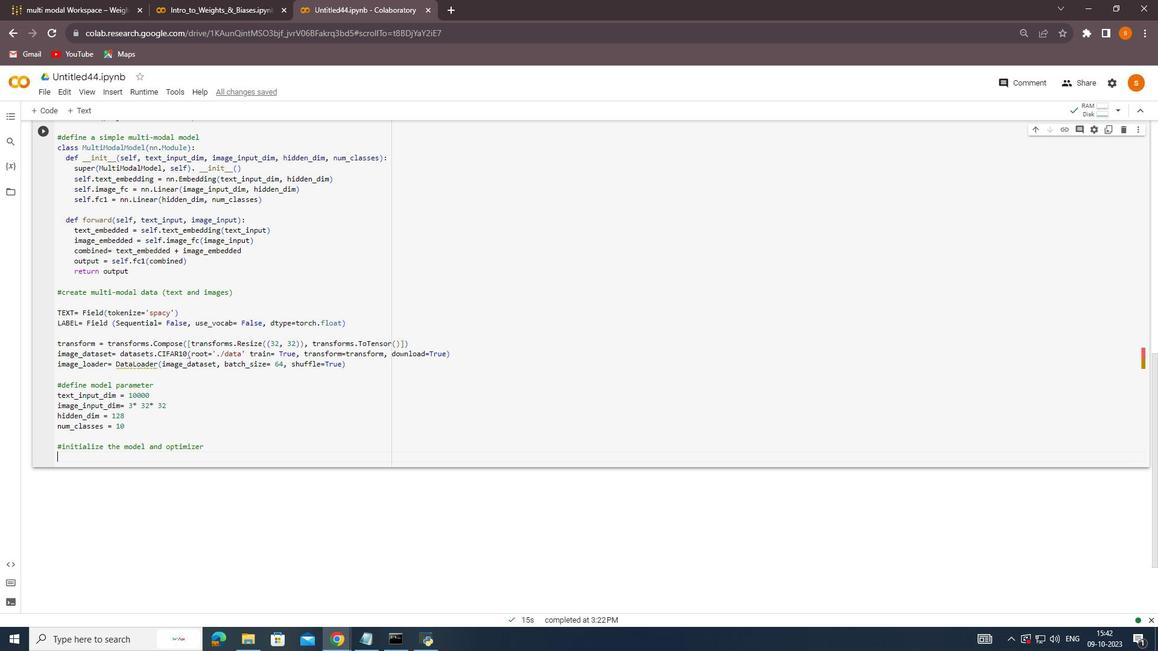 
Action: Mouse scrolled (411, 224) with delta (0, 0)
Screenshot: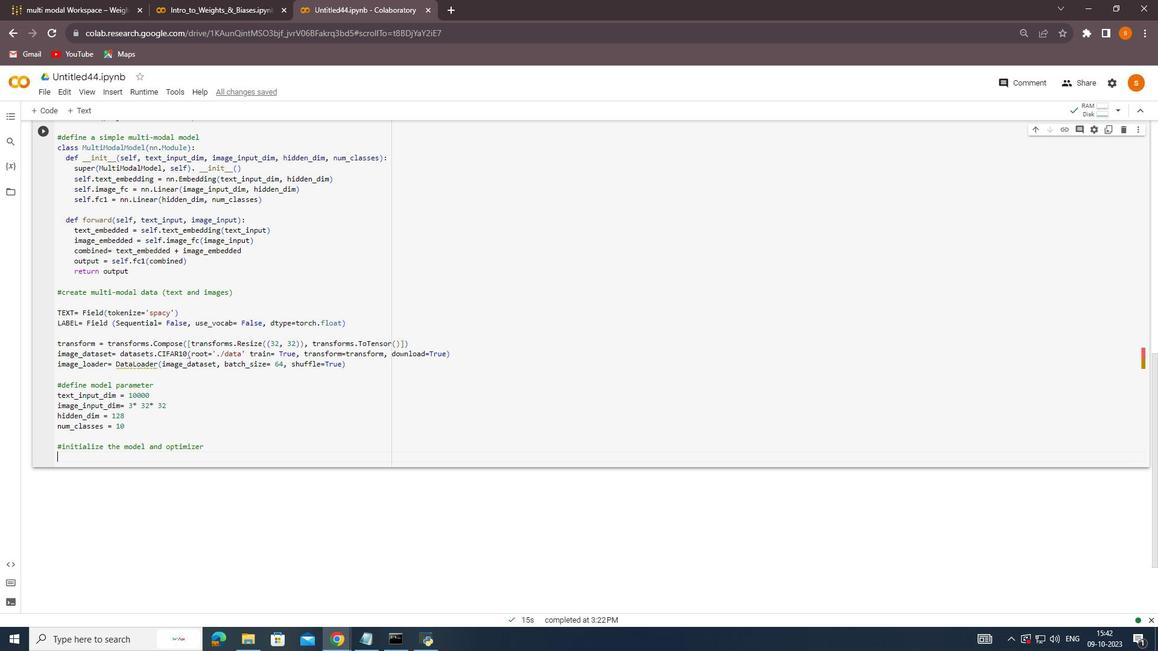 
Action: Mouse scrolled (411, 224) with delta (0, 0)
Screenshot: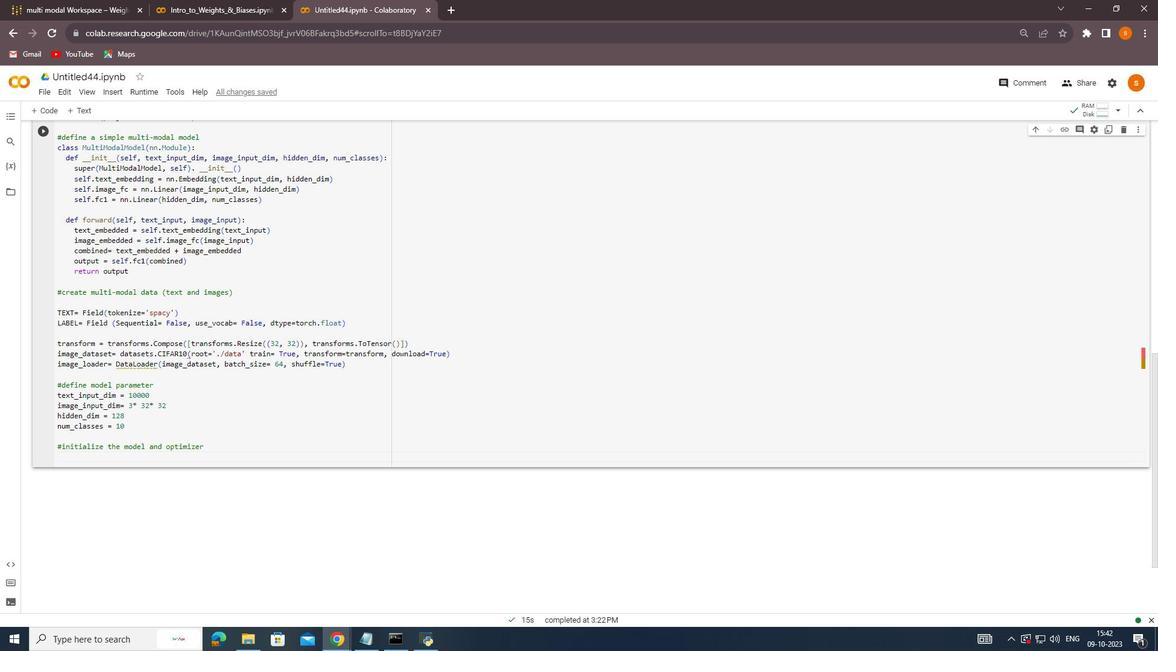 
Action: Mouse moved to (167, 446)
Screenshot: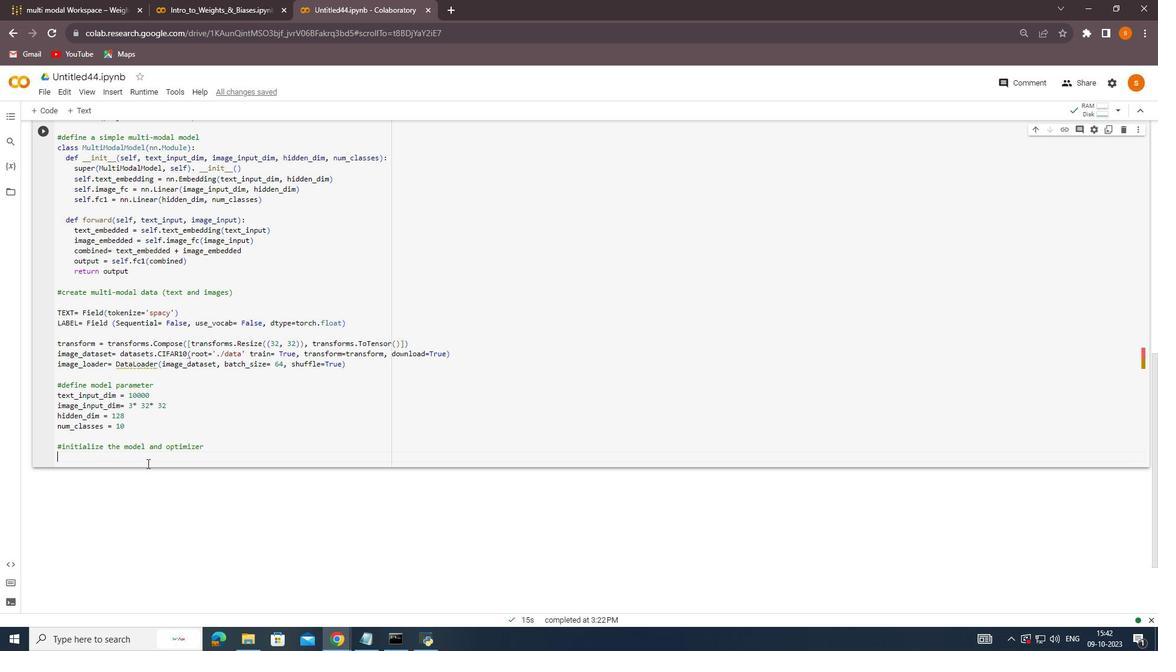 
Action: Key pressed model=<Key.space><Key.shift>Multi<Key.shift><Key.shift><Key.shift><Key.shift>Moda<Key.enter><Key.shift_r>(text<Key.shift_r>_input<Key.shift_r>_<Key.enter><Key.backspace>,<Key.space>image<Key.shift_r>_input<Key.shift_r><Key.shift_r><Key.shift_r>_dim,<Key.space>hidden<Key.shift_r><Key.shift_r><Key.shift_r><Key.shift_r>_dim,<Key.space>num<Key.shift_r>_classes<Key.enter><Key.backspace><Key.right><Key.enter>criterion<Key.space>=<Key.space>optim.<Key.shift>Adam<Key.shift_r>(model.parameters<Key.shift_r>(<Key.right>,<Key.space>le<Key.backspace>r=0.001<Key.right><Key.enter><Key.enter><Key.shift>#training<Key.space>loop<Key.enter>for<Key.space>epov<Key.backspace>ch<Key.space>in<Key.space>range<Key.shift_r>(5<Key.right>
Screenshot: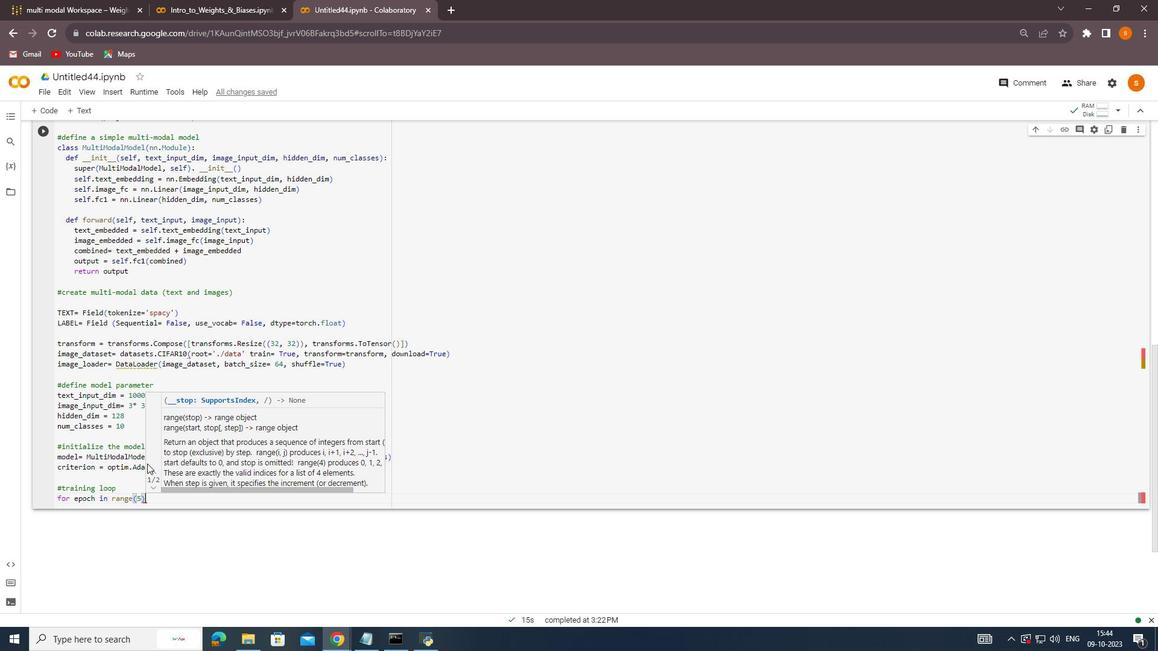 
Action: Mouse moved to (437, 149)
Screenshot: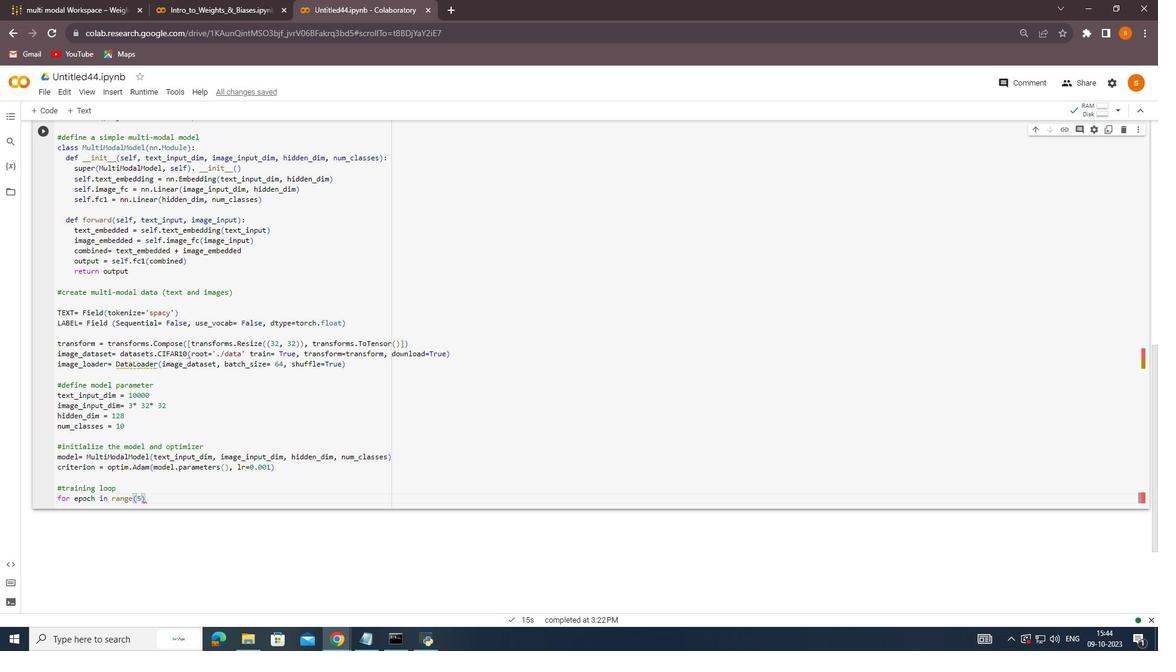 
Action: Mouse scrolled (437, 148) with delta (0, 0)
Screenshot: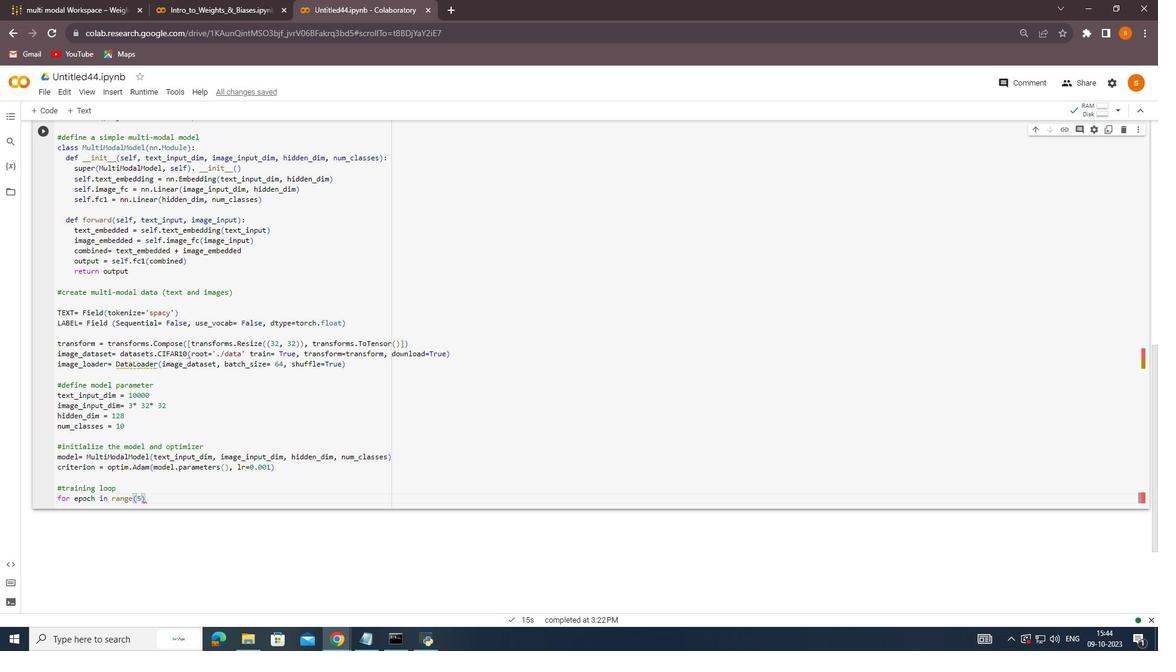 
Action: Mouse moved to (438, 149)
Screenshot: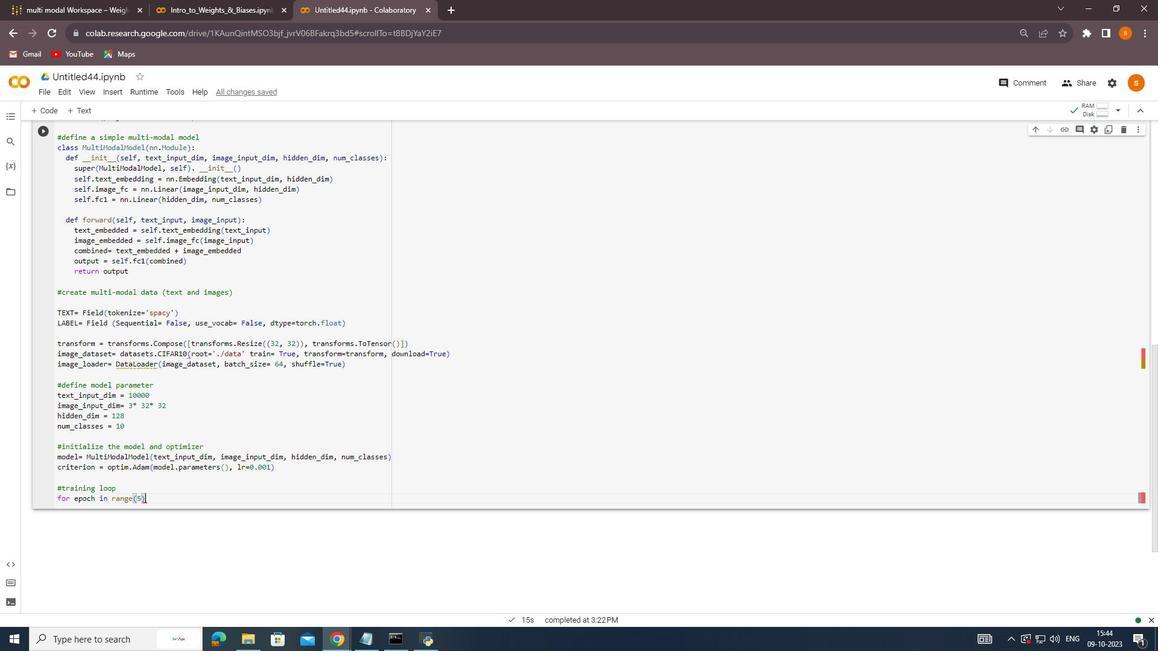 
Action: Mouse scrolled (438, 148) with delta (0, 0)
Screenshot: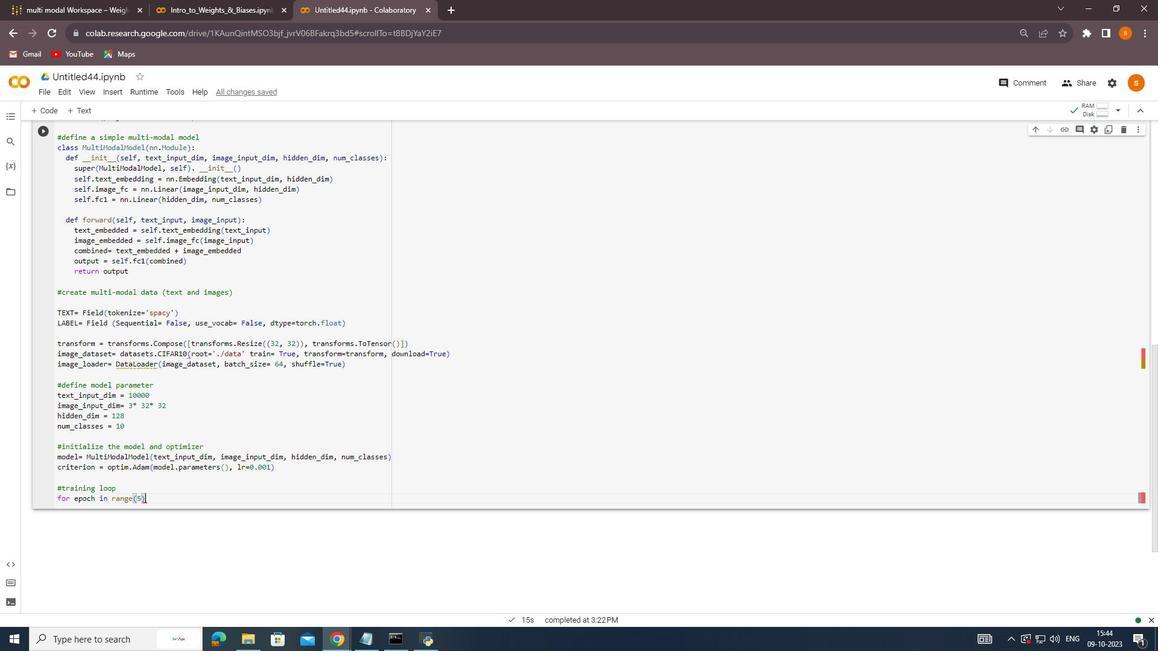 
Action: Mouse moved to (309, 314)
Screenshot: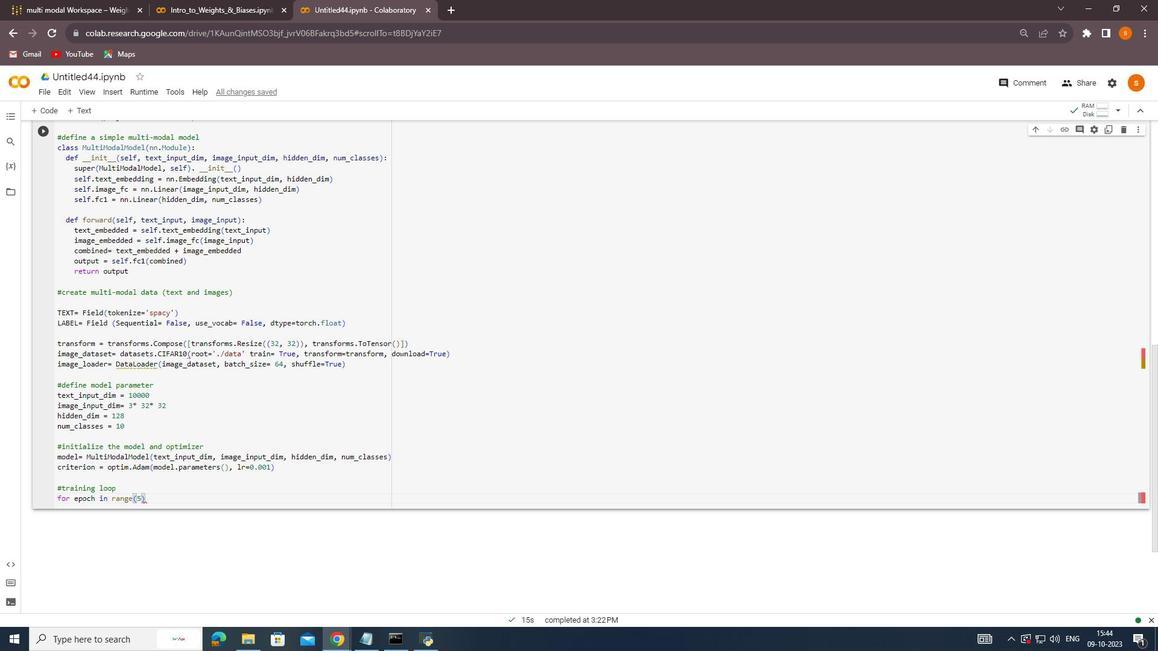 
Action: Key pressed <Key.shift_r>:<Key.enter>for<Key.space>i,<Key.space><Key.shift_r>(text<Key.shift_r>_batch,<Key.space>image<Key.shift_r>_v<Key.backspace>batch<Key.shift_r><Key.shift_r><Key.shift_r><Key.shift_r><Key.shift_r><Key.shift_r><Key.shift_r><Key.shift_r><Key.shift_r><Key.shift_r><Key.shift_r><Key.right><Key.right><Key.right><Key.right><Key.right><Key.space>in<Key.space>enumerate<Key.shift_r>(zip<Key.shift_r>(text<Key.shift_r>_data<Key.shift_r>_bra<Key.backspace>tches,<Key.space>image<Key.shift_r>_loader<Key.right>,<Key.space>1<Key.right><Key.shift_r>:<Key.enter>outpy<Key.backspace>uts<Key.space>=<Key.space>mpdel<Key.shift_r>(text<Key.shift_r>_batch,<Key.space>image<Key.shift_r>_batch.view
Screenshot: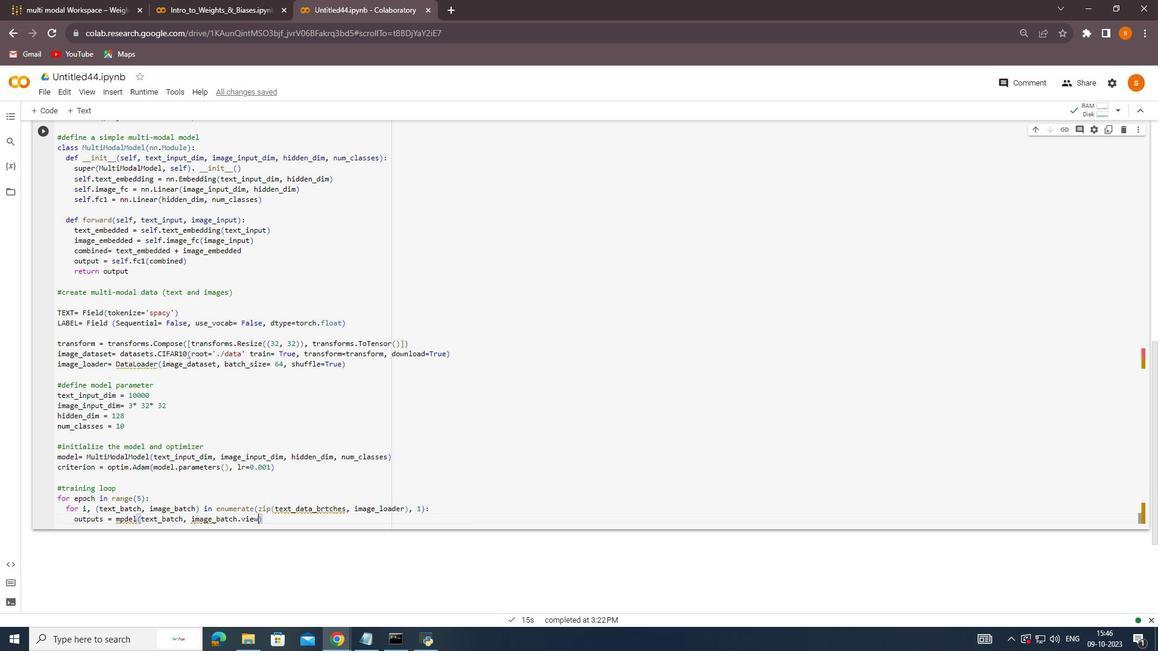 
Action: Mouse moved to (137, 273)
Screenshot: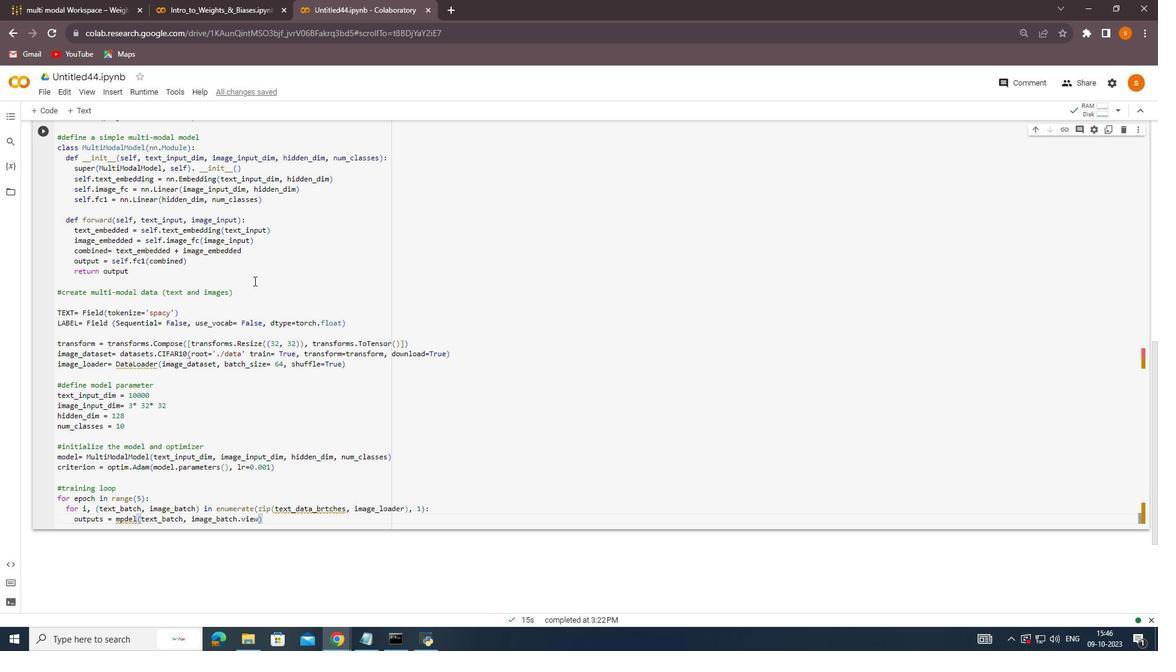 
Action: Mouse scrolled (137, 273) with delta (0, 0)
Screenshot: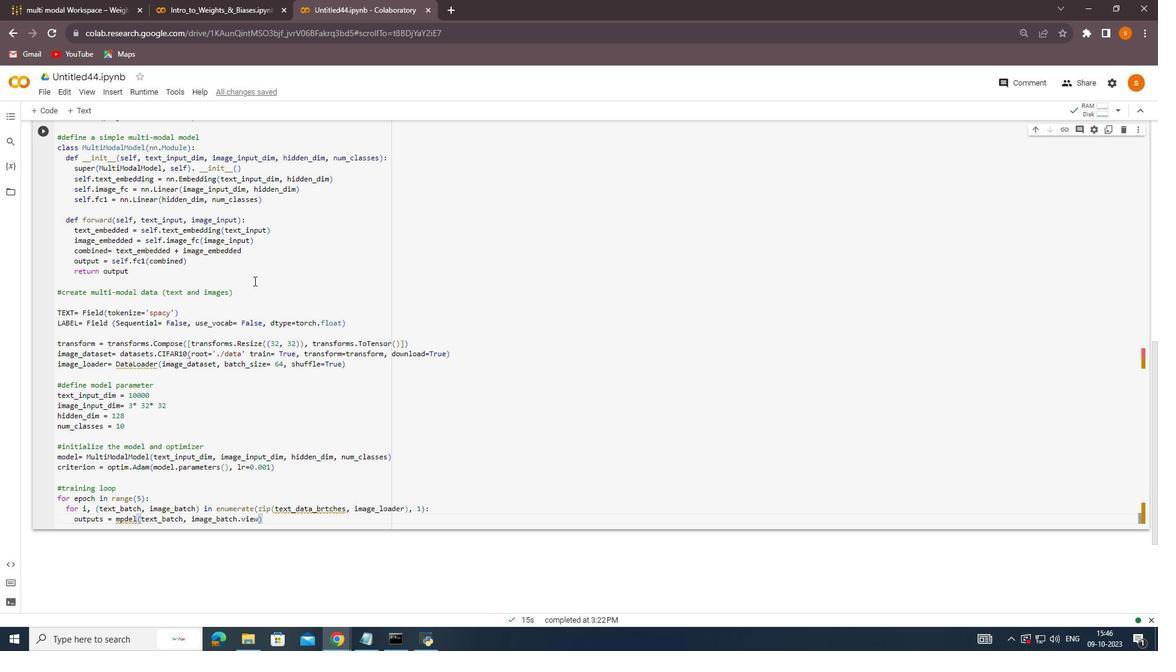 
Action: Mouse scrolled (137, 273) with delta (0, 0)
Screenshot: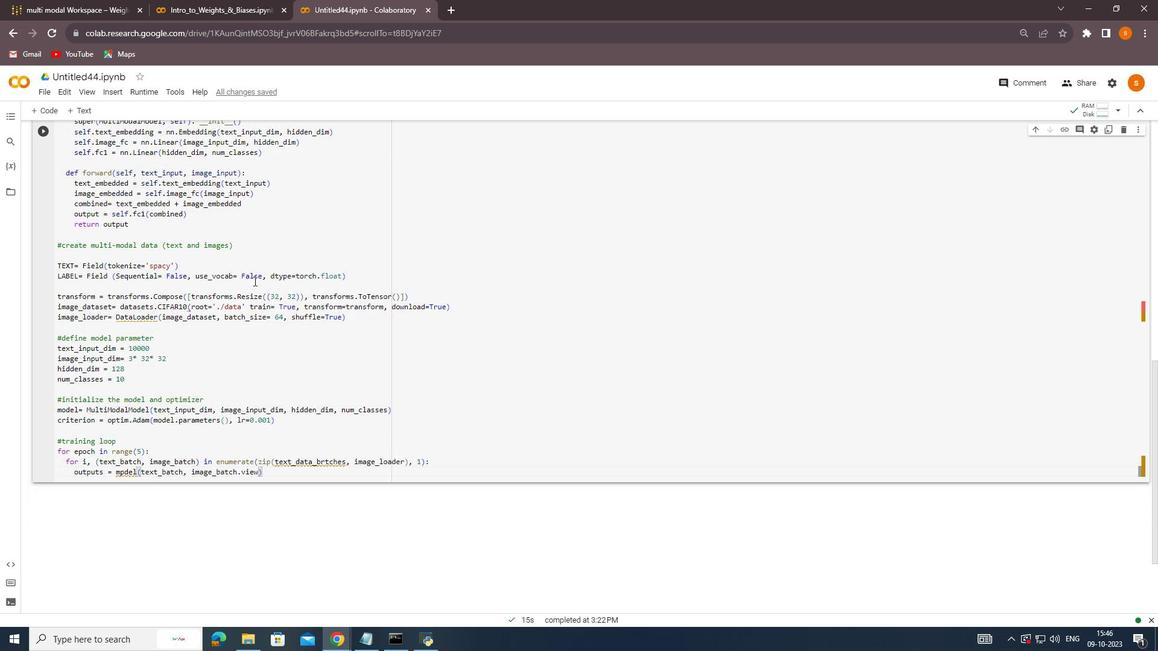 
Action: Mouse moved to (137, 273)
Screenshot: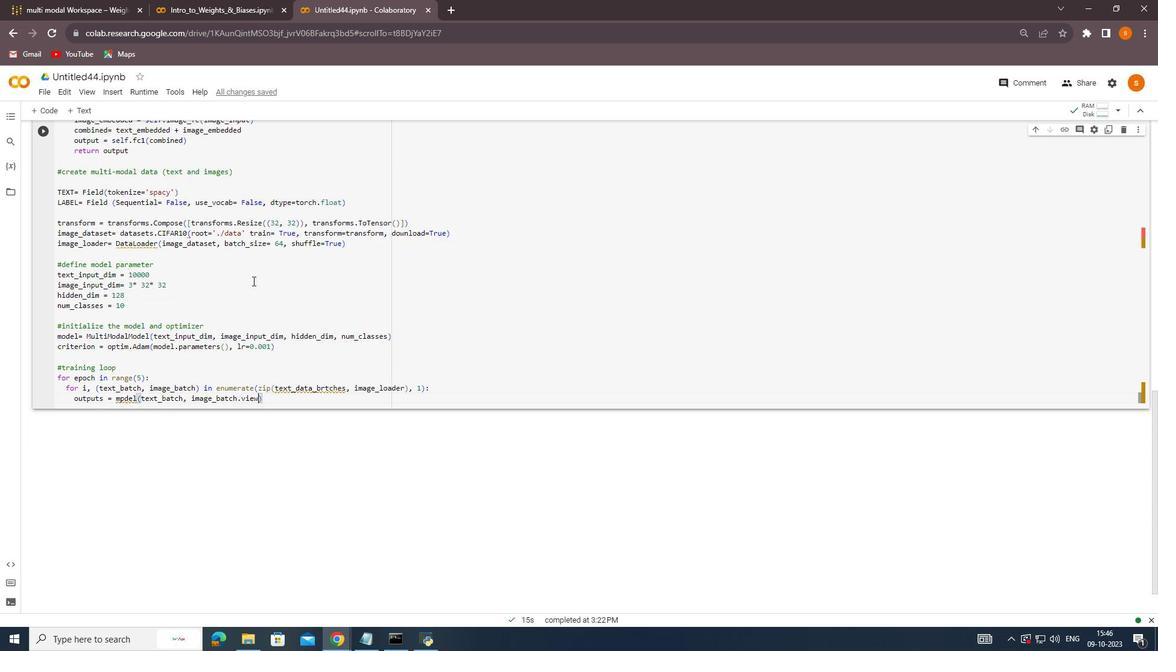 
Action: Mouse scrolled (137, 273) with delta (0, 0)
Screenshot: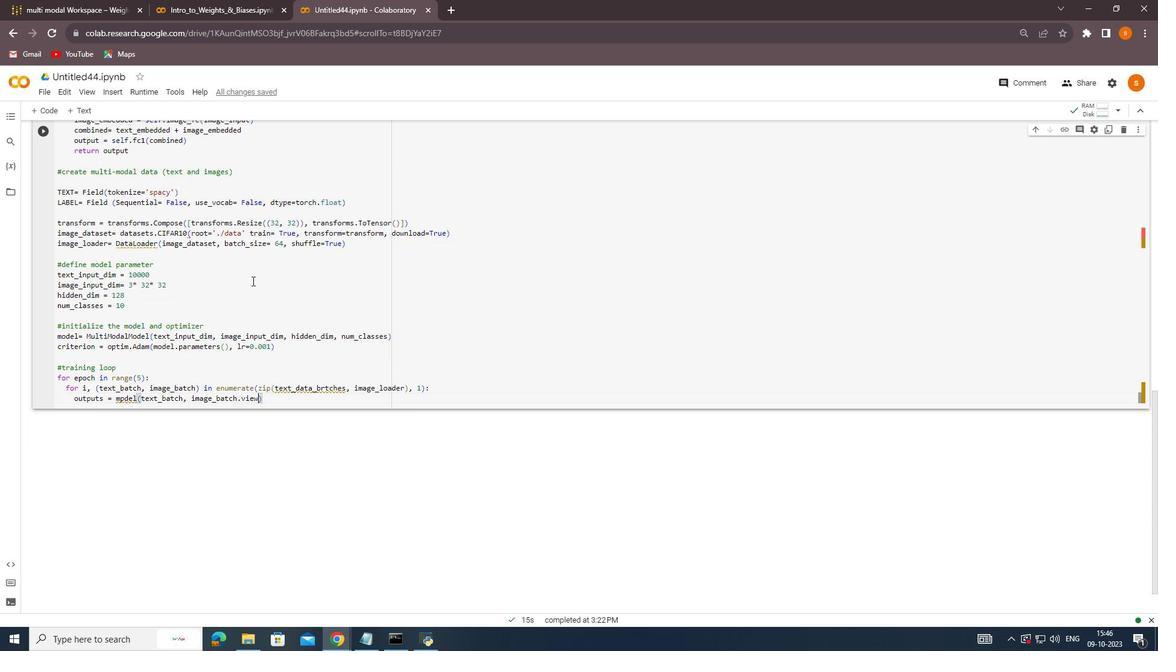
Action: Mouse moved to (138, 273)
Screenshot: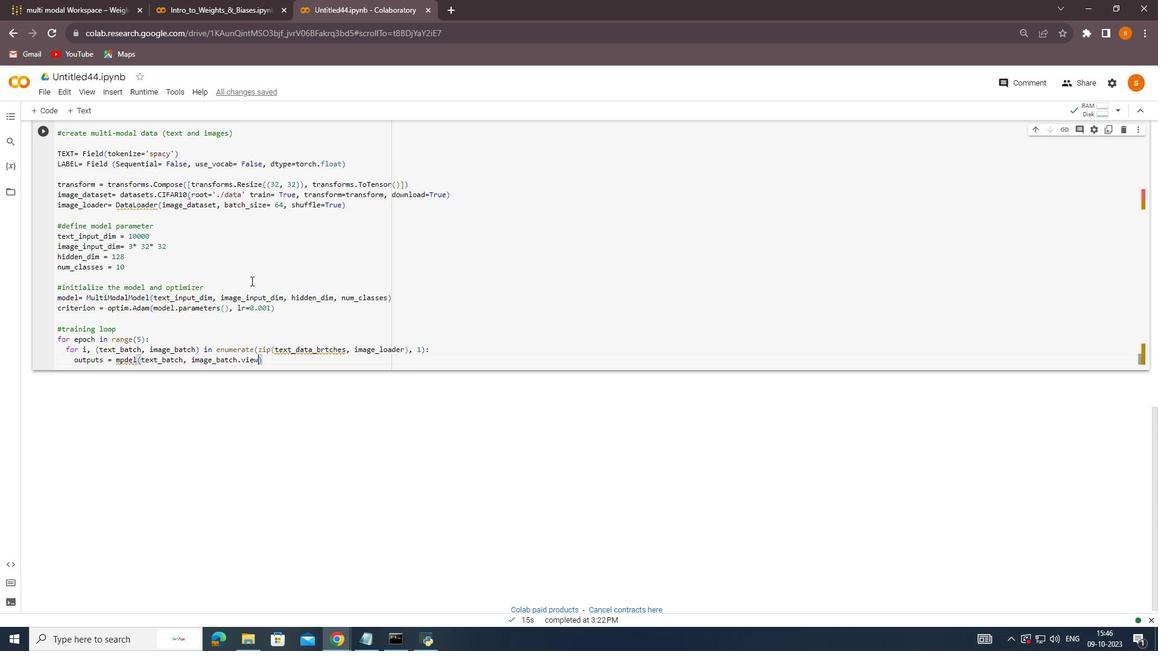 
Action: Mouse scrolled (138, 273) with delta (0, 0)
Screenshot: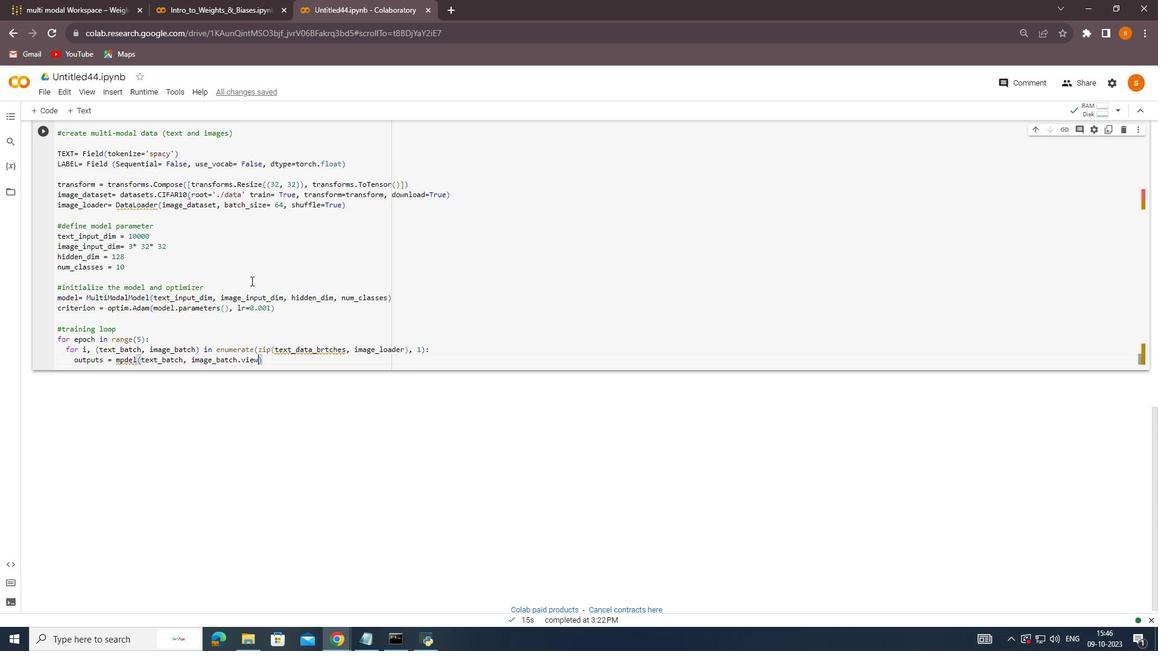 
Action: Mouse moved to (138, 276)
Screenshot: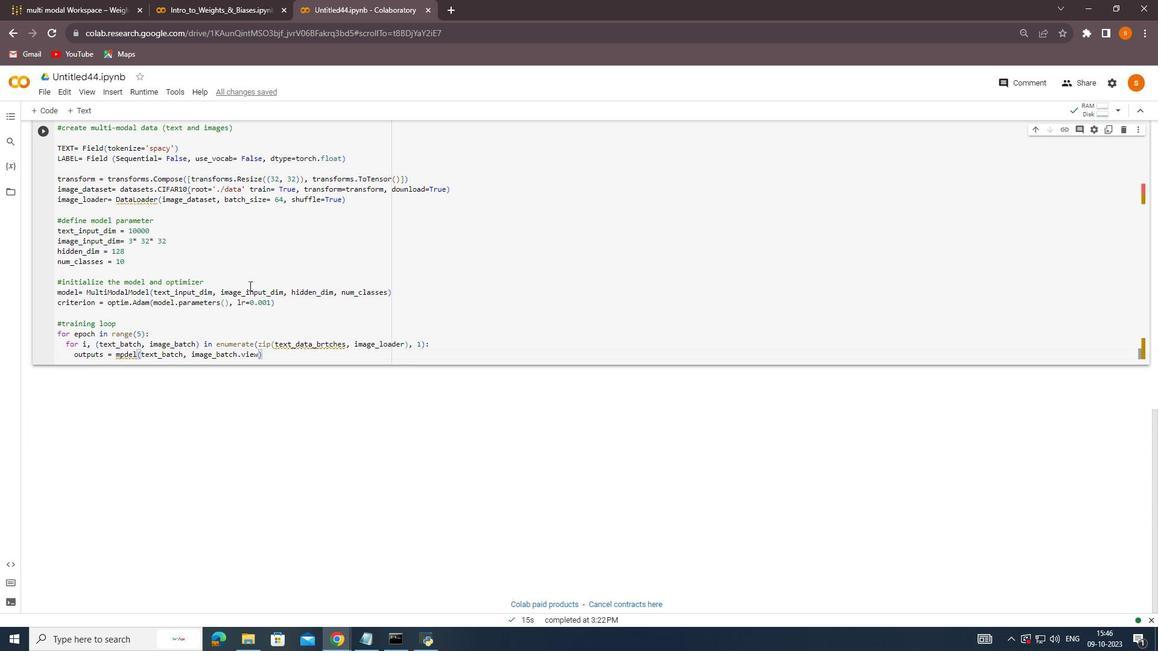 
Action: Mouse scrolled (138, 276) with delta (0, 0)
Screenshot: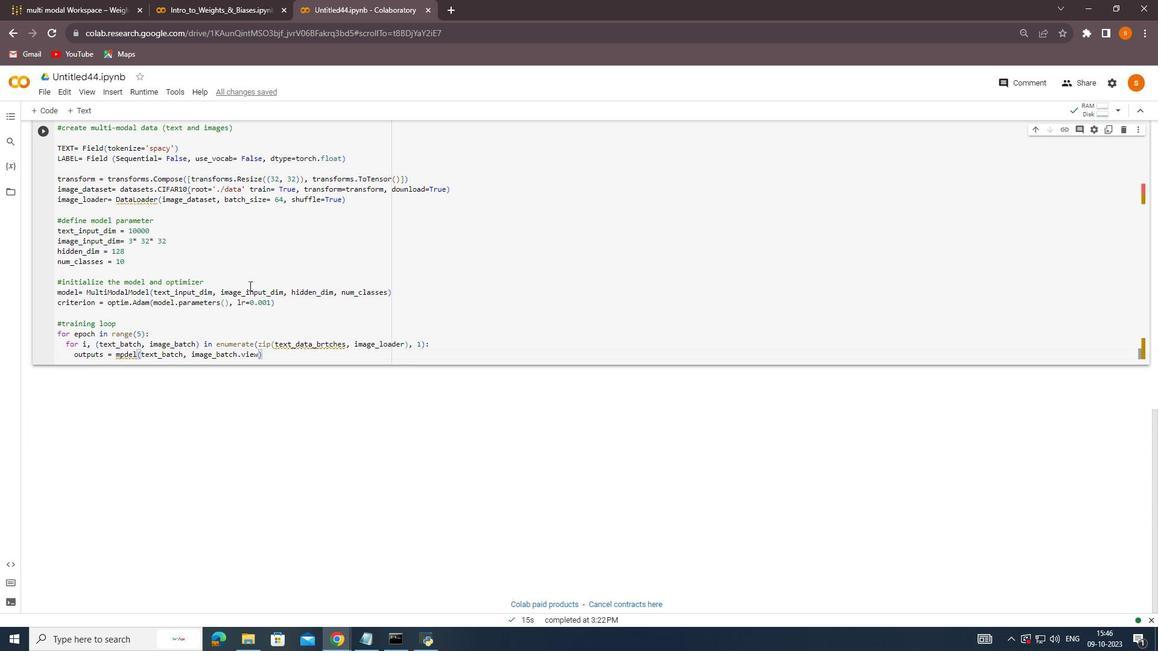 
Action: Mouse moved to (139, 284)
Screenshot: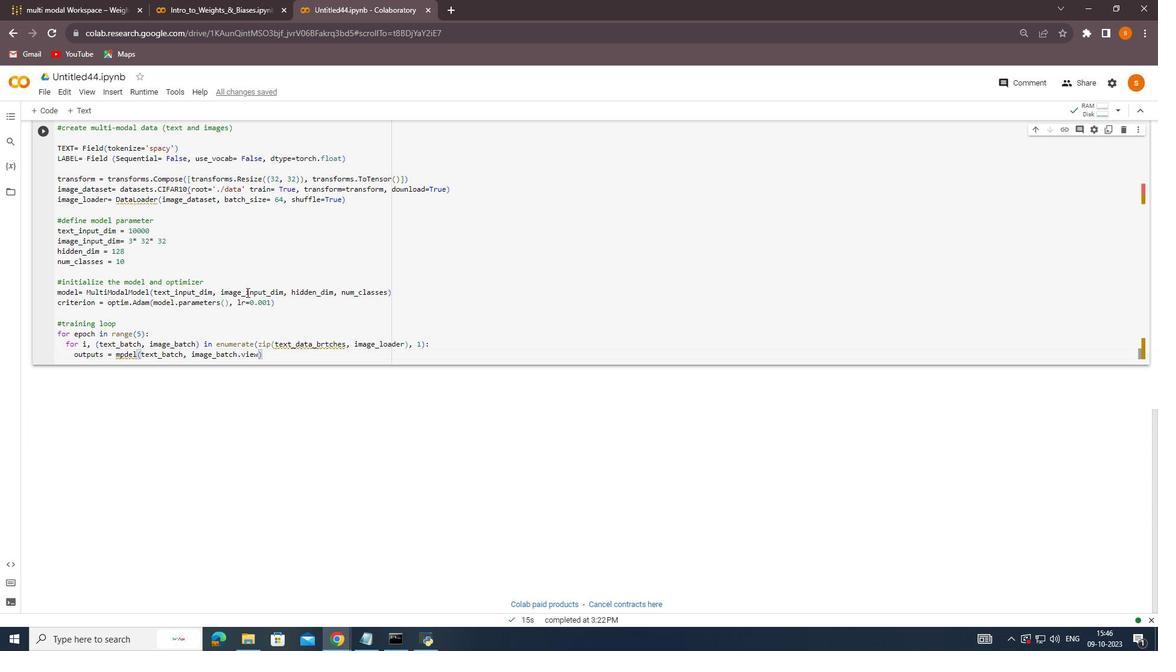 
Action: Mouse scrolled (139, 283) with delta (0, 0)
Screenshot: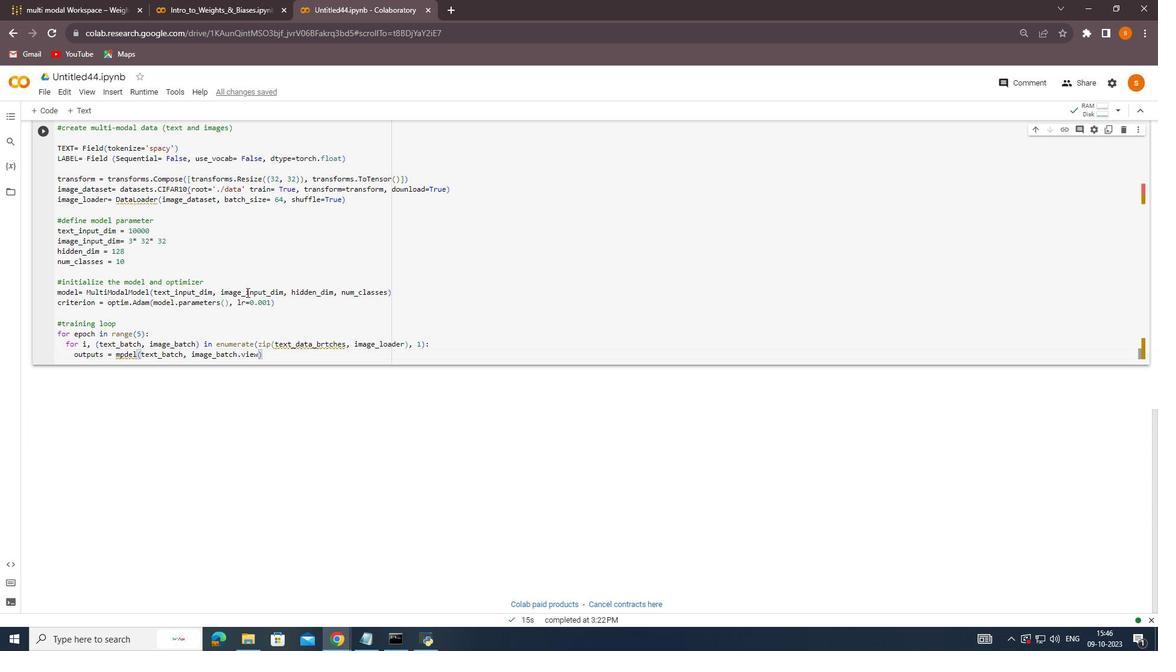 
Action: Mouse moved to (399, 153)
Screenshot: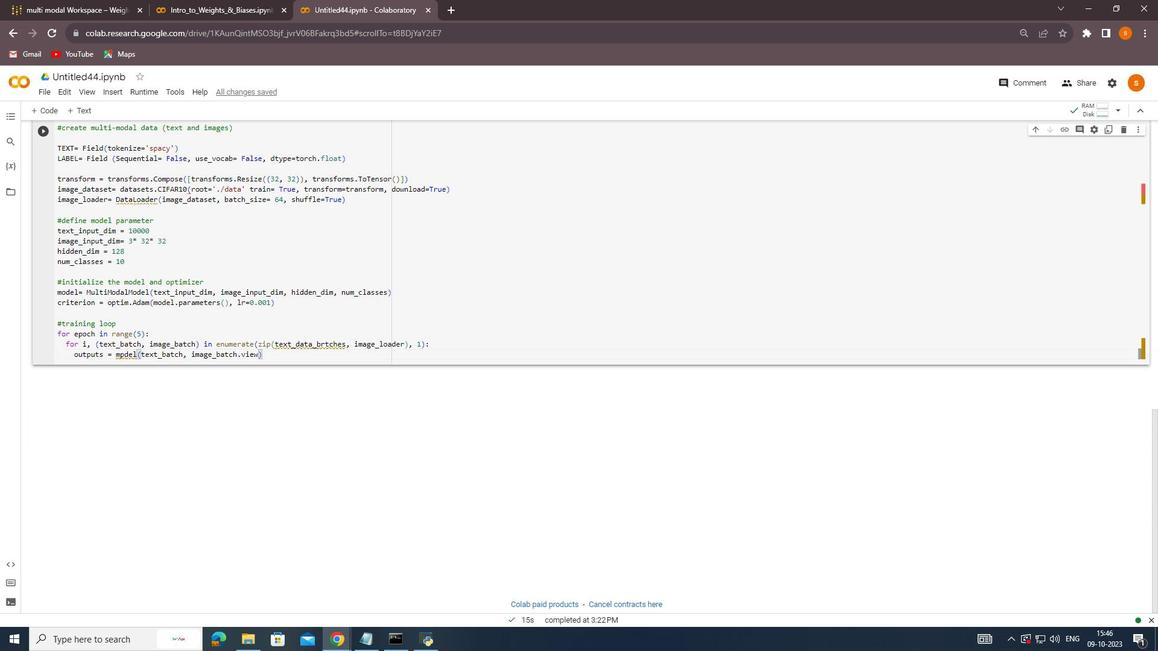 
Action: Mouse scrolled (399, 153) with delta (0, 0)
Screenshot: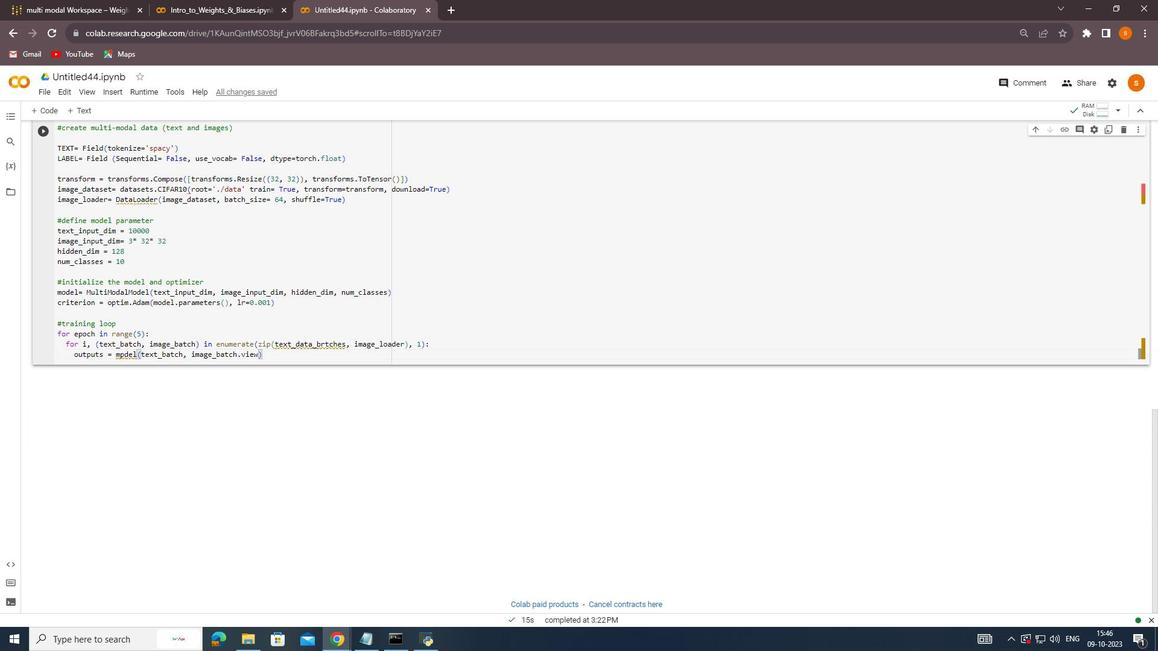 
Action: Mouse moved to (173, 346)
Screenshot: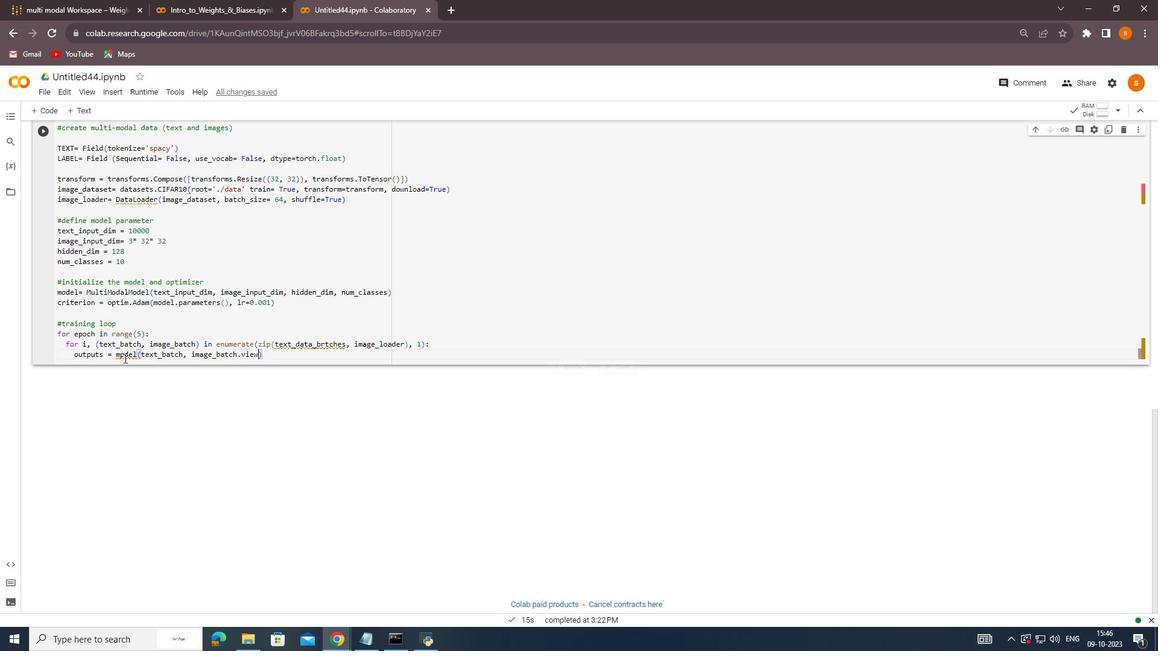 
Action: Mouse pressed left at (173, 346)
Screenshot: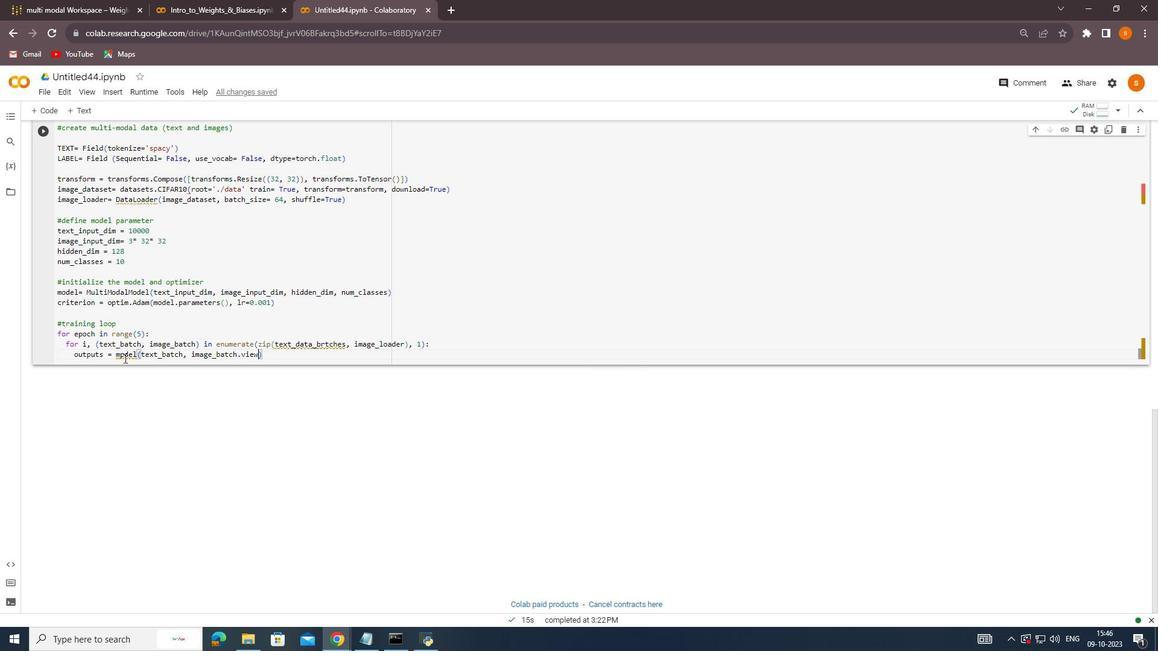 
Action: Mouse moved to (158, 375)
Screenshot: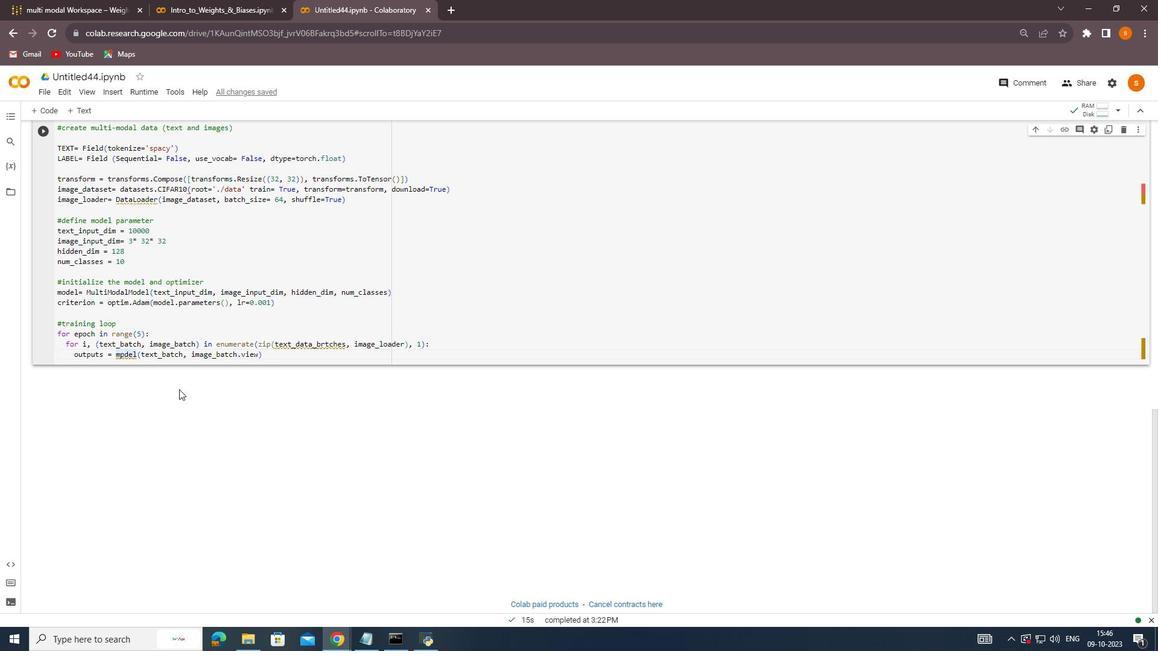 
Action: Key pressed <Key.backspace>
Screenshot: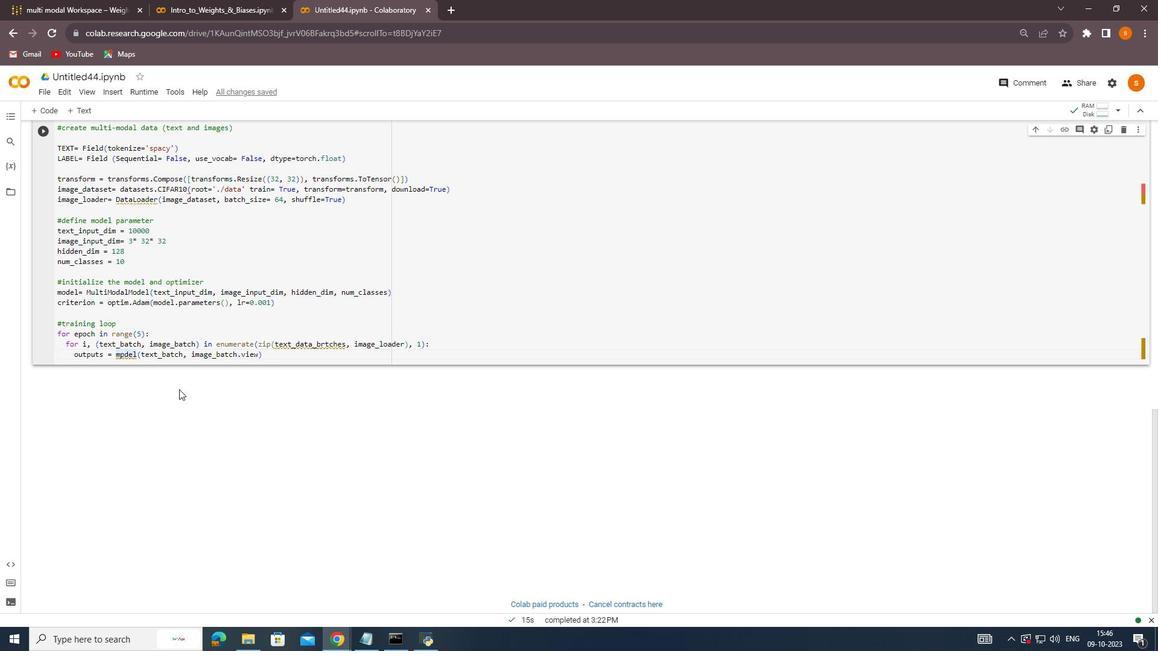 
Action: Mouse moved to (158, 375)
Screenshot: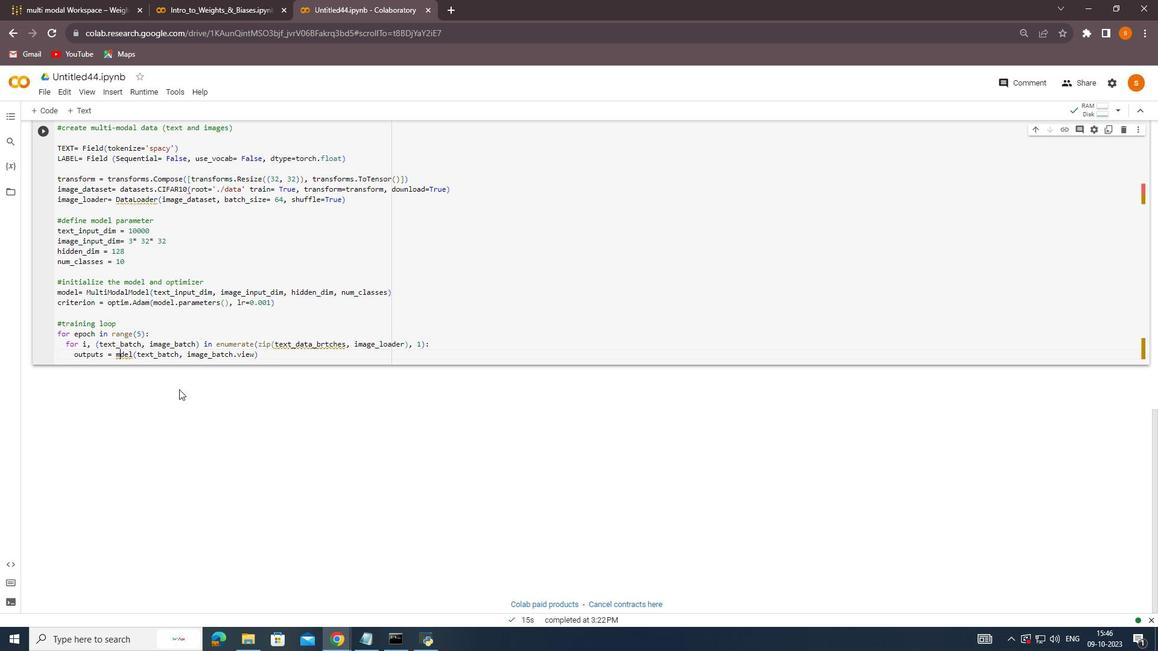 
Action: Key pressed o
Screenshot: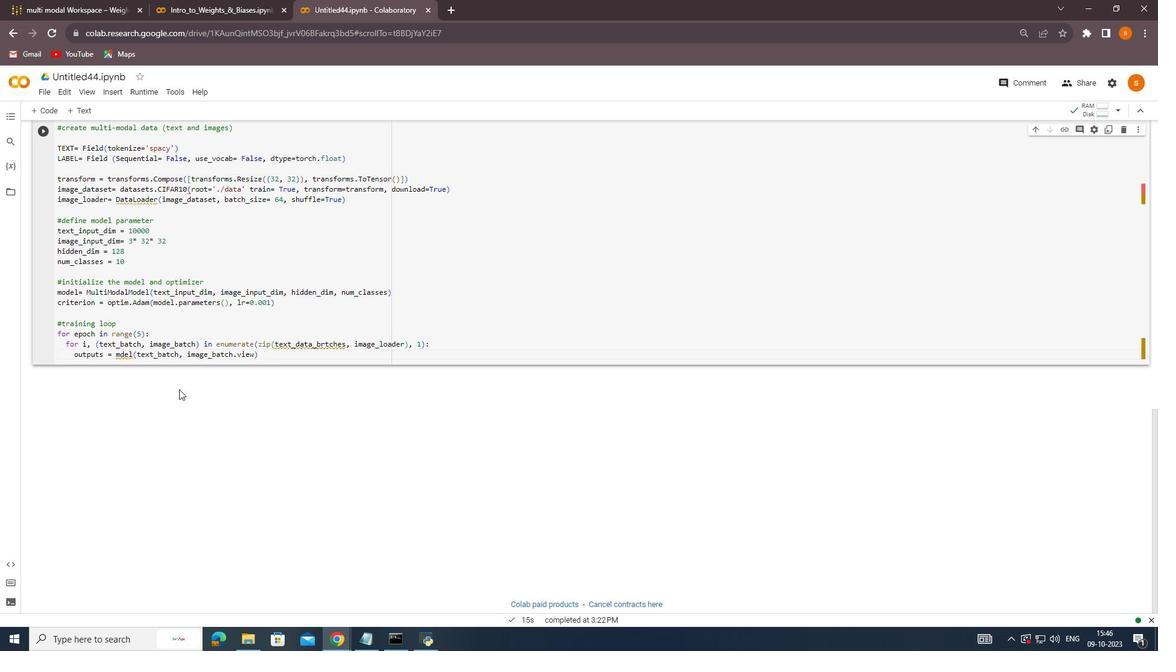 
Action: Mouse moved to (135, 345)
Screenshot: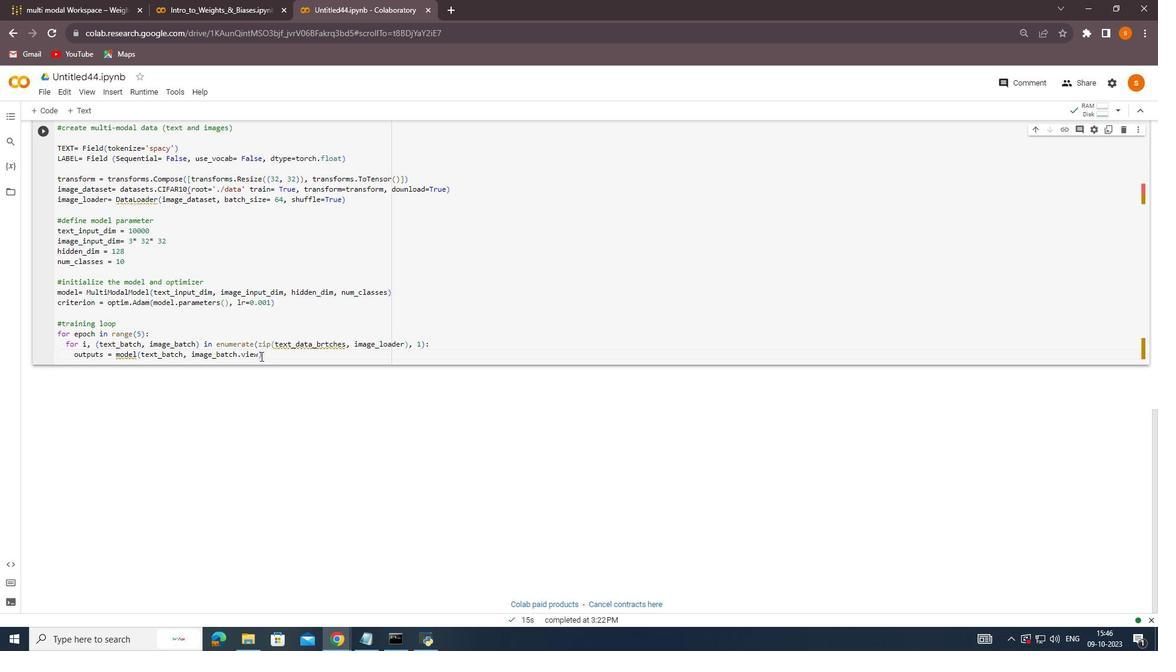 
Action: Mouse pressed left at (135, 345)
Screenshot: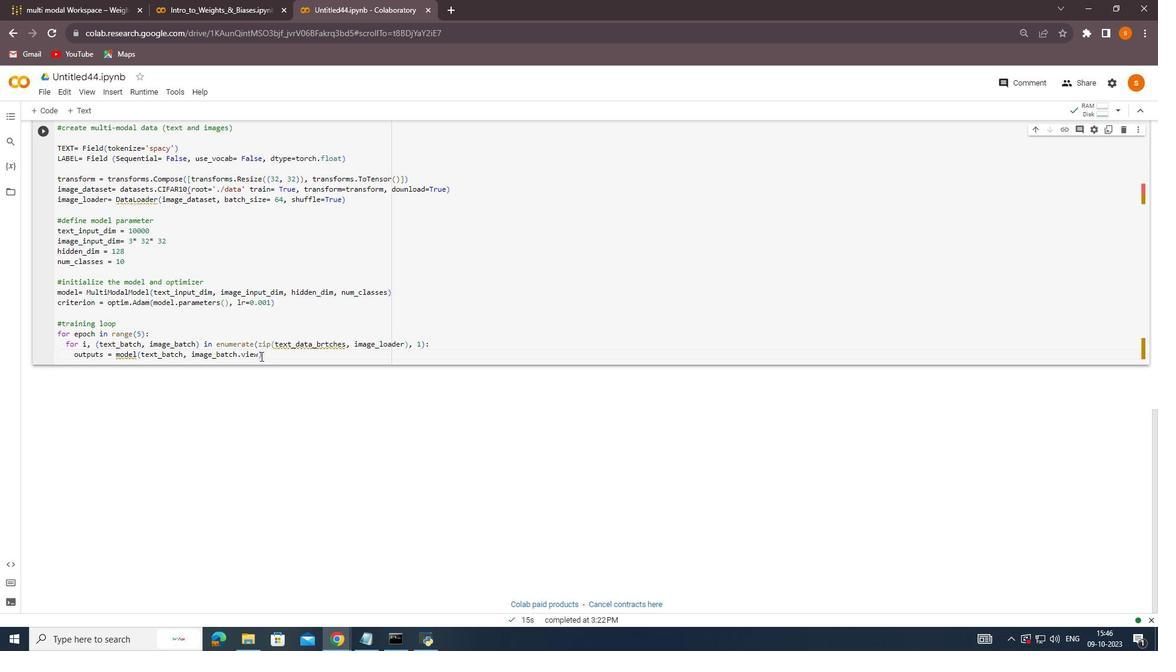 
Action: Mouse moved to (108, 356)
Screenshot: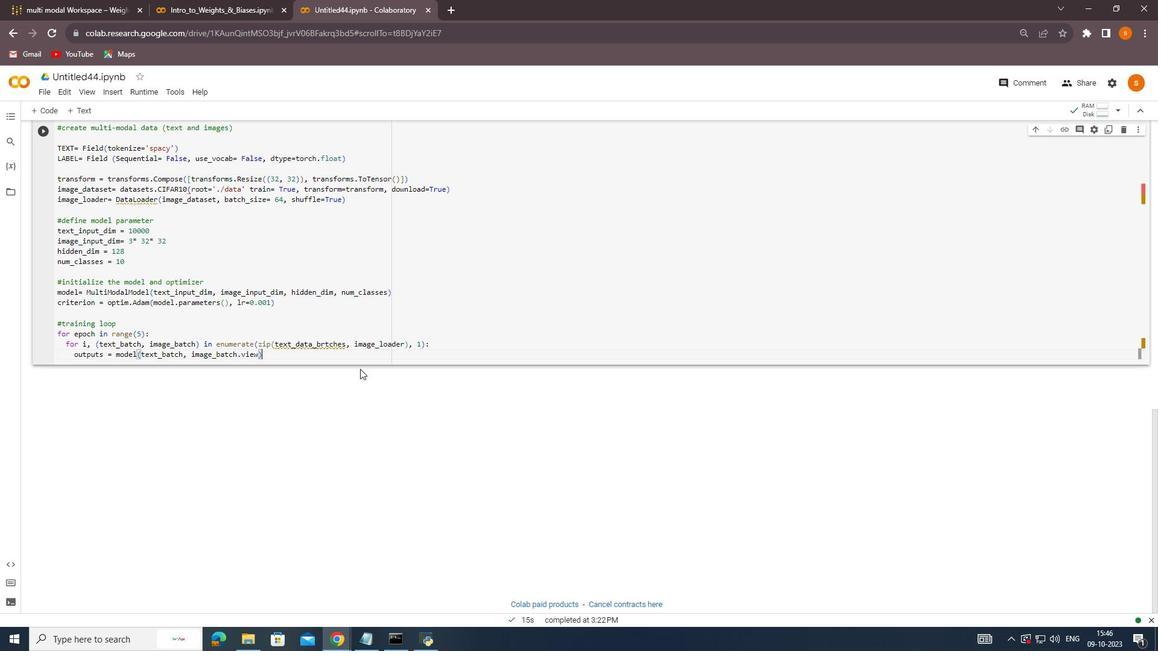 
Action: Key pressed <Key.enter>loss<Key.space>=<Key.space>criterion<Key.shift_r>(outputs,<Key.space>labels<Key.right><Key.enter><Key.enter>optimizer.zero<Key.shift_r><Key.shift_r><Key.shift_r><Key.shift_r><Key.shift_r><Key.shift_r><Key.shift_r><Key.shift_r>_grad<Key.shift_r>(<Key.down><Key.enter>loss.backward<Key.shift_r>(<Key.left><Key.right><Key.right><Key.enter>optimizer<Key.enter><Key.left><Key.left><Key.left><Key.left><Key.left><Key.left><Key.left><Key.left><Key.left><Key.backspace><Key.backspace><Key.backspace><Key.backspace><Key.backspace><Key.backspace><Key.right><Key.right><Key.right><Key.right><Key.right><Key.right><Key.right><Key.right><Key.right><Key.right><Key.right><Key.right><Key.right>.step<Key.shift_r><Key.shift_r><Key.shift_r><Key.shift_r><Key.shift_r><Key.shift_r><Key.shift_r><Key.shift_r>(<Key.right><Key.enter><Key.enter>wandb.log<Key.shift_r><Key.shift_r><Key.shift_r><Key.shift_r><Key.shift_r><Key.shift_r>{<Key.left><Key.shift_r>(<Key.right><Key.shift_r>"<Key.shift>Trau<Key.backspace>ining<Key.space><Key.shift><Key.shift>Loss<Key.right><Key.shift_r>:<Key.space>k<Key.backspace>loss.item<Key.shift_r><Key.shift_r><Key.shift_r>(<Key.down><Key.down><Key.shift_r><Key.shift_r><Key.shift_r><Key.shift_r><Key.shift_r><Key.shift_r><Key.shift_r><Key.shift_r><Key.shift_r><Key.shift_r><Key.shift_r><Key.shift_r><Key.shift_r><Key.shift_r><Key.shift_r><Key.shift_r><Key.shift_r><Key.shift_r><Key.shift_r><Key.shift_r><Key.shift_r><Key.shift_r><Key.shift_r><Key.shift_r><Key.shift_r><Key.shift_r>)<Key.enter><Key.enter><Key.backspace><Key.backspace>wandb.log<Key.shift_r>(<Key.shift_r>{<Key.shift_r><Key.shift_r><Key.shift_r><Key.shift_r><Key.shift_r><Key.shift_r><Key.shift_r>"<Key.shift>Final<Key.space><Key.shift><Key.shift><Key.shift><Key.shift><Key.shift><Key.shift><Key.shift><Key.shift><Key.shift><Key.shift><Key.shift><Key.shift><Key.shift>Accuracy<Key.right><Key.shift_r>:<Key.space>0.85<Key.right><Key.right><Key.enter><Key.enter>wandb.finisj<Key.backspace>h<Key.shift_r>(<Key.right>
Screenshot: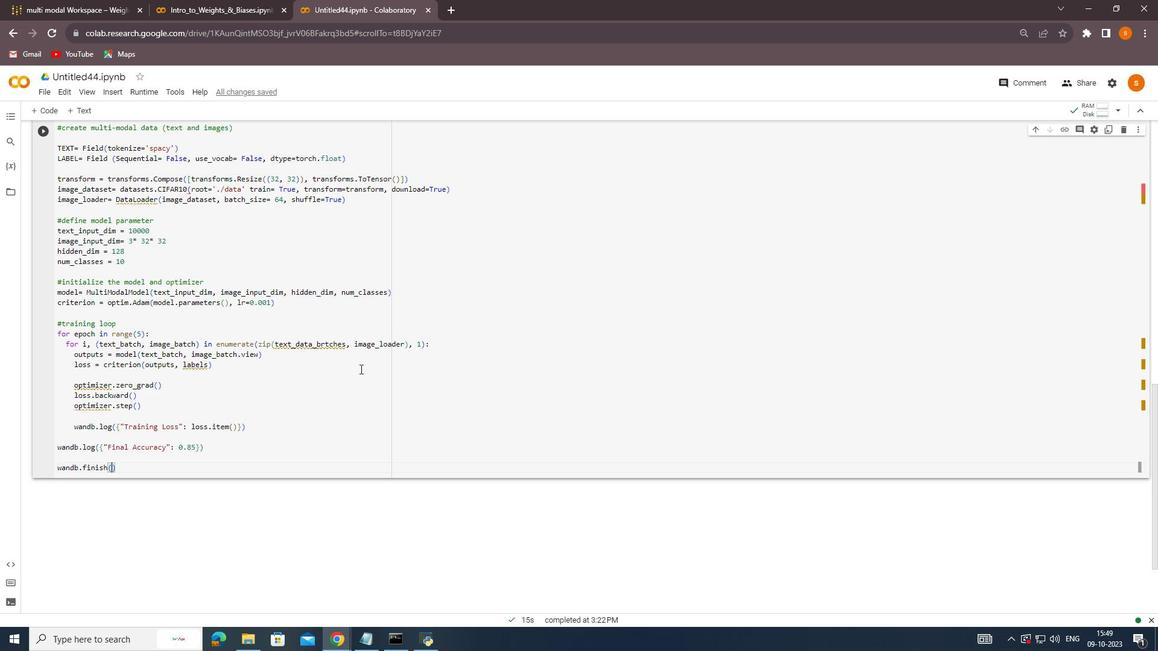 
Action: Mouse moved to (348, 235)
Screenshot: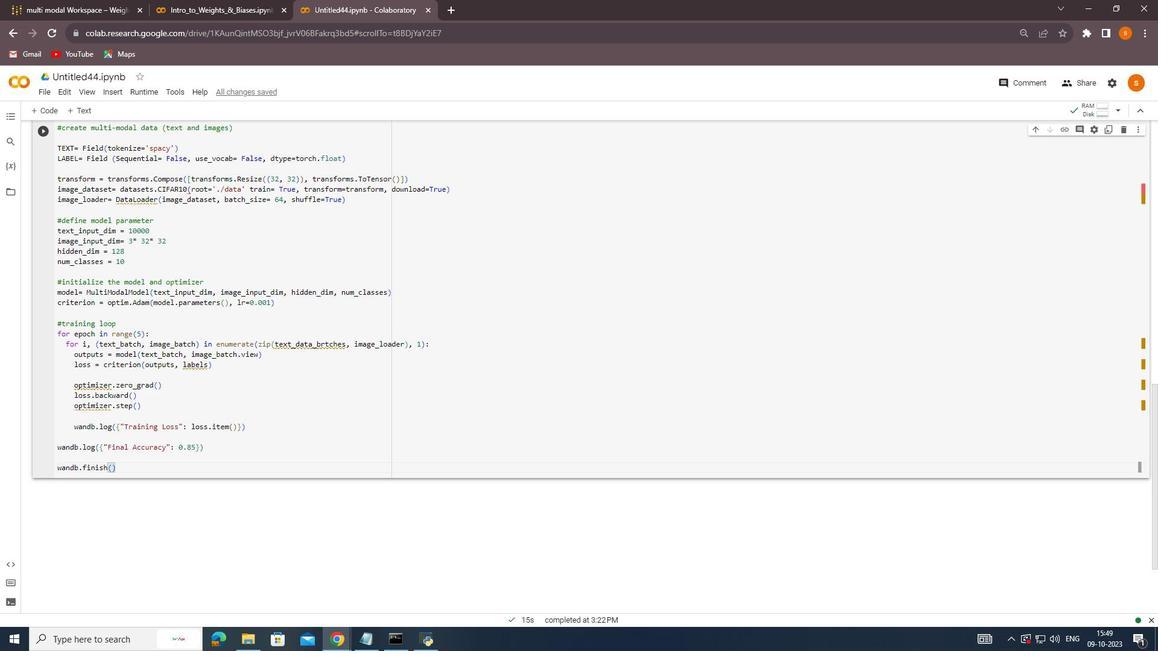 
Action: Mouse scrolled (348, 235) with delta (0, 0)
Screenshot: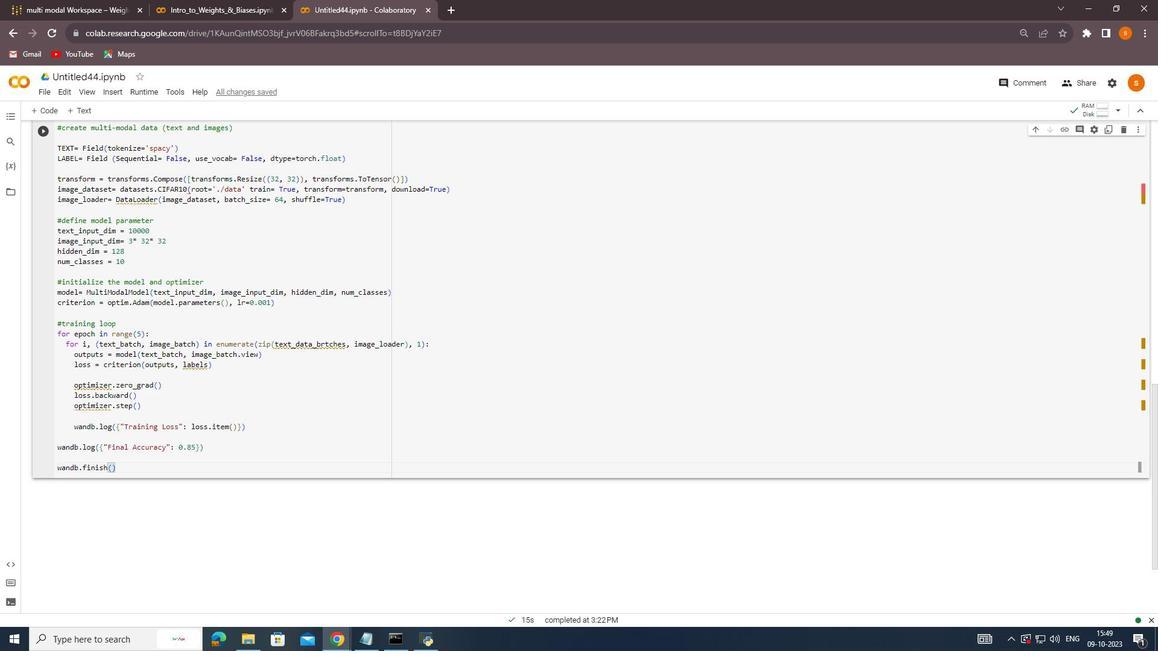
Action: Mouse scrolled (348, 235) with delta (0, 0)
Screenshot: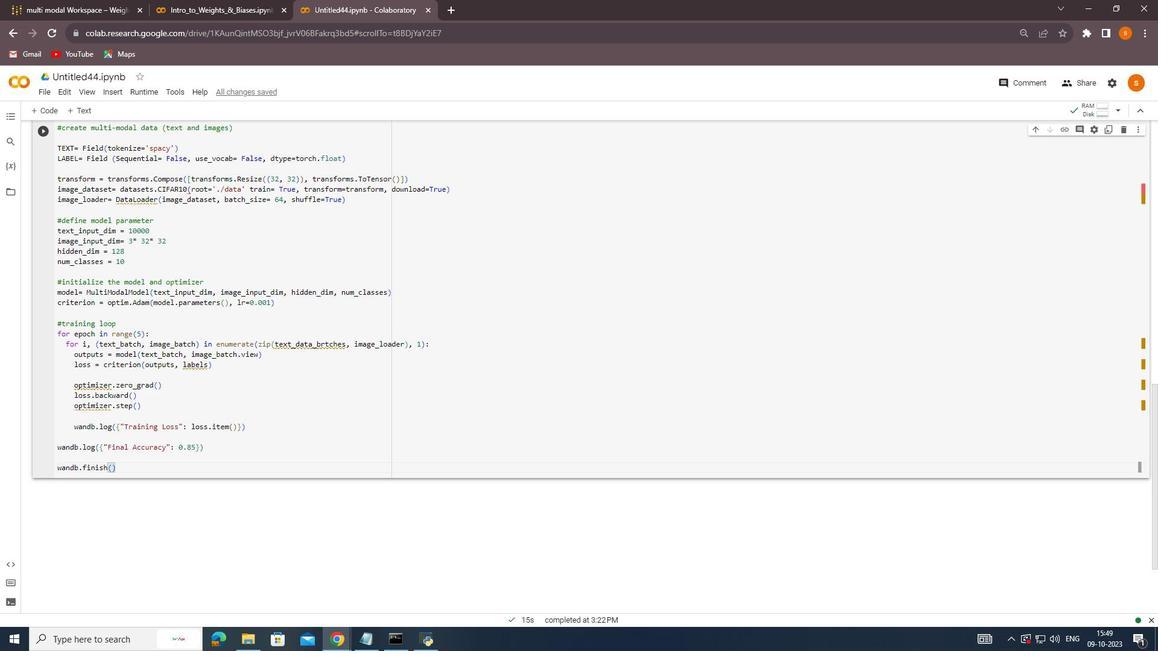 
Action: Mouse scrolled (348, 235) with delta (0, 0)
Screenshot: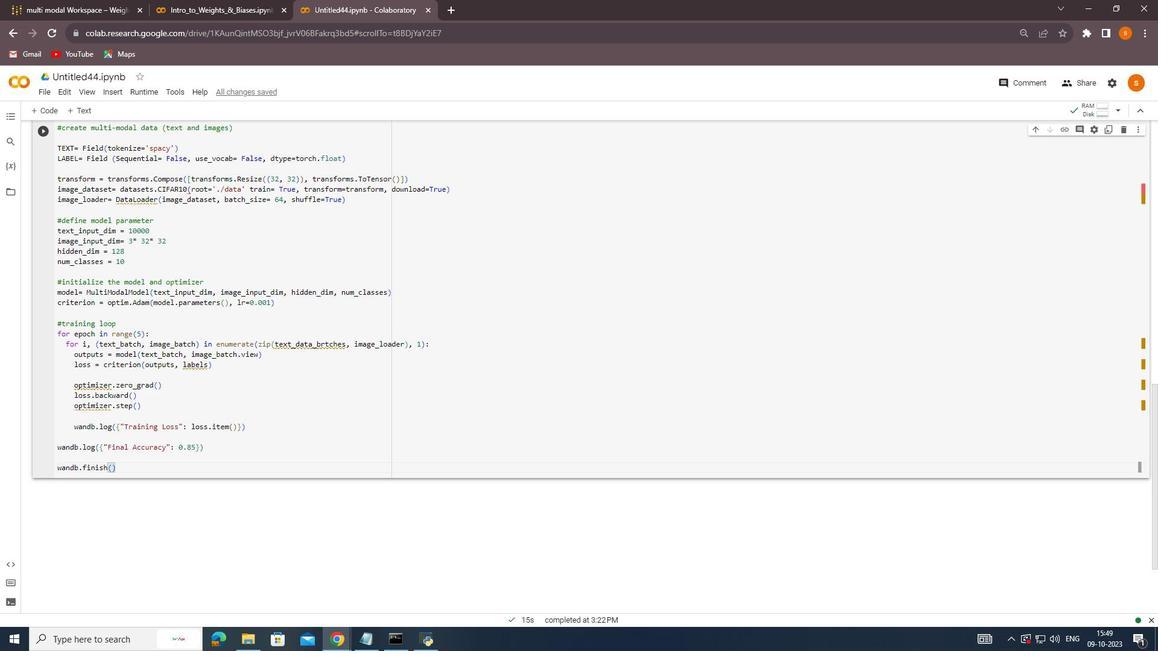 
Action: Mouse scrolled (348, 235) with delta (0, 0)
Screenshot: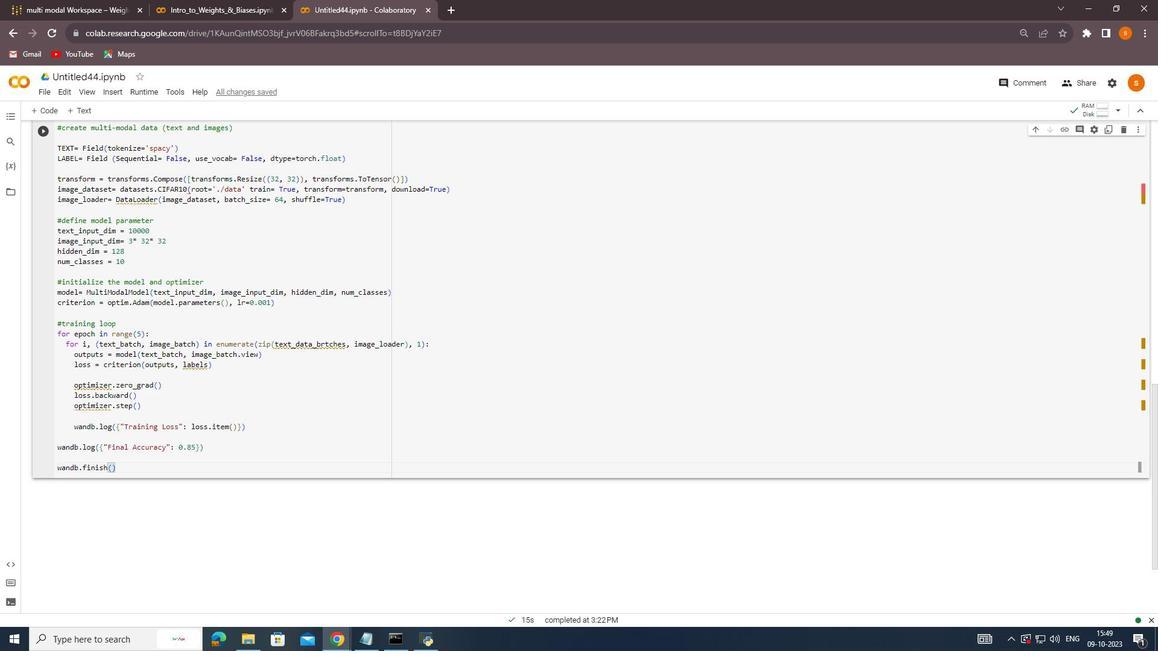 
Action: Mouse moved to (348, 235)
Screenshot: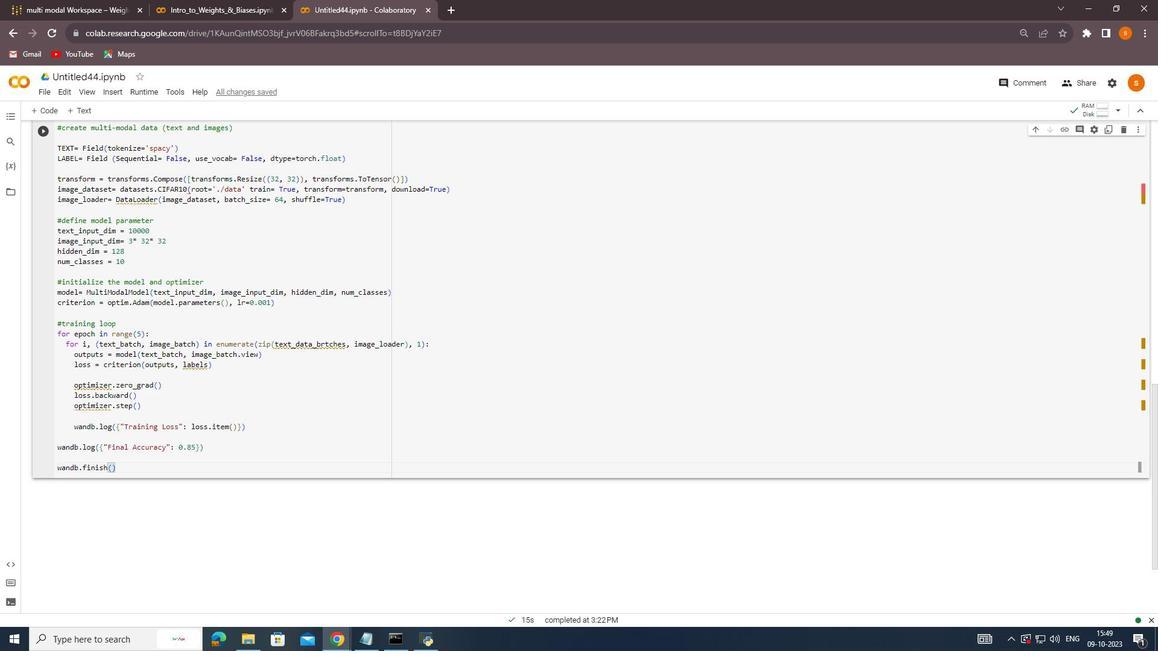 
Action: Mouse scrolled (348, 236) with delta (0, 0)
Screenshot: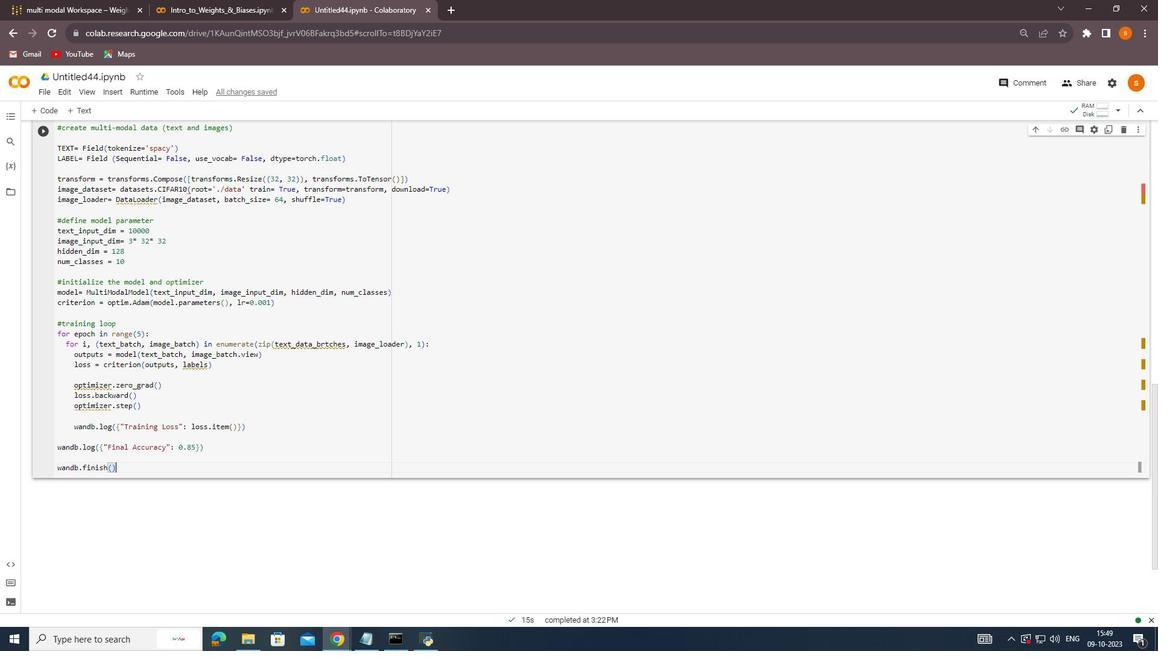 
Action: Mouse scrolled (348, 236) with delta (0, 0)
Screenshot: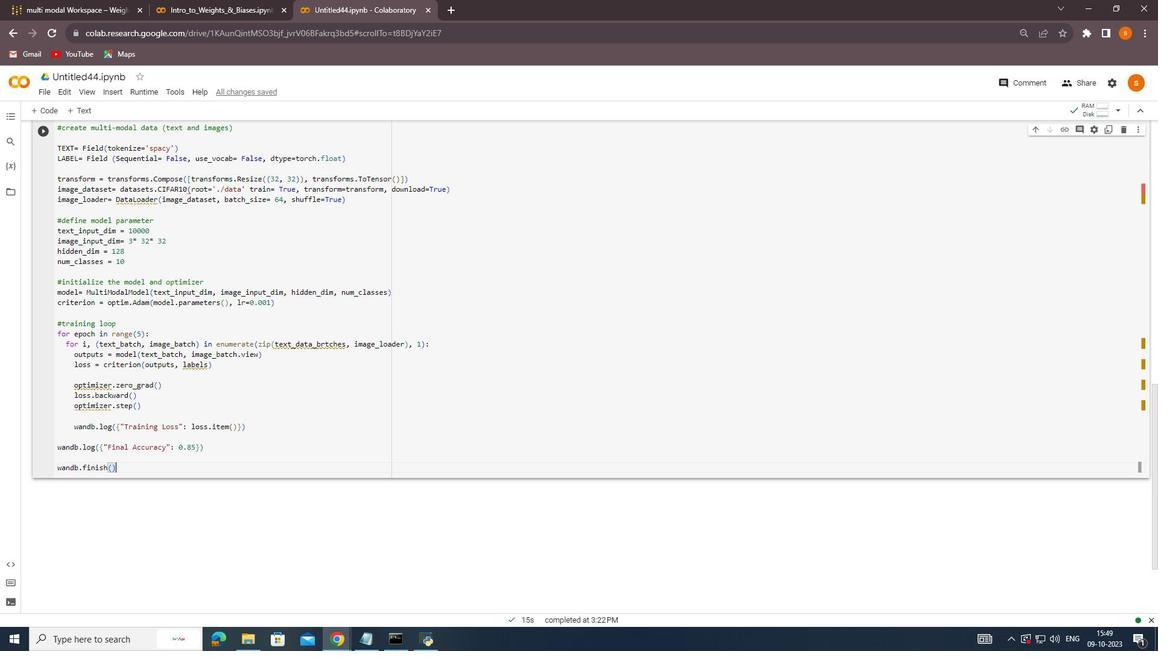 
Action: Mouse scrolled (348, 236) with delta (0, 0)
Screenshot: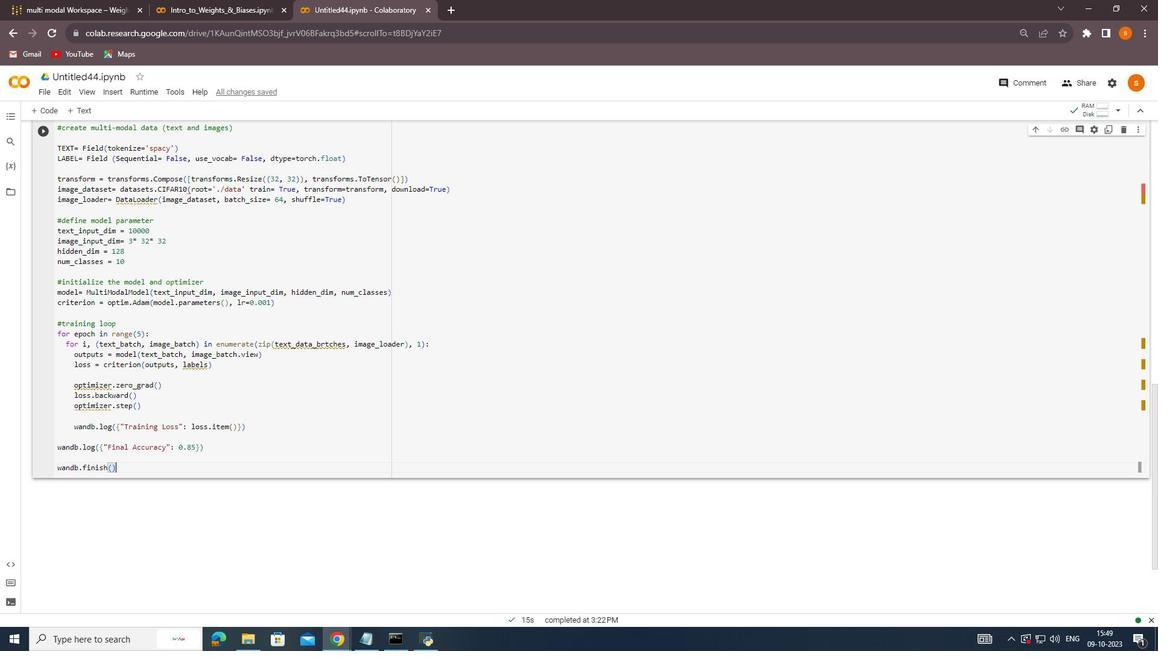 
Action: Mouse scrolled (348, 236) with delta (0, 0)
Screenshot: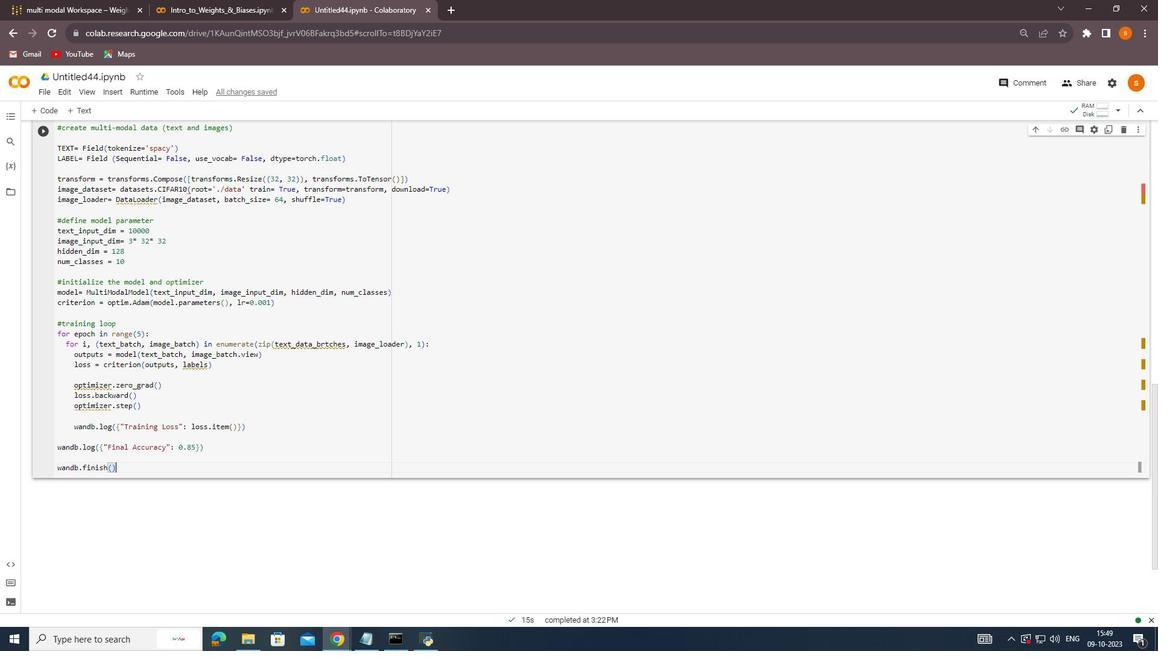 
Action: Mouse moved to (347, 235)
Screenshot: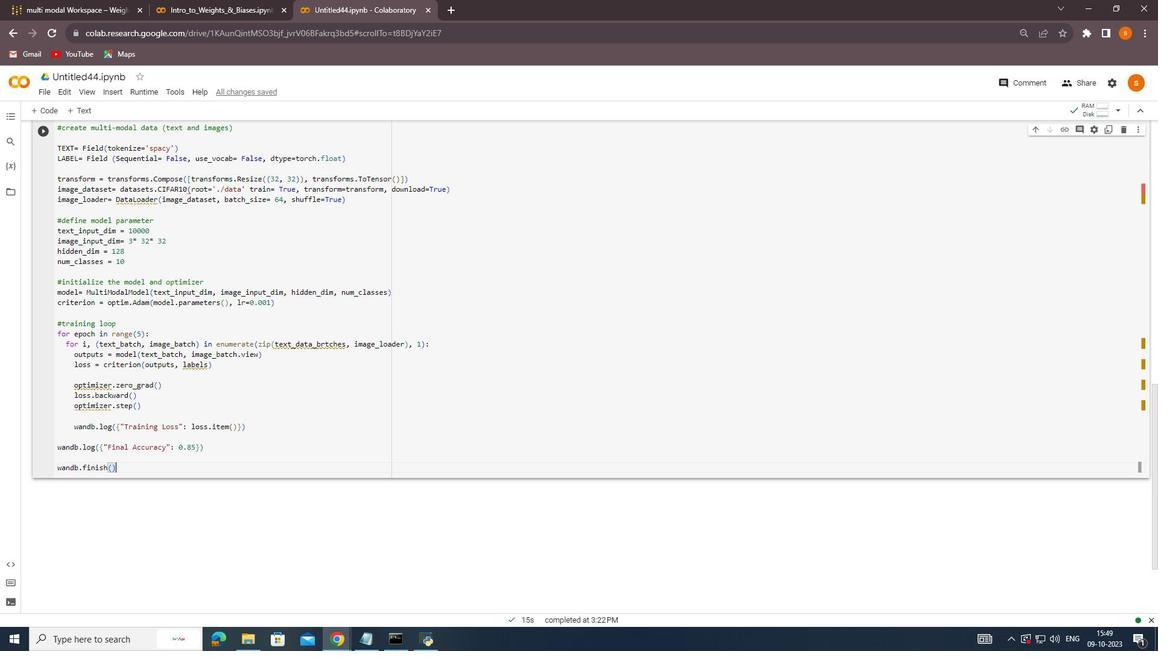 
Action: Mouse scrolled (347, 235) with delta (0, 0)
Screenshot: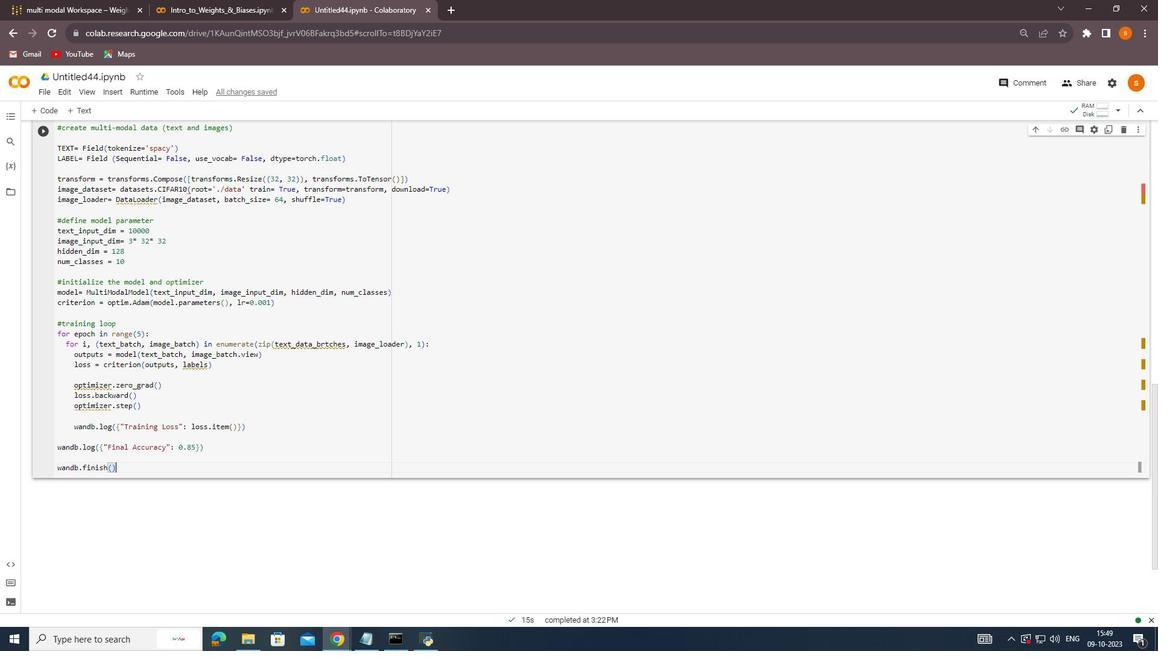 
Action: Mouse scrolled (347, 235) with delta (0, 0)
Screenshot: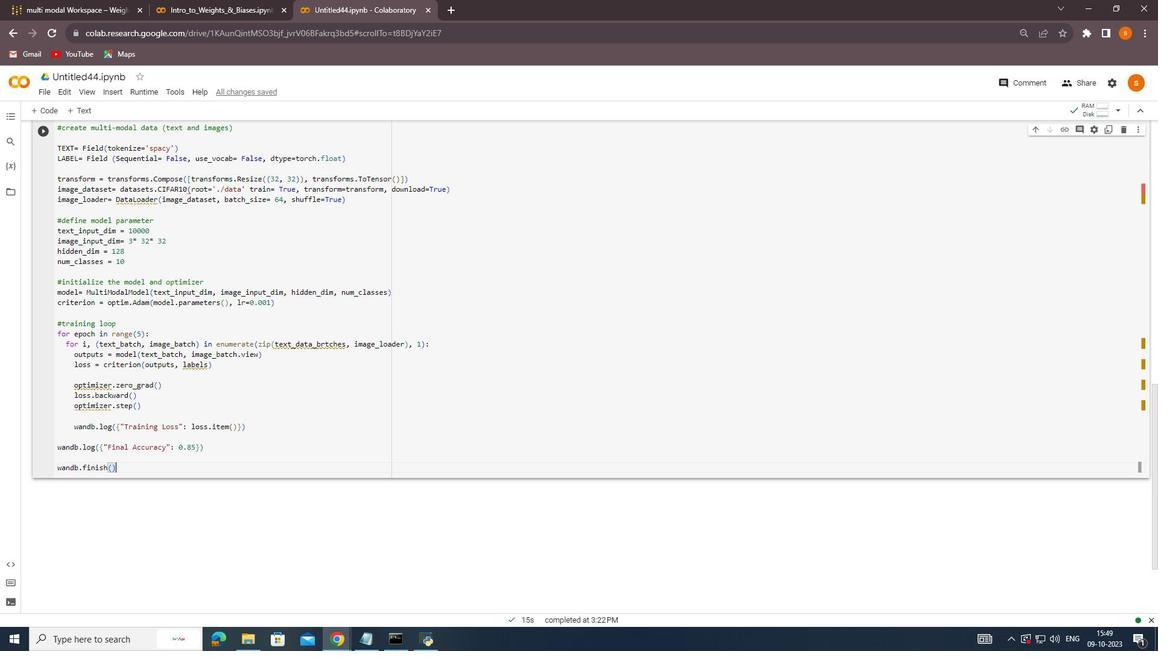 
Action: Mouse scrolled (347, 235) with delta (0, 0)
Screenshot: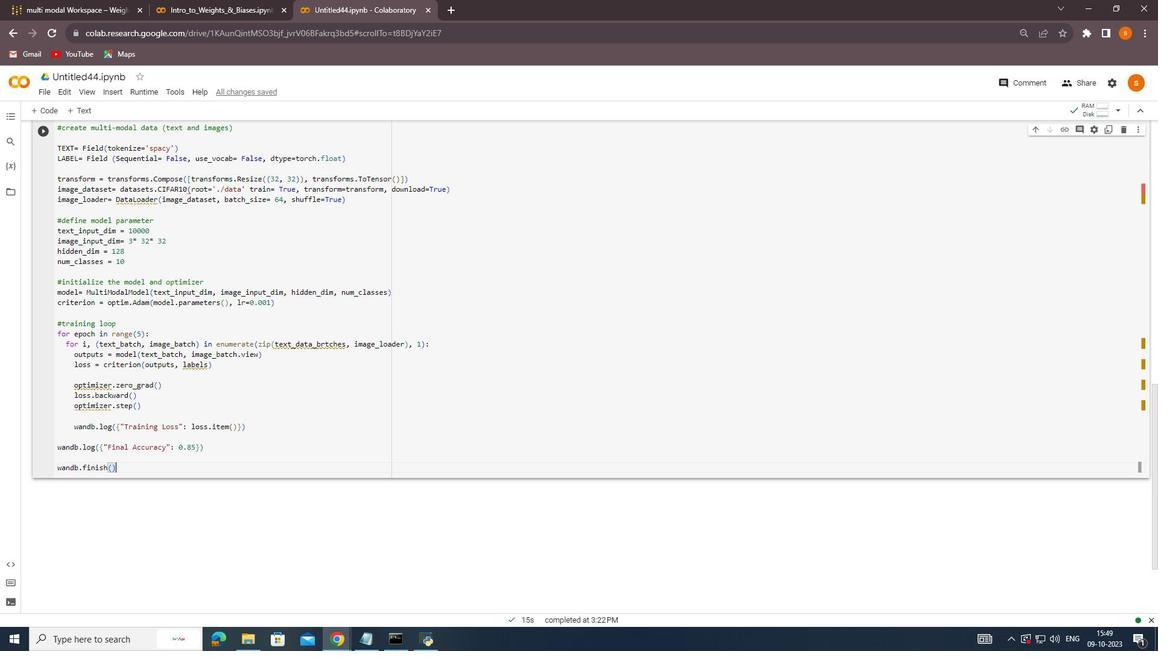 
Action: Mouse scrolled (347, 235) with delta (0, 0)
Screenshot: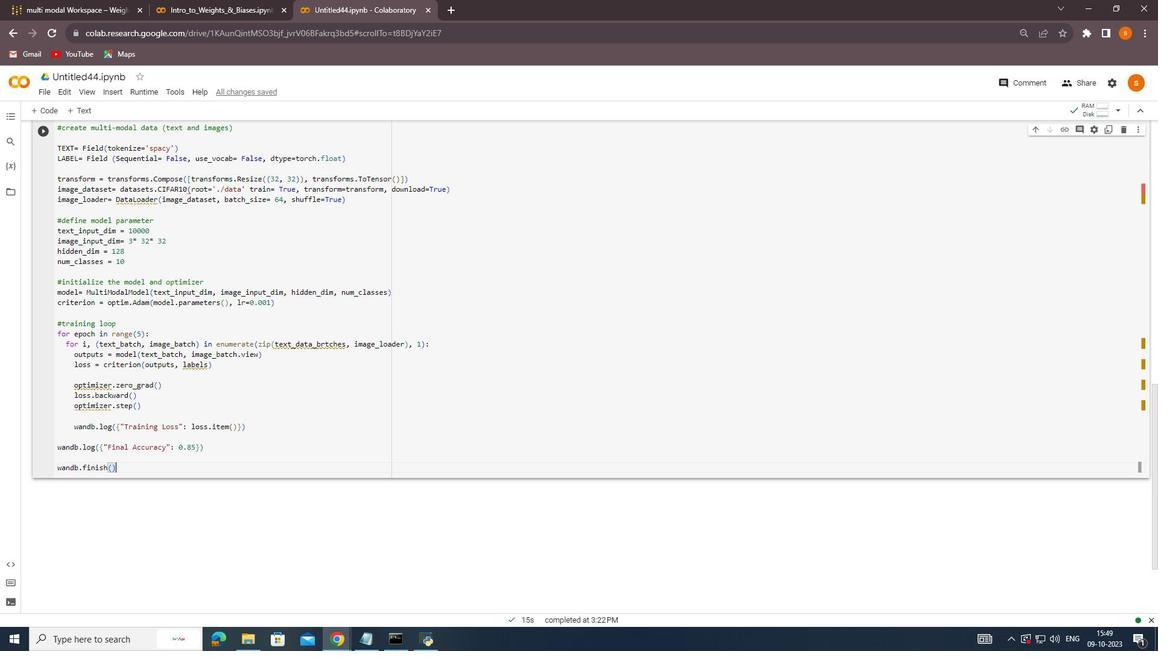 
Action: Mouse moved to (347, 235)
Screenshot: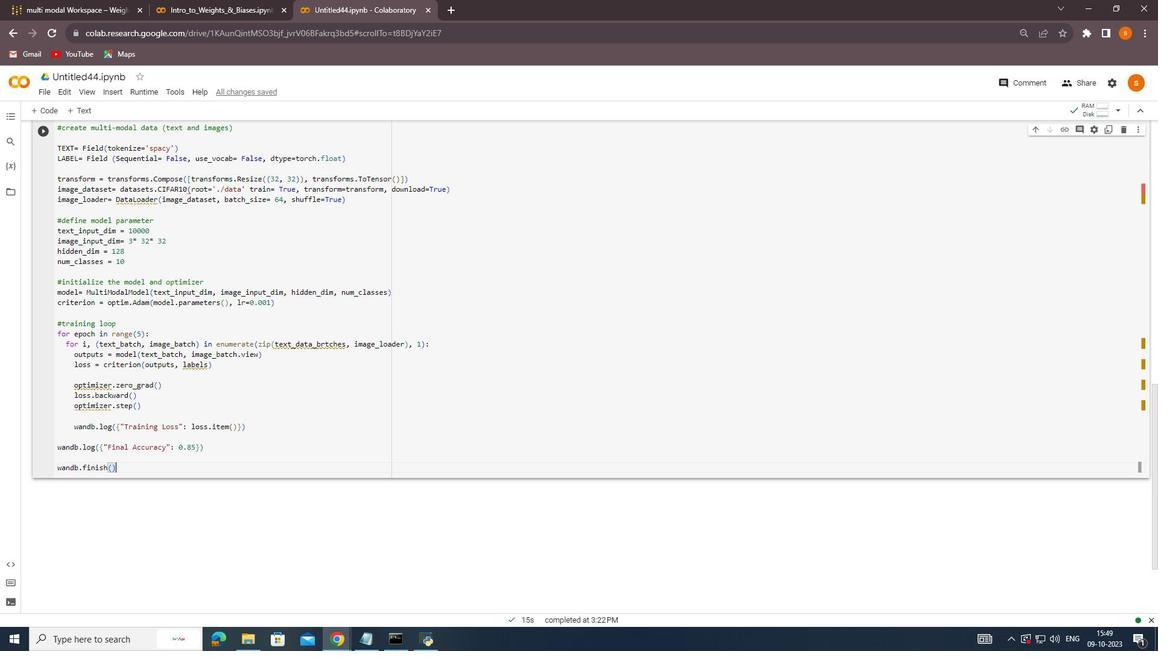
Action: Mouse scrolled (347, 235) with delta (0, 0)
Screenshot: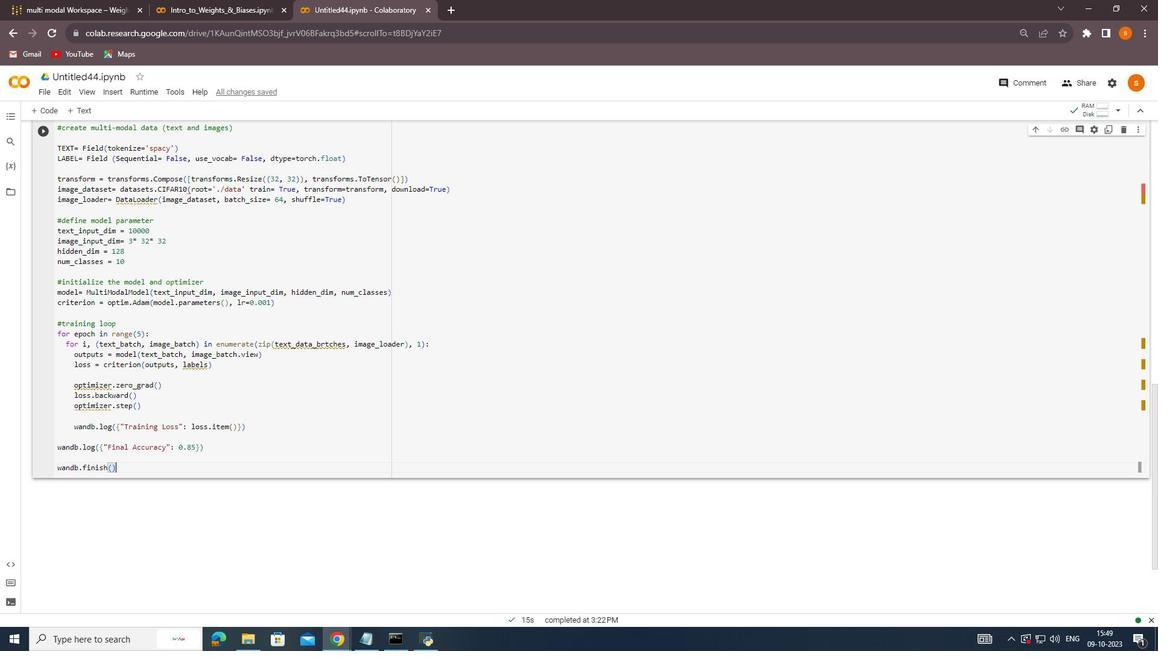 
Action: Mouse moved to (347, 234)
Screenshot: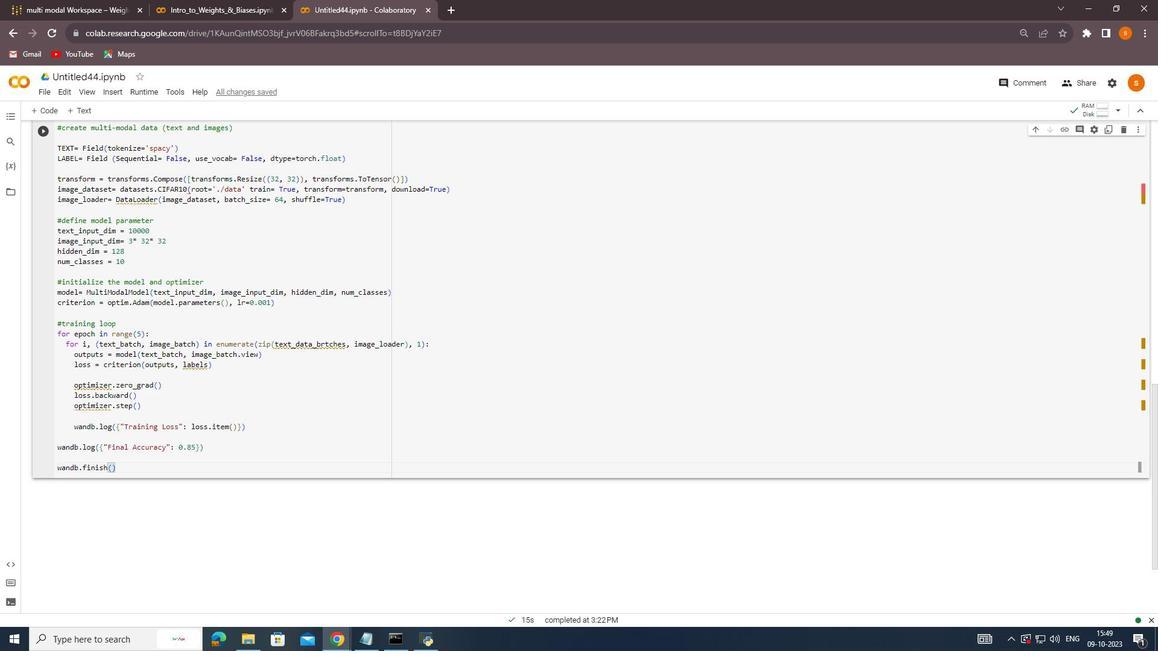 
Action: Mouse scrolled (347, 234) with delta (0, 0)
Screenshot: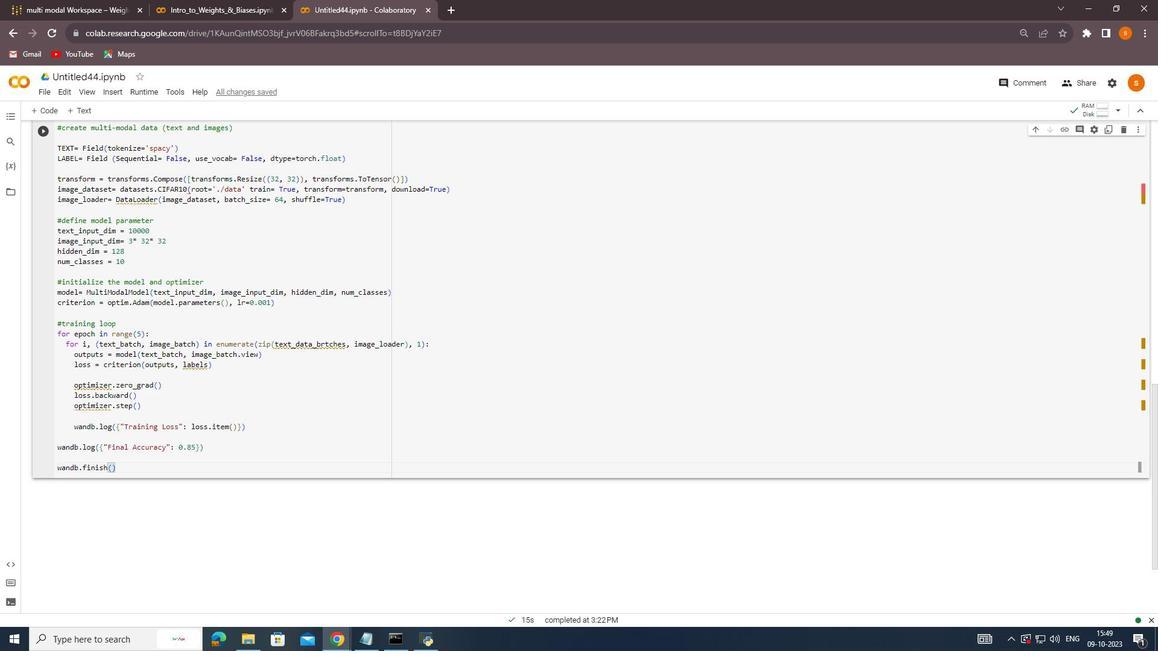
Action: Mouse scrolled (347, 234) with delta (0, 0)
Screenshot: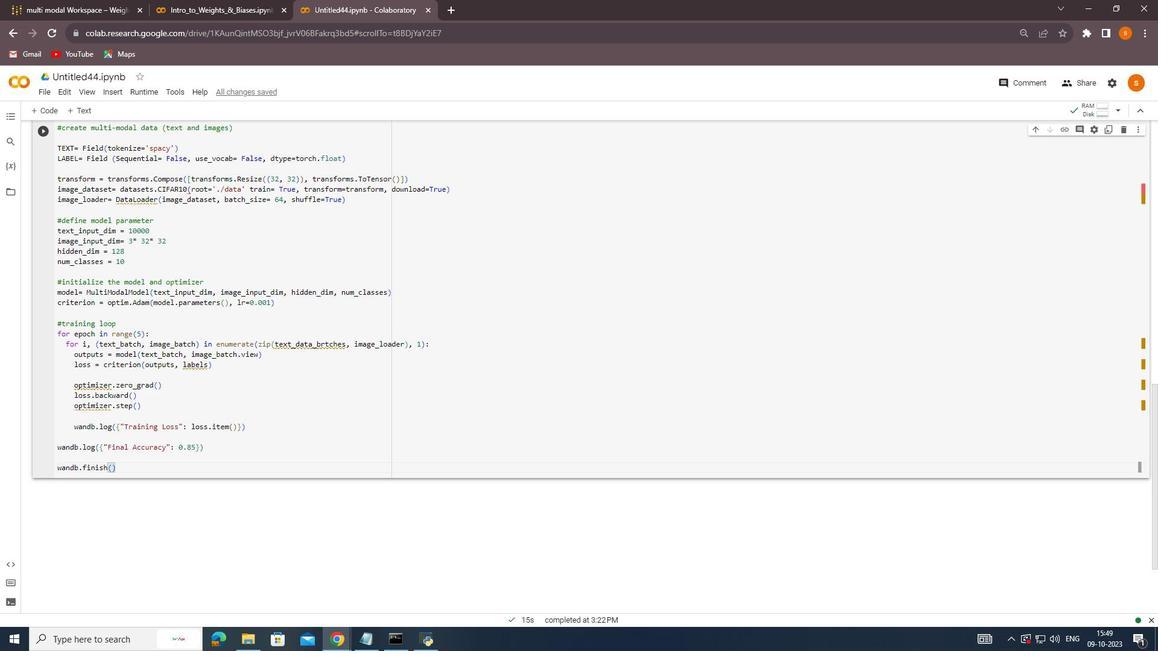 
Action: Mouse moved to (347, 233)
Screenshot: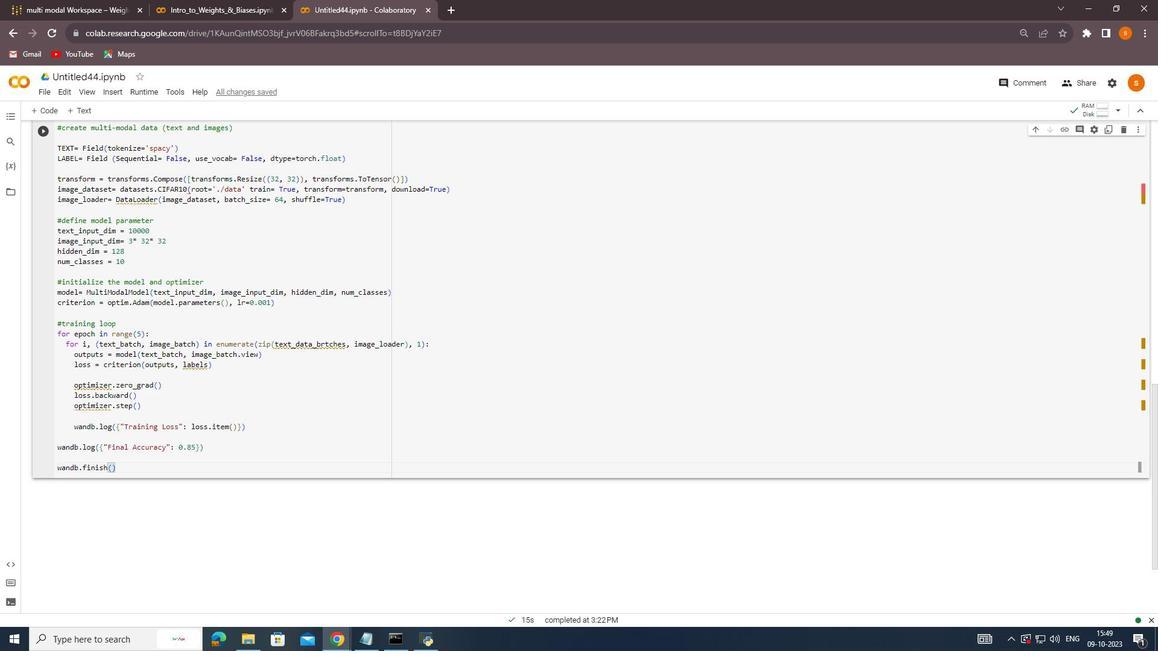 
Action: Mouse scrolled (347, 234) with delta (0, 0)
Screenshot: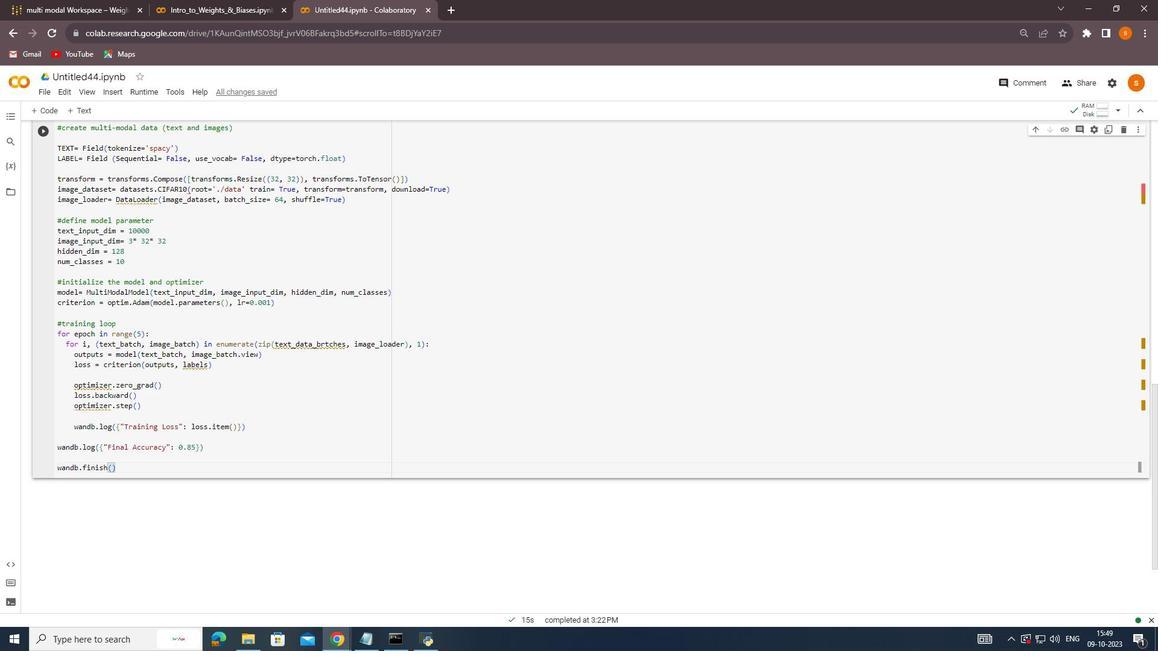 
Action: Mouse moved to (346, 232)
Screenshot: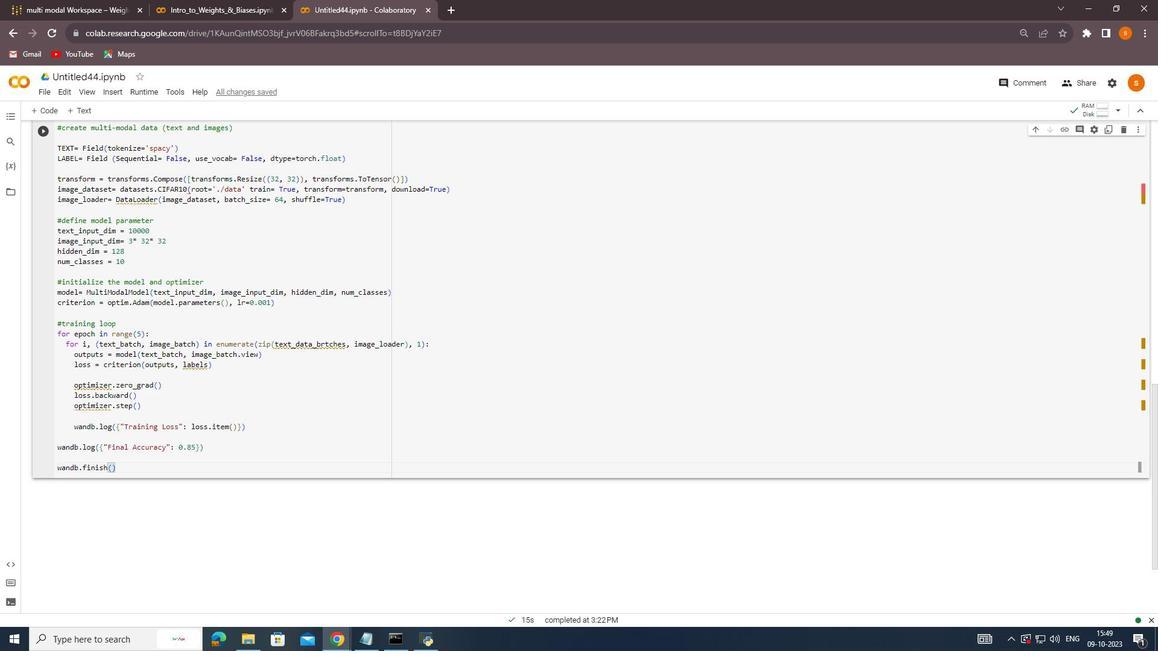 
Action: Mouse scrolled (346, 233) with delta (0, 0)
Screenshot: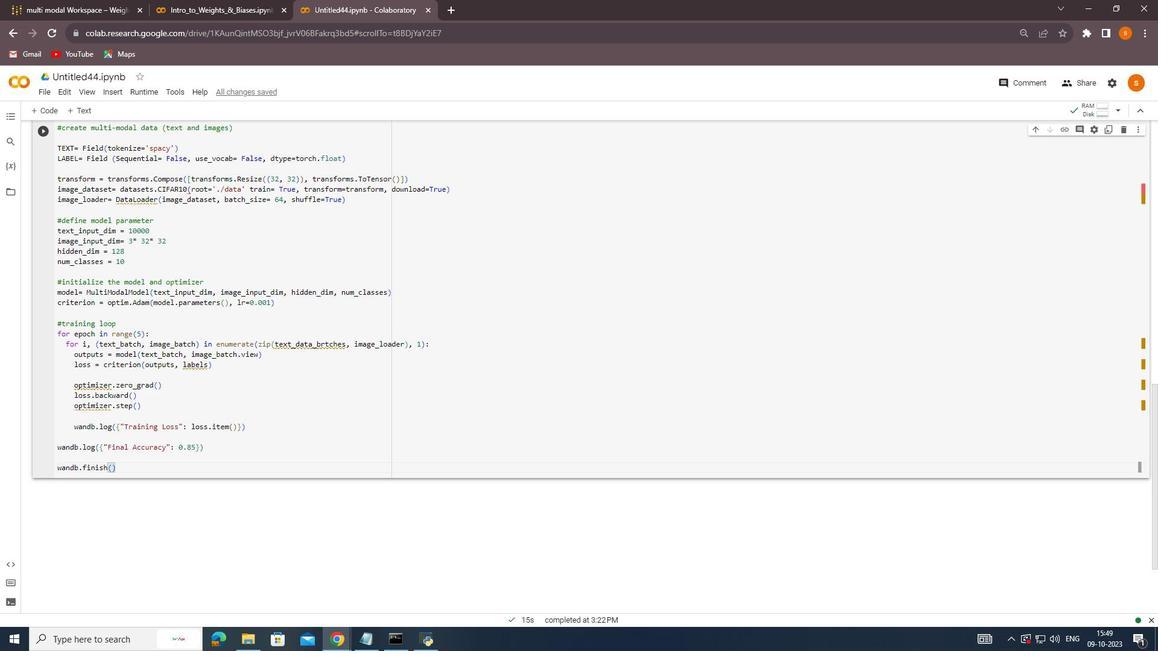 
Action: Mouse moved to (343, 227)
Screenshot: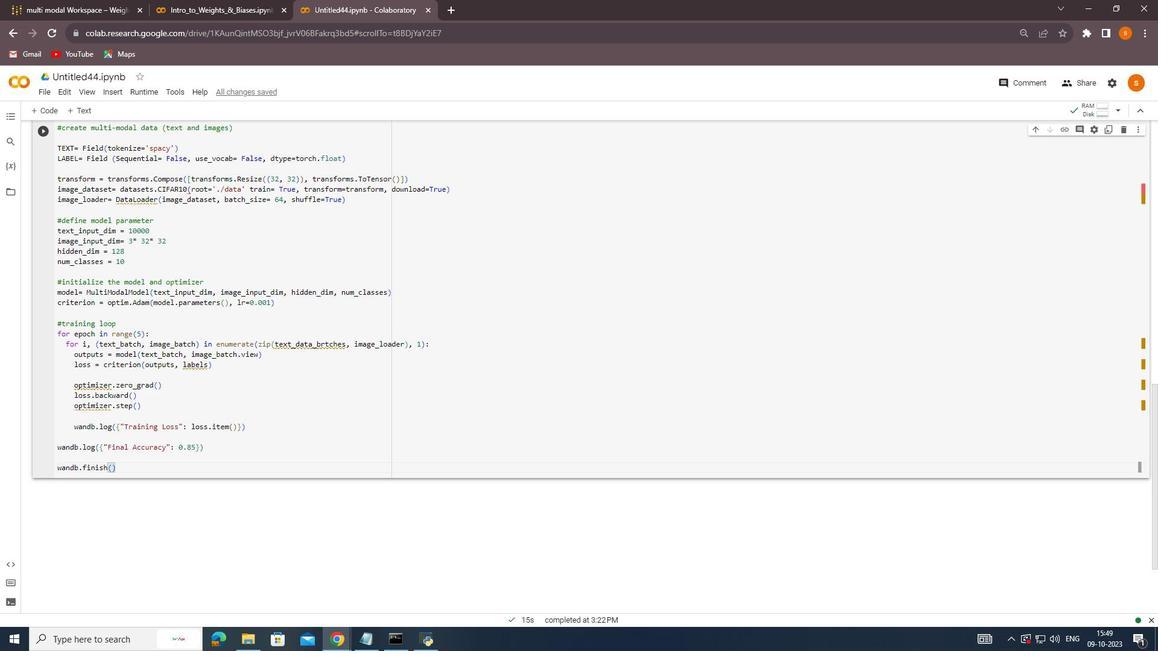 
Action: Mouse scrolled (343, 228) with delta (0, 0)
Screenshot: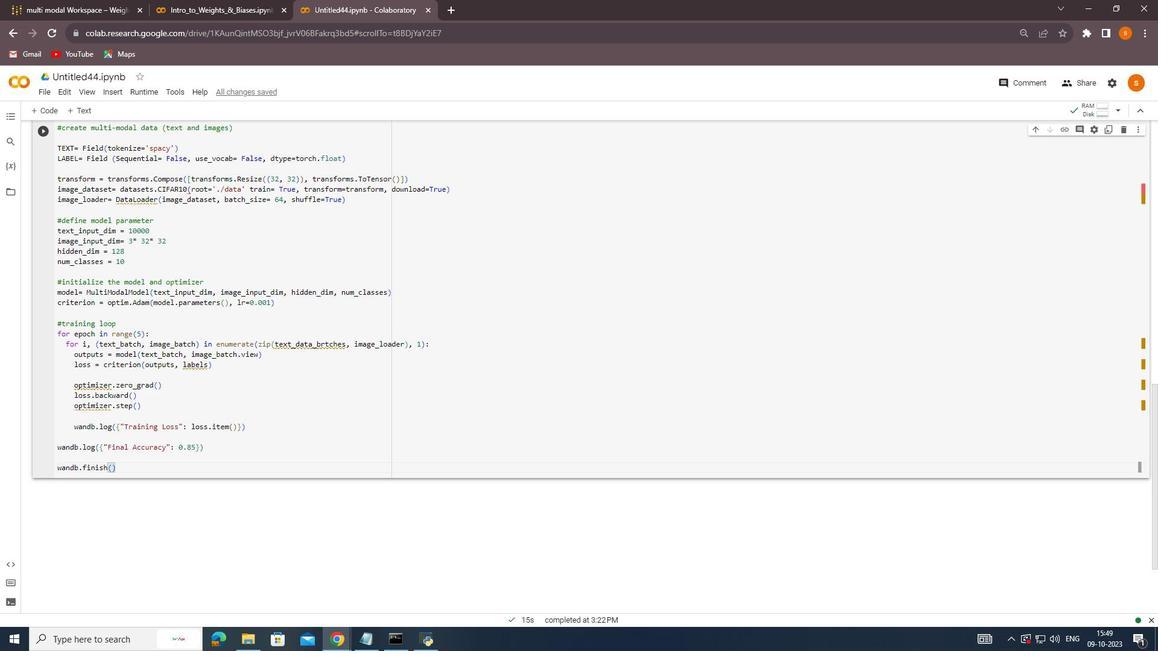 
Action: Mouse moved to (258, 162)
Screenshot: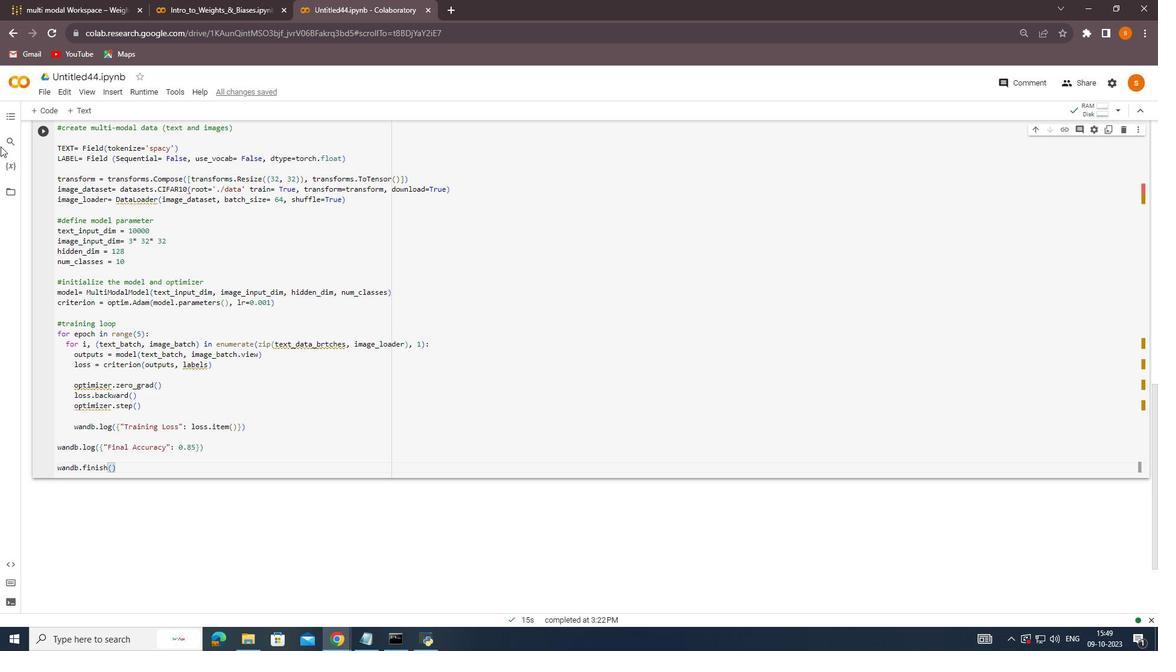 
Action: Mouse scrolled (258, 162) with delta (0, 0)
Screenshot: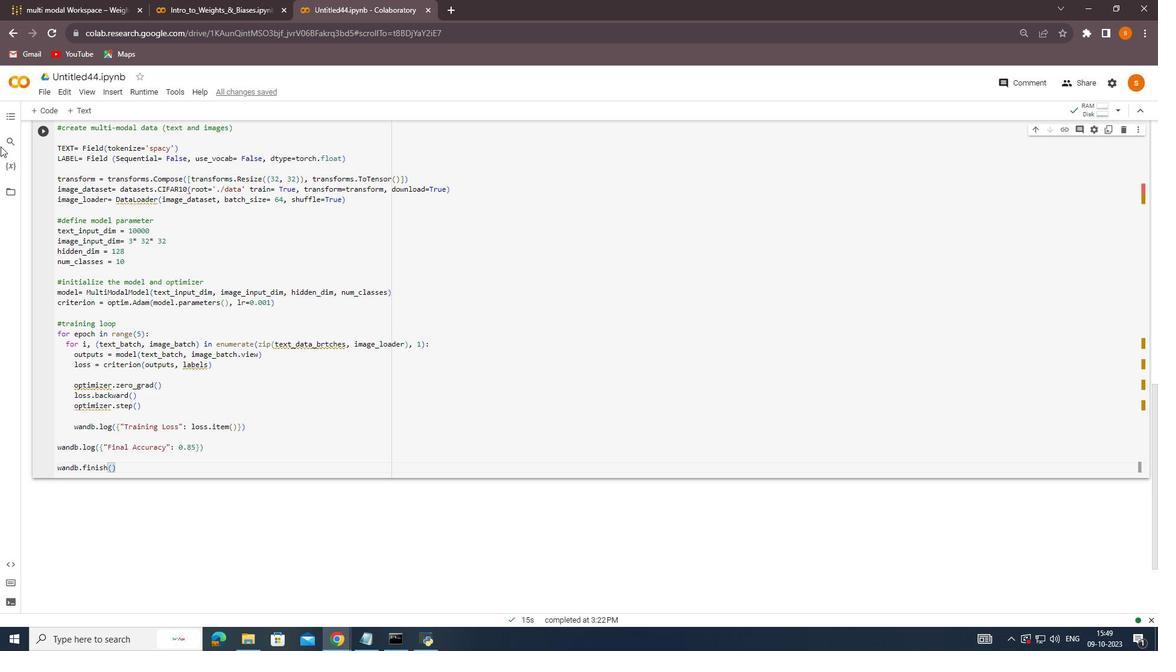 
Action: Mouse moved to (126, 280)
Screenshot: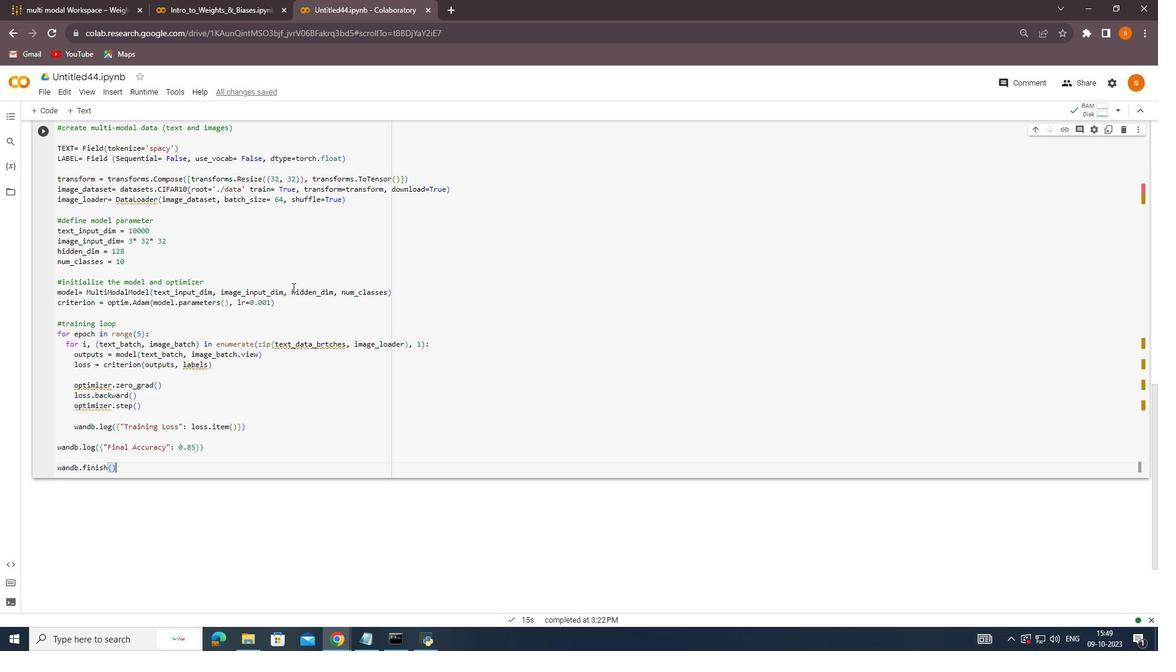 
Action: Mouse scrolled (126, 280) with delta (0, 0)
Screenshot: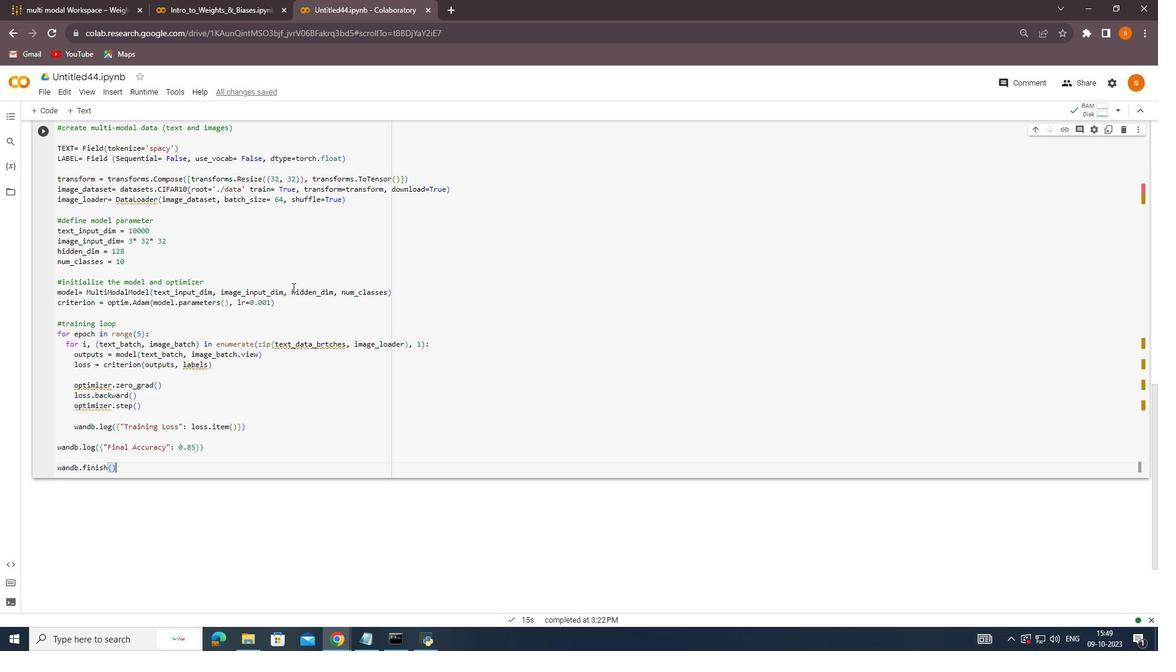 
Action: Mouse scrolled (126, 280) with delta (0, 0)
Screenshot: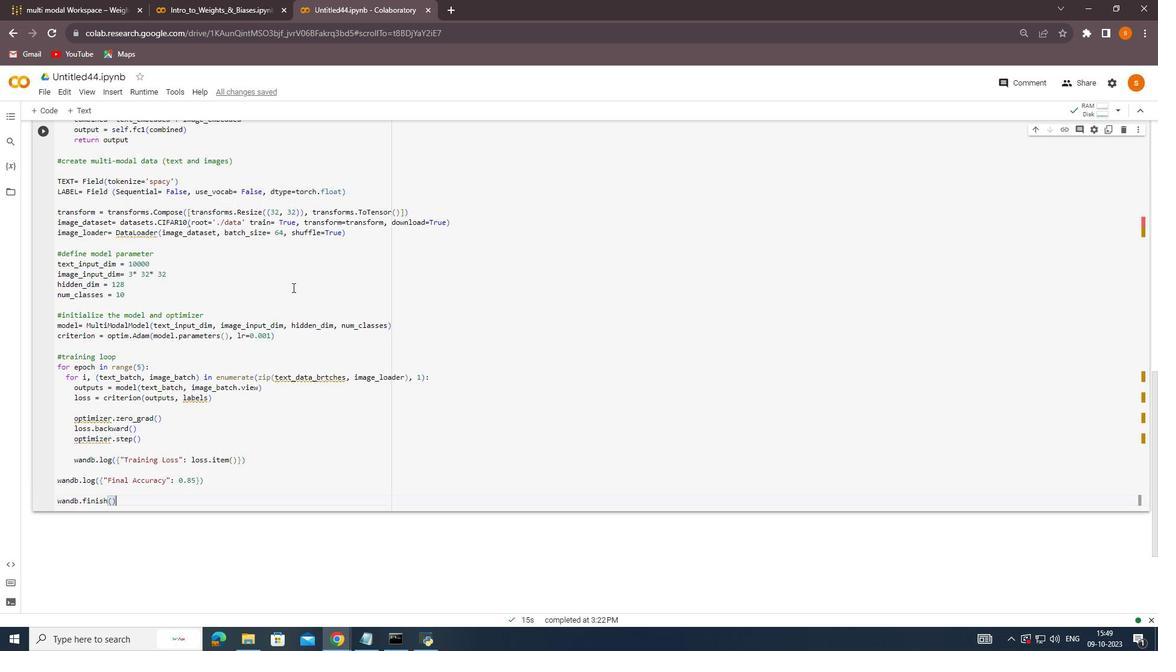 
Action: Mouse scrolled (126, 280) with delta (0, 0)
Screenshot: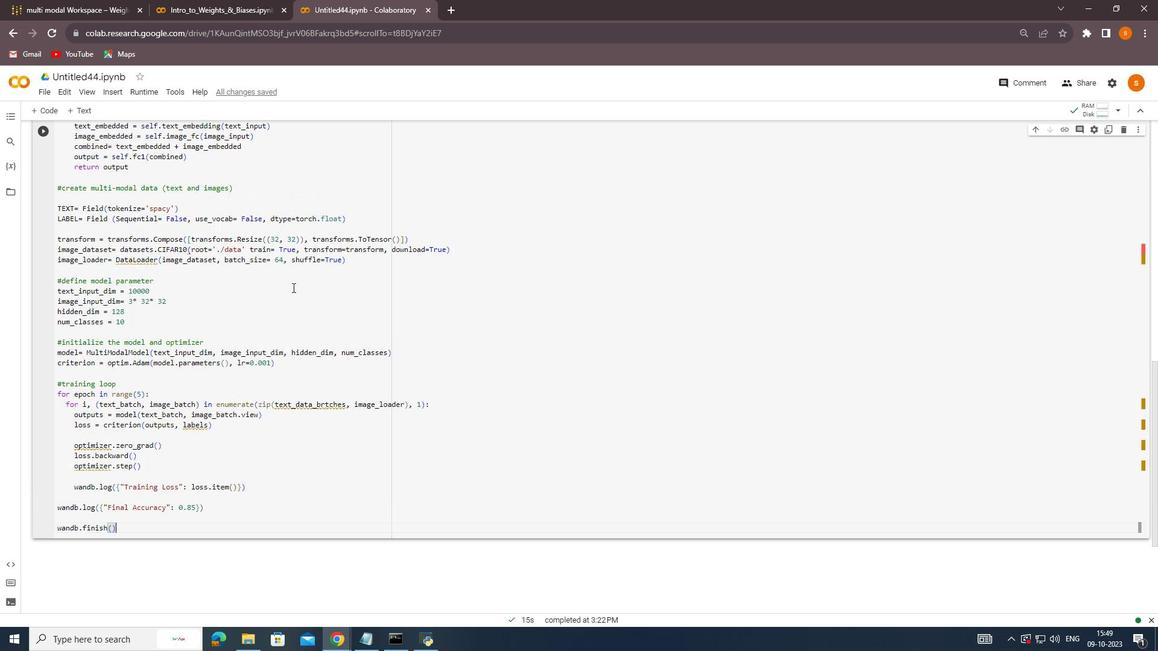 
Action: Mouse scrolled (126, 280) with delta (0, 0)
Screenshot: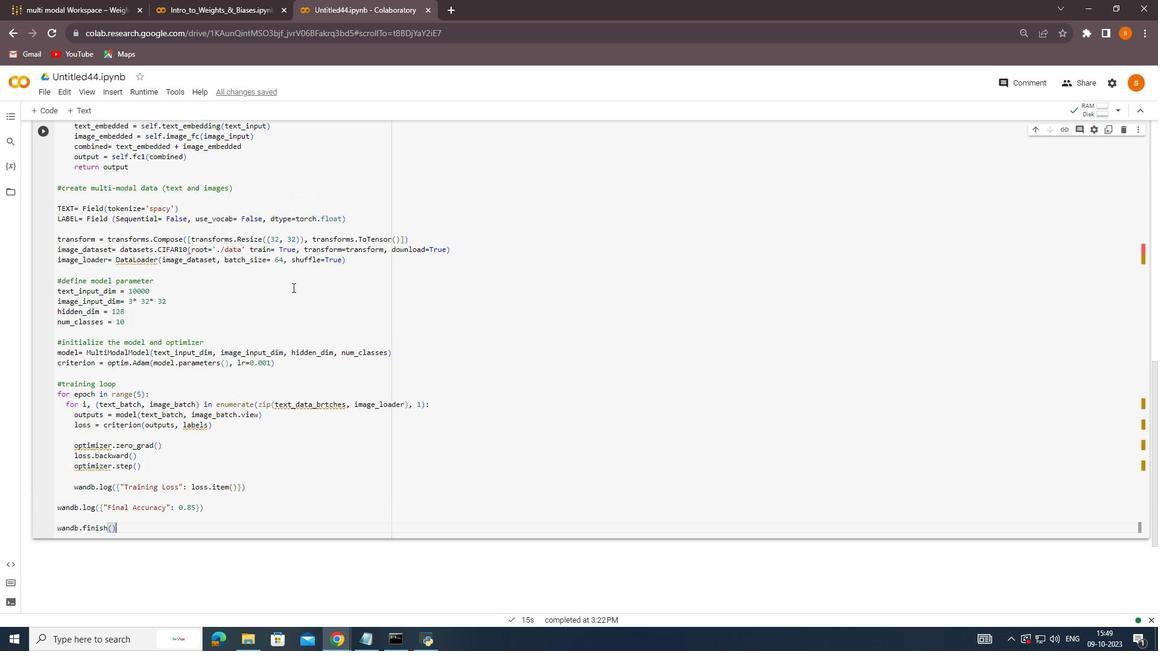 
Action: Mouse scrolled (126, 280) with delta (0, 0)
Screenshot: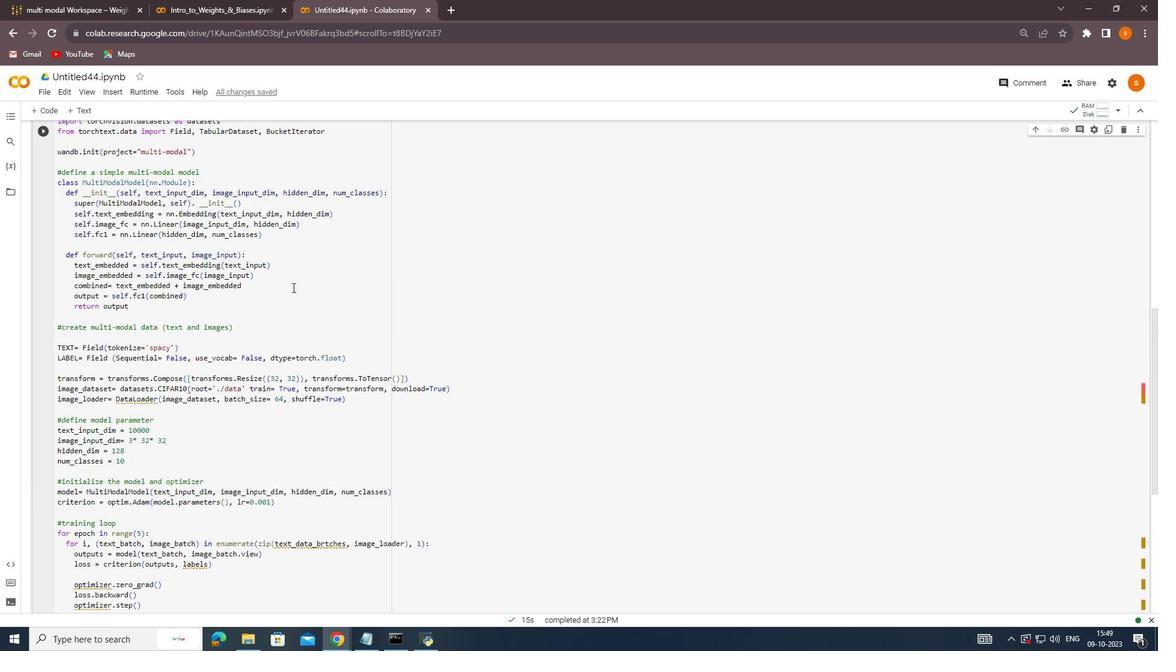 
Action: Mouse scrolled (126, 280) with delta (0, 0)
Screenshot: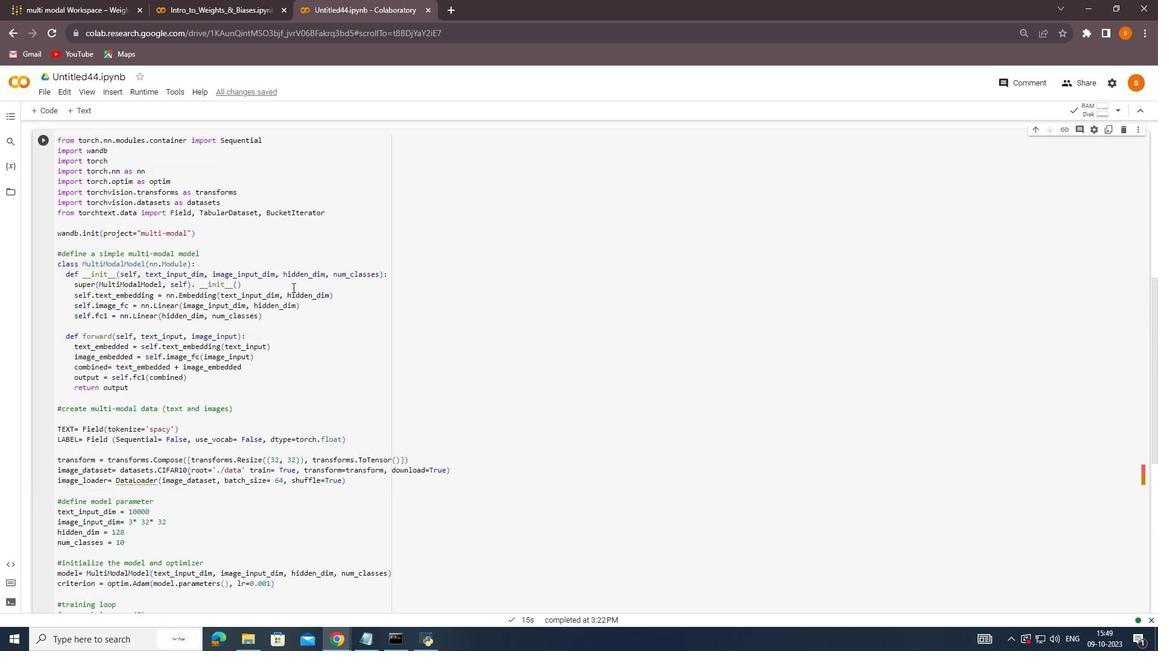 
Action: Mouse moved to (346, 178)
Screenshot: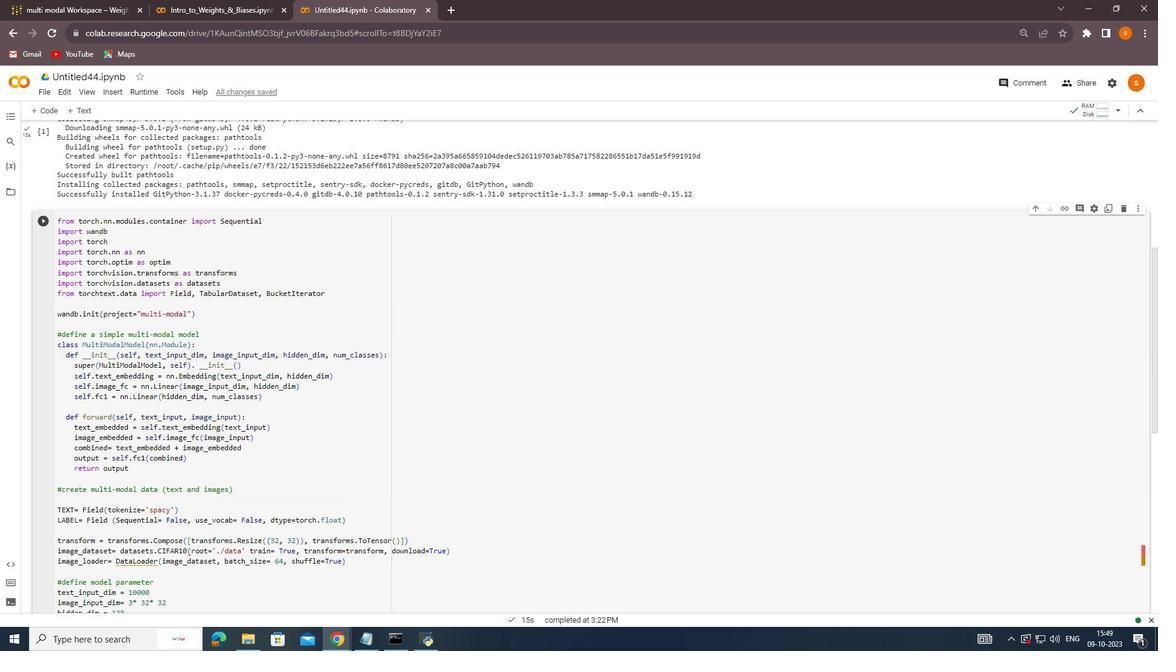 
Action: Mouse scrolled (346, 177) with delta (0, 0)
Screenshot: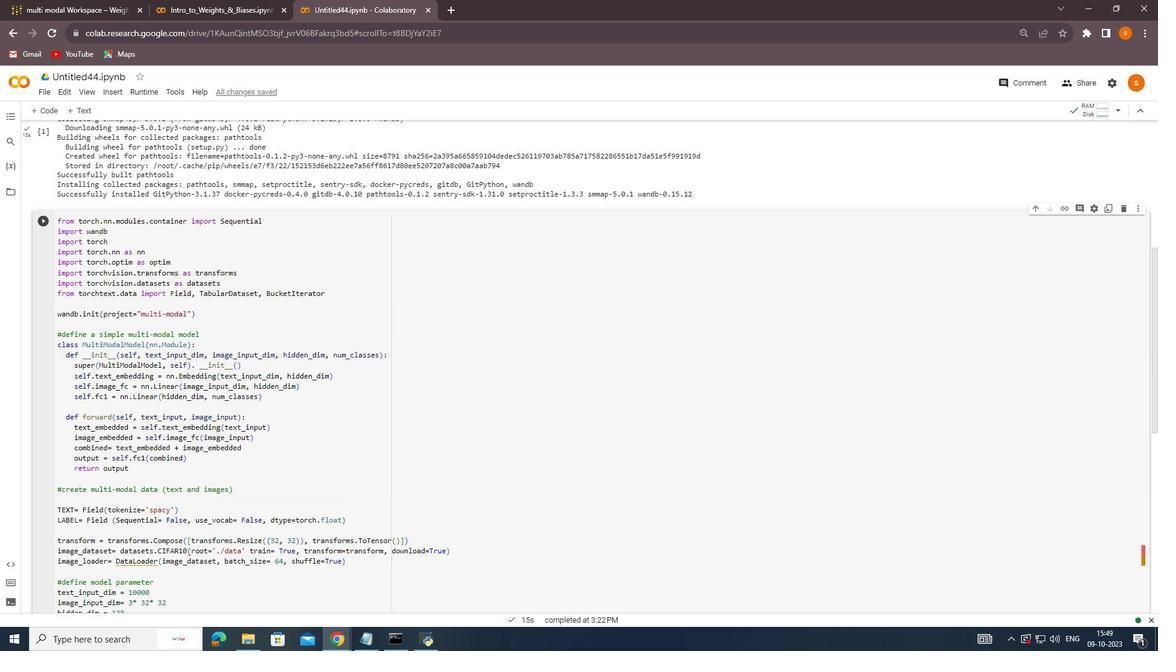 
Action: Mouse scrolled (346, 177) with delta (0, 0)
Screenshot: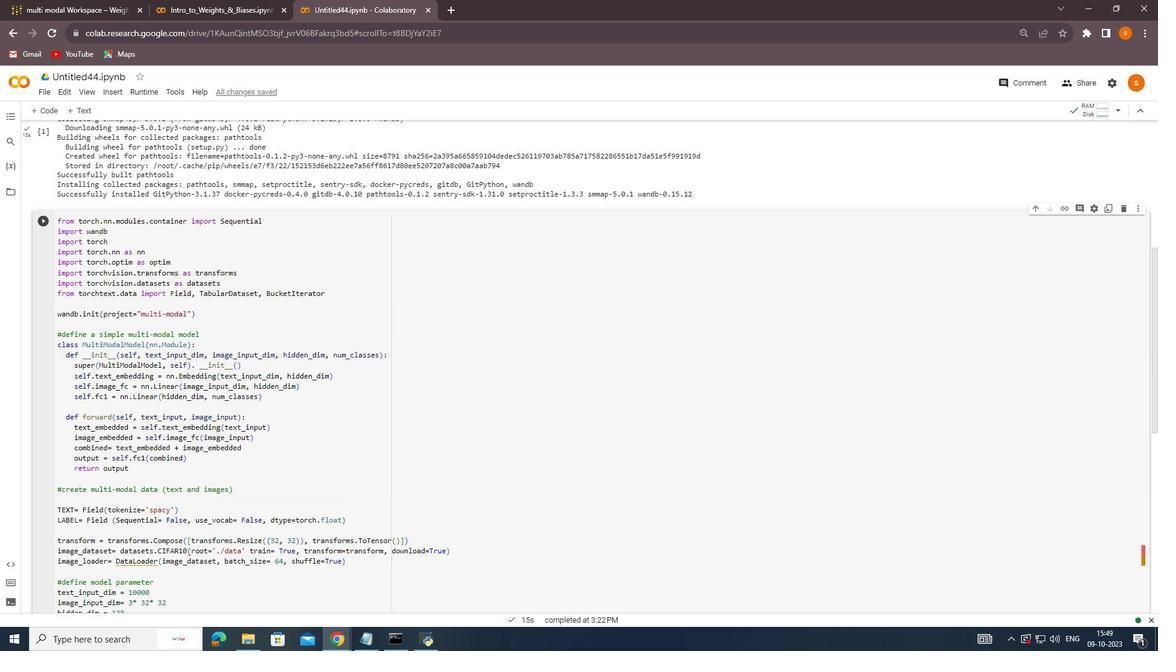 
Action: Mouse scrolled (346, 177) with delta (0, 0)
Screenshot: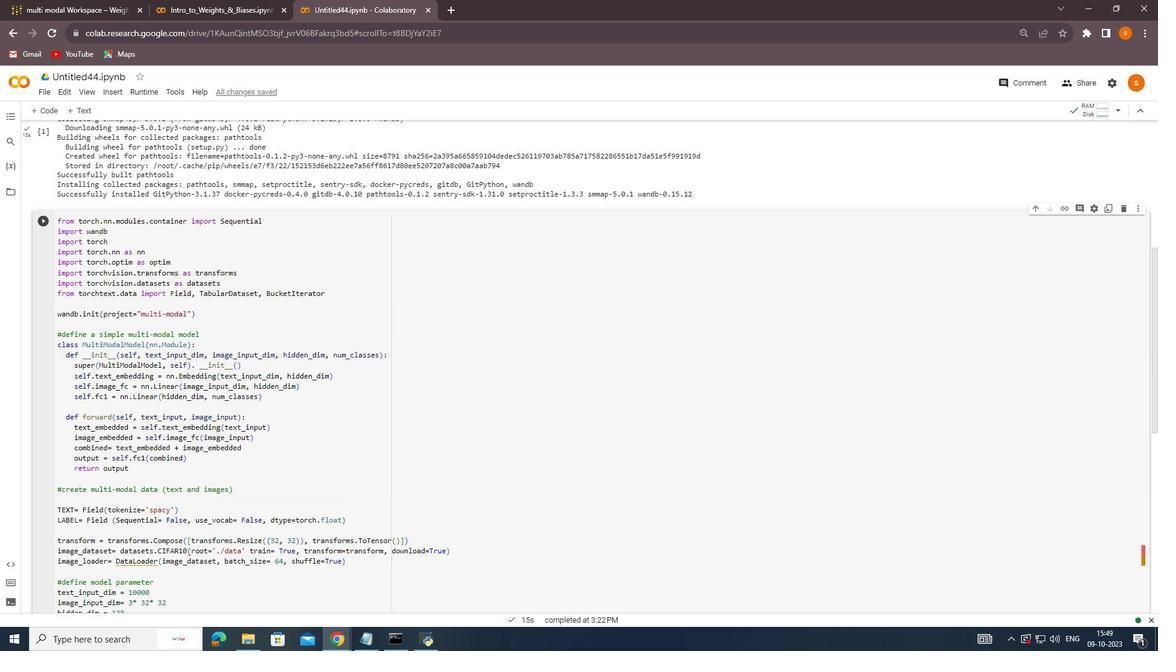 
Action: Mouse moved to (127, 468)
Screenshot: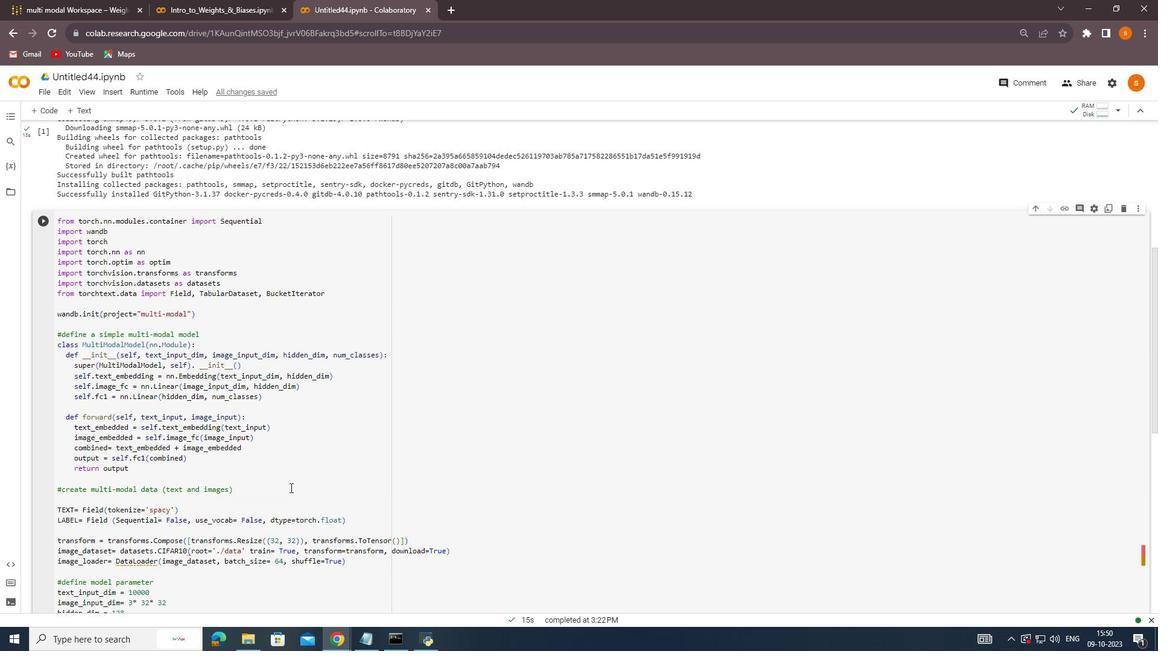 
Action: Mouse scrolled (127, 468) with delta (0, 0)
Screenshot: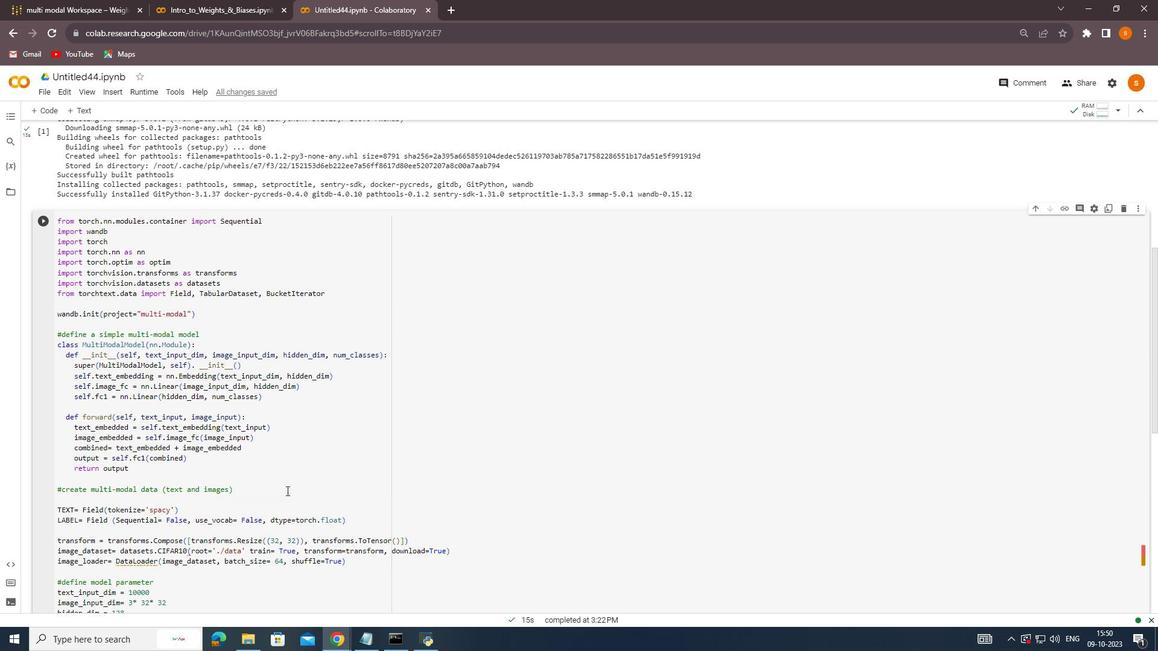 
Action: Mouse moved to (159, 412)
Screenshot: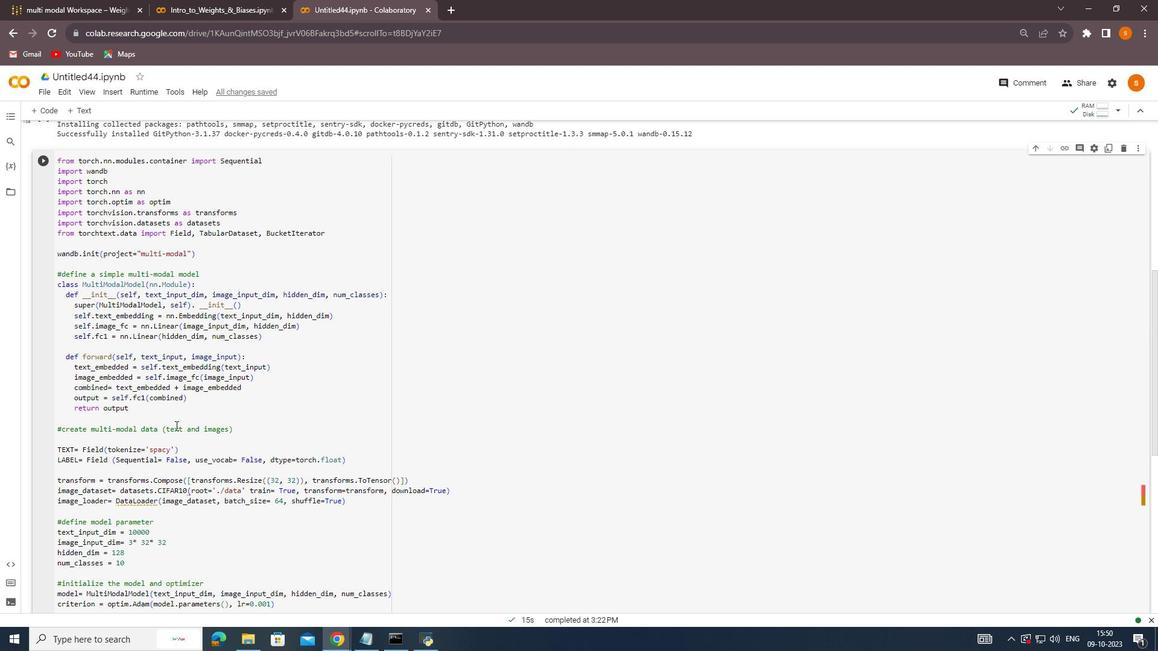 
Action: Mouse scrolled (159, 412) with delta (0, 0)
Screenshot: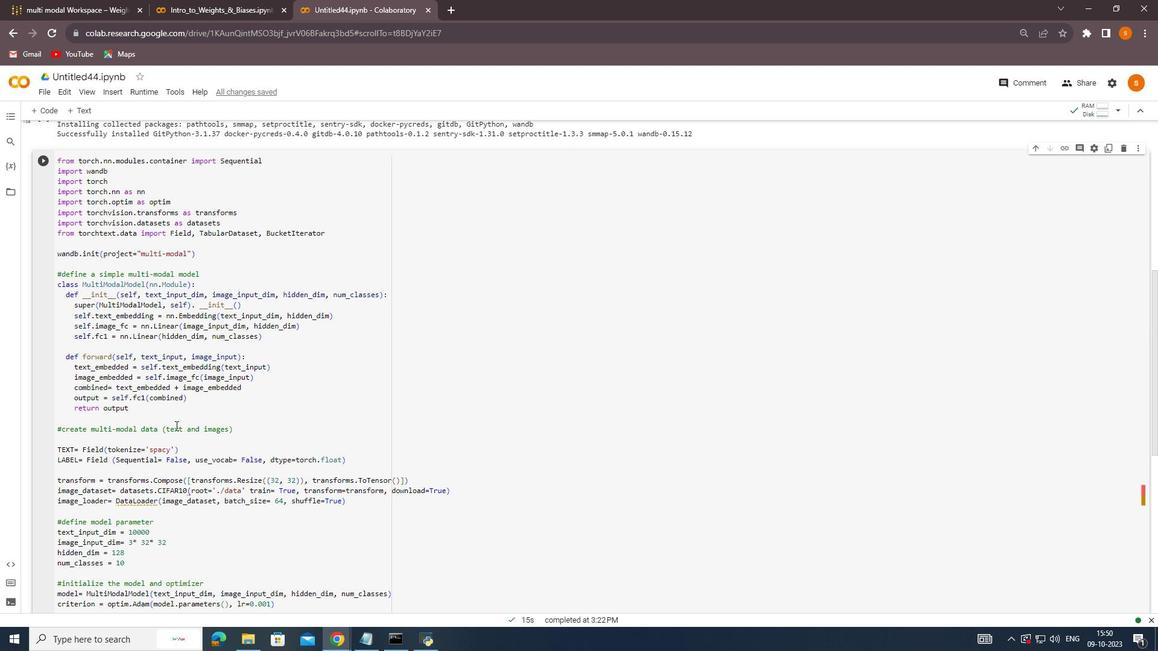 
Action: Mouse moved to (159, 410)
Screenshot: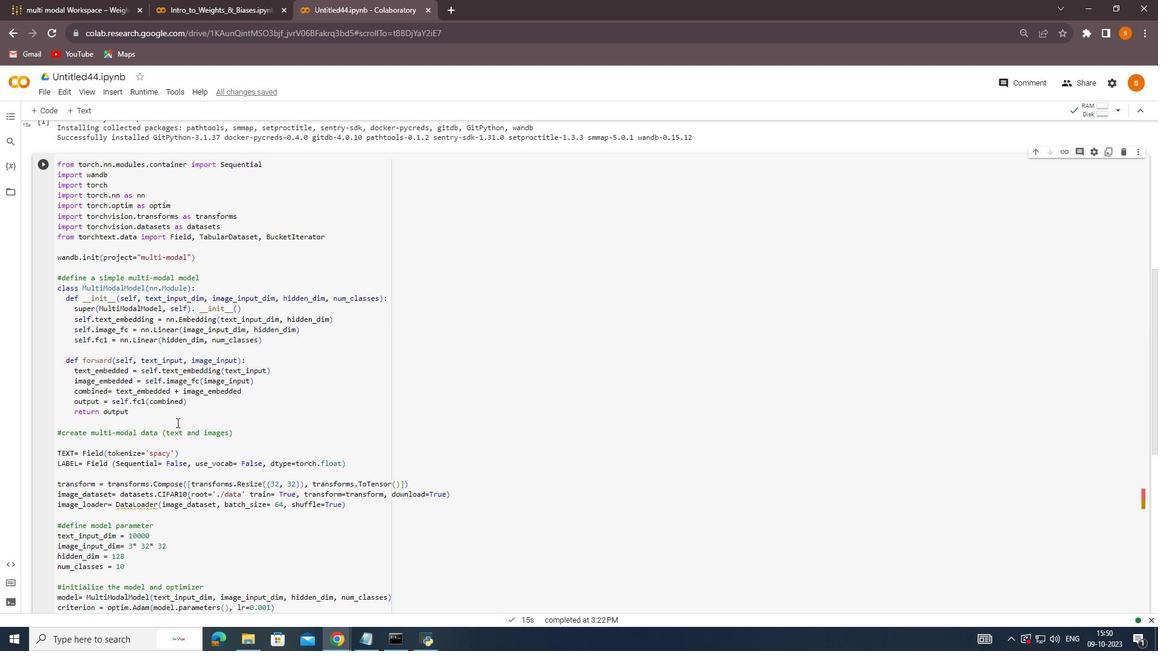 
Action: Mouse scrolled (159, 410) with delta (0, 0)
Screenshot: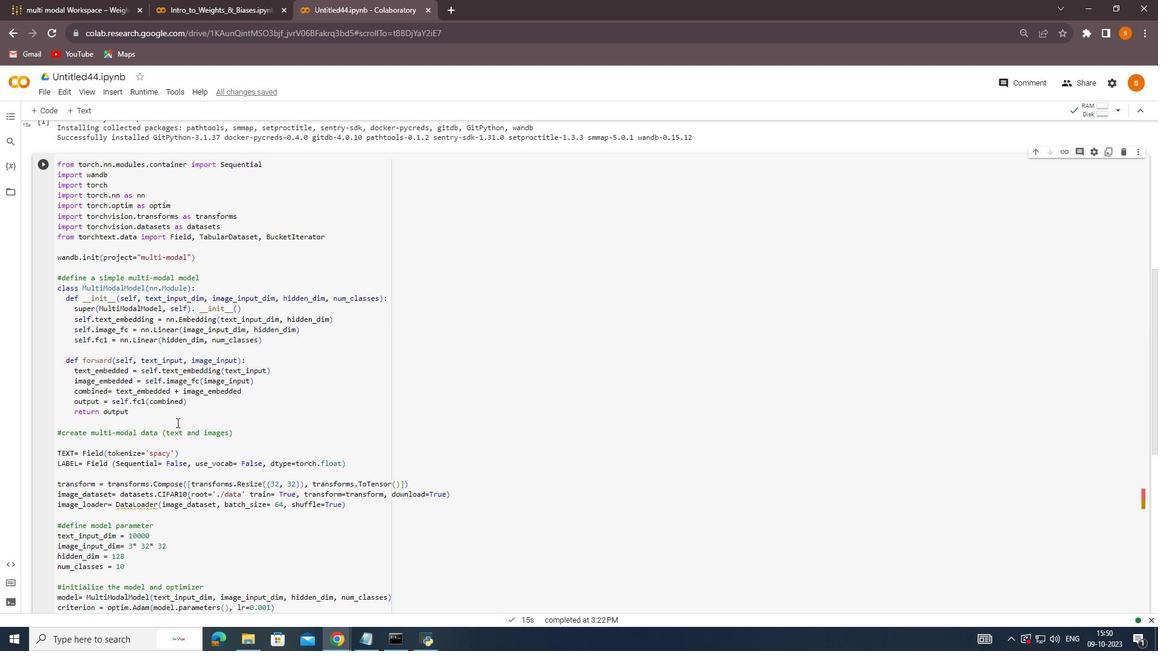 
Action: Mouse moved to (159, 409)
Screenshot: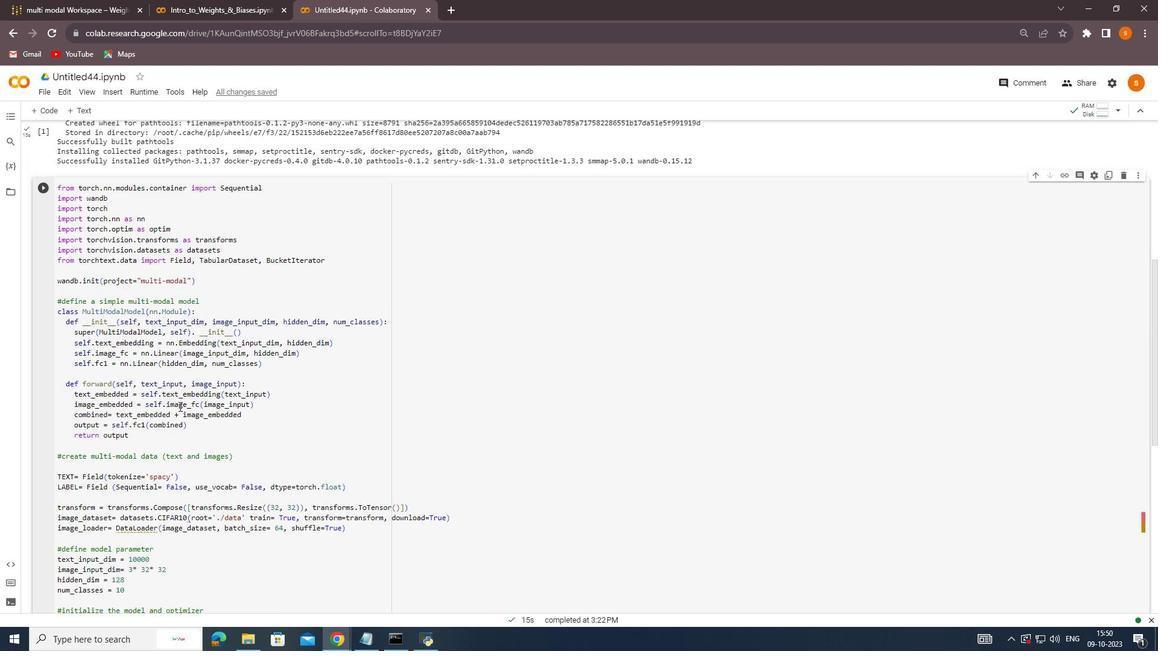 
Action: Mouse scrolled (159, 409) with delta (0, 0)
